 Task: Find connections with filter location Karur with filter topic #Websitewith filter profile language German with filter current company Continental with filter school Adamas University with filter industry Architectural and Structural Metal Manufacturing with filter service category Team Building with filter keywords title Operations Assistant
Action: Mouse moved to (212, 309)
Screenshot: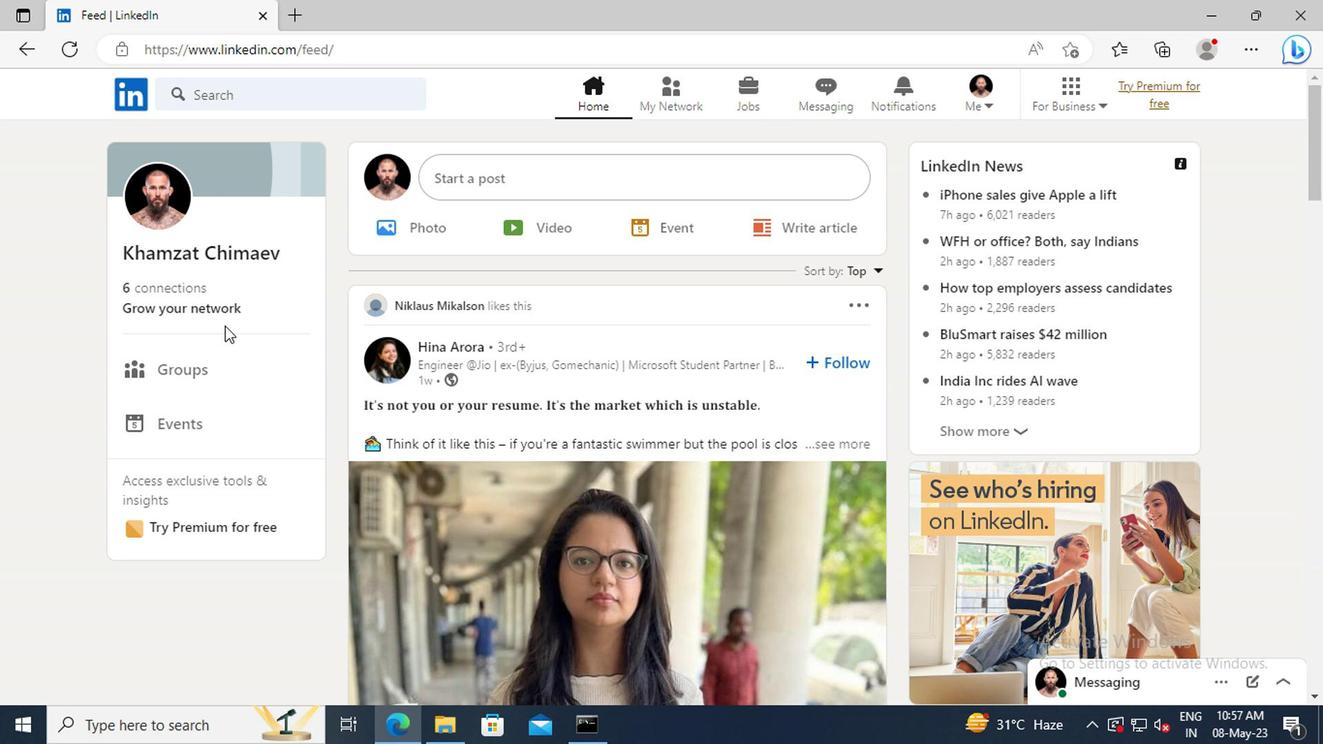 
Action: Mouse pressed left at (212, 309)
Screenshot: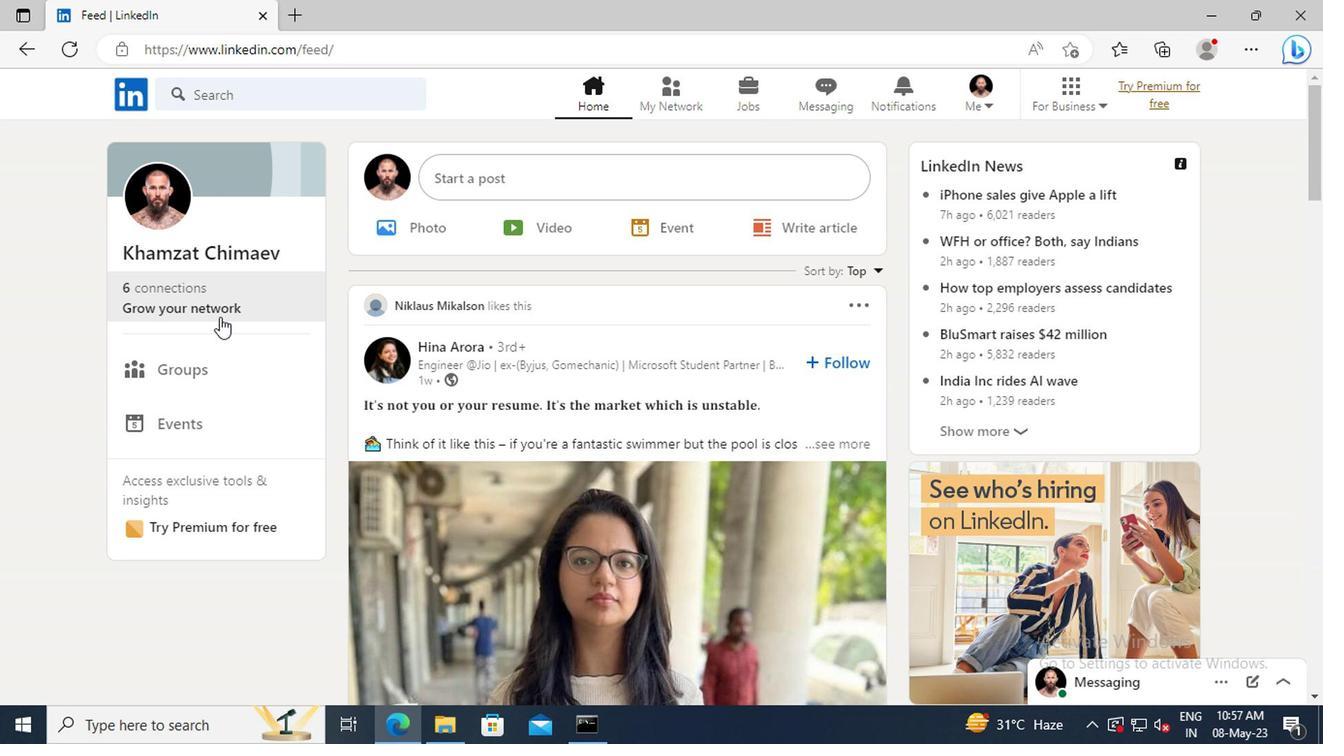 
Action: Mouse moved to (208, 209)
Screenshot: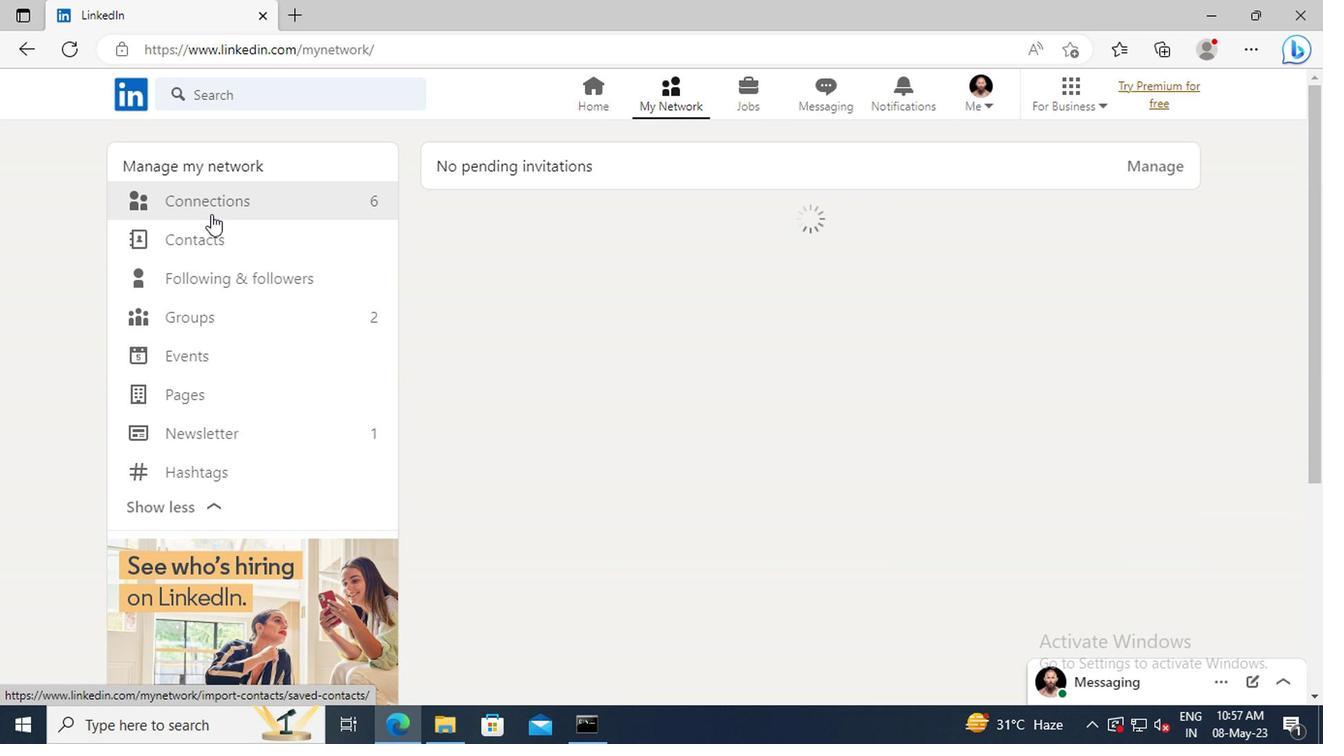 
Action: Mouse pressed left at (208, 209)
Screenshot: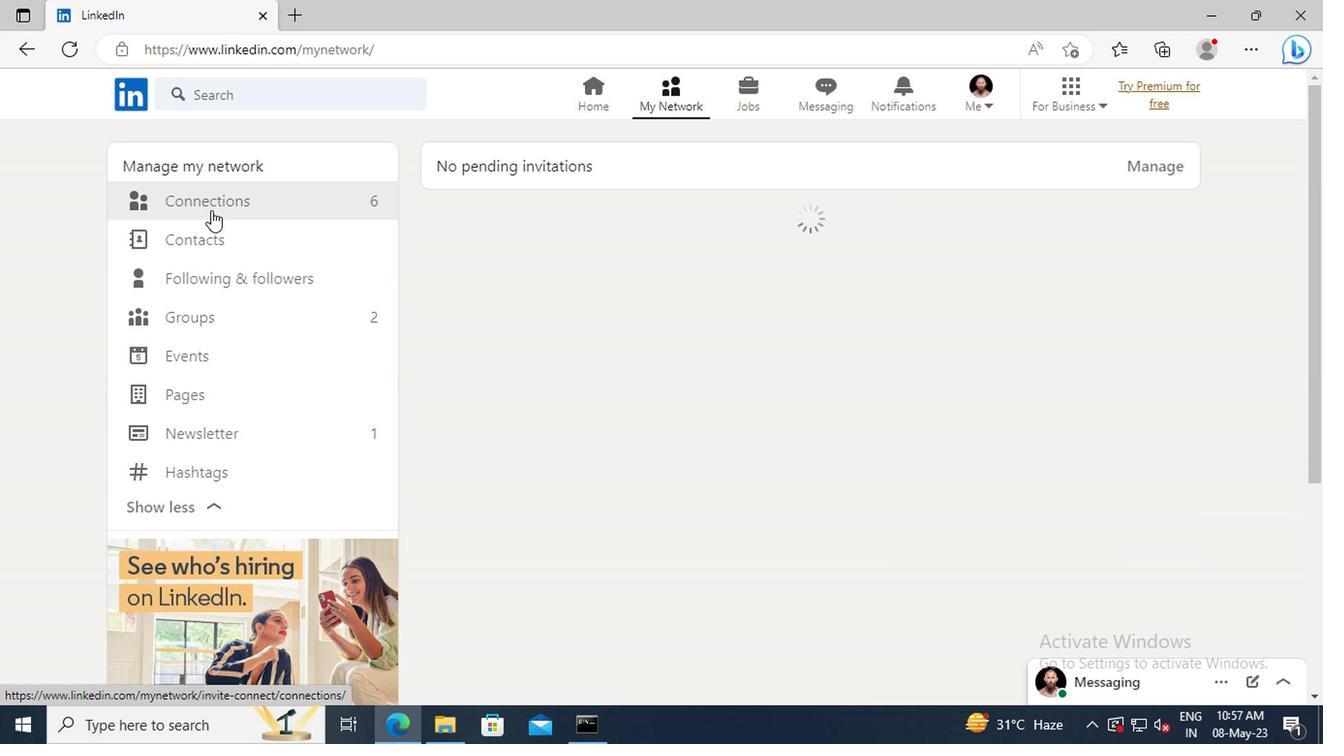
Action: Mouse moved to (782, 210)
Screenshot: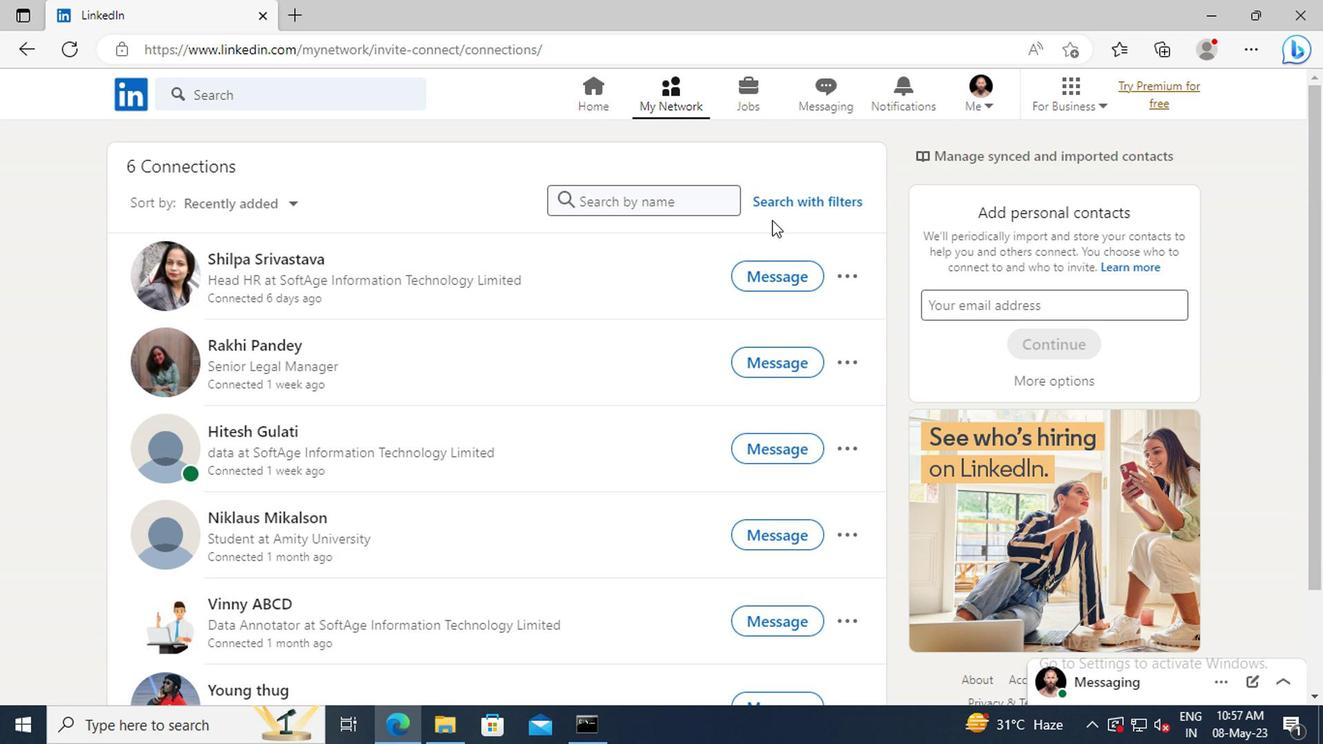 
Action: Mouse pressed left at (782, 210)
Screenshot: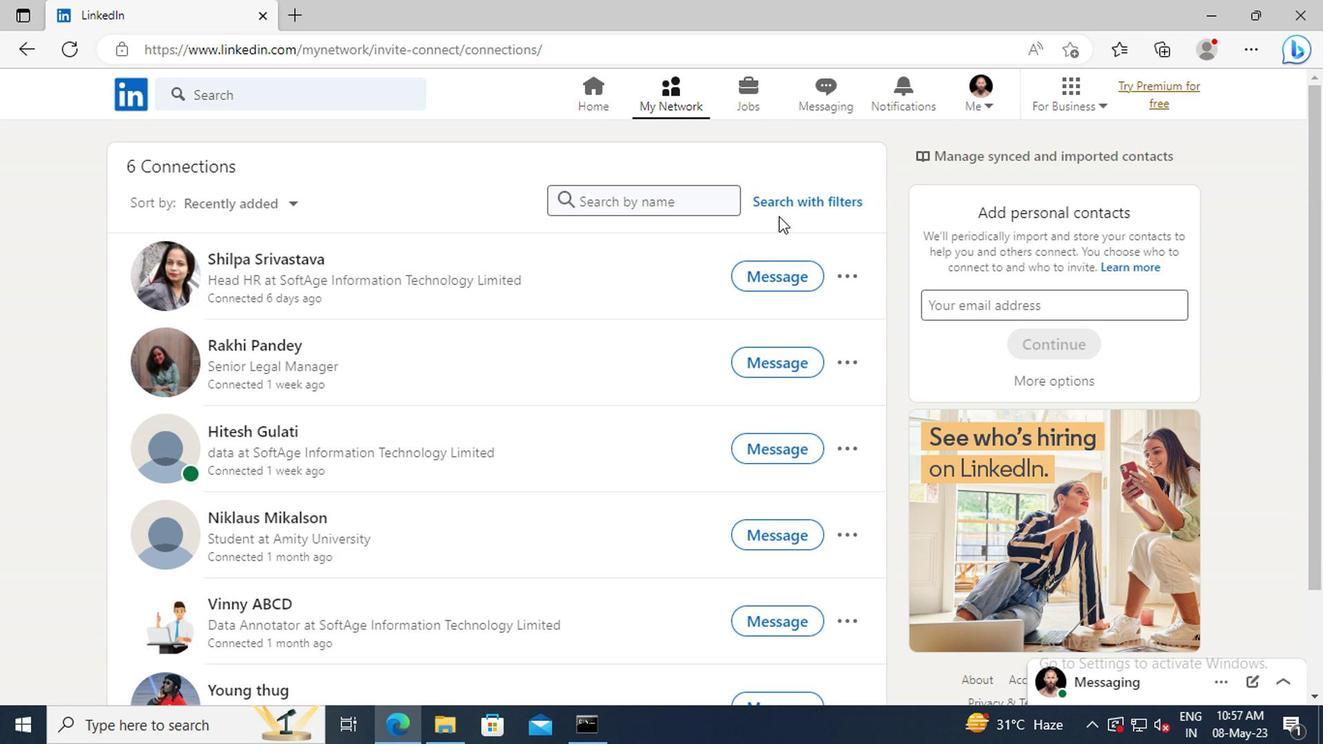 
Action: Mouse moved to (731, 151)
Screenshot: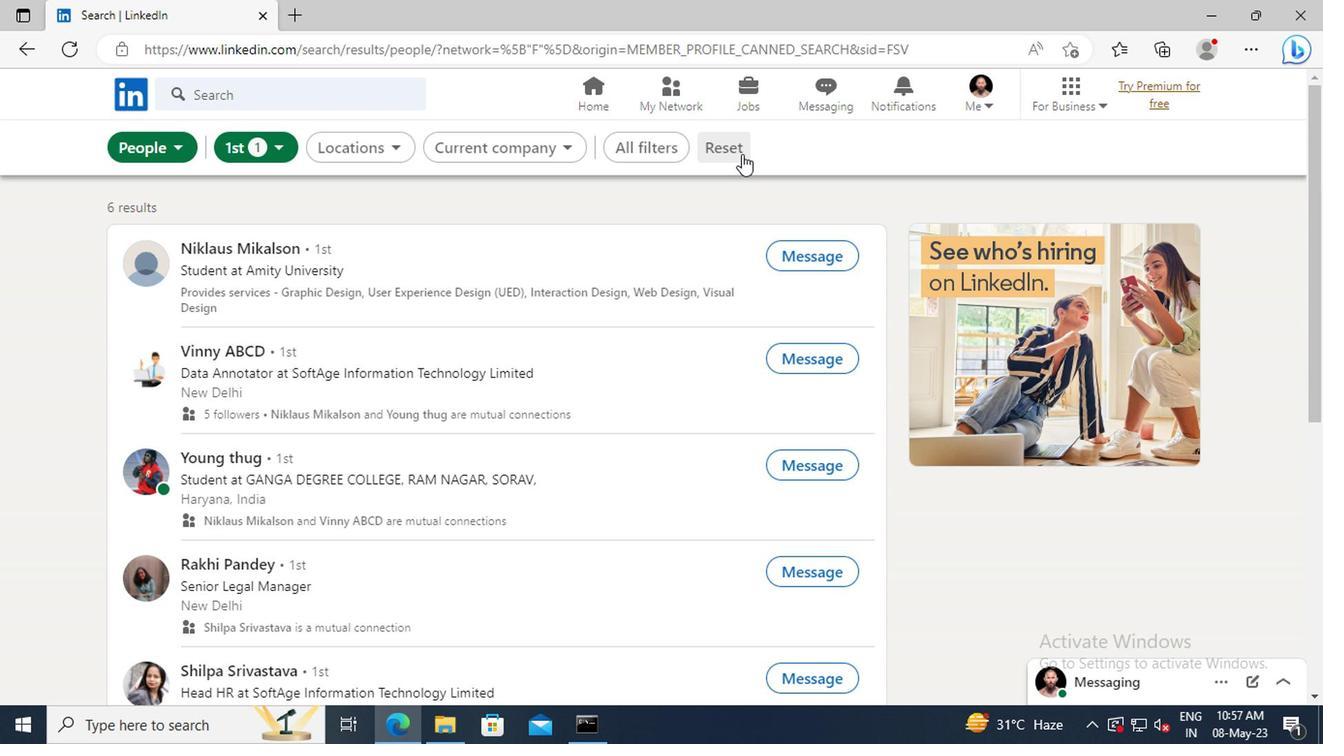 
Action: Mouse pressed left at (731, 151)
Screenshot: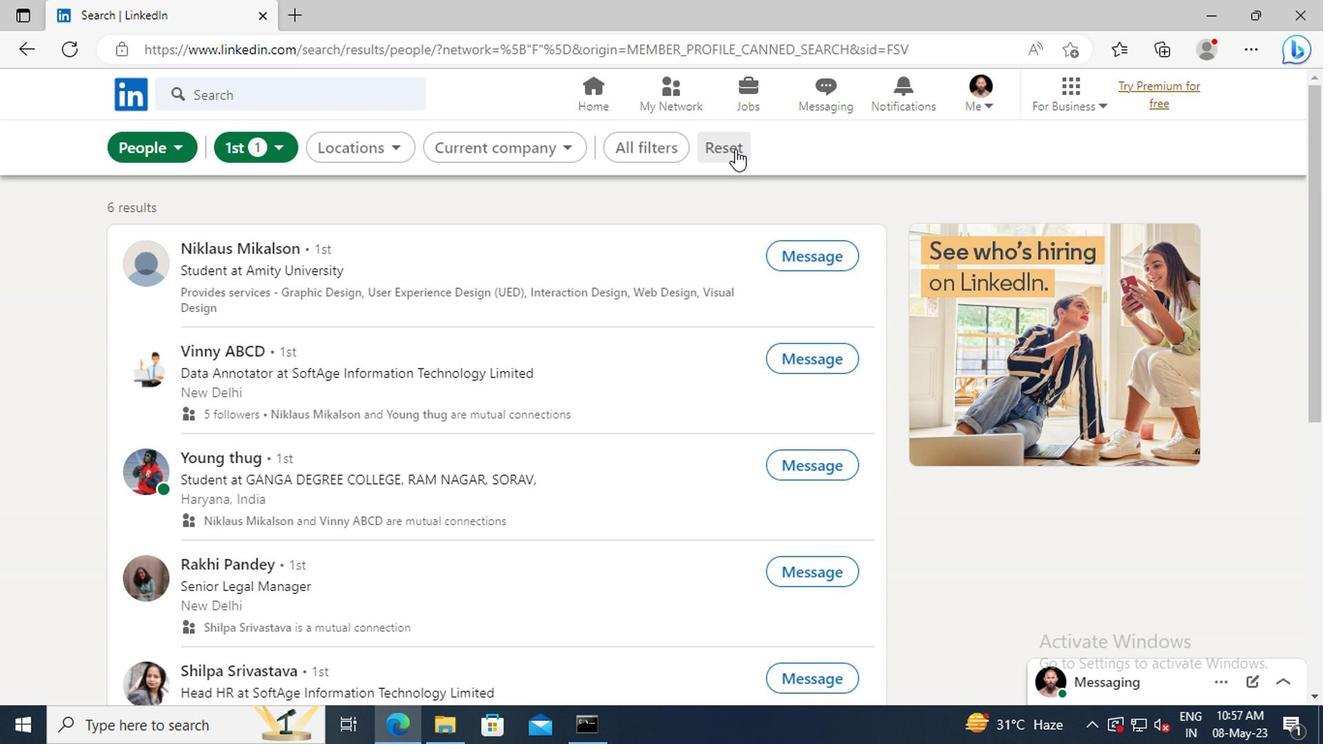 
Action: Mouse moved to (698, 150)
Screenshot: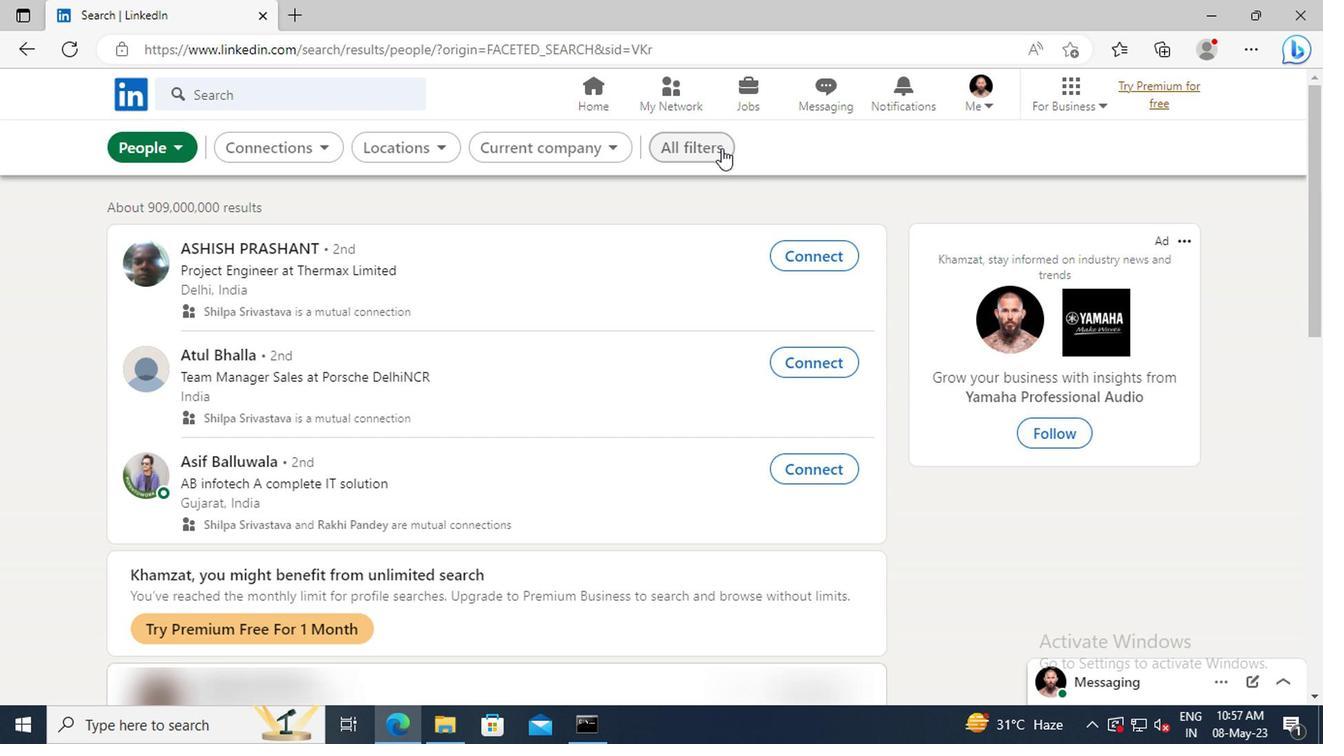 
Action: Mouse pressed left at (698, 150)
Screenshot: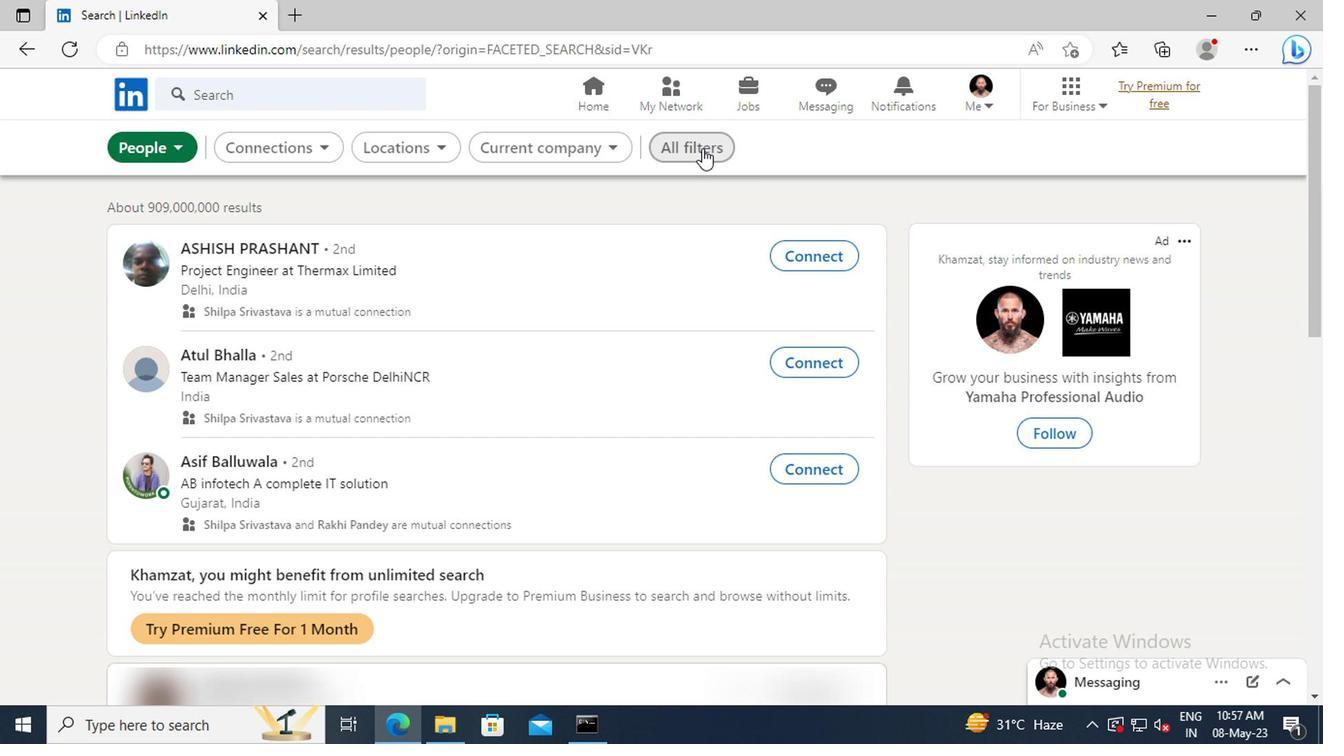 
Action: Mouse moved to (1049, 347)
Screenshot: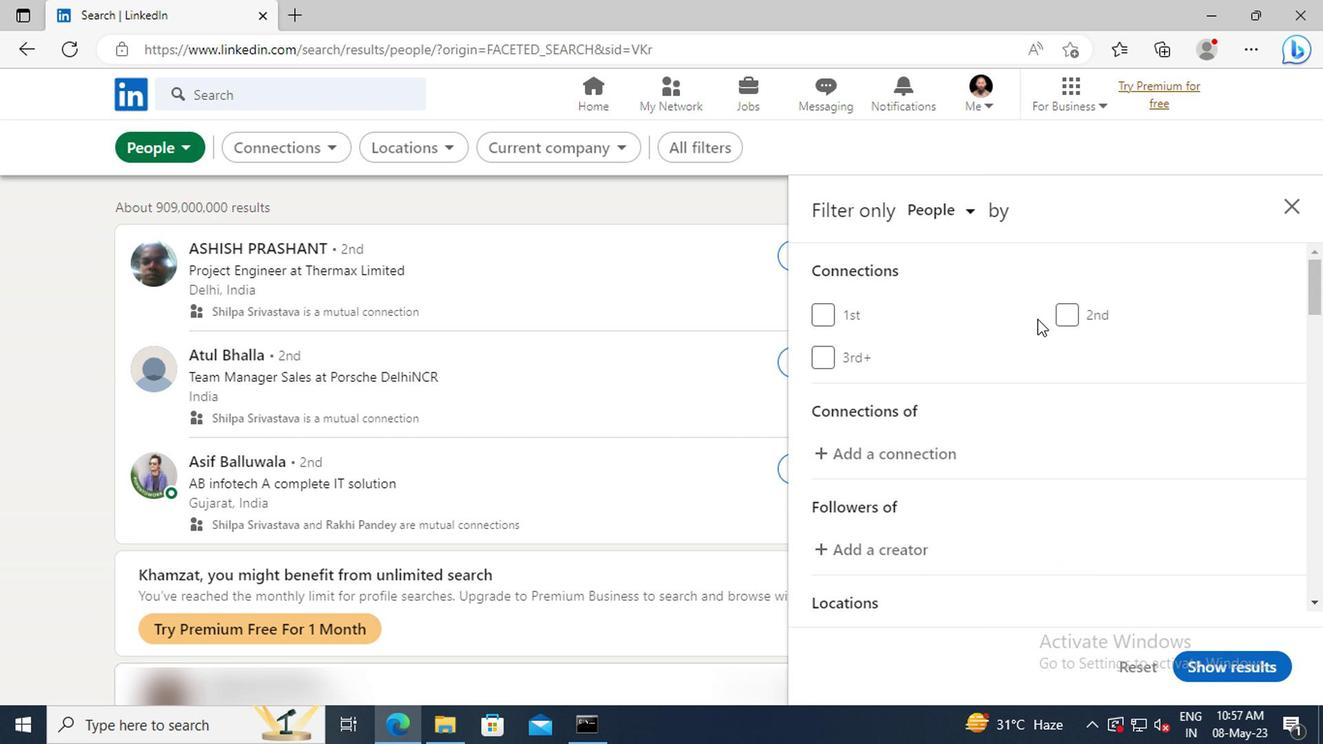 
Action: Mouse scrolled (1049, 345) with delta (0, -1)
Screenshot: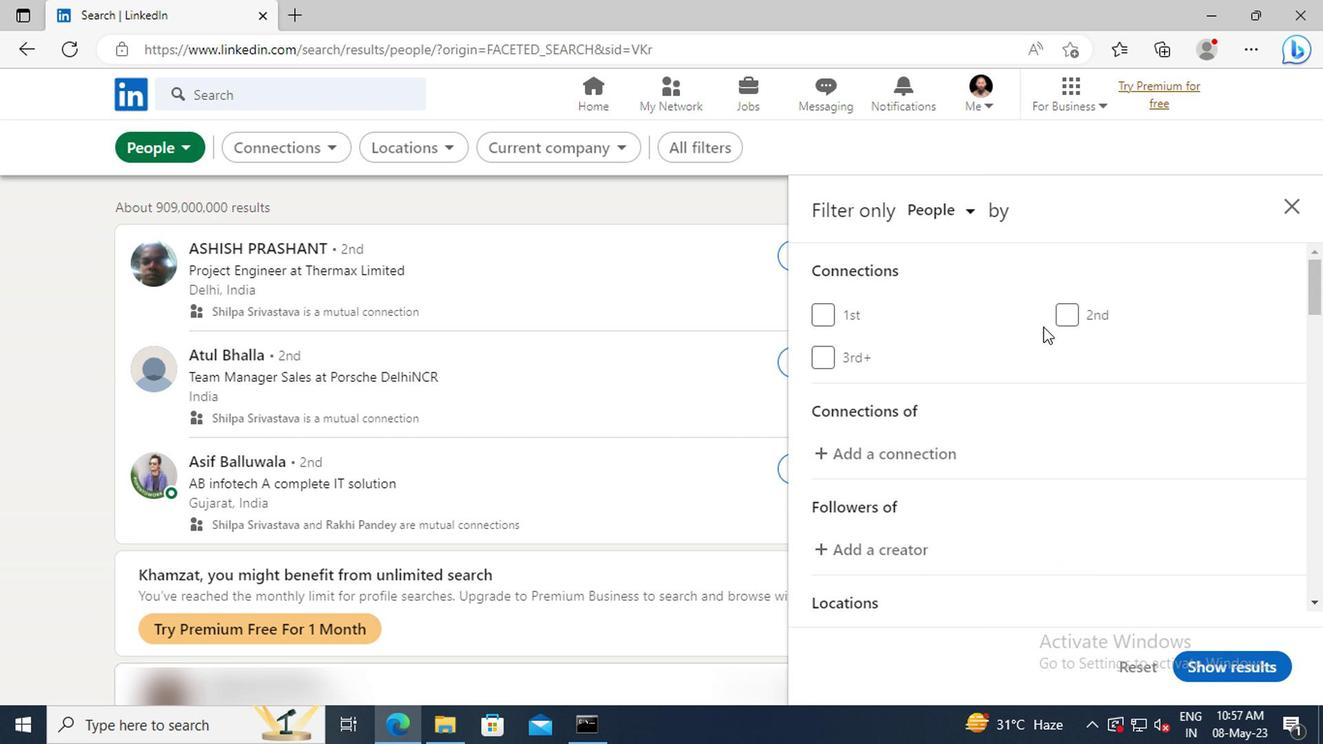 
Action: Mouse moved to (1050, 349)
Screenshot: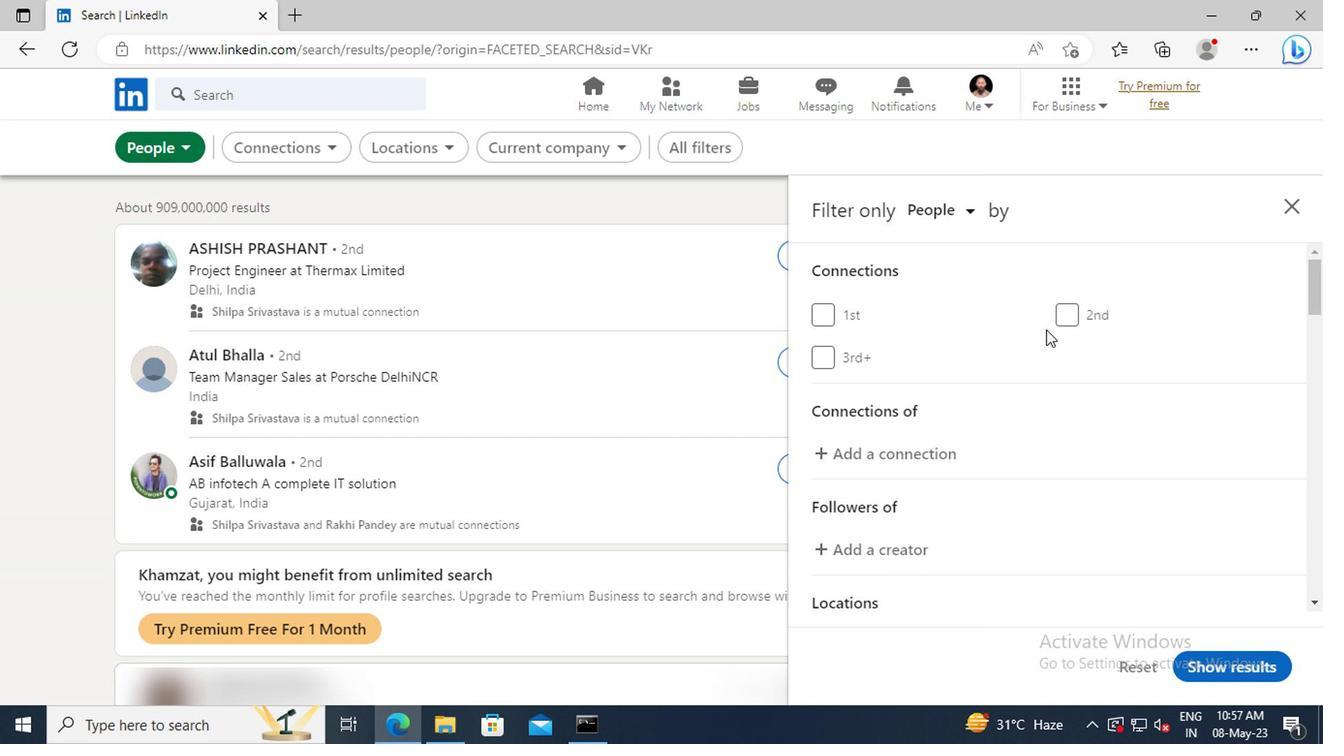 
Action: Mouse scrolled (1050, 348) with delta (0, -1)
Screenshot: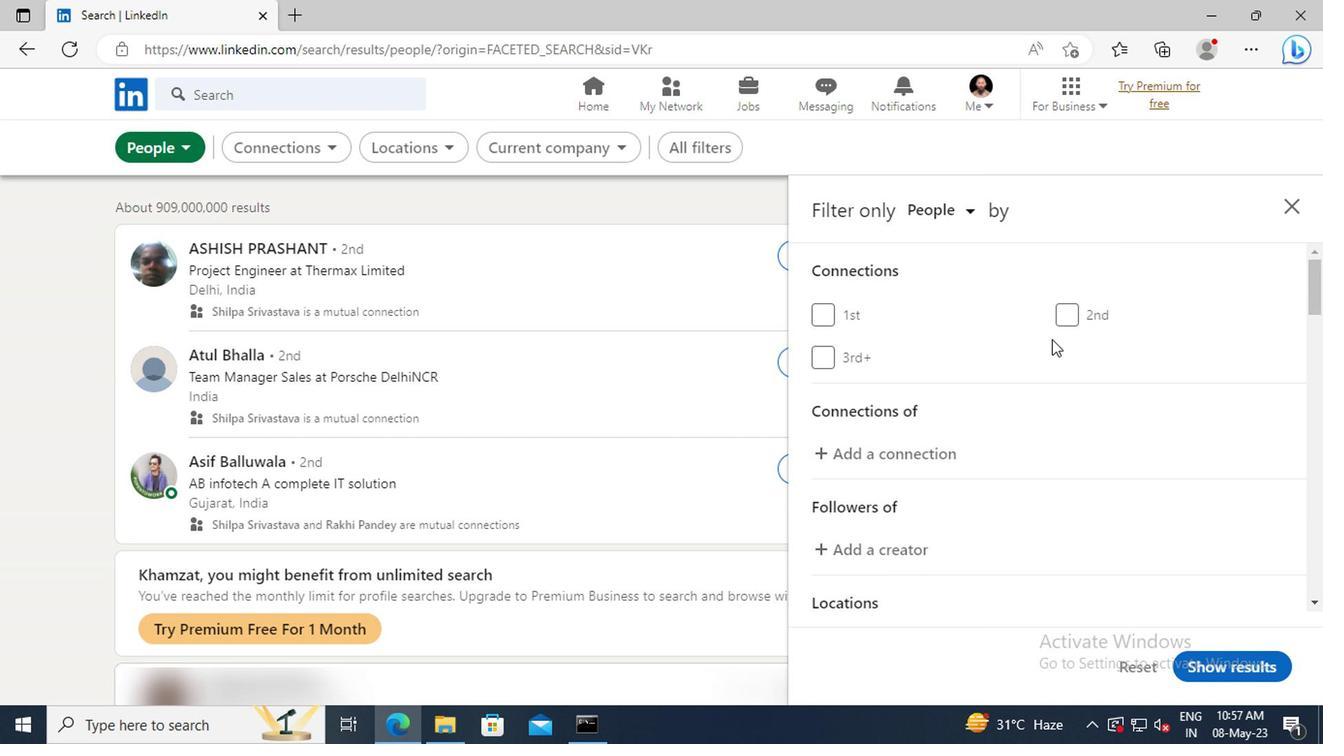 
Action: Mouse scrolled (1050, 348) with delta (0, -1)
Screenshot: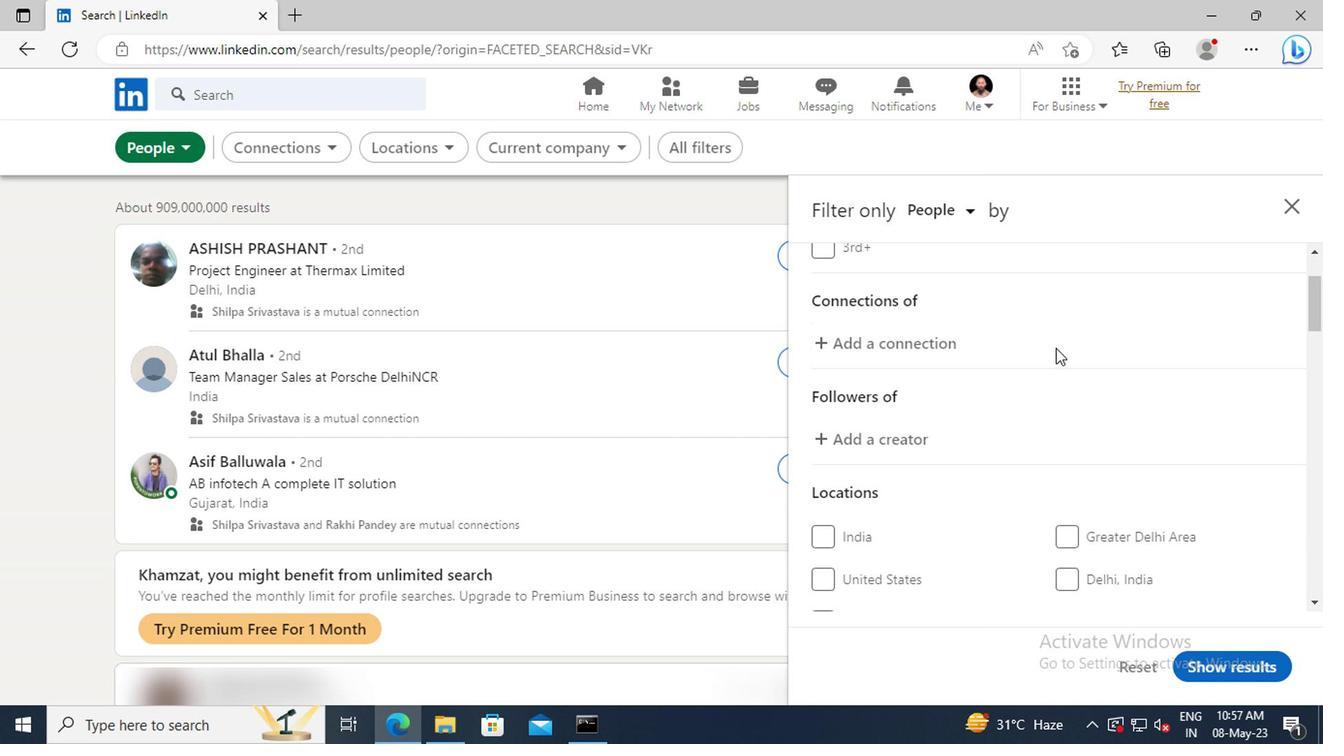 
Action: Mouse scrolled (1050, 348) with delta (0, -1)
Screenshot: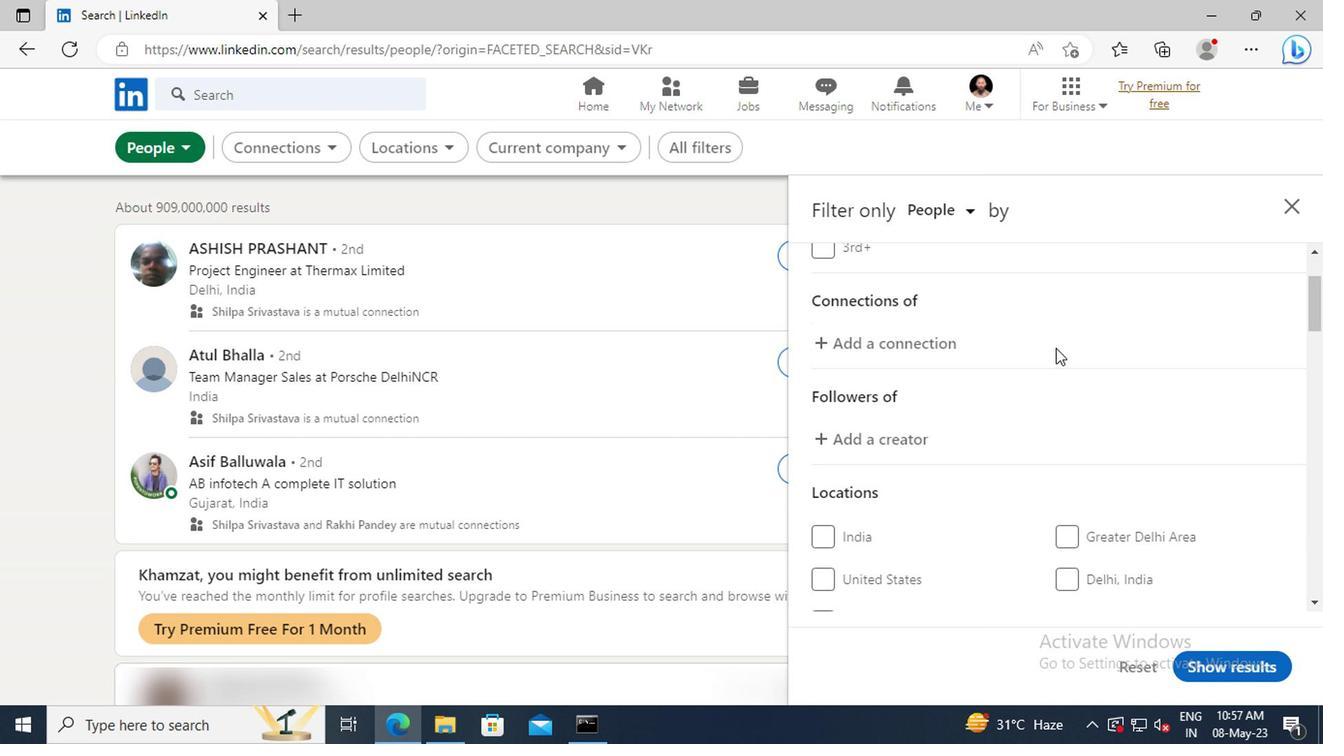 
Action: Mouse scrolled (1050, 348) with delta (0, -1)
Screenshot: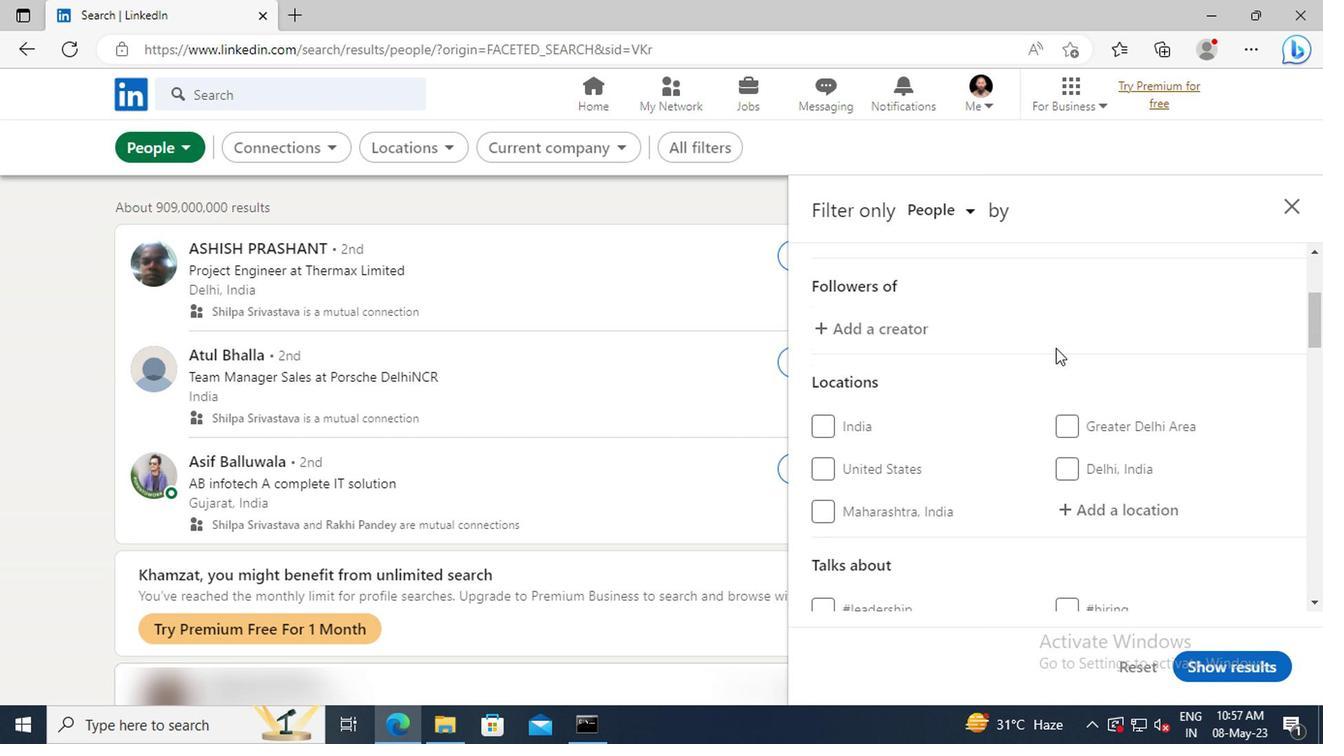 
Action: Mouse scrolled (1050, 348) with delta (0, -1)
Screenshot: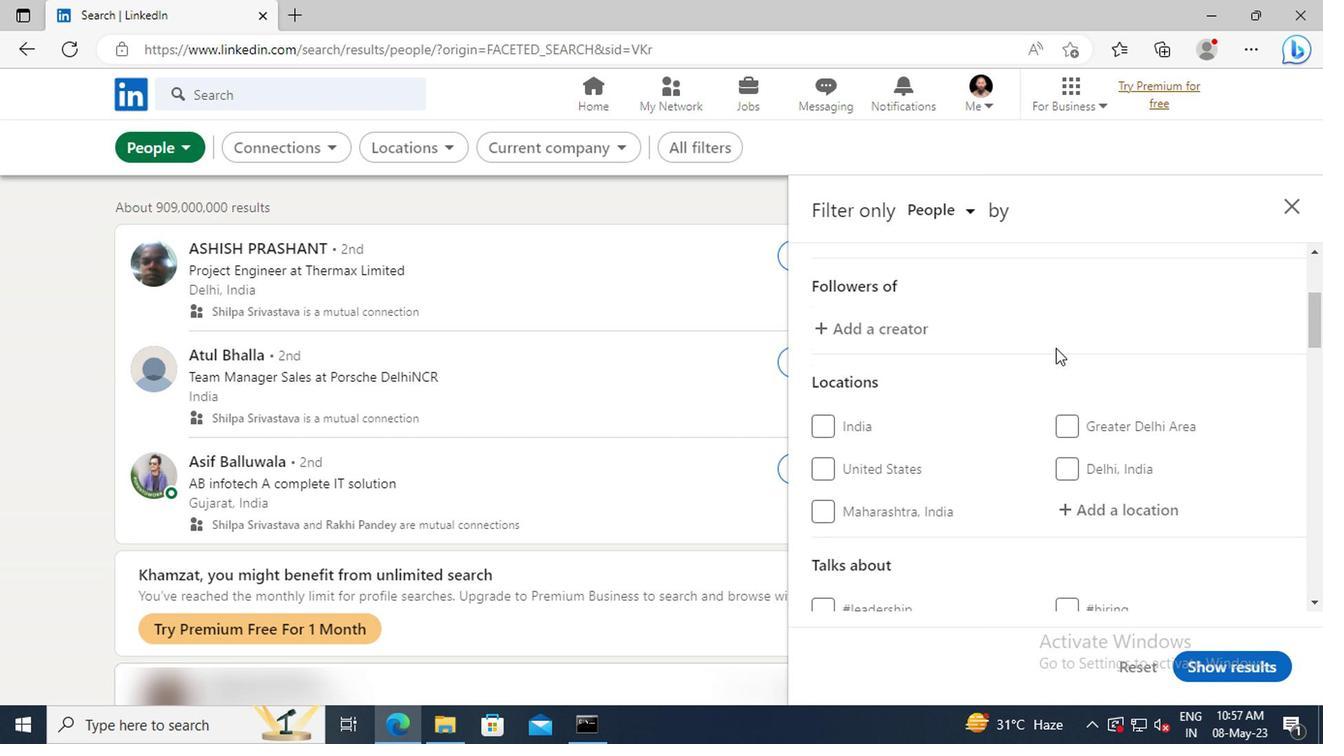 
Action: Mouse moved to (1080, 394)
Screenshot: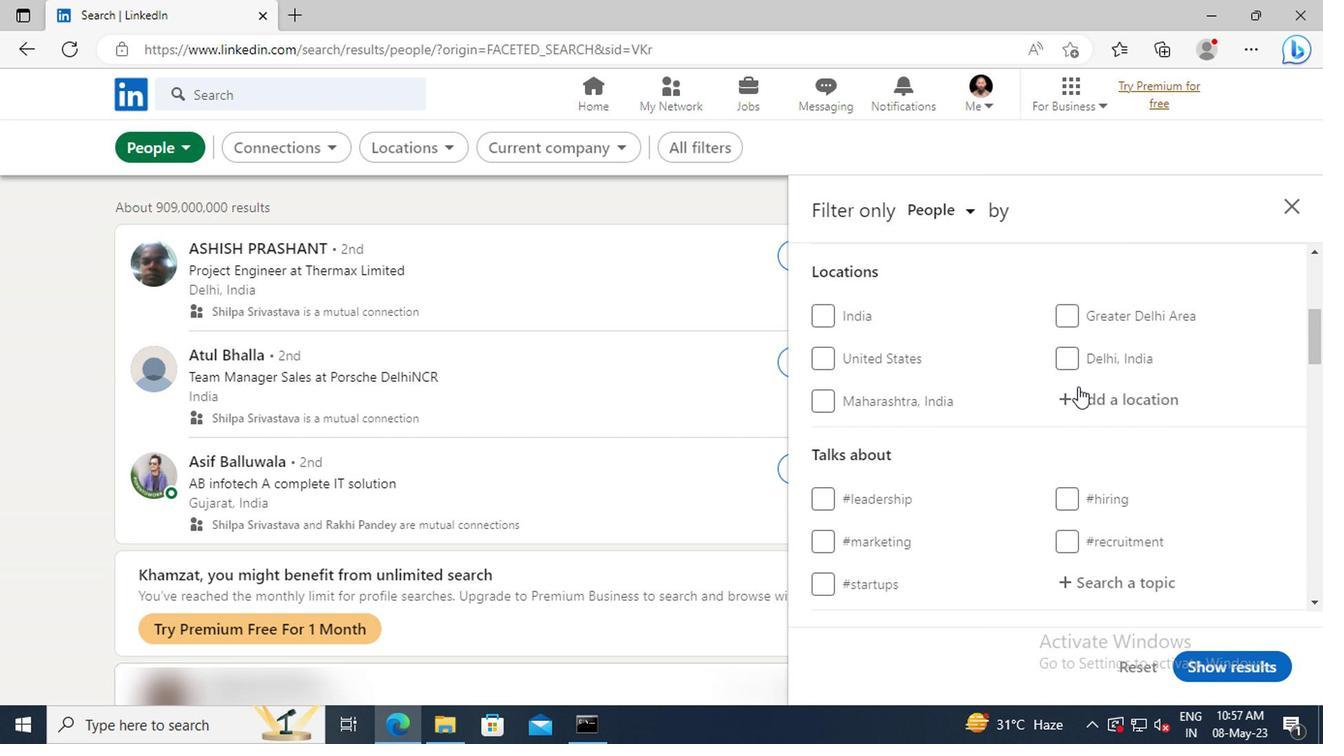 
Action: Mouse pressed left at (1080, 394)
Screenshot: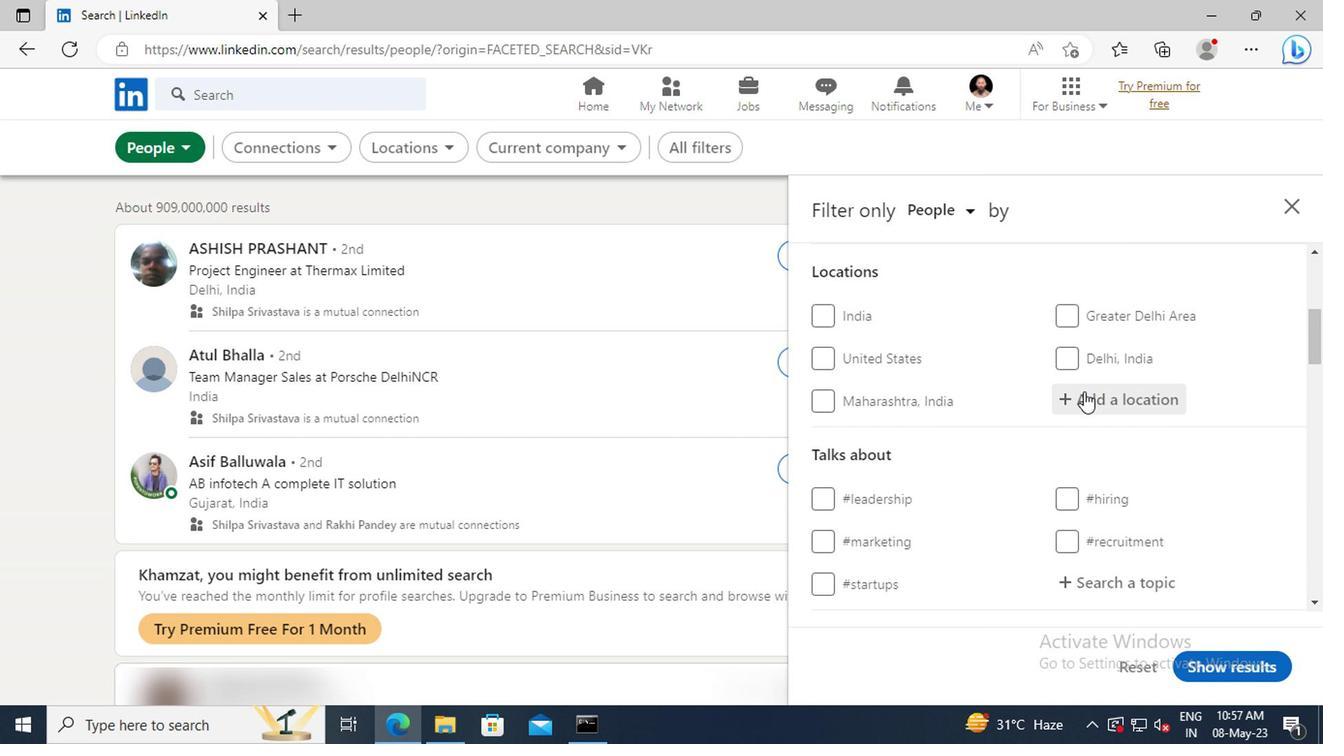 
Action: Mouse moved to (1081, 394)
Screenshot: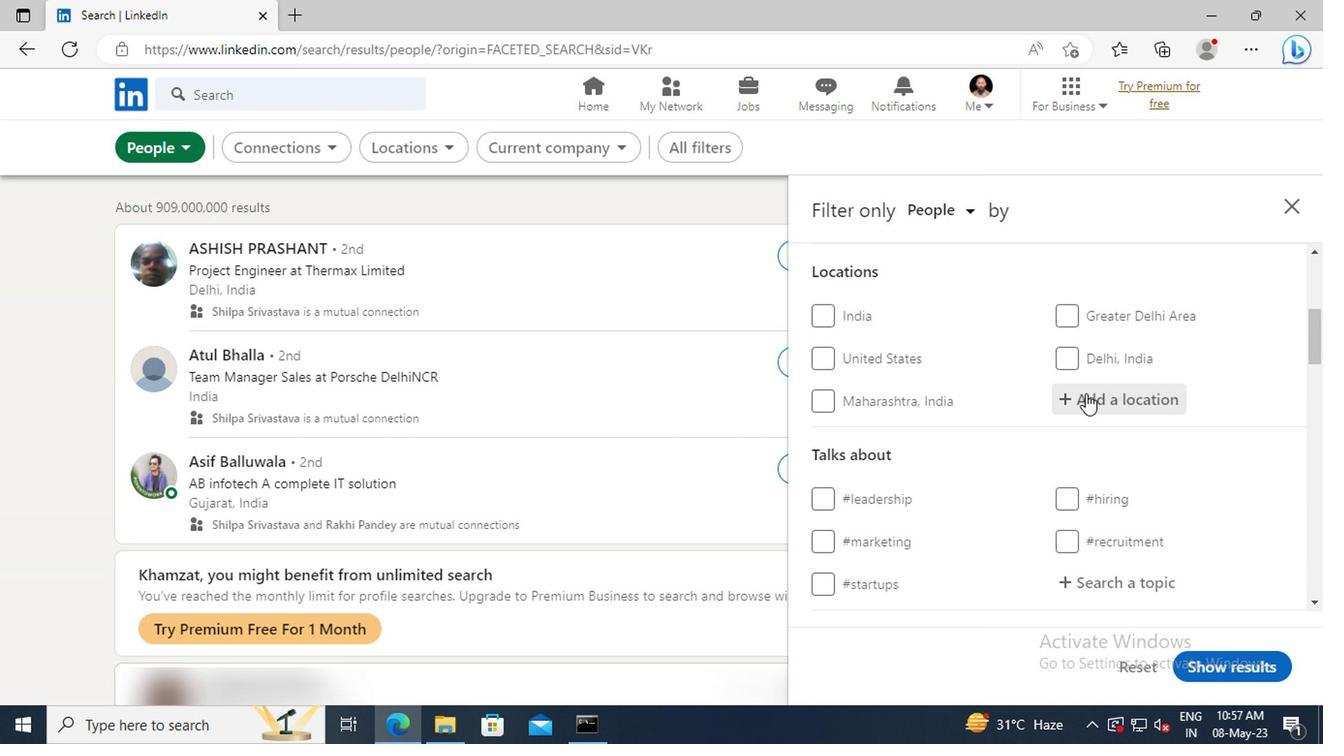 
Action: Key pressed <Key.shift>KARUR
Screenshot: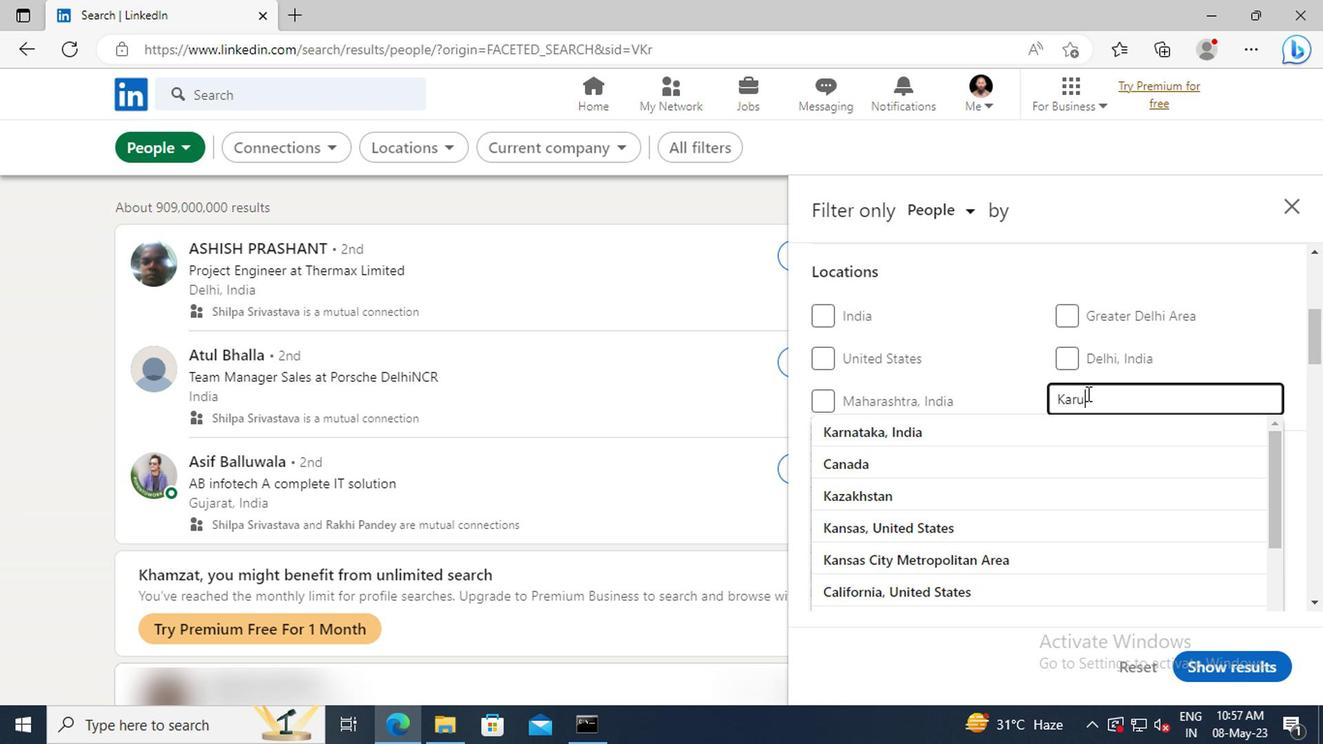 
Action: Mouse moved to (1074, 430)
Screenshot: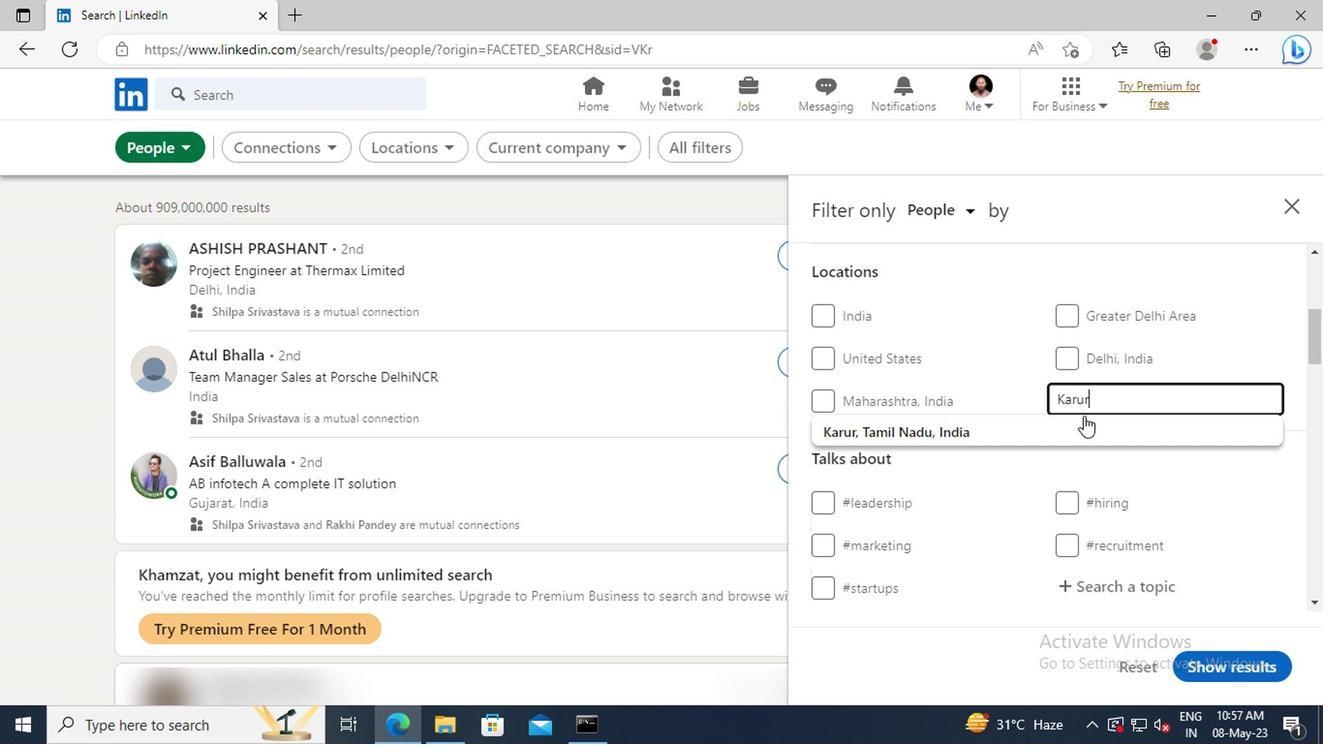 
Action: Mouse pressed left at (1074, 430)
Screenshot: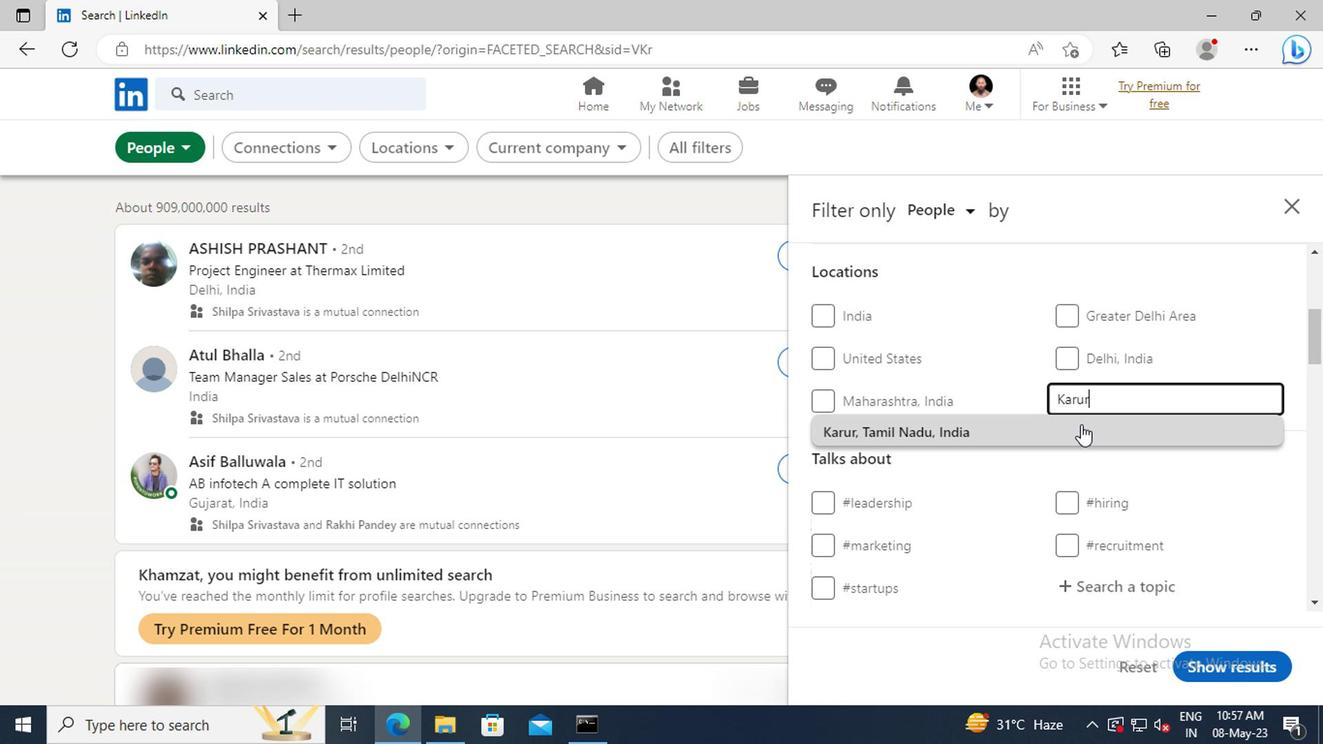 
Action: Mouse moved to (1074, 430)
Screenshot: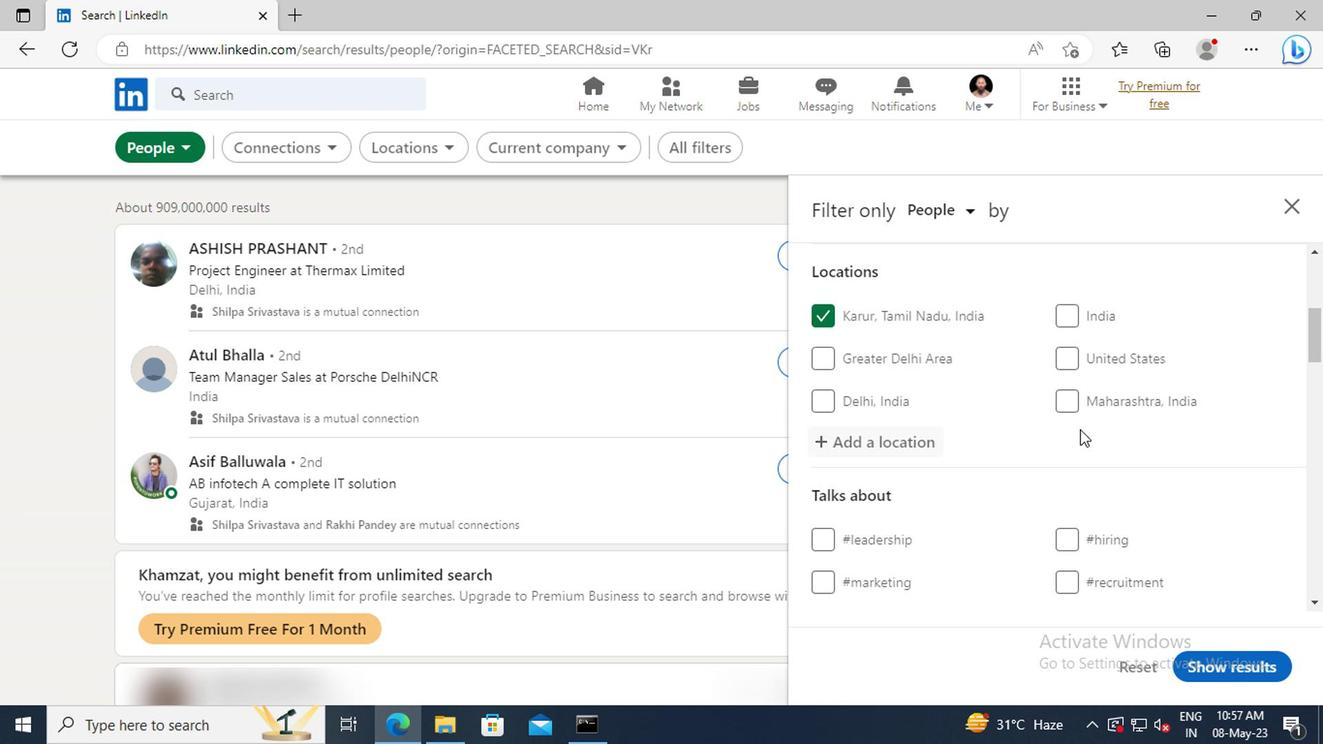 
Action: Mouse scrolled (1074, 429) with delta (0, 0)
Screenshot: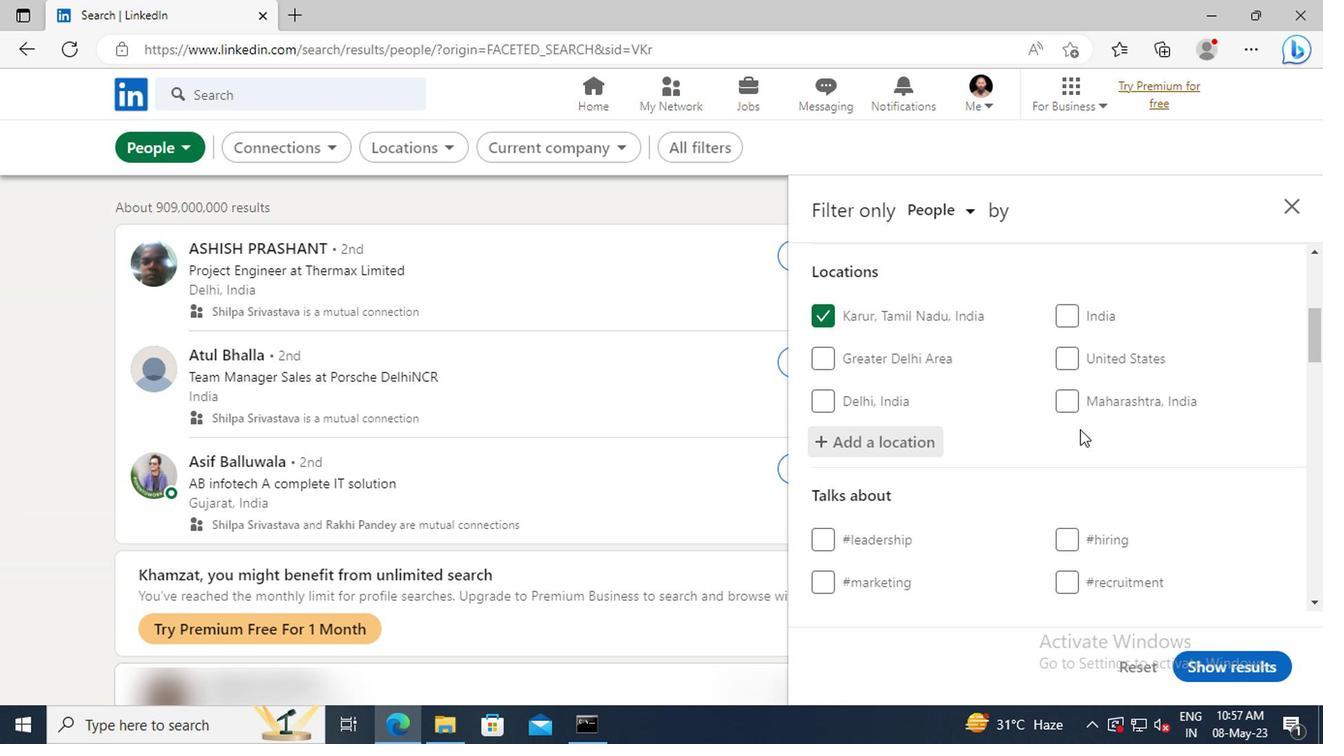 
Action: Mouse scrolled (1074, 429) with delta (0, 0)
Screenshot: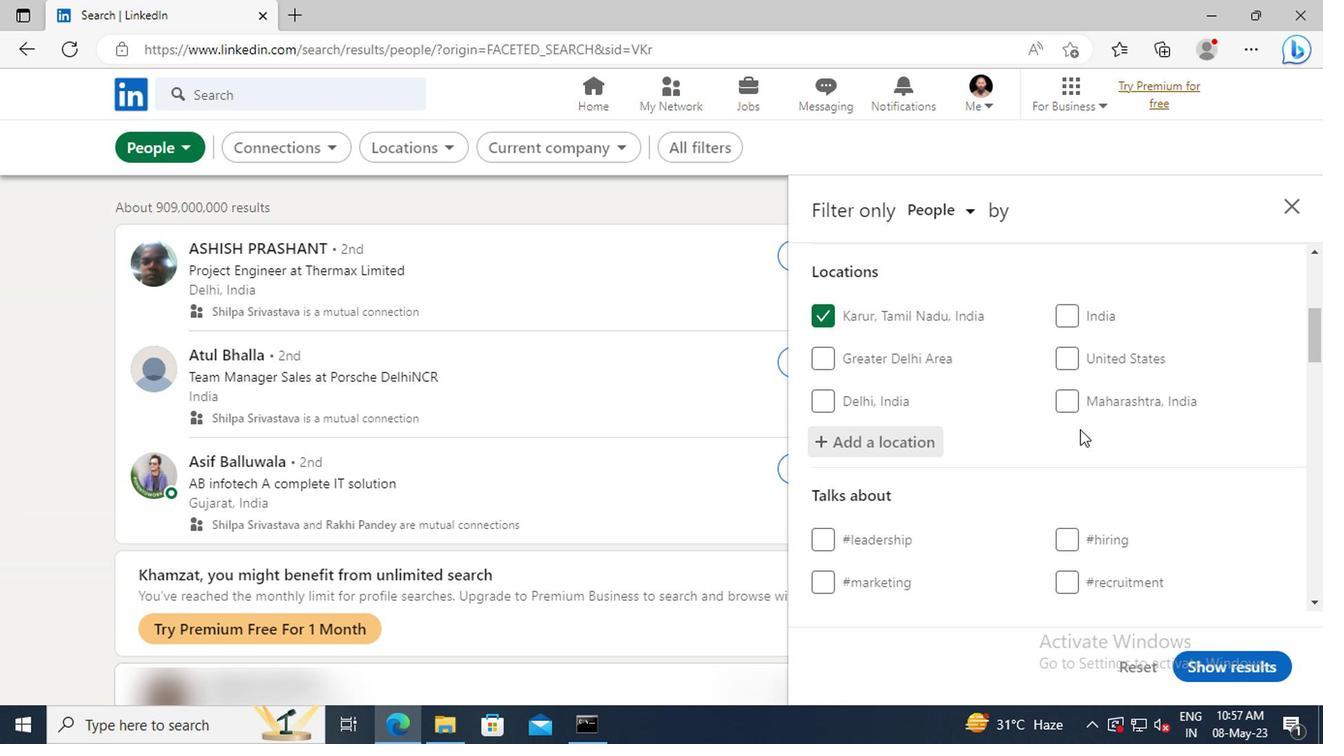 
Action: Mouse scrolled (1074, 429) with delta (0, 0)
Screenshot: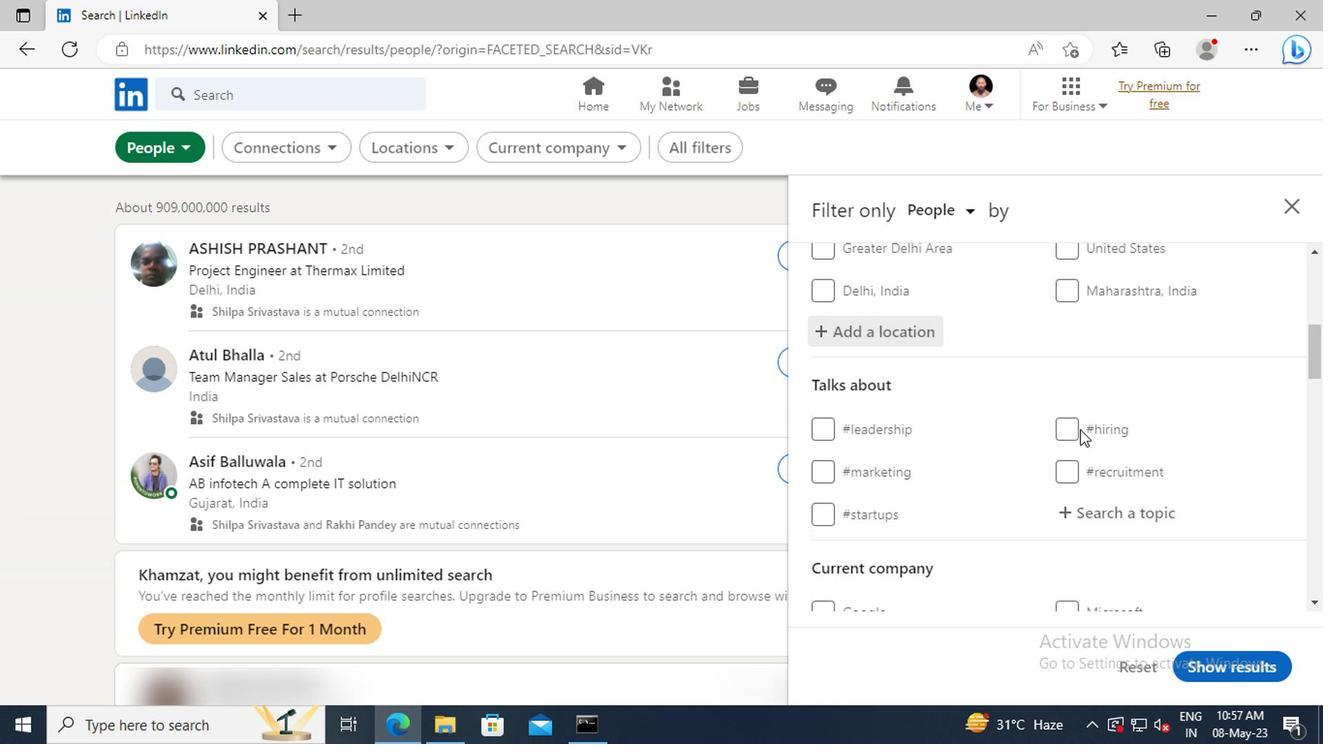 
Action: Mouse scrolled (1074, 429) with delta (0, 0)
Screenshot: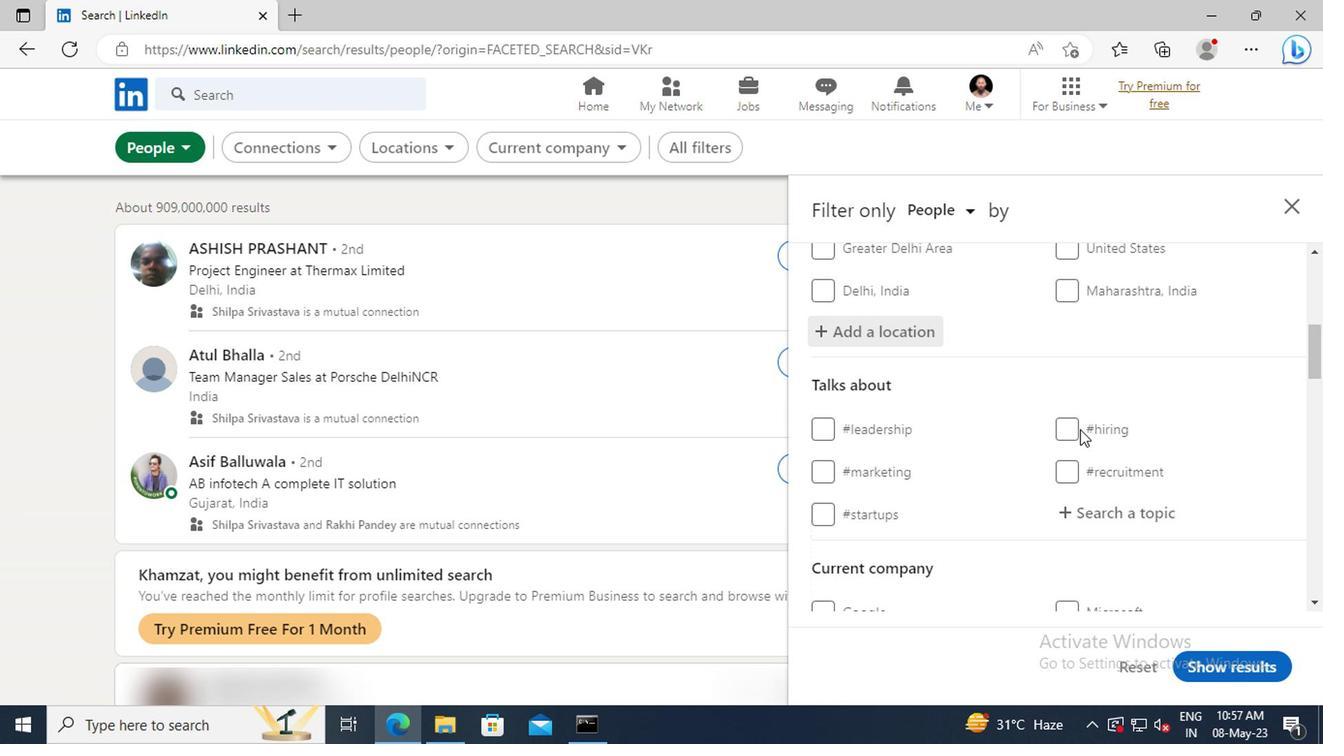 
Action: Mouse moved to (1074, 413)
Screenshot: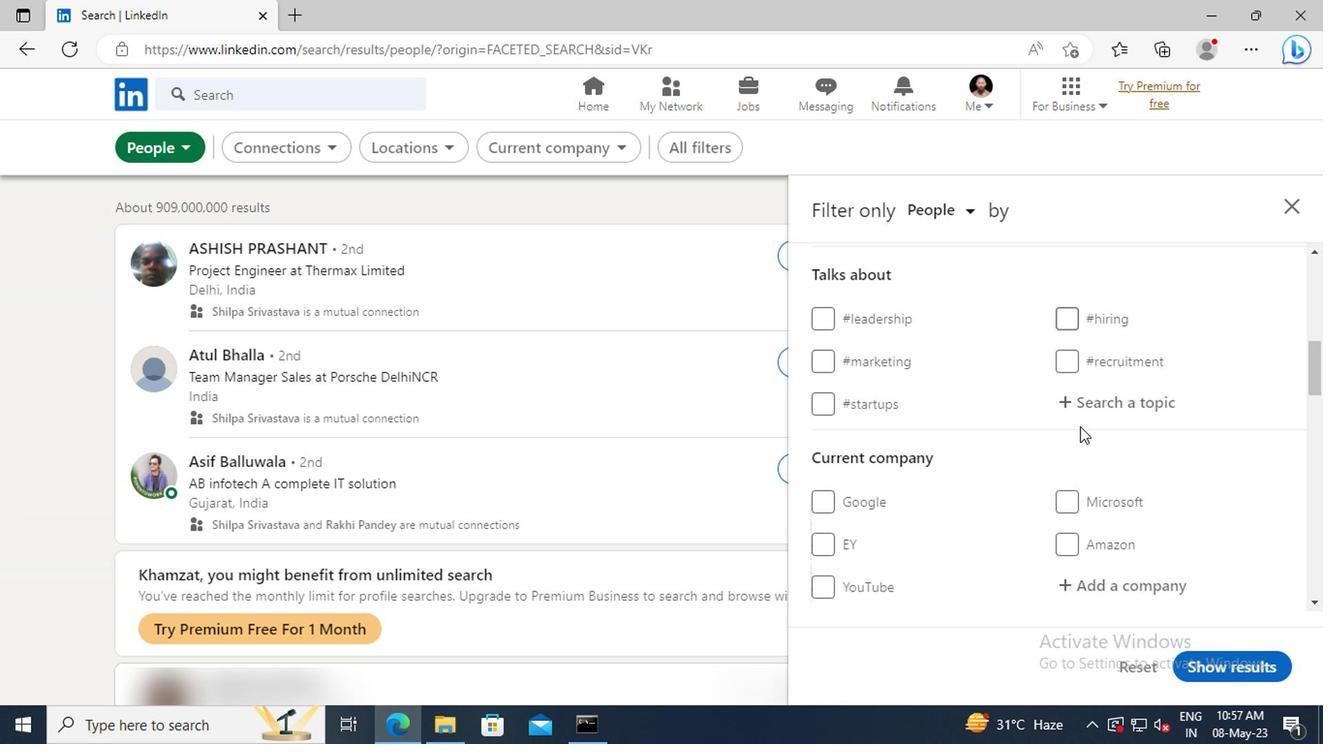 
Action: Mouse pressed left at (1074, 413)
Screenshot: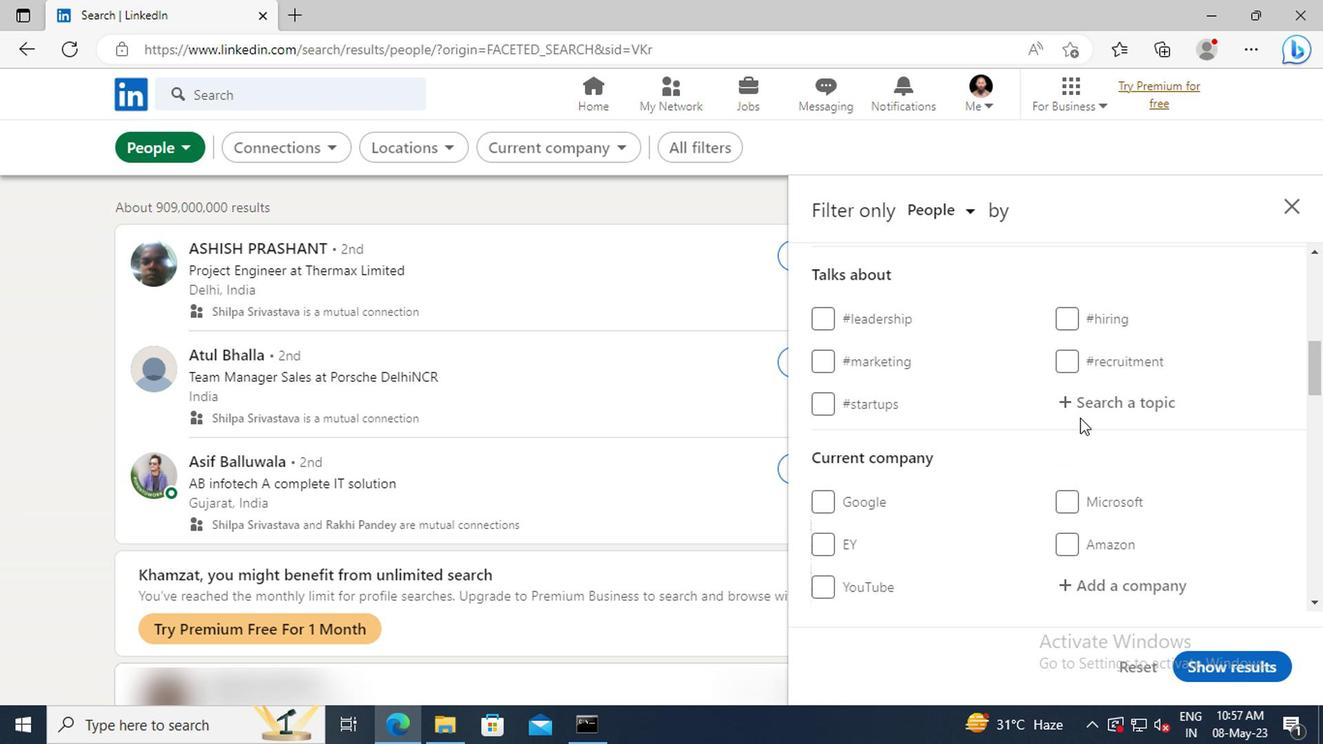 
Action: Key pressed <Key.shift>
Screenshot: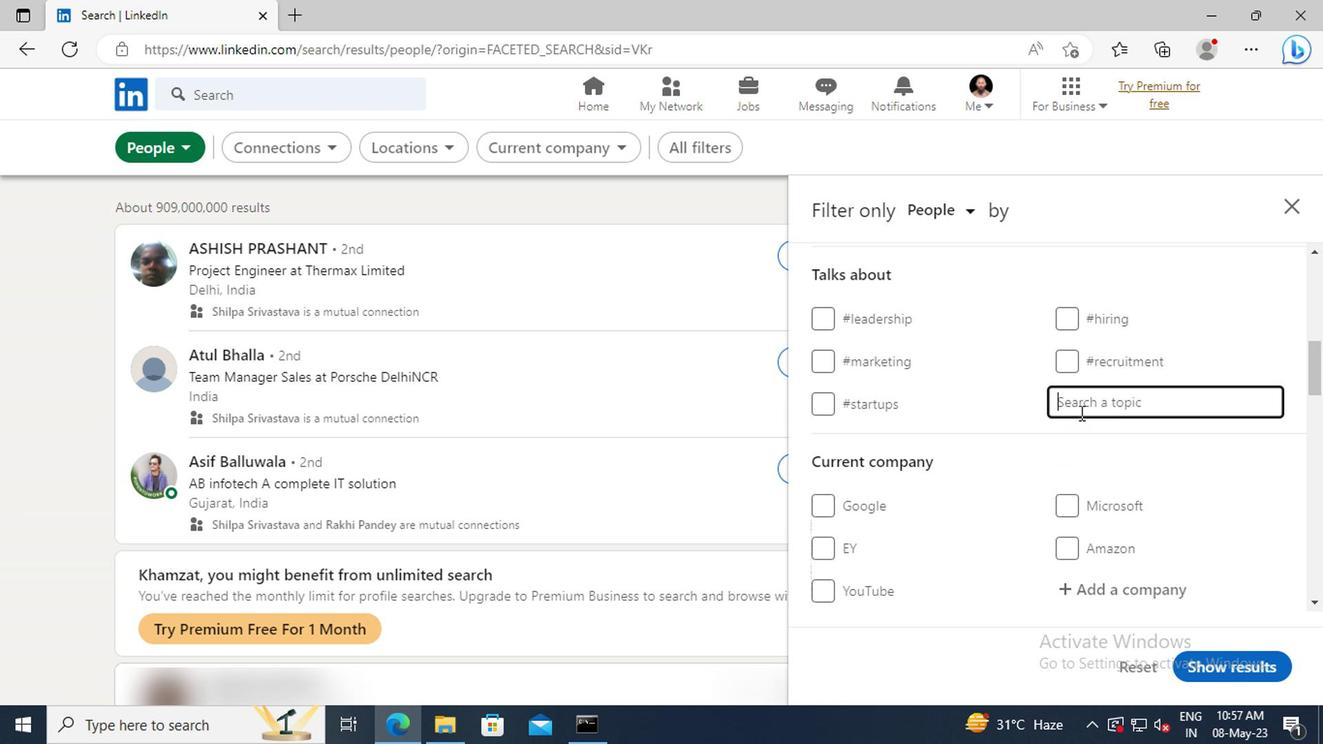 
Action: Mouse moved to (1075, 412)
Screenshot: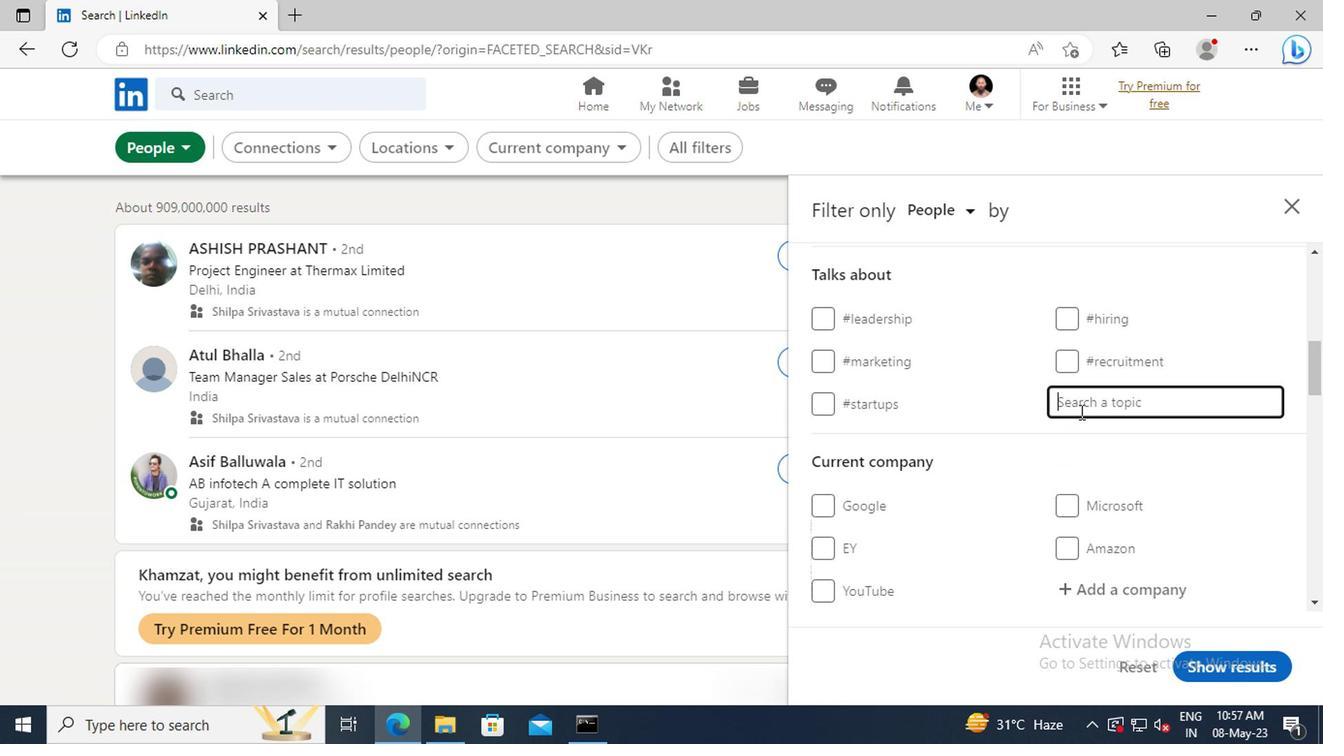 
Action: Key pressed W
Screenshot: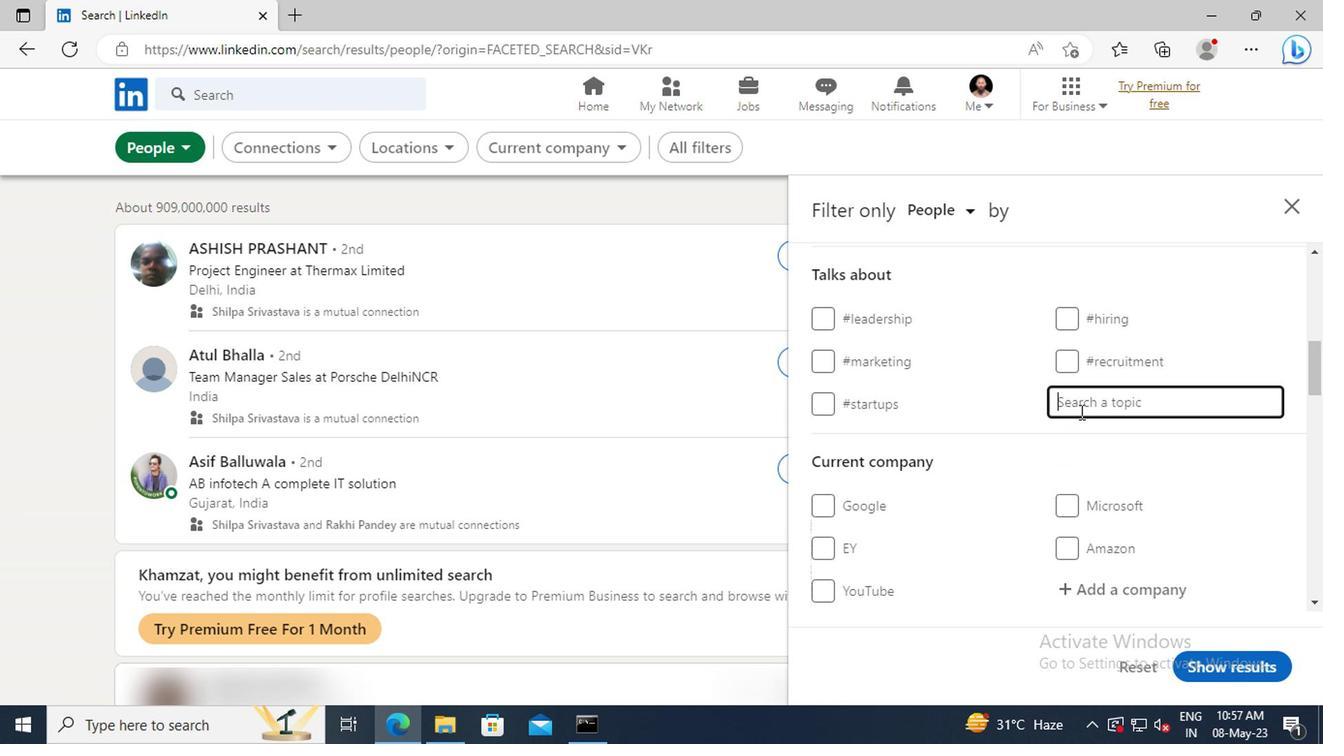 
Action: Mouse moved to (1076, 412)
Screenshot: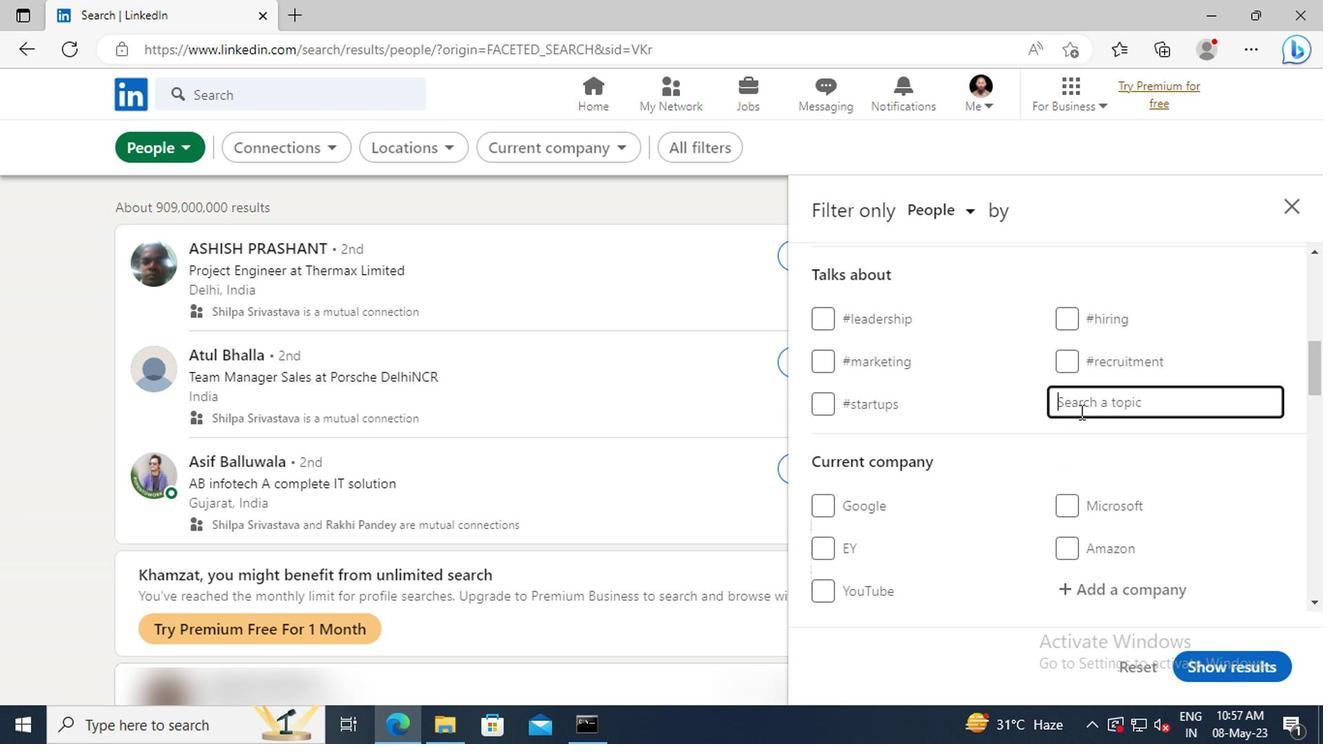 
Action: Key pressed EBSI
Screenshot: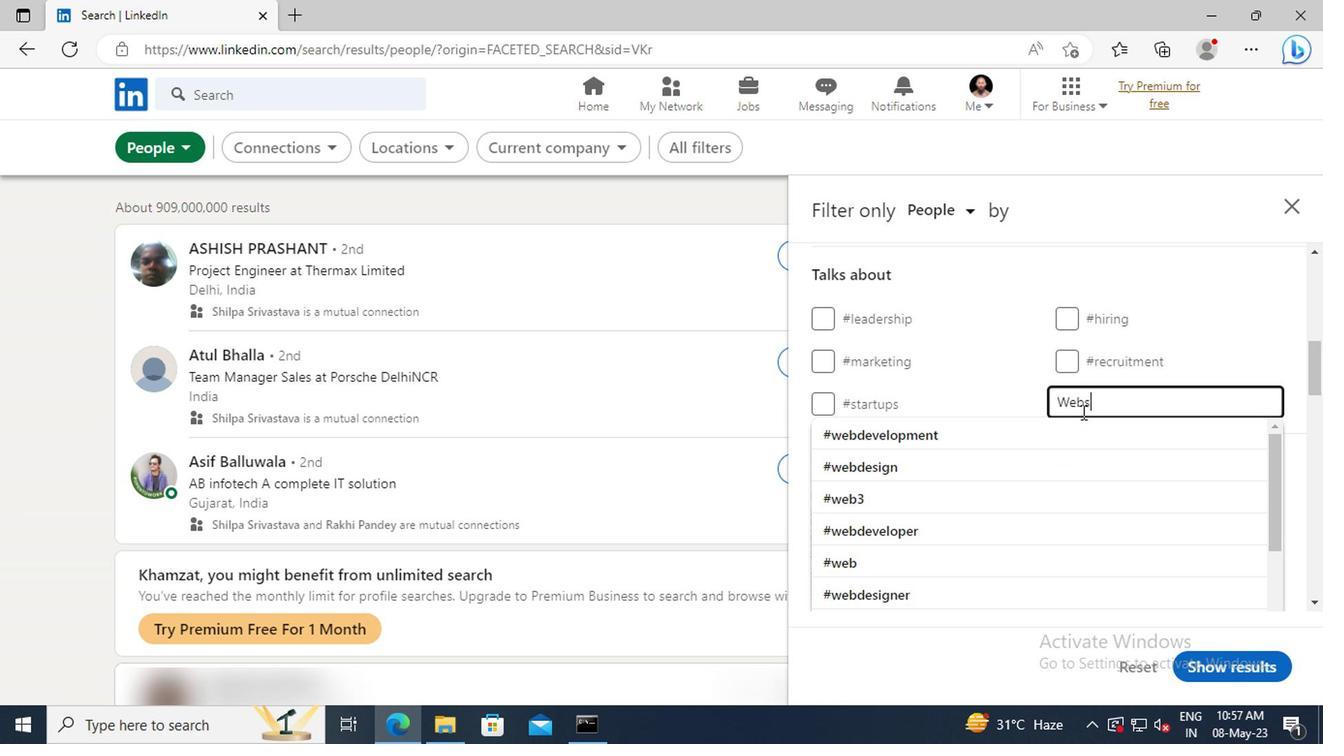
Action: Mouse moved to (1080, 430)
Screenshot: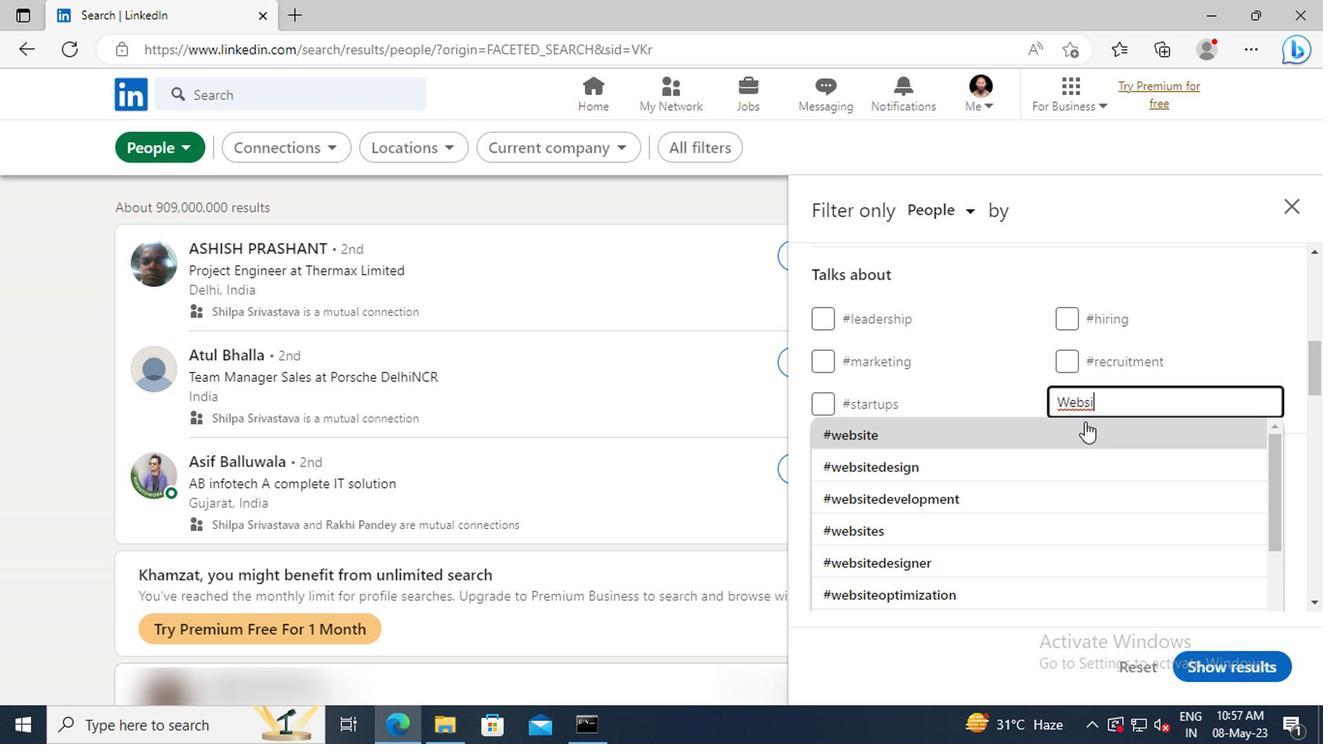 
Action: Mouse pressed left at (1080, 430)
Screenshot: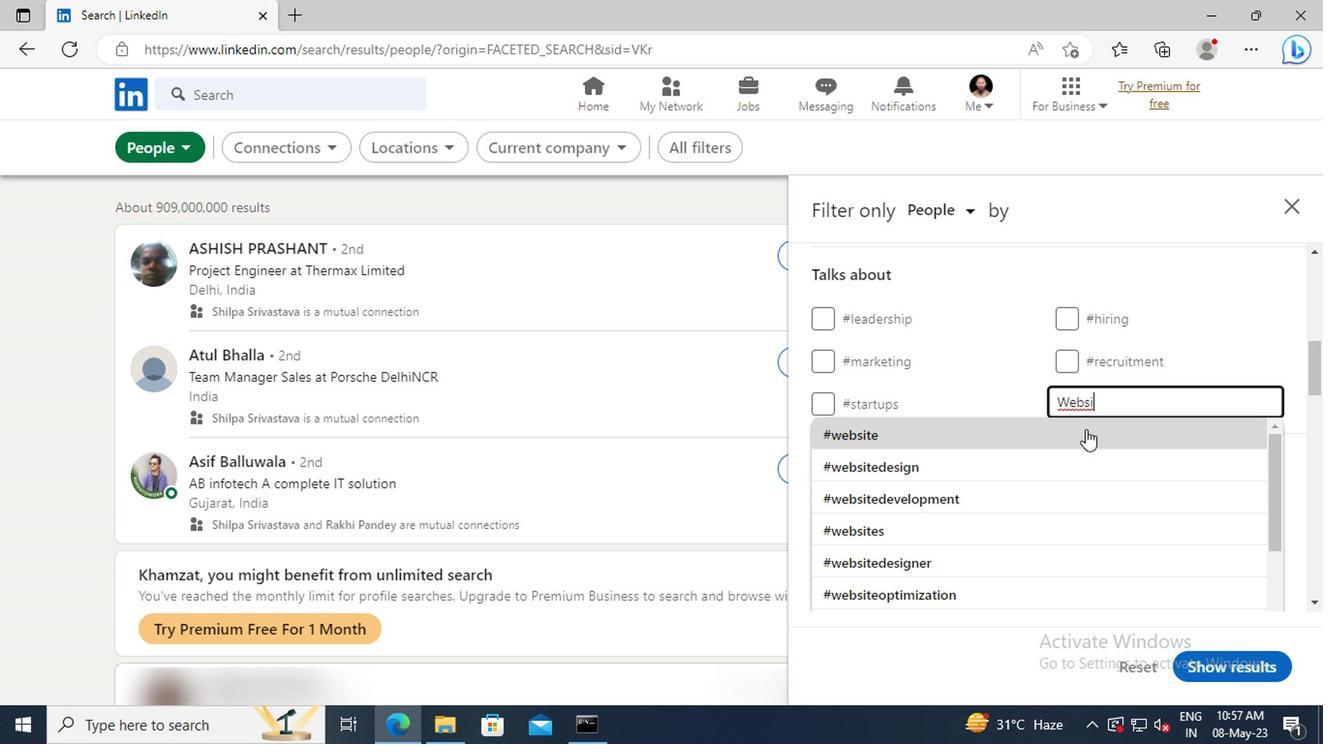 
Action: Mouse scrolled (1080, 429) with delta (0, 0)
Screenshot: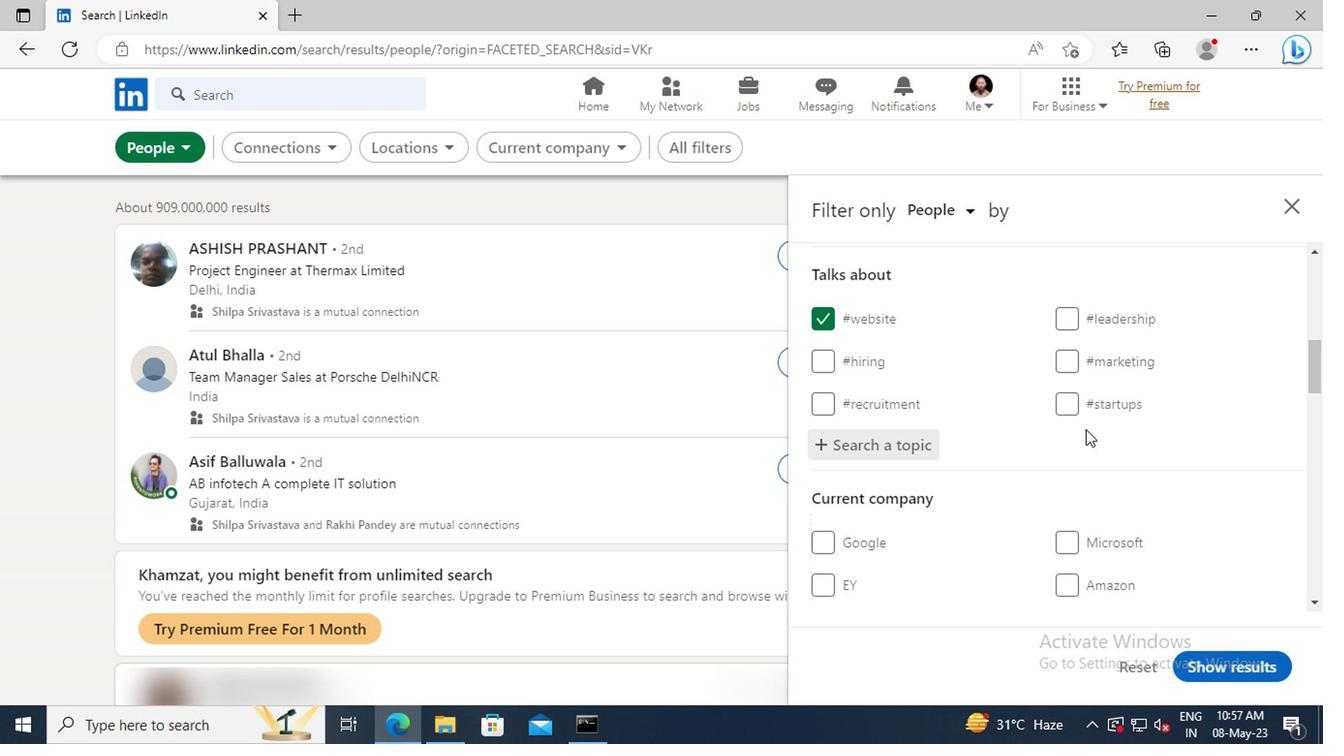 
Action: Mouse scrolled (1080, 429) with delta (0, 0)
Screenshot: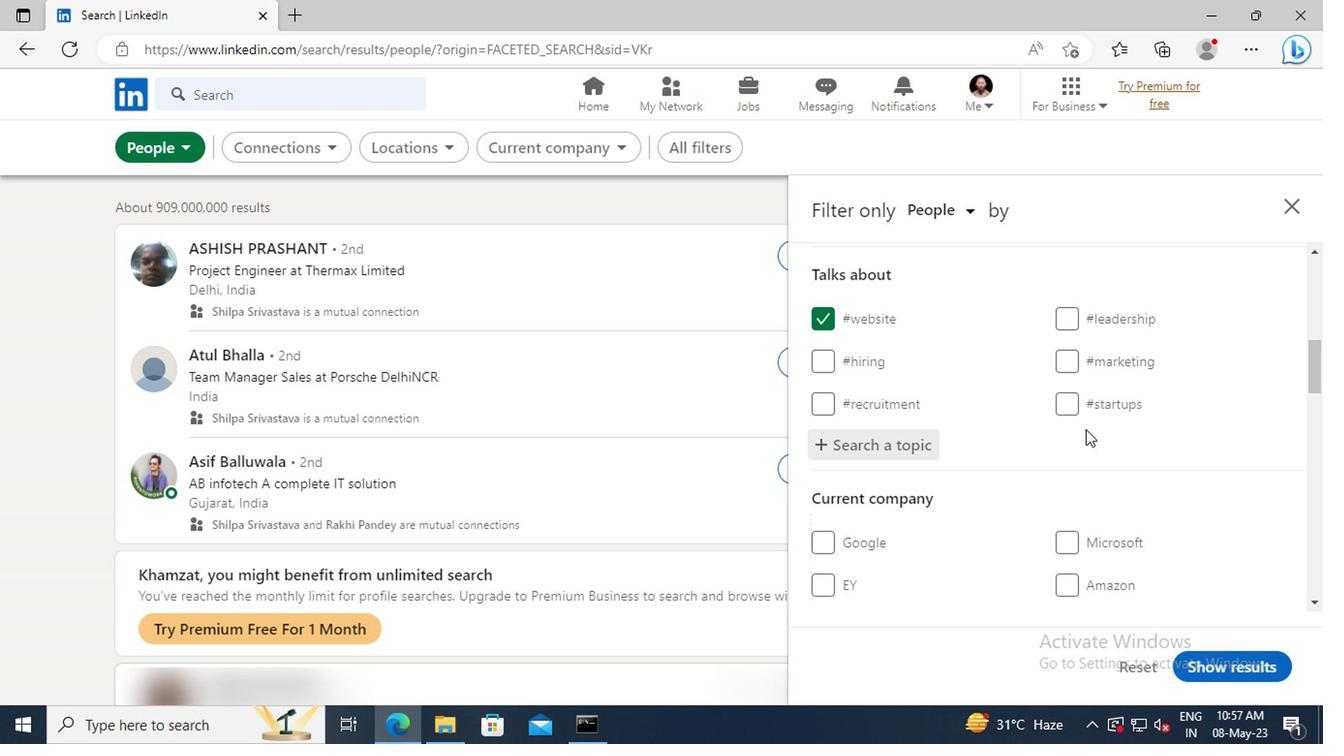 
Action: Mouse scrolled (1080, 429) with delta (0, 0)
Screenshot: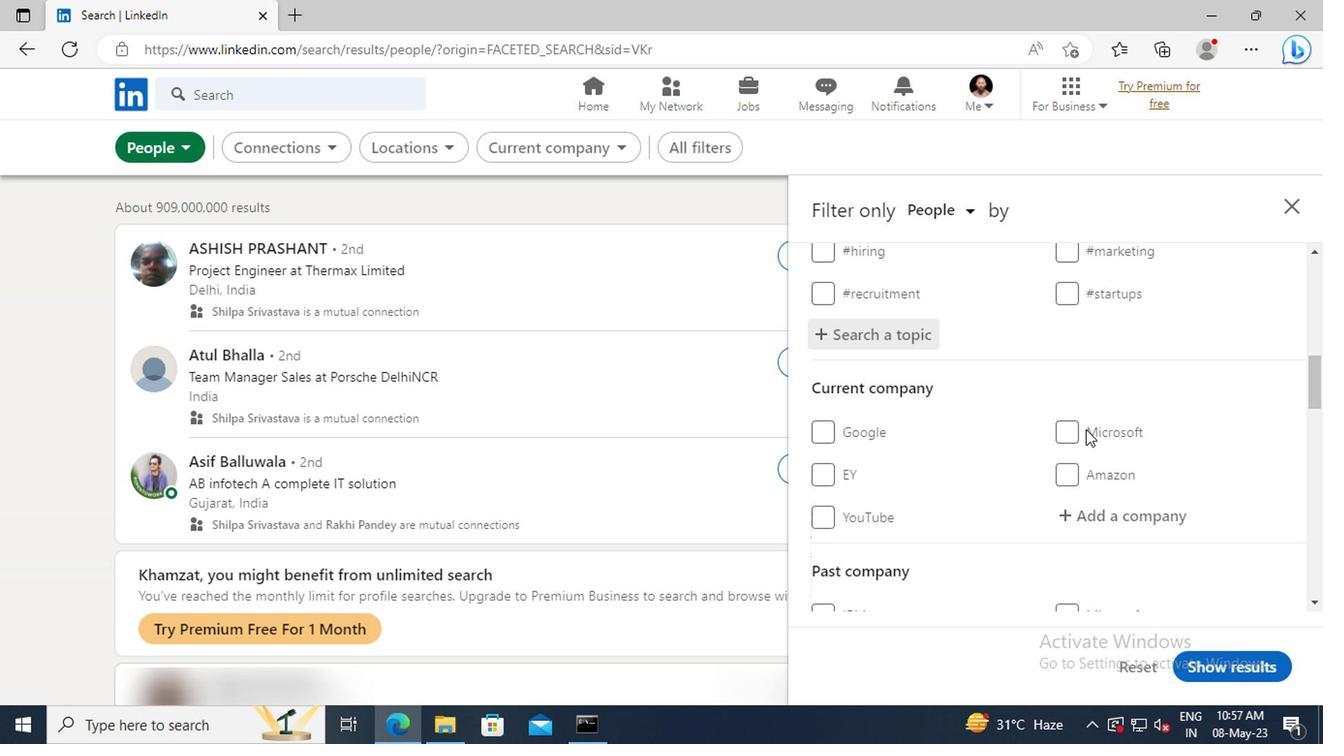 
Action: Mouse scrolled (1080, 429) with delta (0, 0)
Screenshot: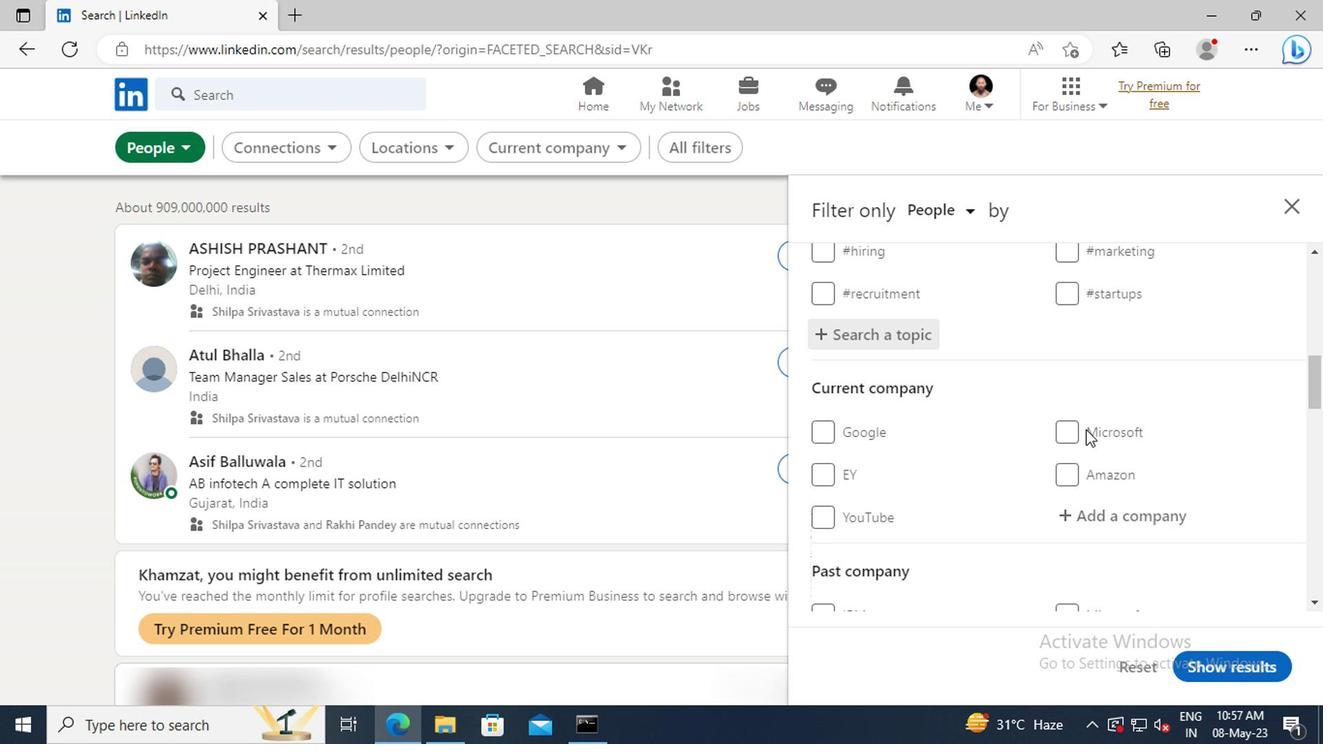 
Action: Mouse scrolled (1080, 429) with delta (0, 0)
Screenshot: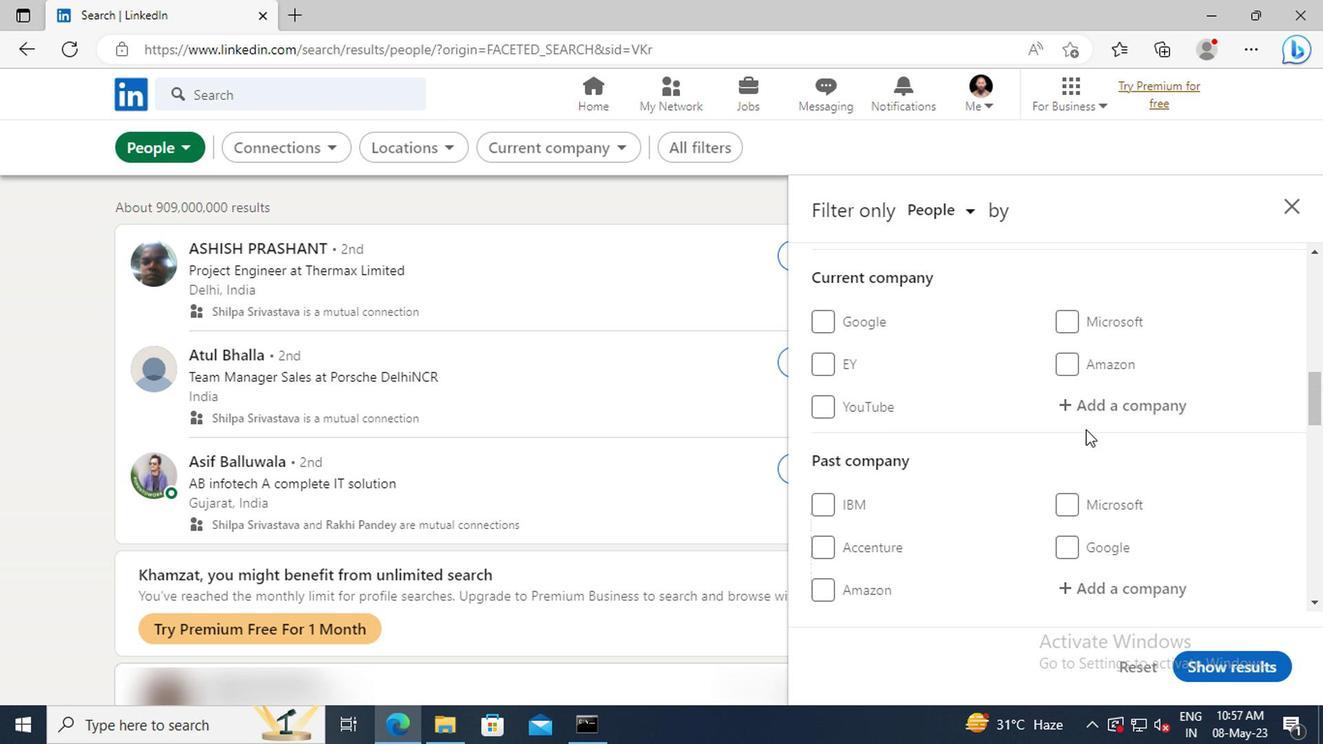 
Action: Mouse scrolled (1080, 429) with delta (0, 0)
Screenshot: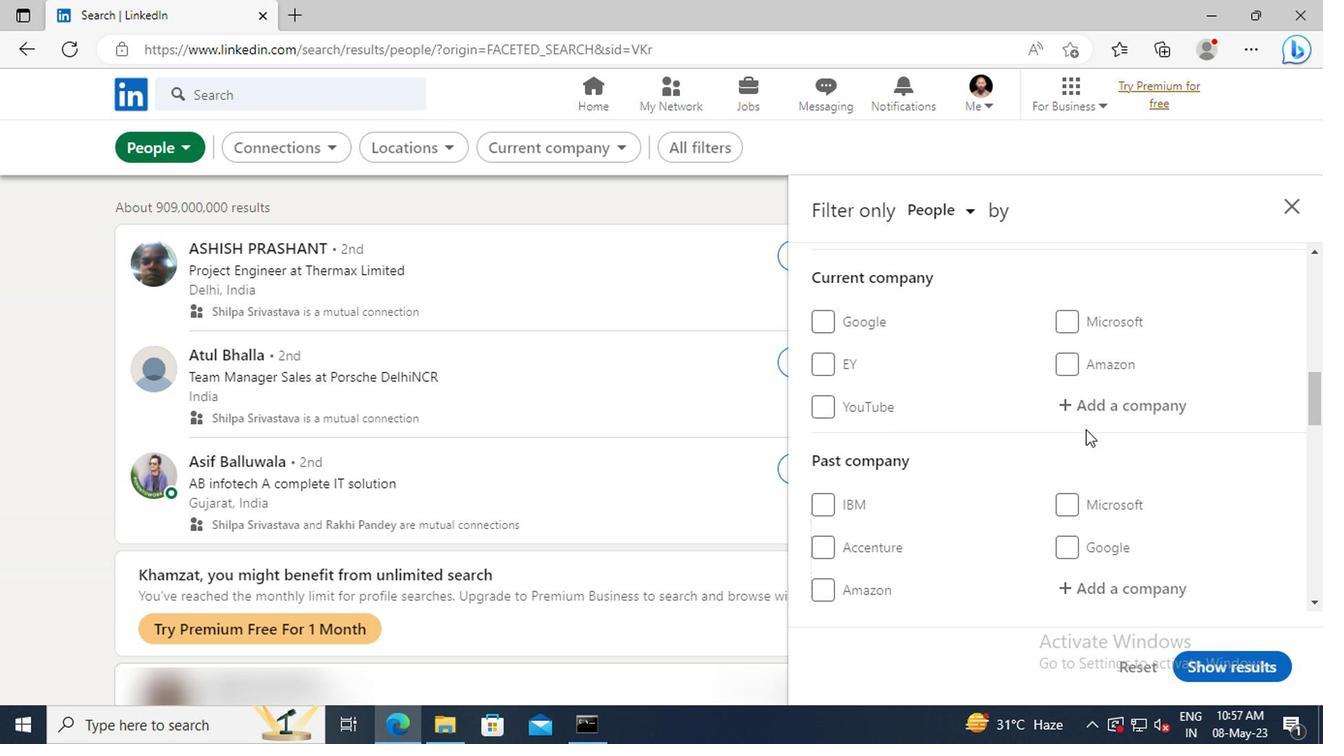 
Action: Mouse scrolled (1080, 429) with delta (0, 0)
Screenshot: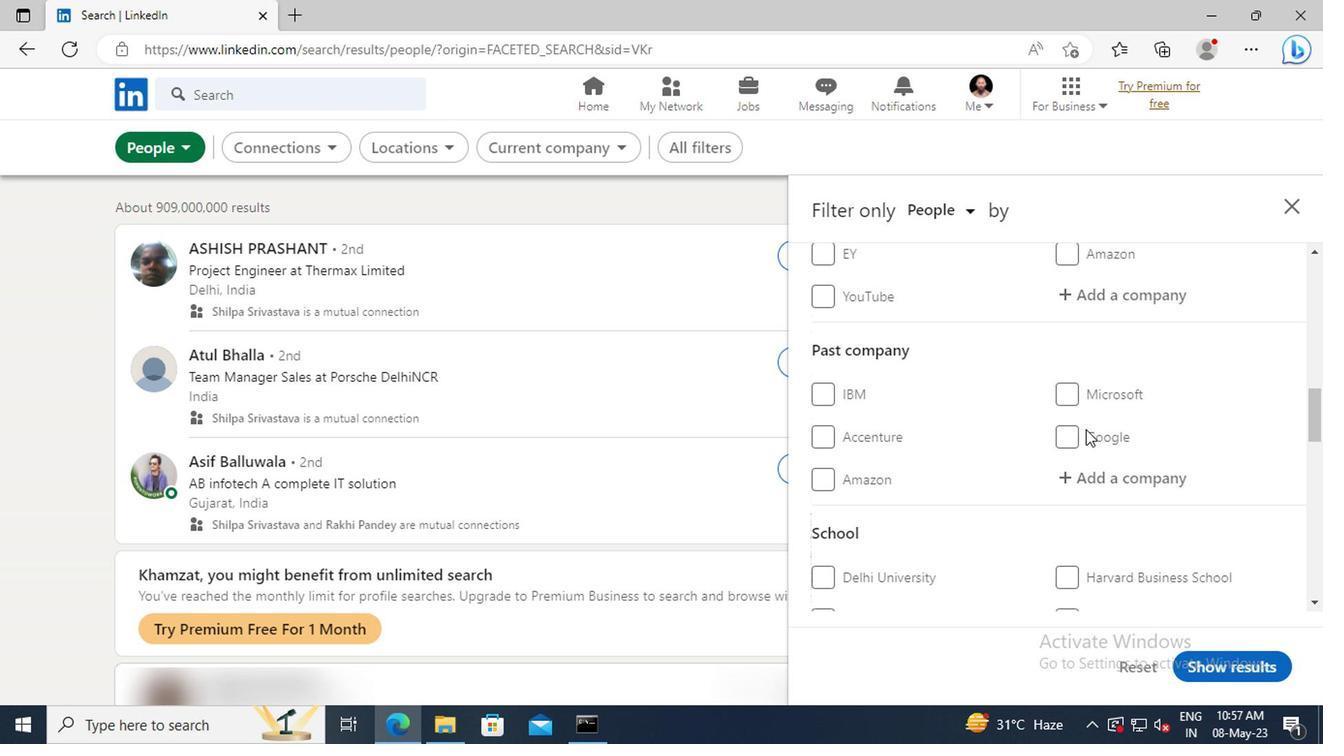 
Action: Mouse scrolled (1080, 429) with delta (0, 0)
Screenshot: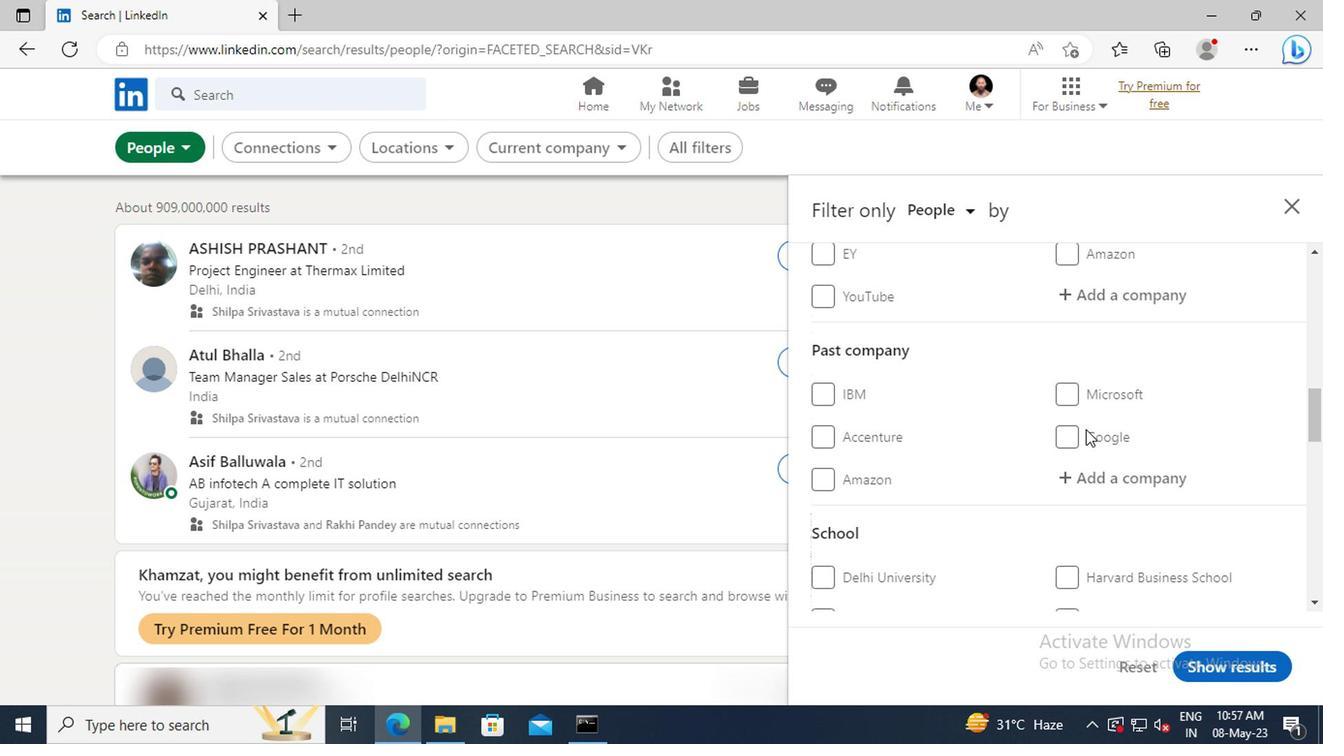 
Action: Mouse scrolled (1080, 429) with delta (0, 0)
Screenshot: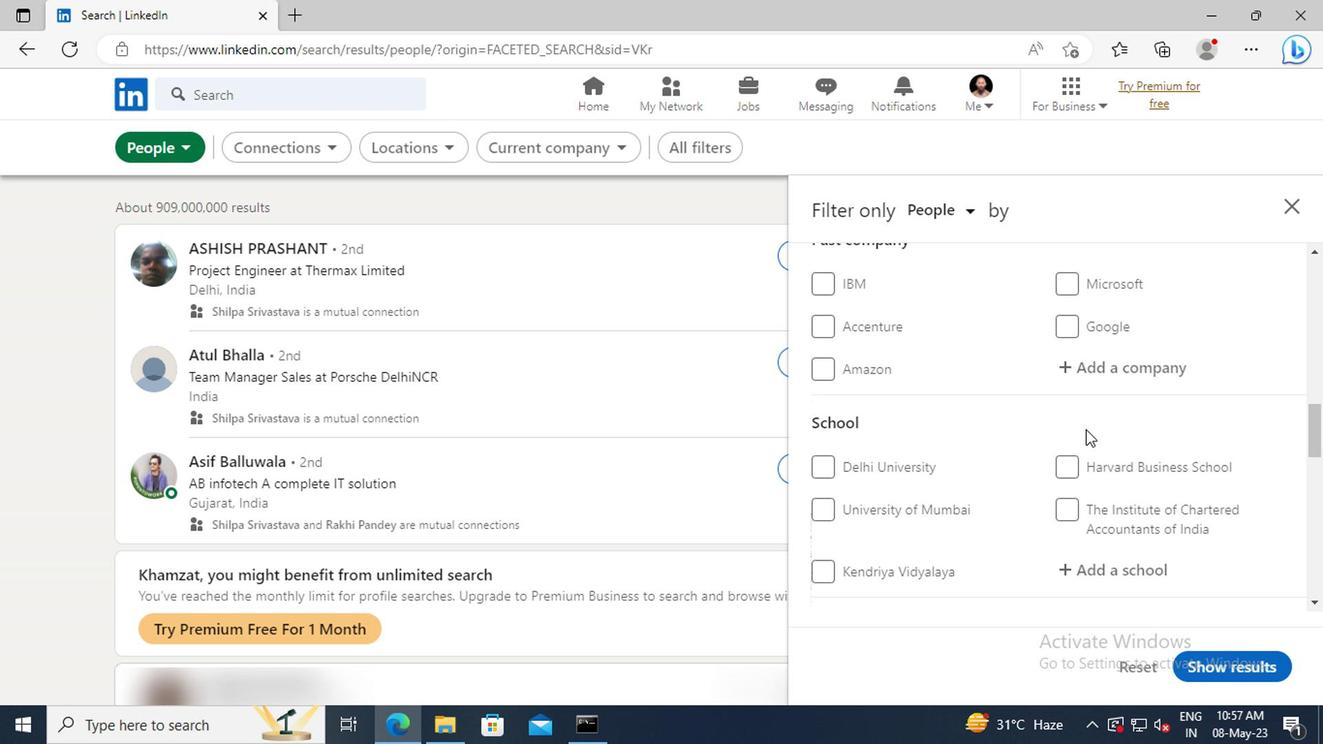 
Action: Mouse scrolled (1080, 429) with delta (0, 0)
Screenshot: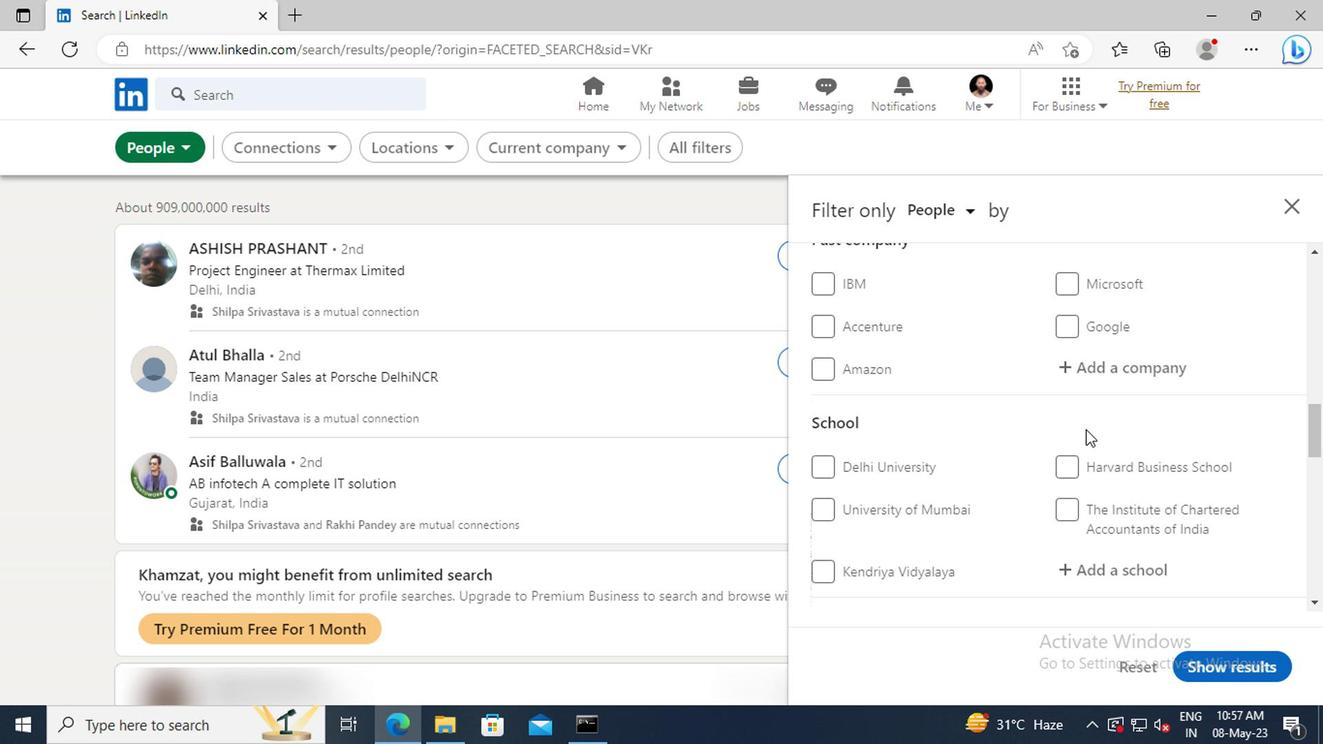 
Action: Mouse scrolled (1080, 429) with delta (0, 0)
Screenshot: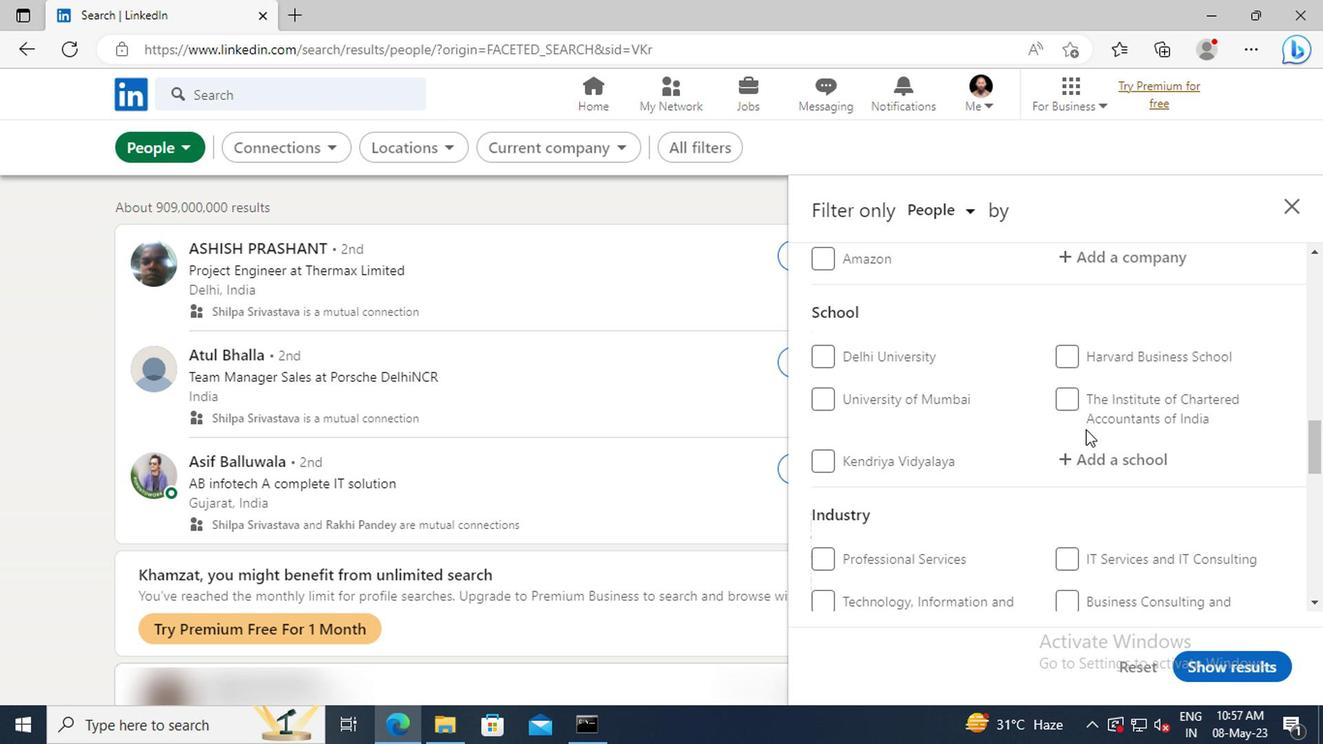 
Action: Mouse scrolled (1080, 429) with delta (0, 0)
Screenshot: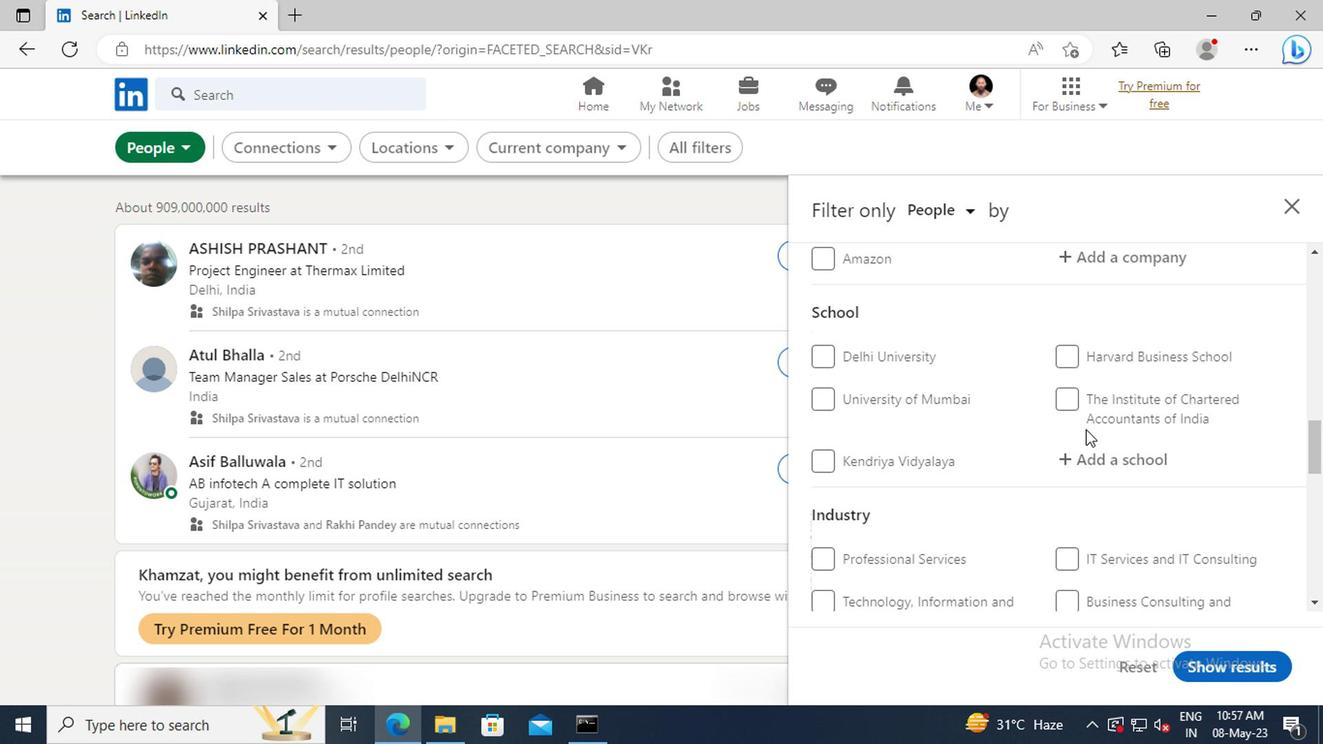 
Action: Mouse scrolled (1080, 429) with delta (0, 0)
Screenshot: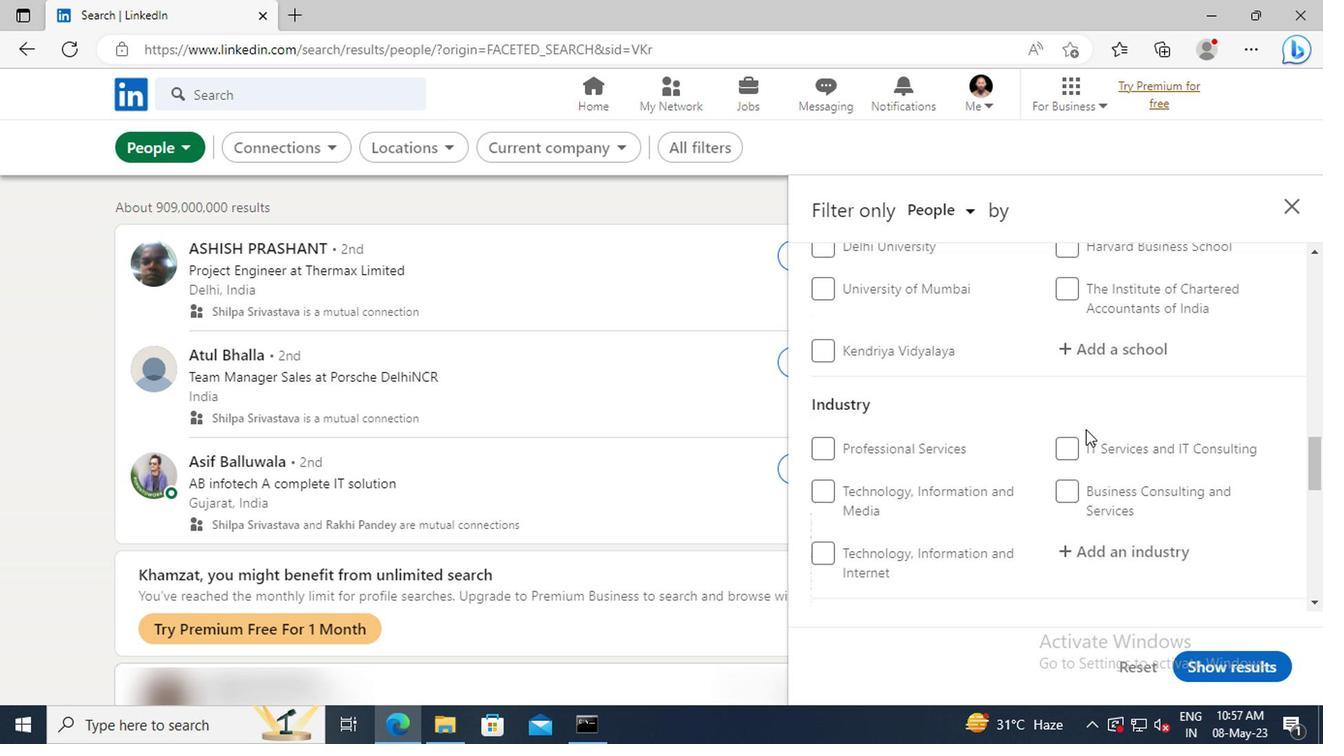 
Action: Mouse scrolled (1080, 429) with delta (0, 0)
Screenshot: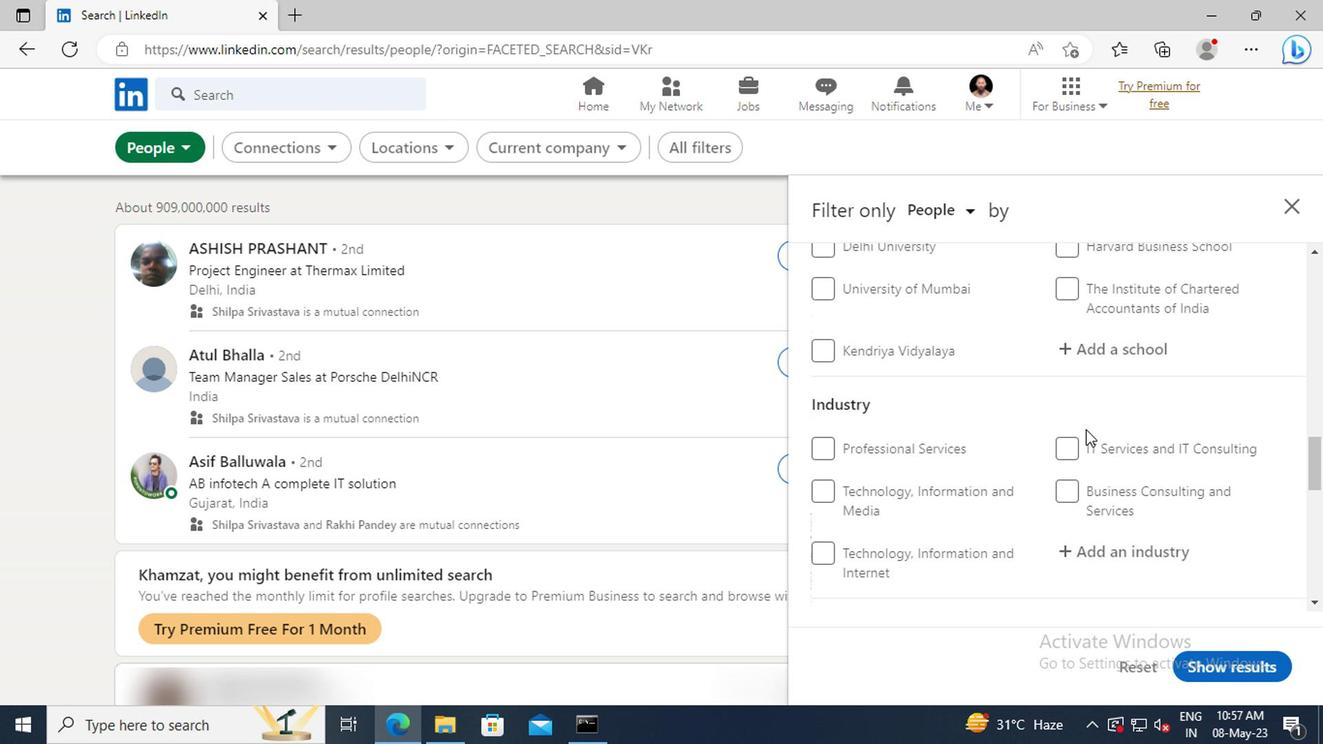 
Action: Mouse scrolled (1080, 429) with delta (0, 0)
Screenshot: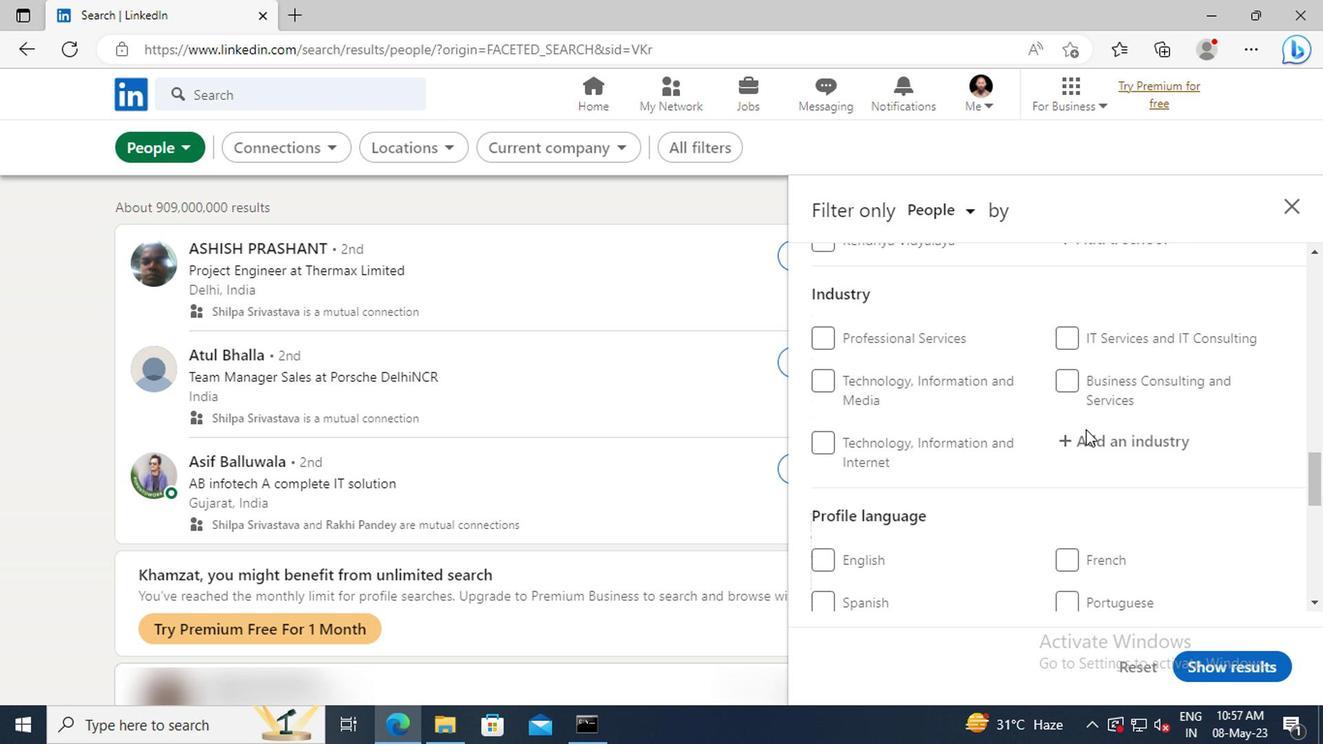 
Action: Mouse scrolled (1080, 429) with delta (0, 0)
Screenshot: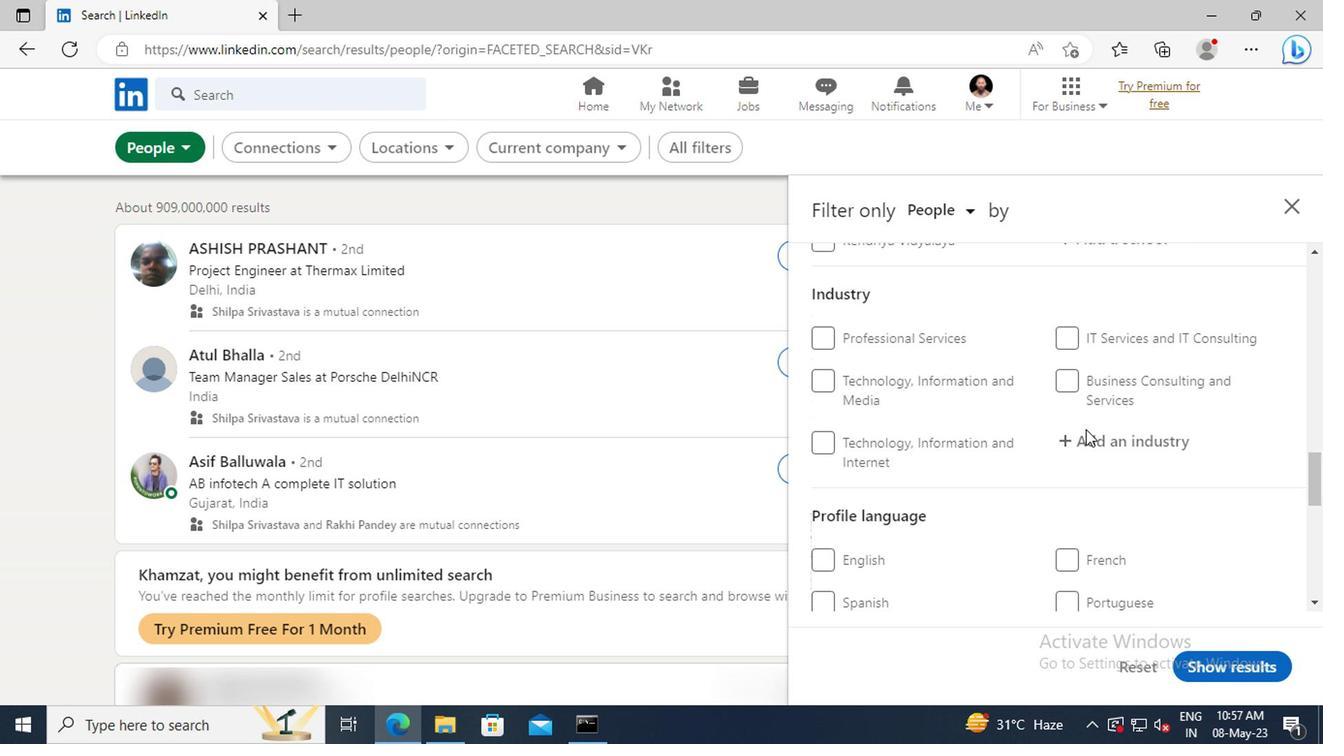
Action: Mouse moved to (822, 536)
Screenshot: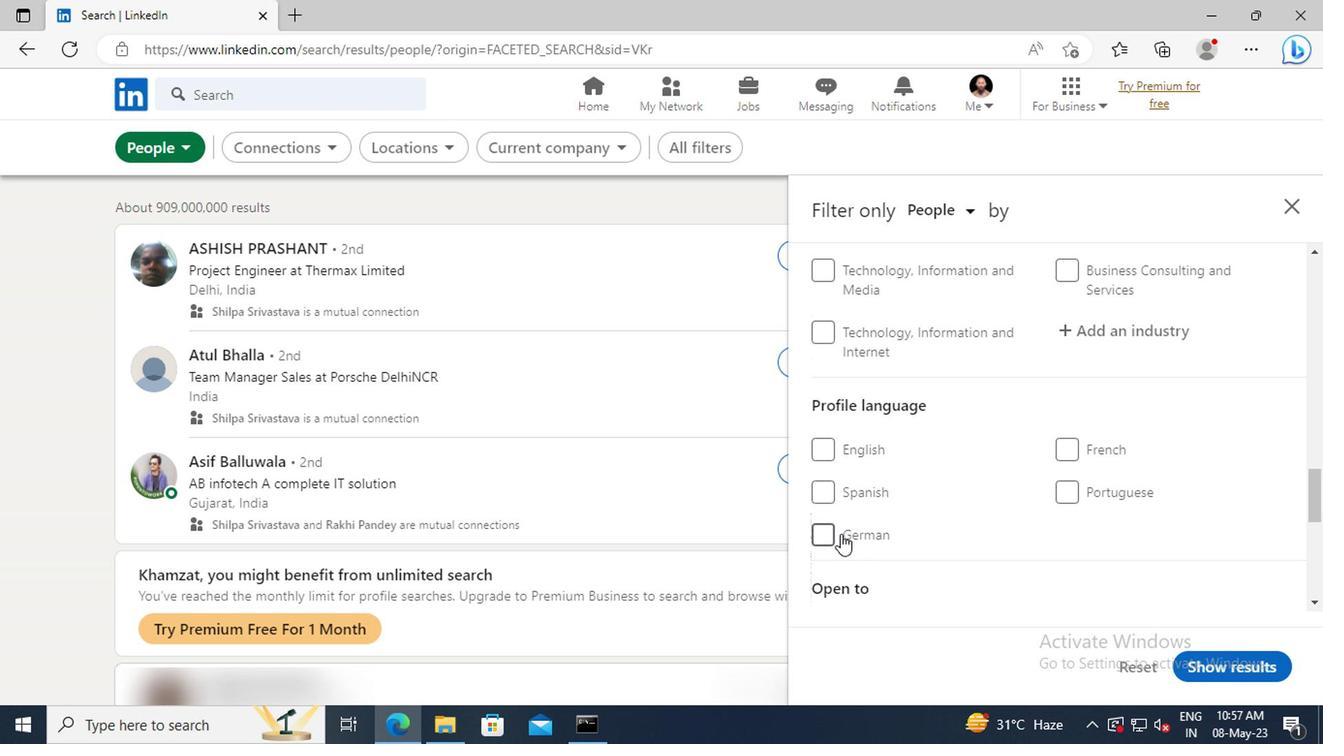
Action: Mouse pressed left at (822, 536)
Screenshot: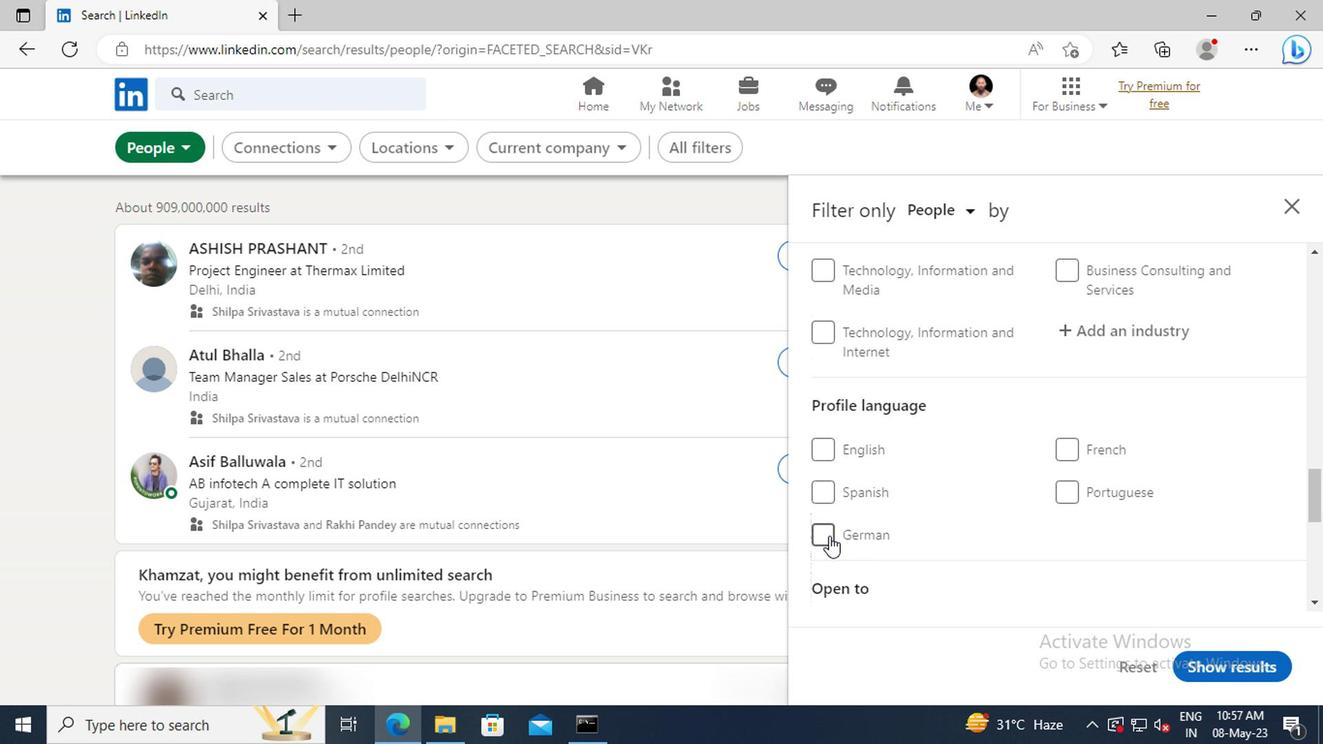 
Action: Mouse moved to (1044, 495)
Screenshot: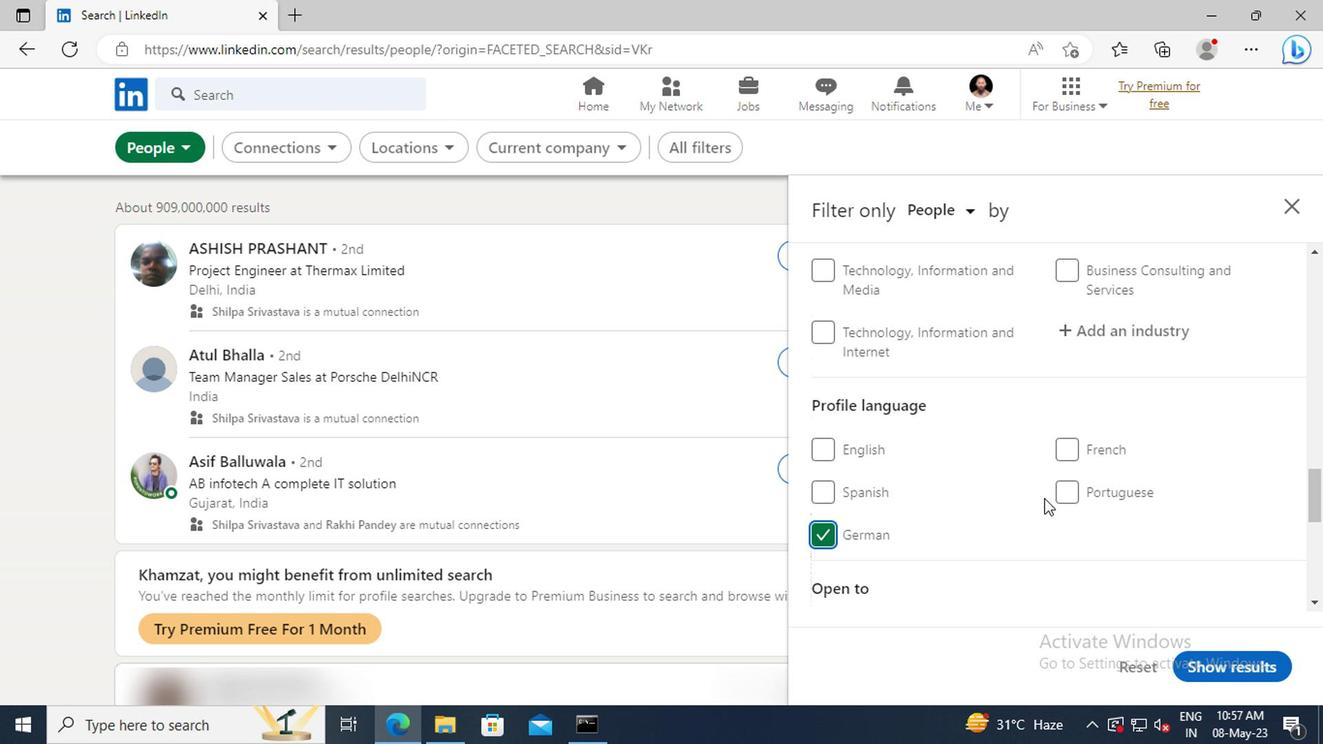 
Action: Mouse scrolled (1044, 496) with delta (0, 1)
Screenshot: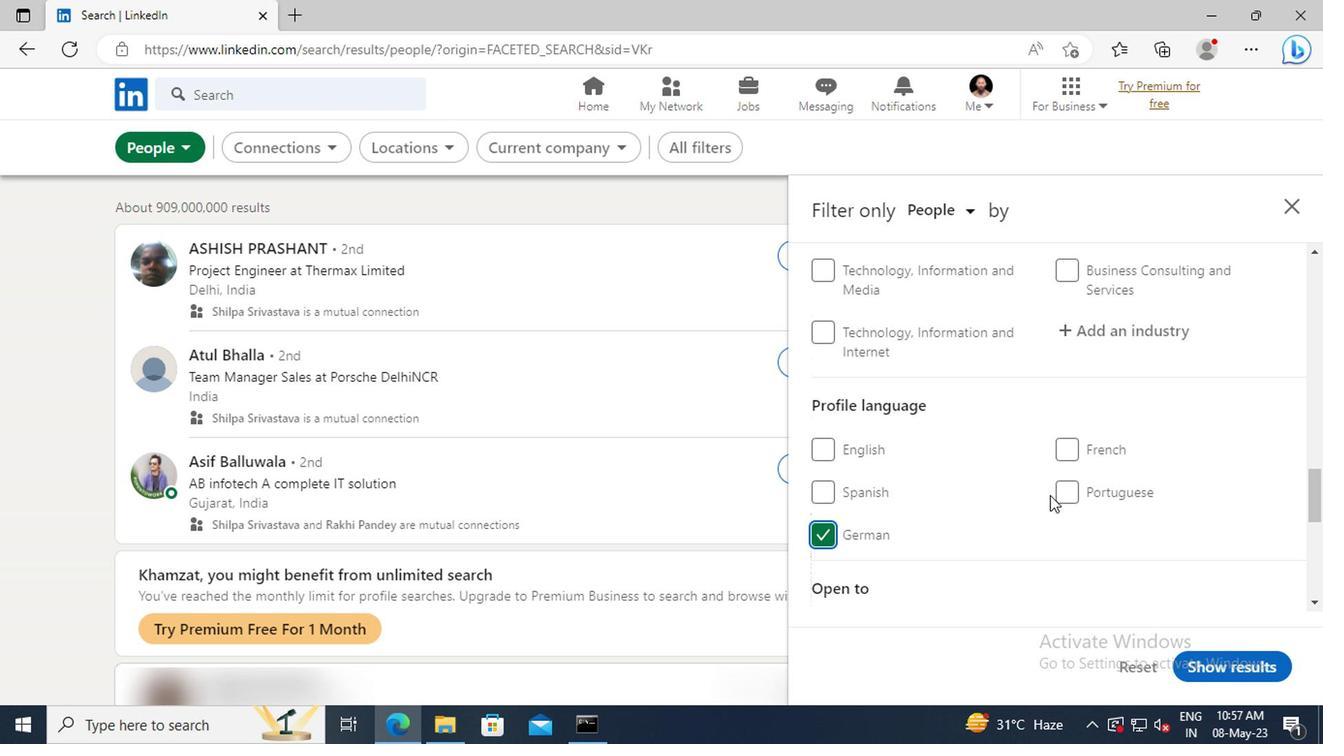 
Action: Mouse scrolled (1044, 496) with delta (0, 1)
Screenshot: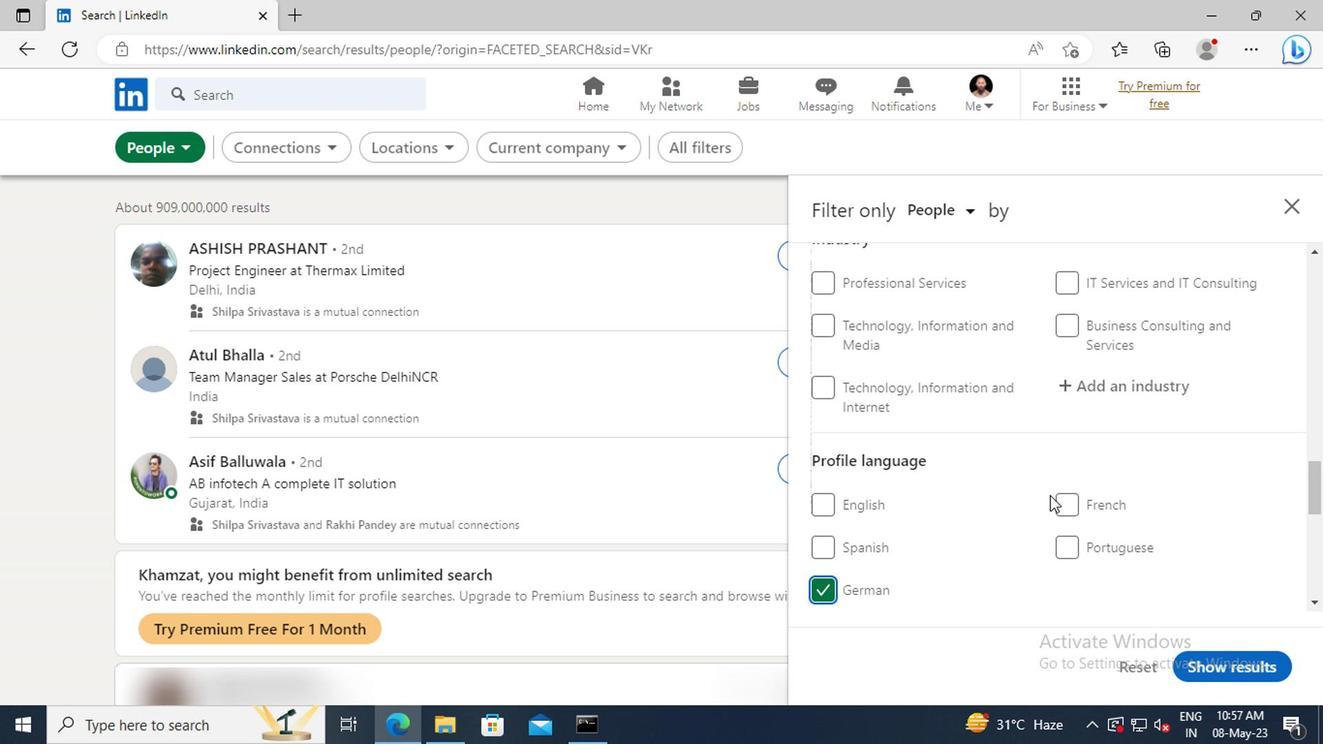 
Action: Mouse scrolled (1044, 496) with delta (0, 1)
Screenshot: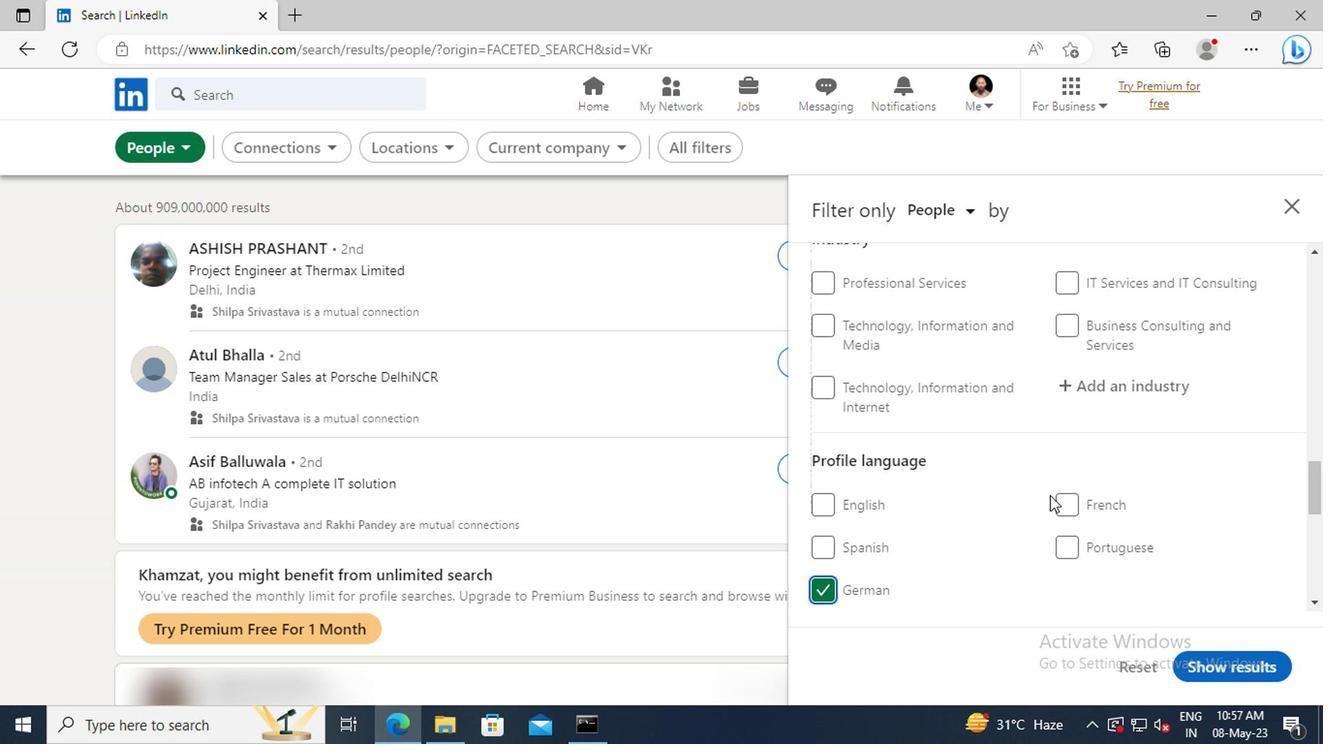 
Action: Mouse scrolled (1044, 496) with delta (0, 1)
Screenshot: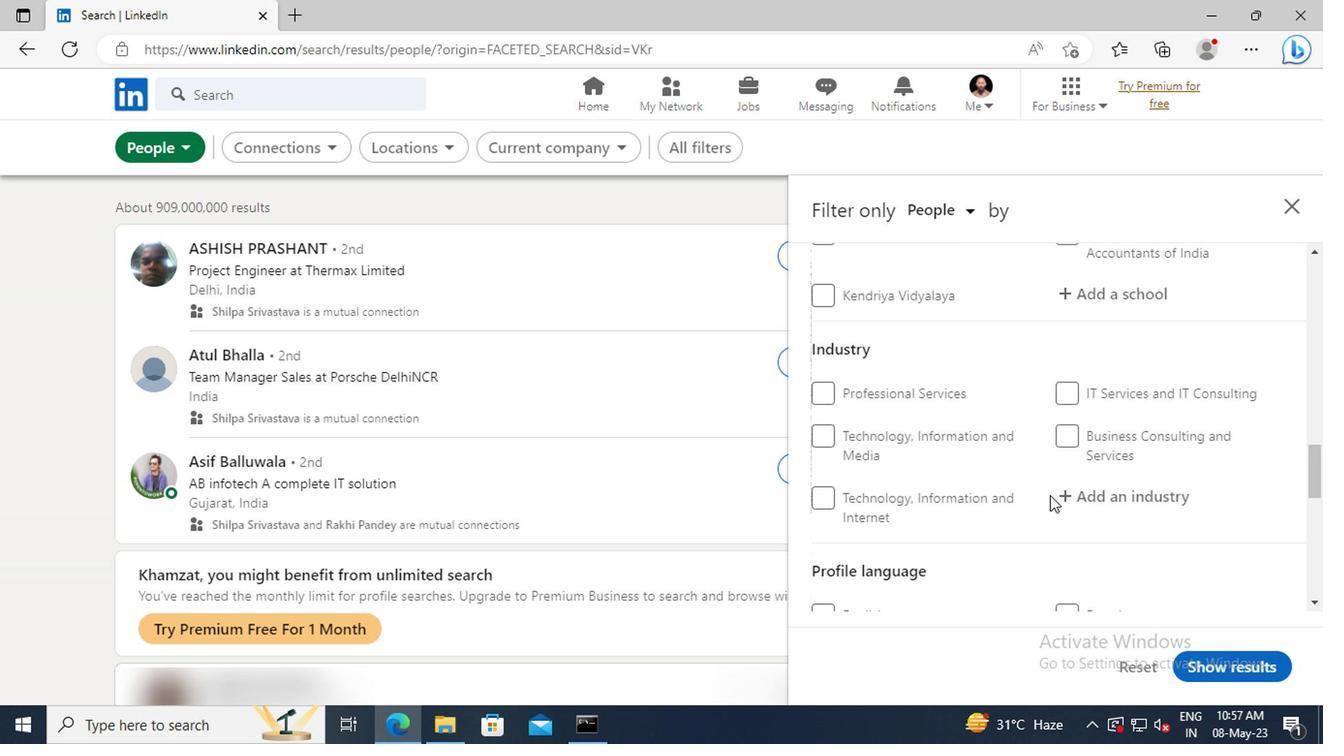 
Action: Mouse scrolled (1044, 496) with delta (0, 1)
Screenshot: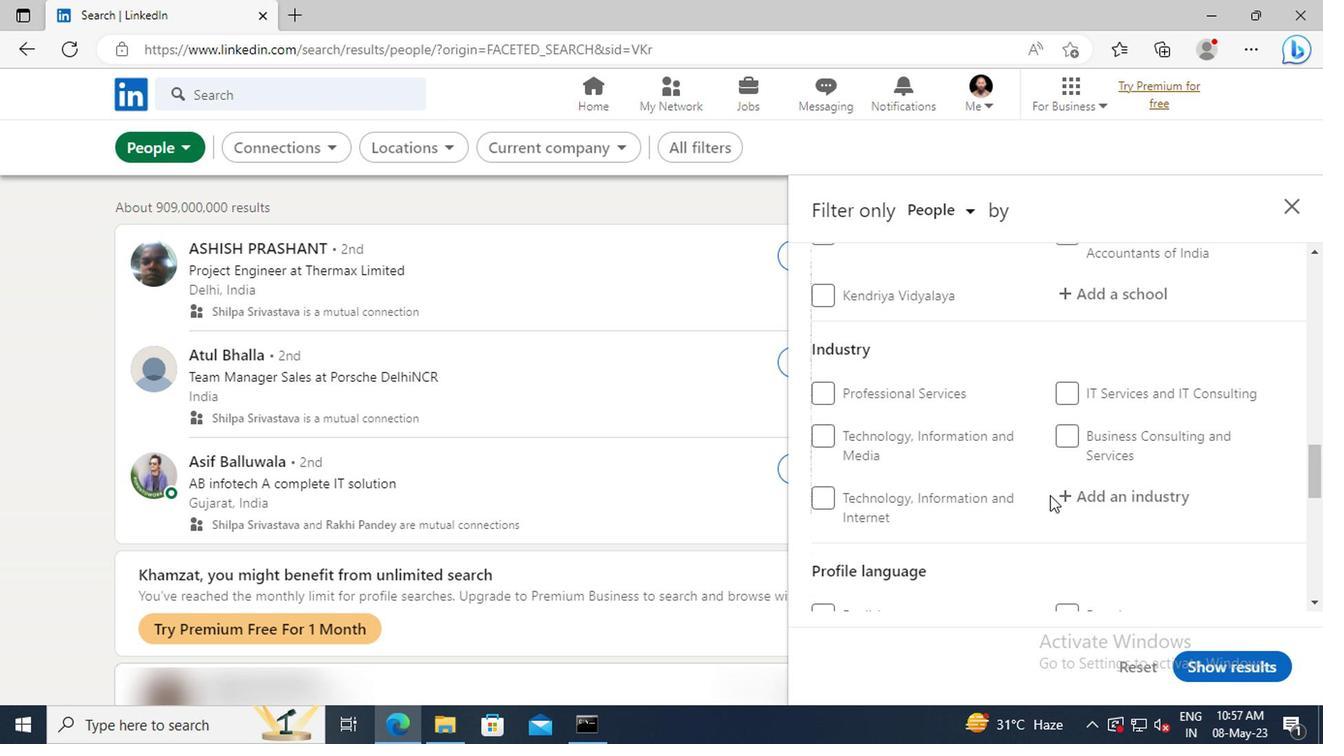
Action: Mouse scrolled (1044, 496) with delta (0, 1)
Screenshot: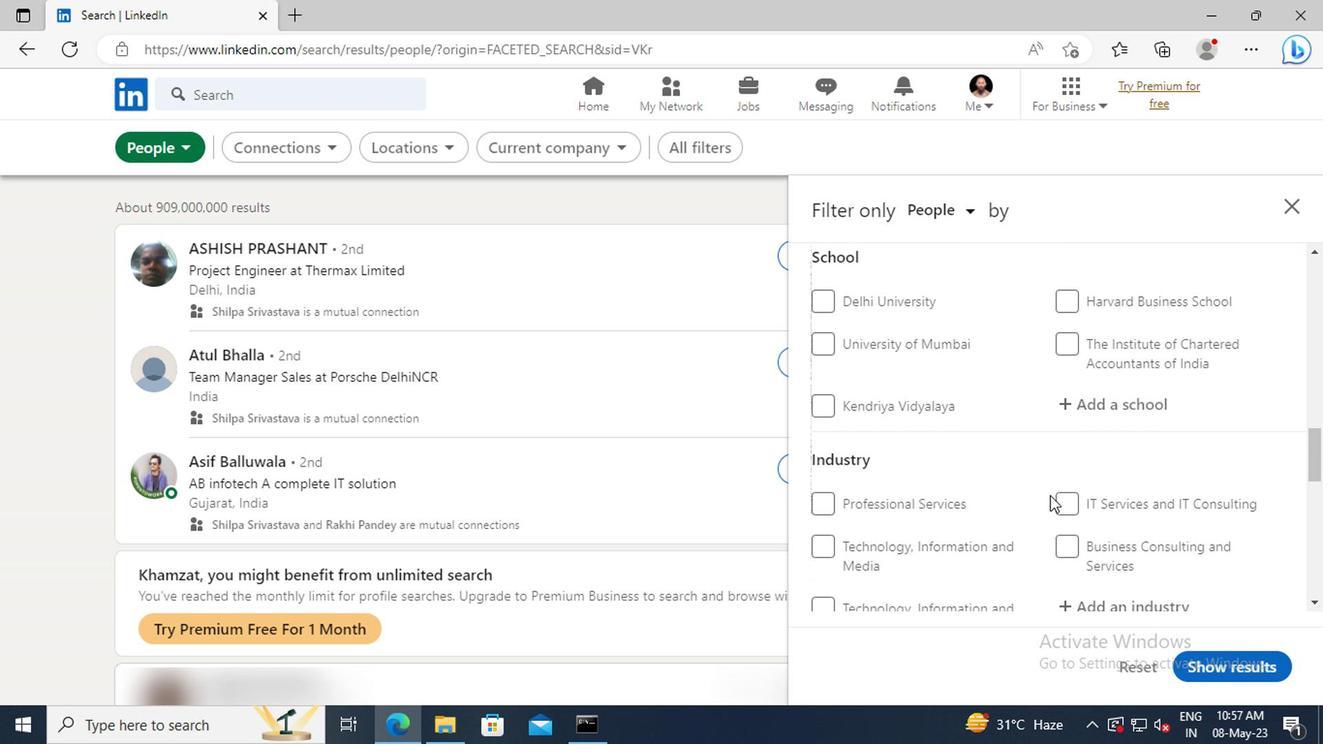 
Action: Mouse scrolled (1044, 496) with delta (0, 1)
Screenshot: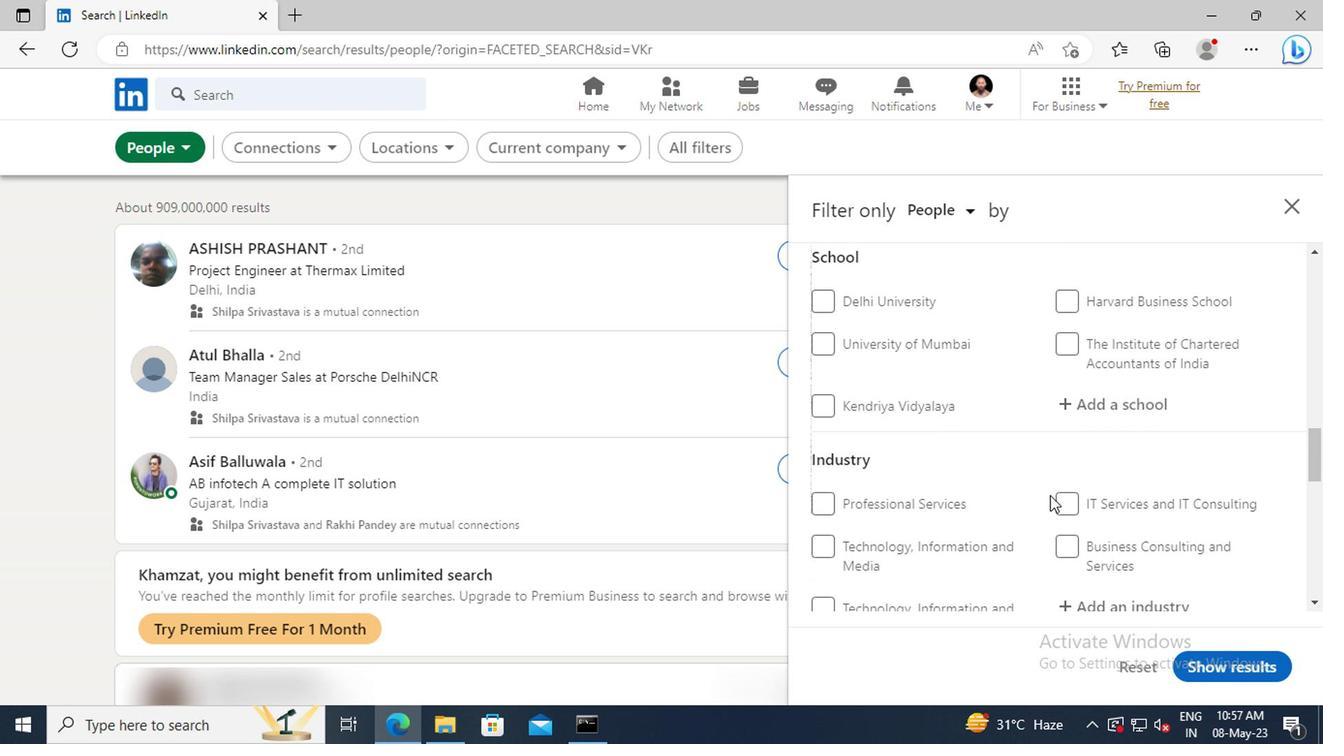 
Action: Mouse scrolled (1044, 496) with delta (0, 1)
Screenshot: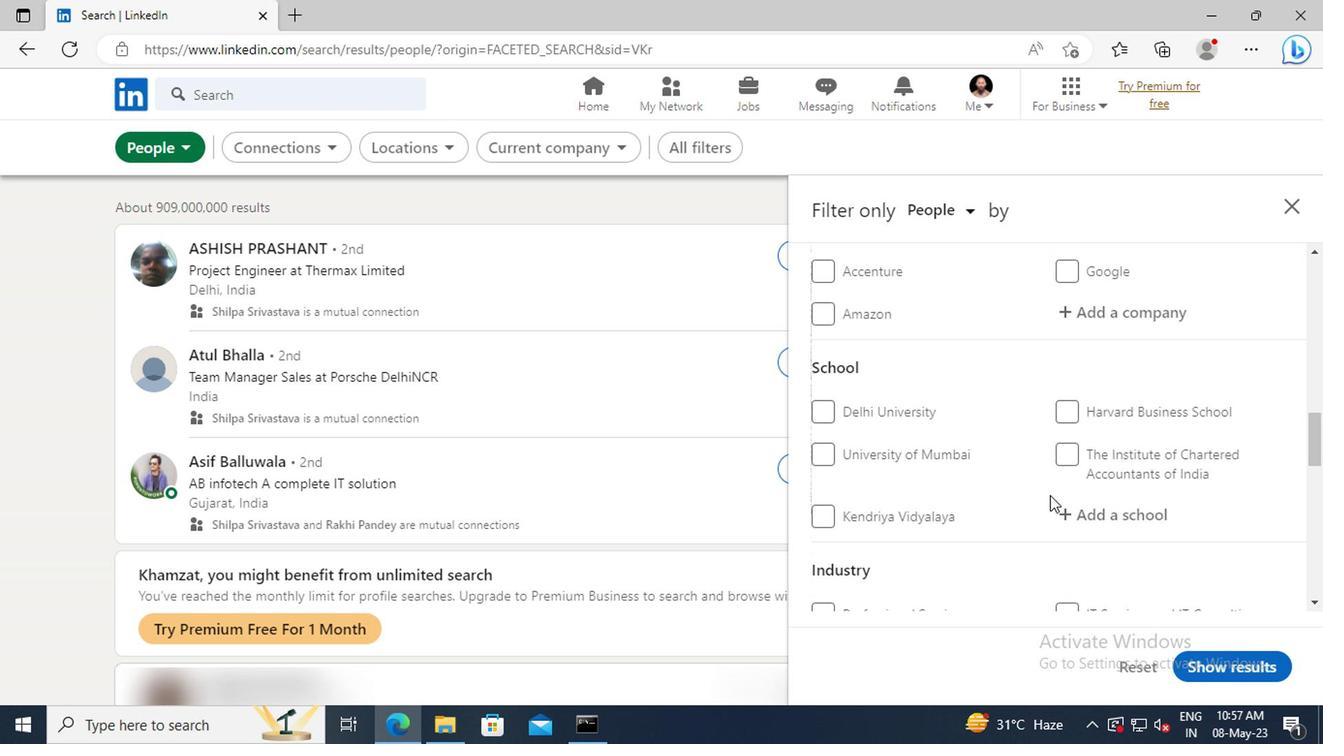 
Action: Mouse scrolled (1044, 496) with delta (0, 1)
Screenshot: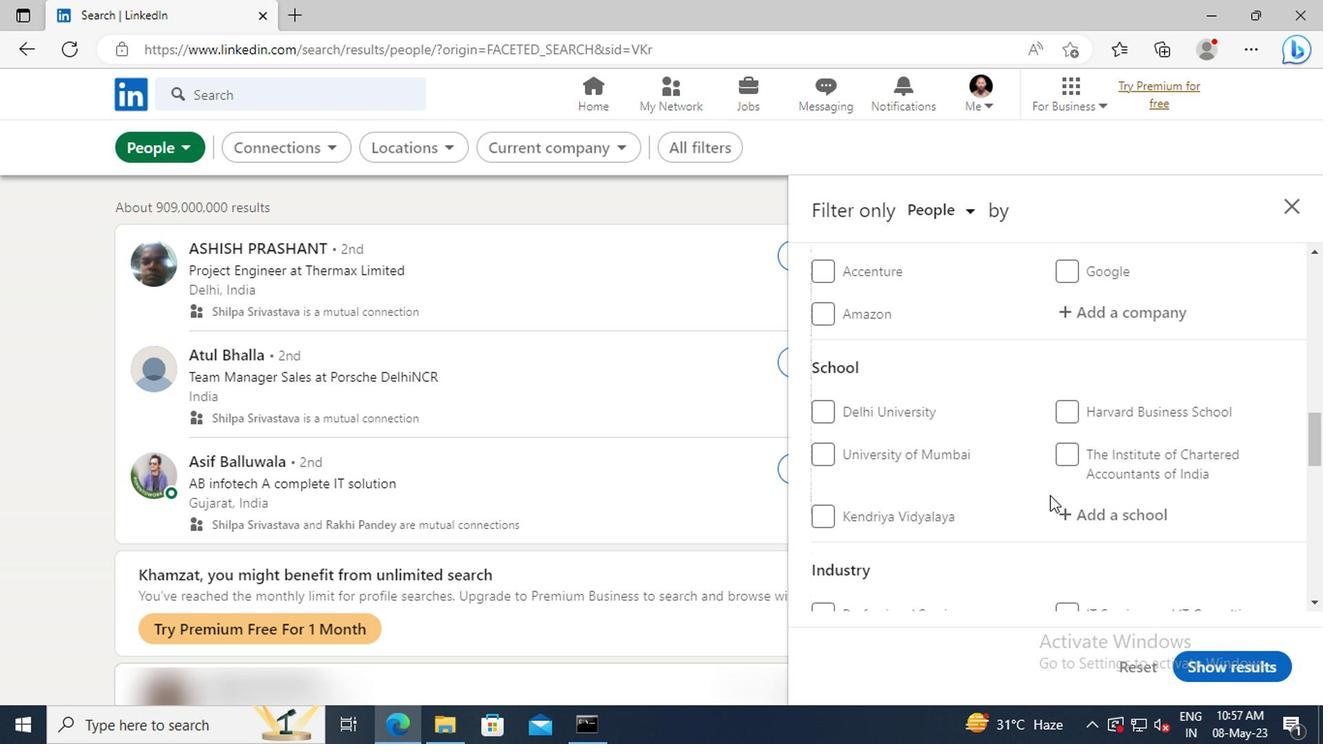 
Action: Mouse scrolled (1044, 496) with delta (0, 1)
Screenshot: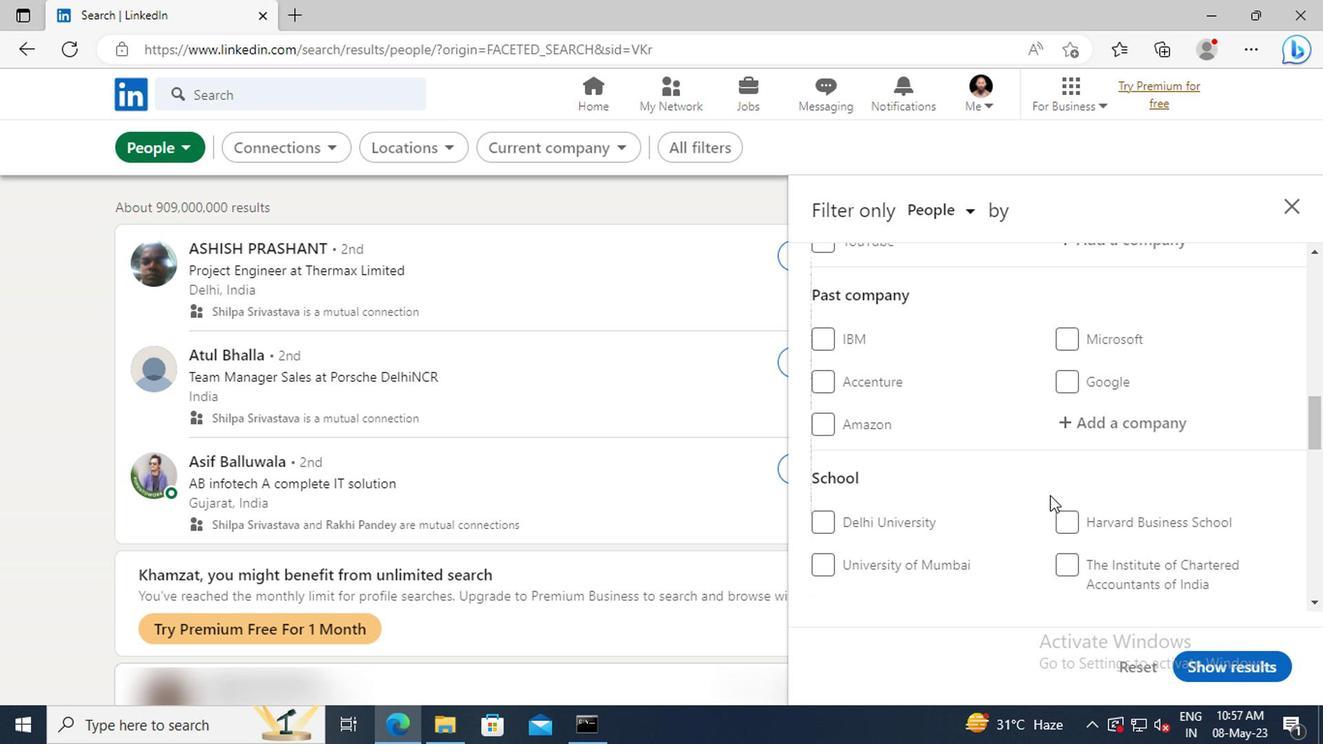 
Action: Mouse scrolled (1044, 496) with delta (0, 1)
Screenshot: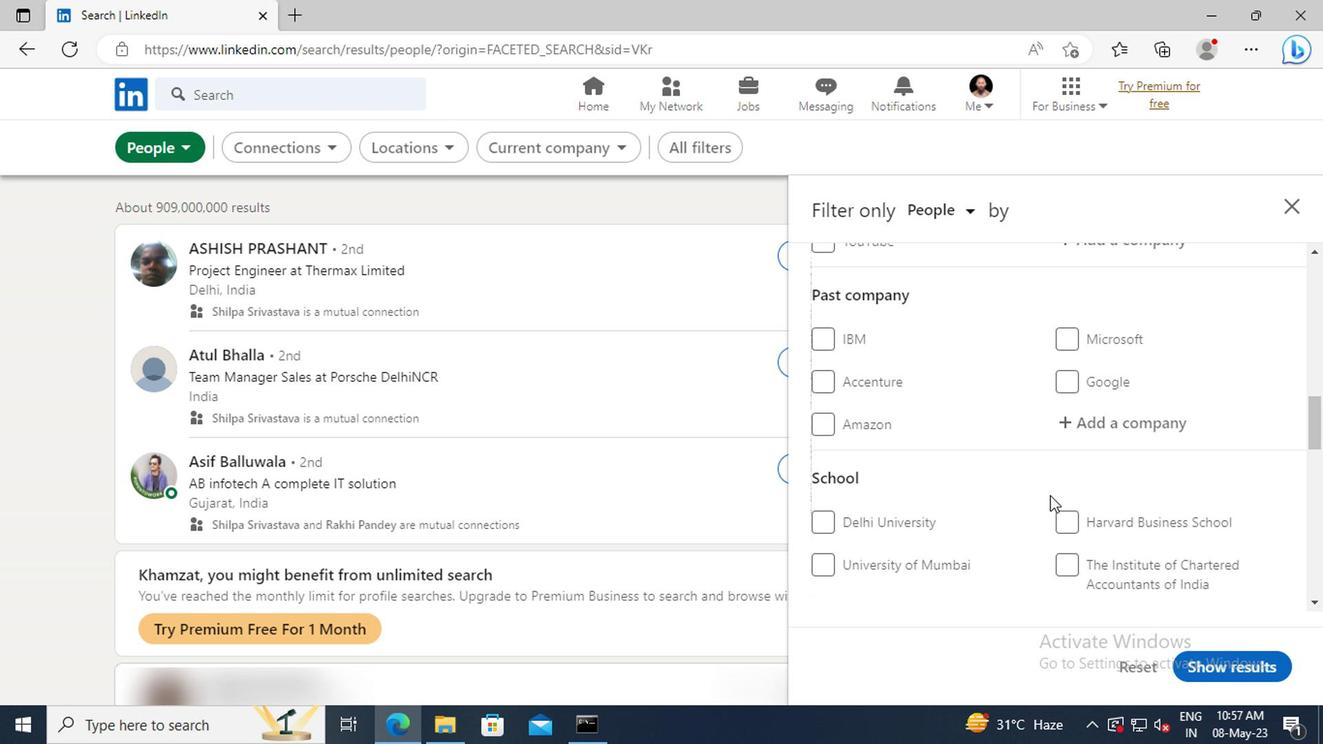 
Action: Mouse moved to (1044, 493)
Screenshot: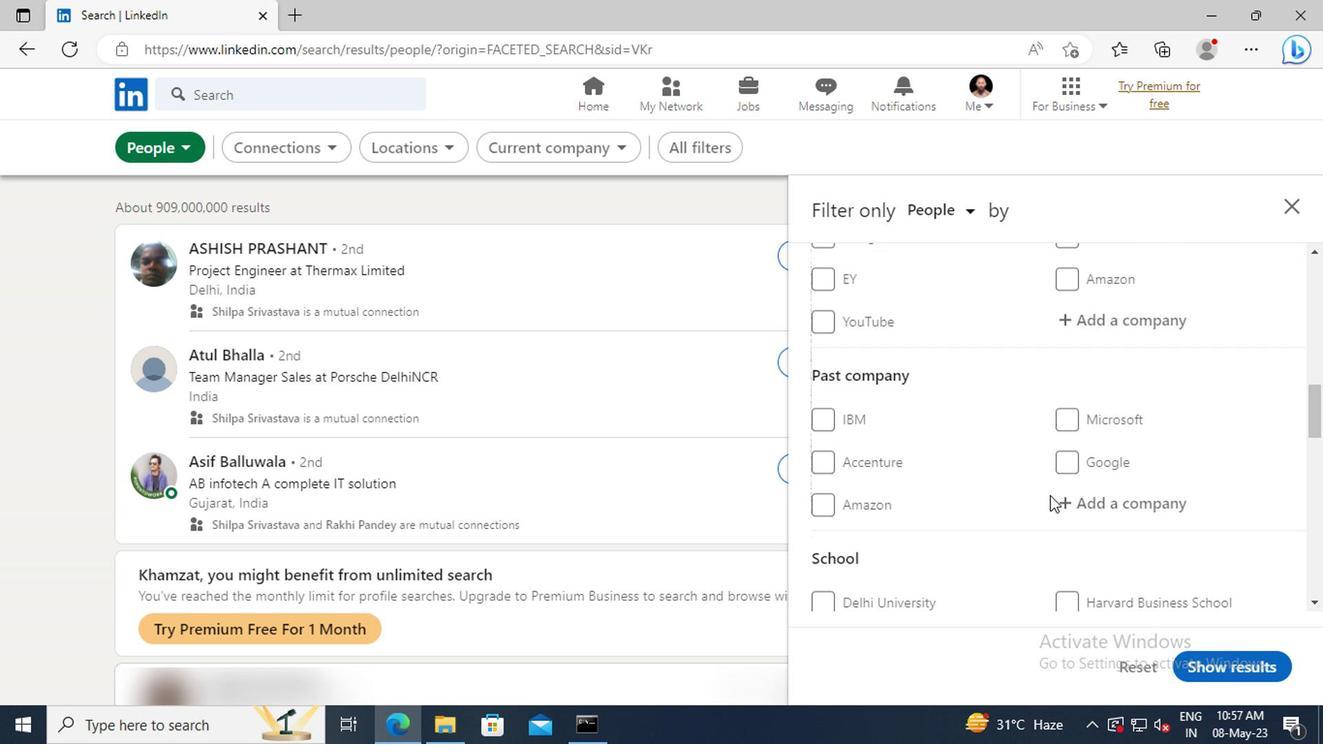 
Action: Mouse scrolled (1044, 494) with delta (0, 1)
Screenshot: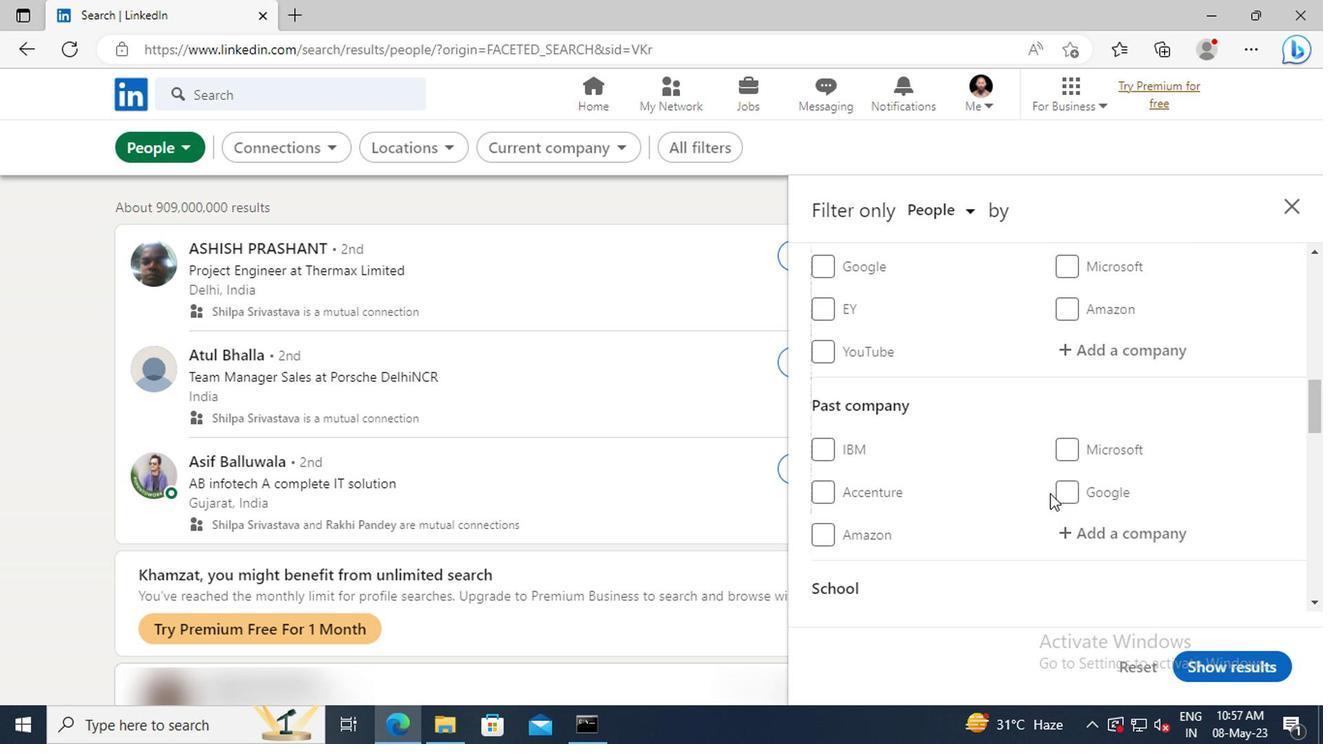 
Action: Mouse moved to (1088, 410)
Screenshot: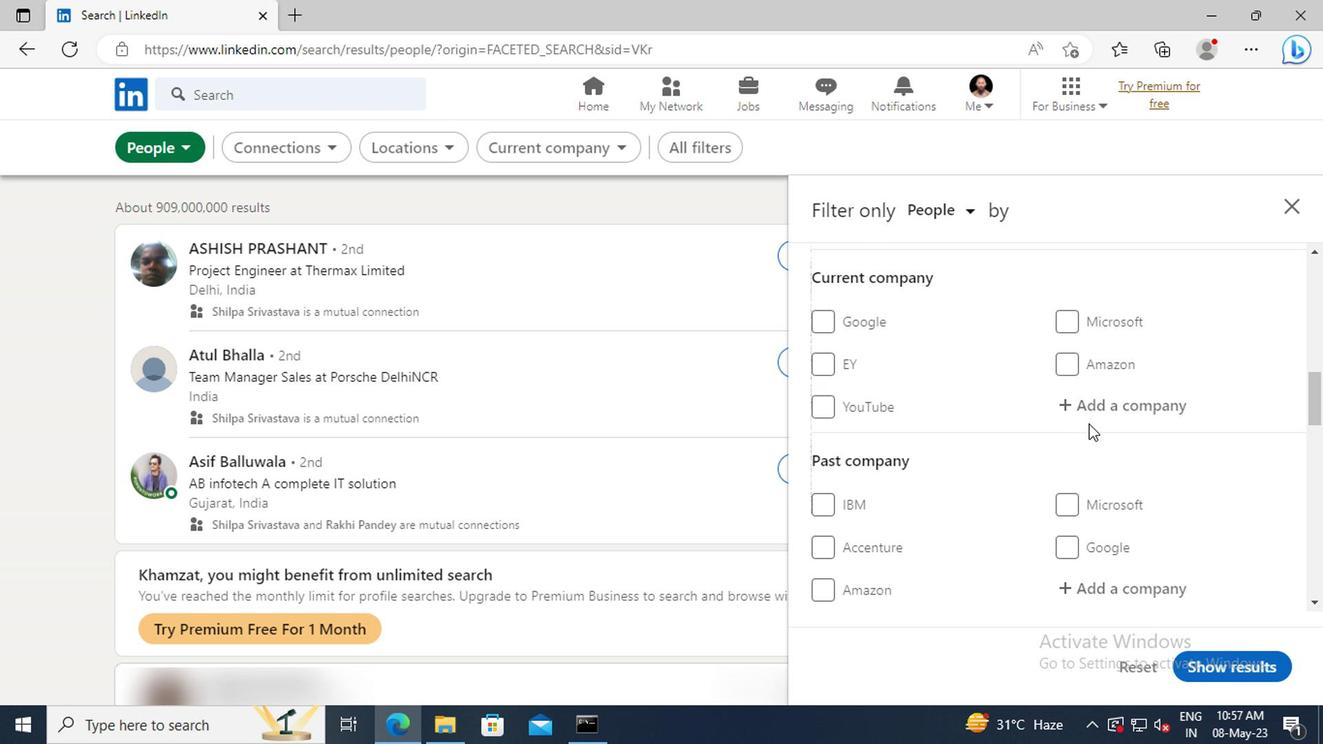 
Action: Mouse pressed left at (1088, 410)
Screenshot: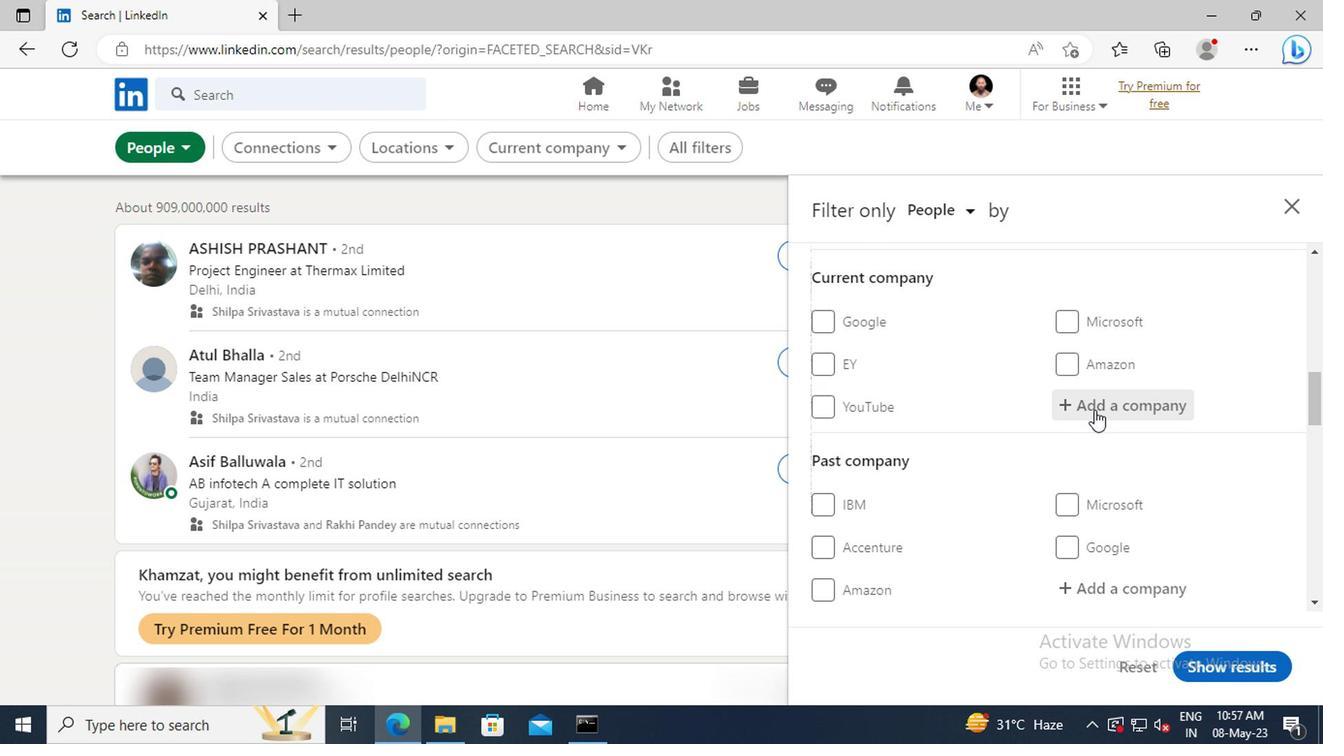 
Action: Key pressed <Key.shift>
Screenshot: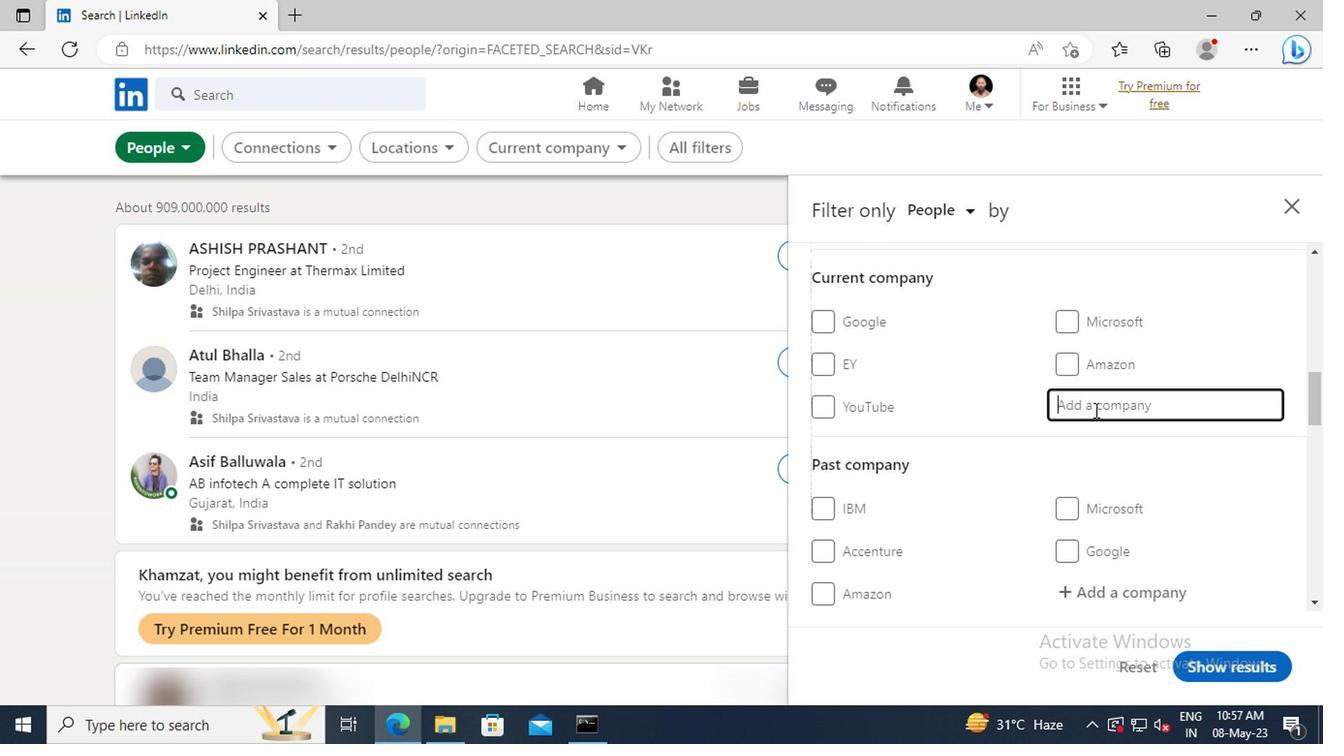 
Action: Mouse moved to (1091, 410)
Screenshot: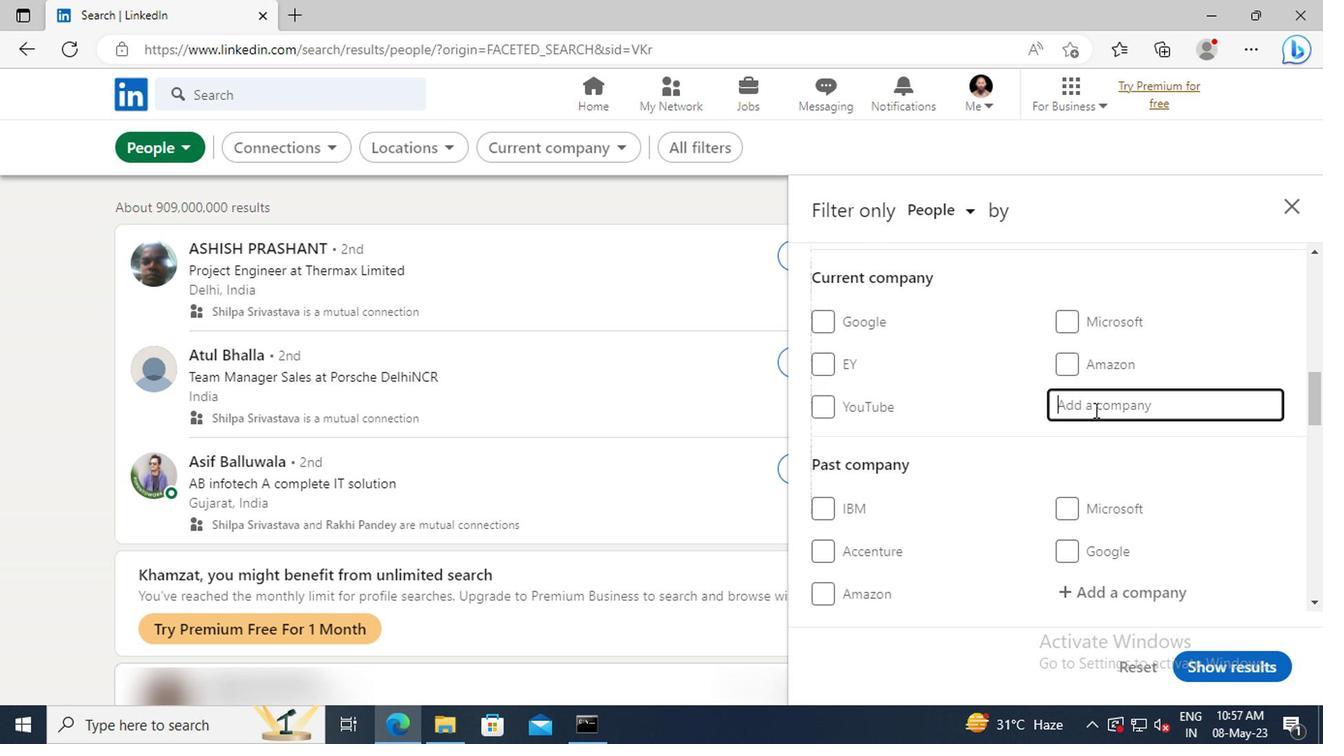 
Action: Key pressed CONTIN
Screenshot: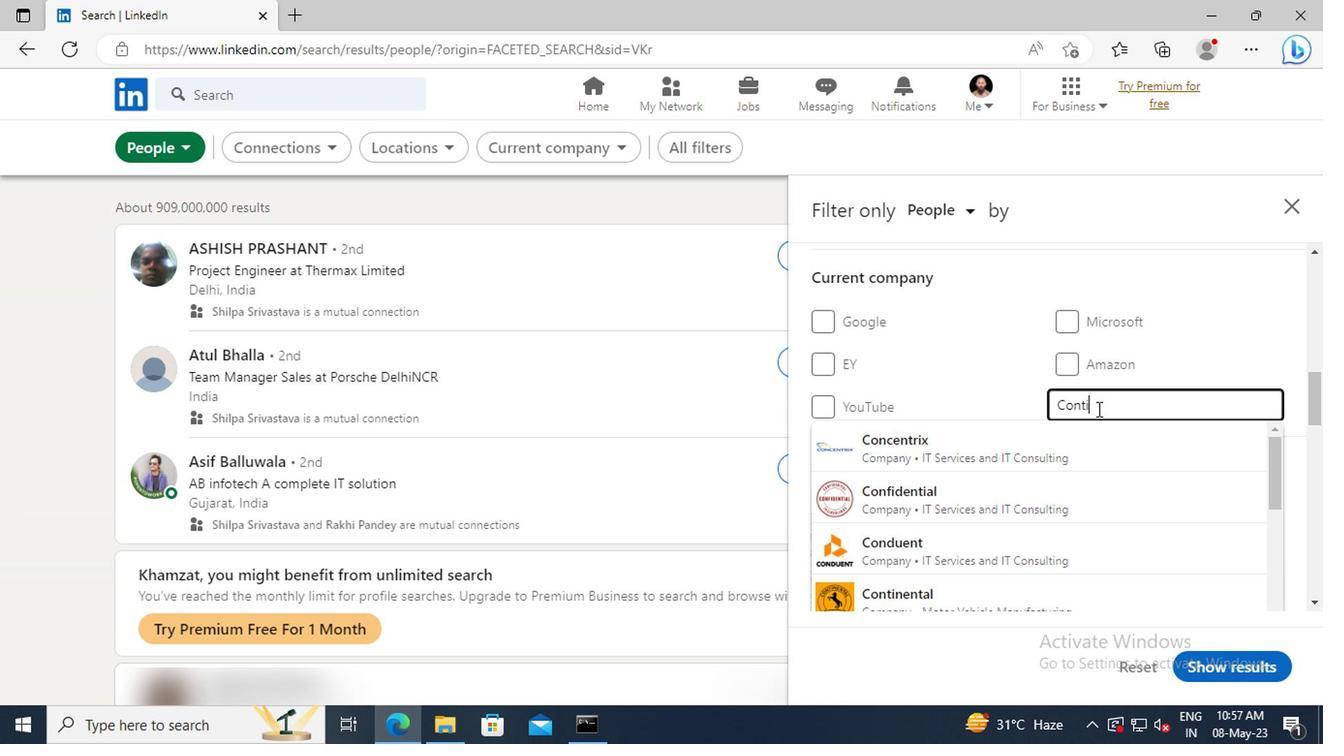 
Action: Mouse moved to (1106, 439)
Screenshot: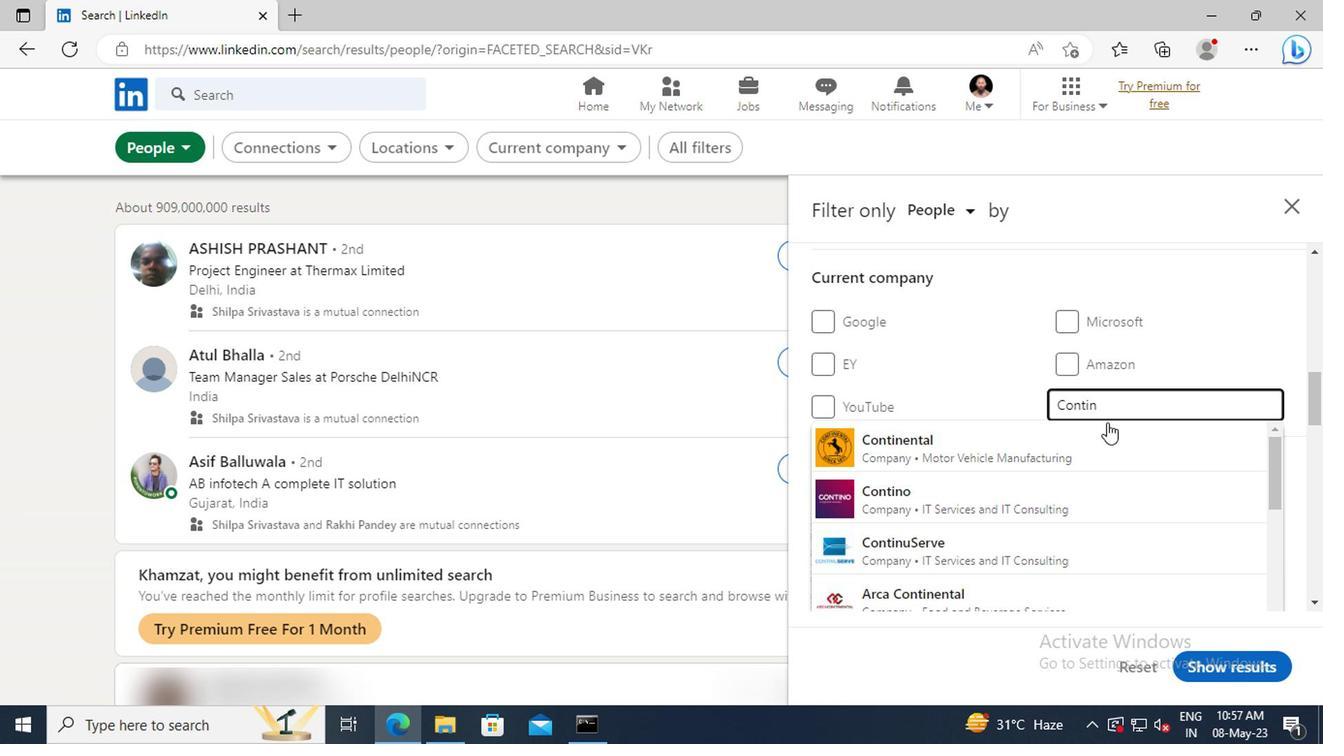 
Action: Mouse pressed left at (1106, 439)
Screenshot: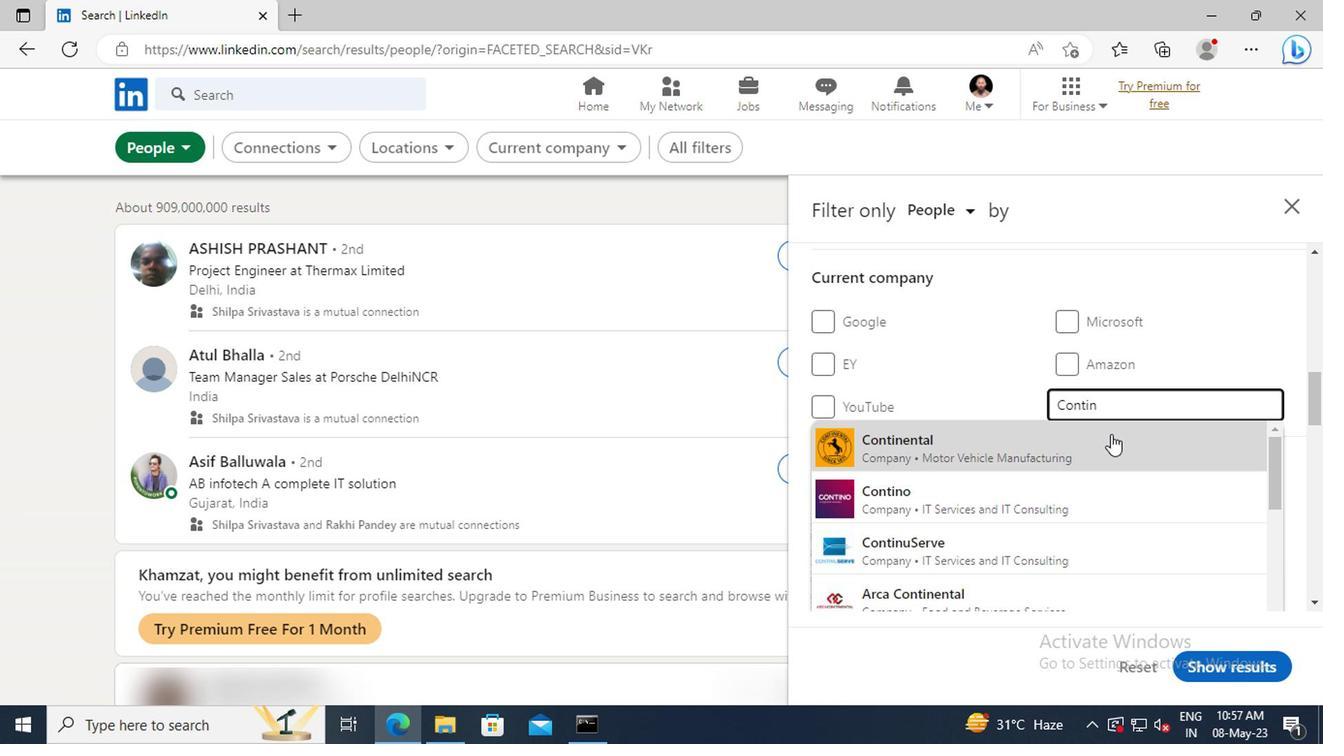 
Action: Mouse scrolled (1106, 439) with delta (0, 0)
Screenshot: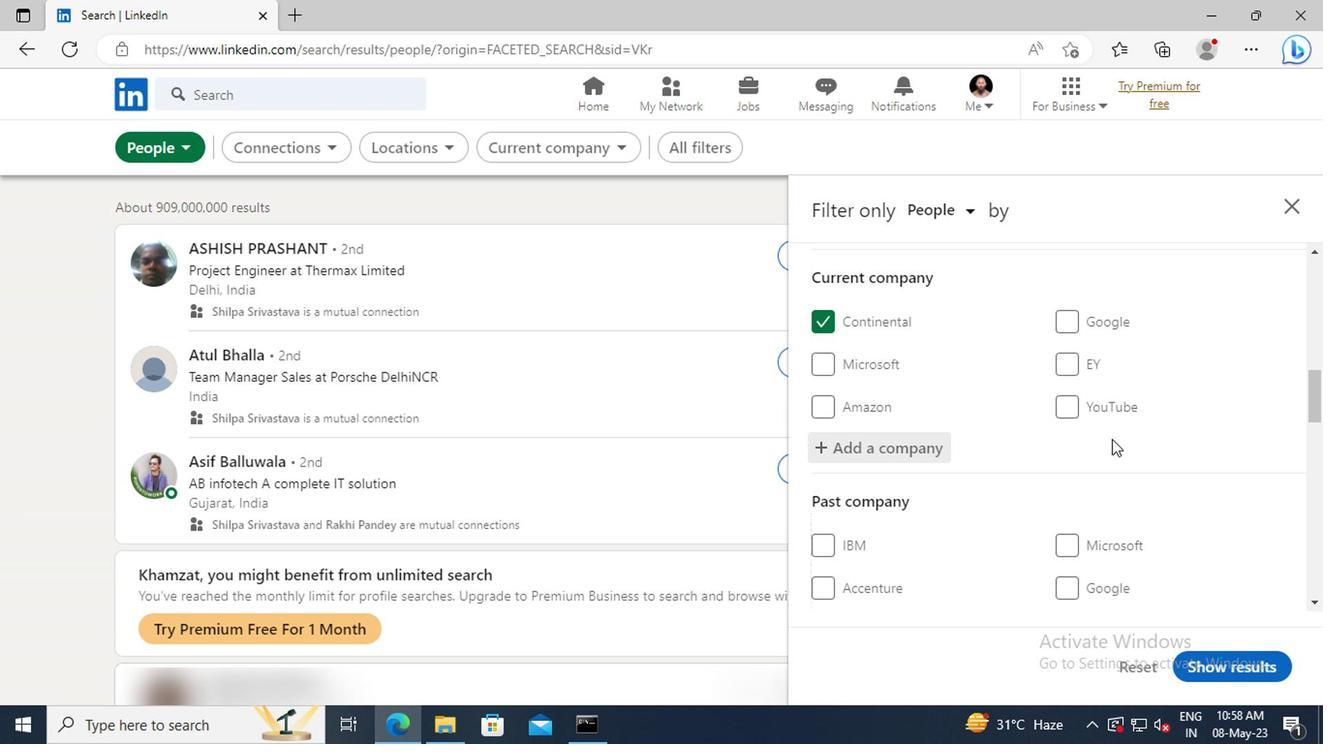 
Action: Mouse moved to (1106, 436)
Screenshot: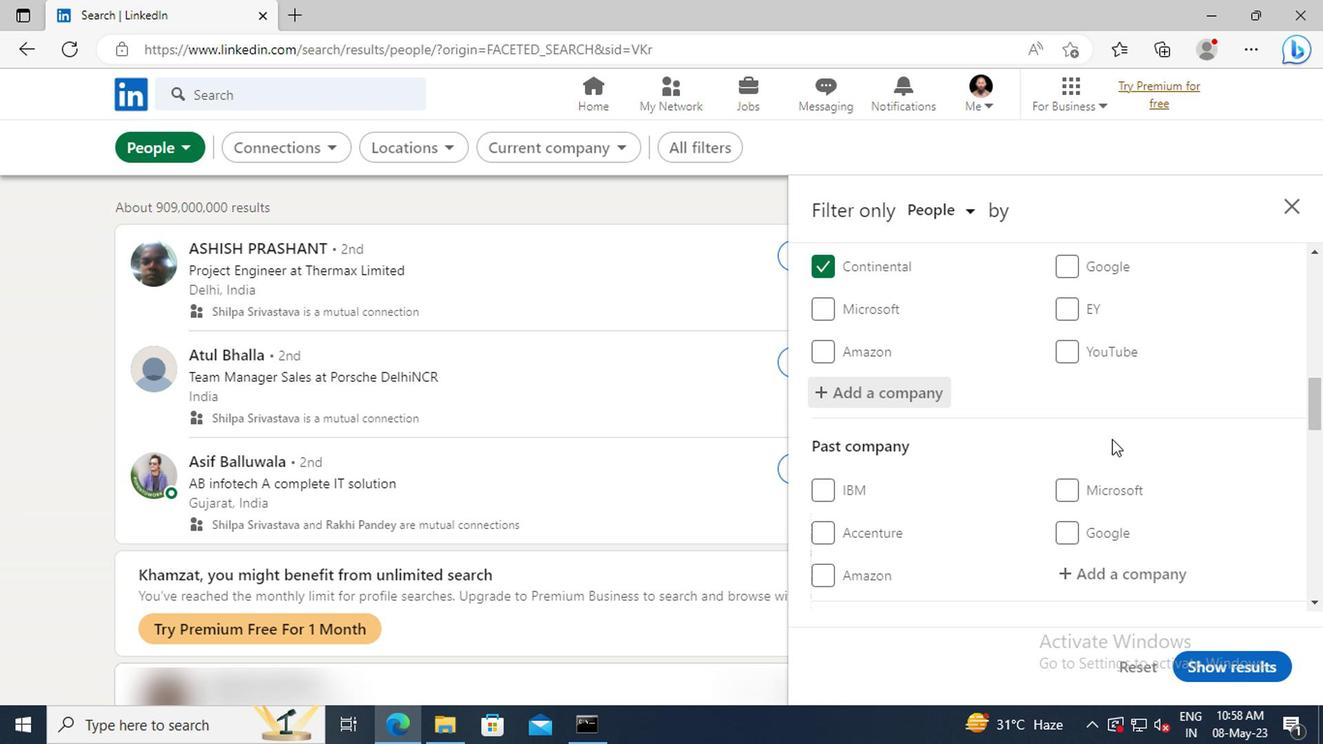 
Action: Mouse scrolled (1106, 436) with delta (0, 0)
Screenshot: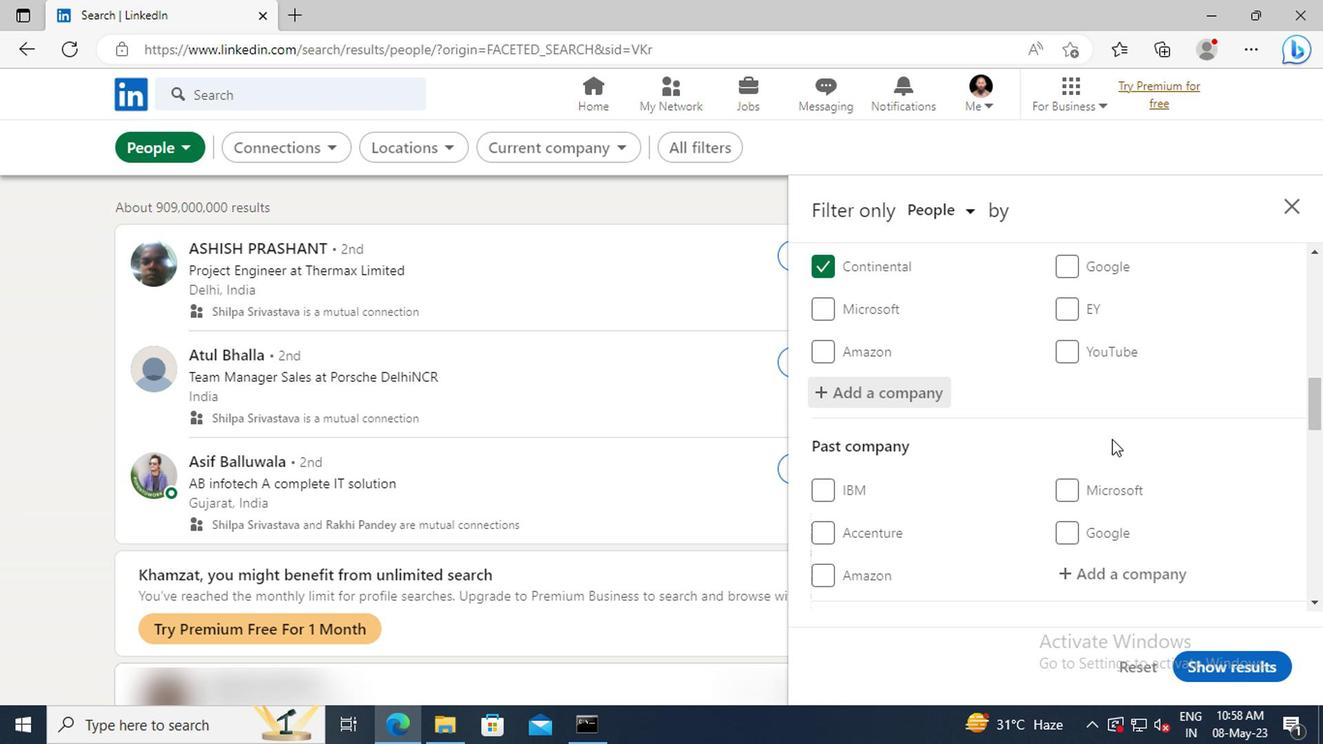 
Action: Mouse moved to (1104, 432)
Screenshot: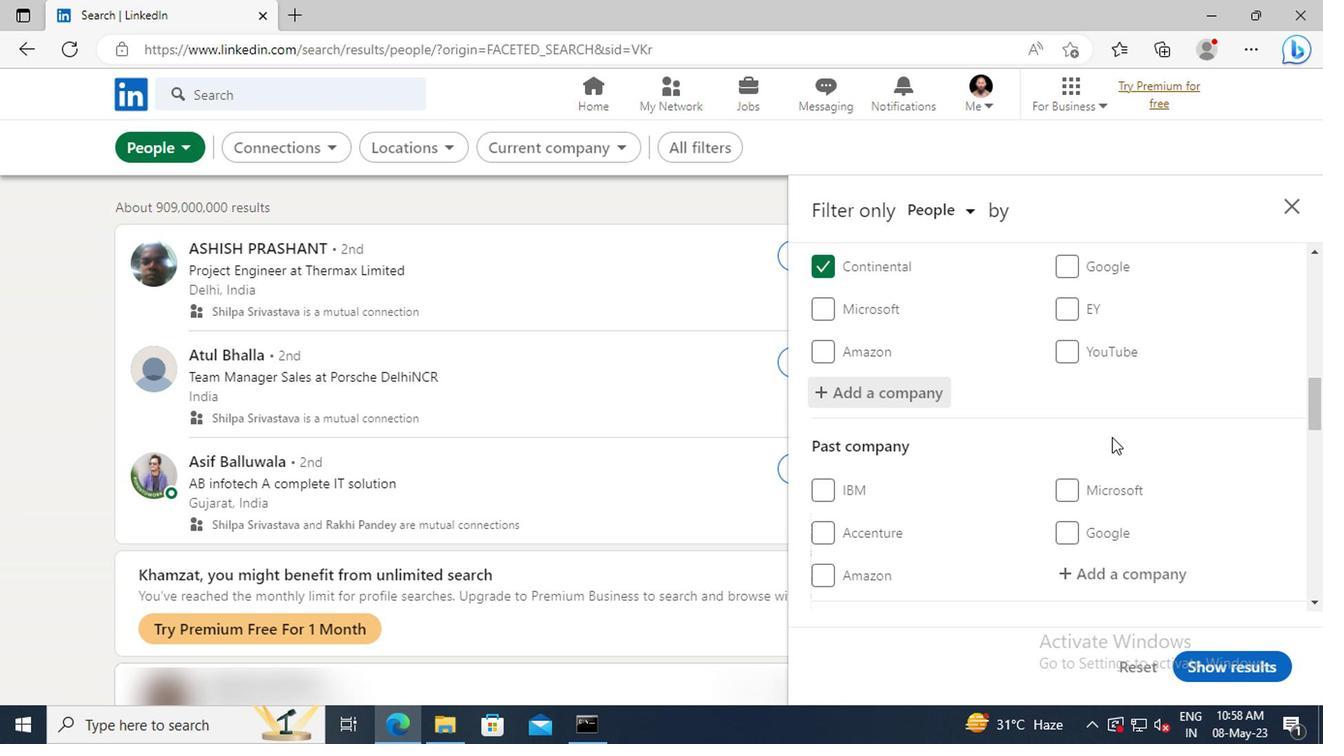 
Action: Mouse scrolled (1104, 431) with delta (0, 0)
Screenshot: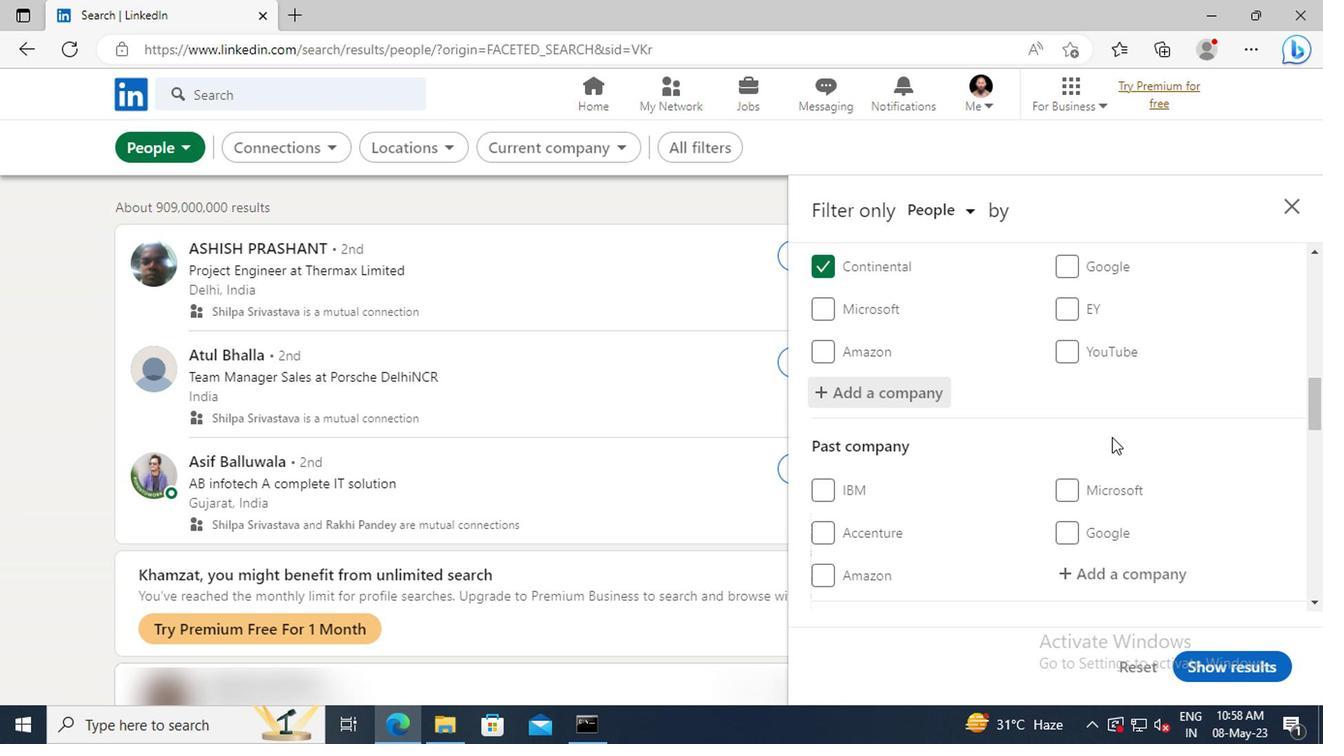 
Action: Mouse moved to (1091, 416)
Screenshot: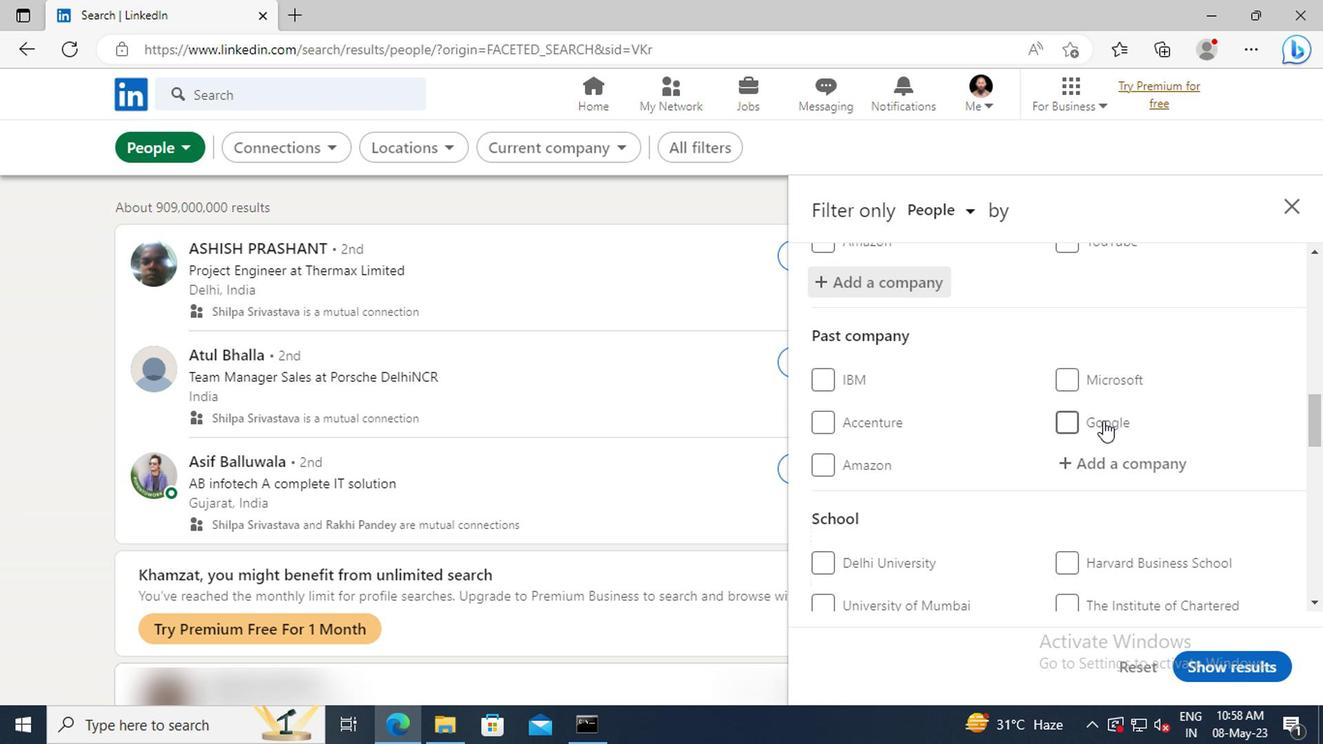 
Action: Mouse scrolled (1091, 415) with delta (0, -1)
Screenshot: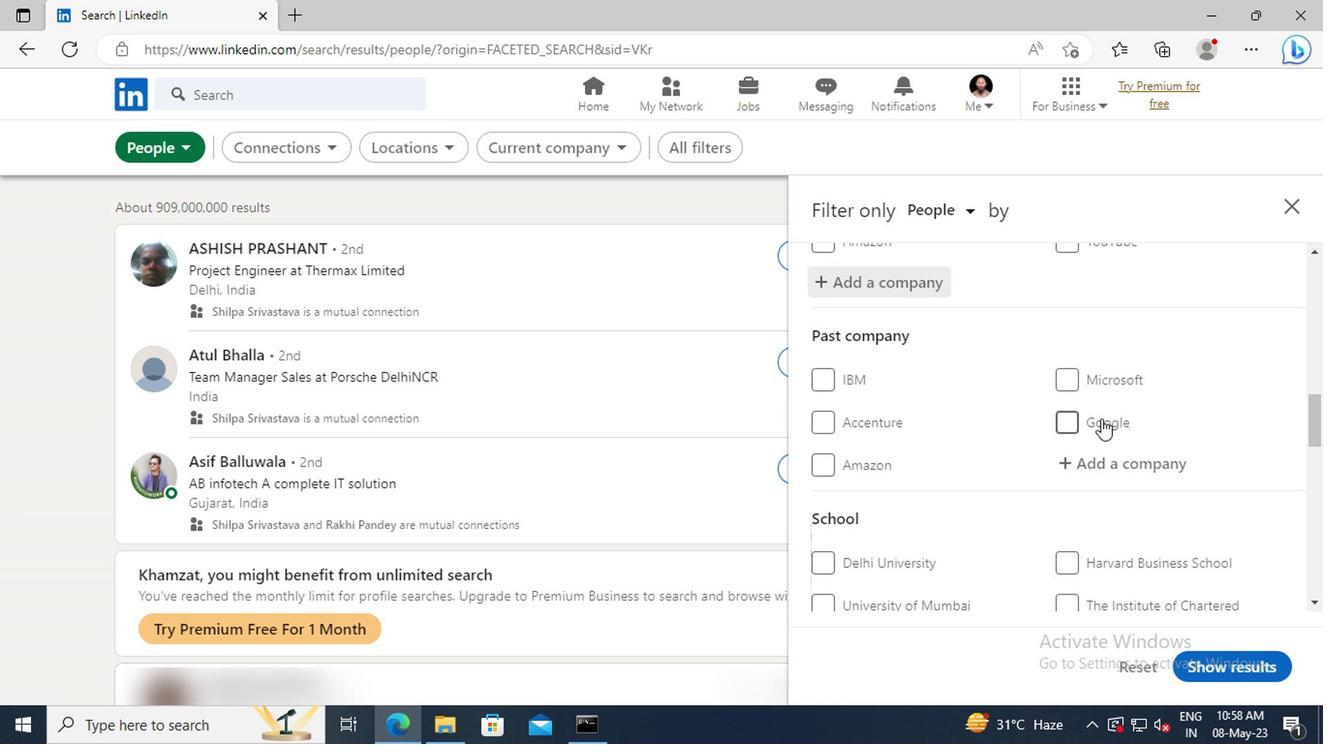 
Action: Mouse moved to (1090, 414)
Screenshot: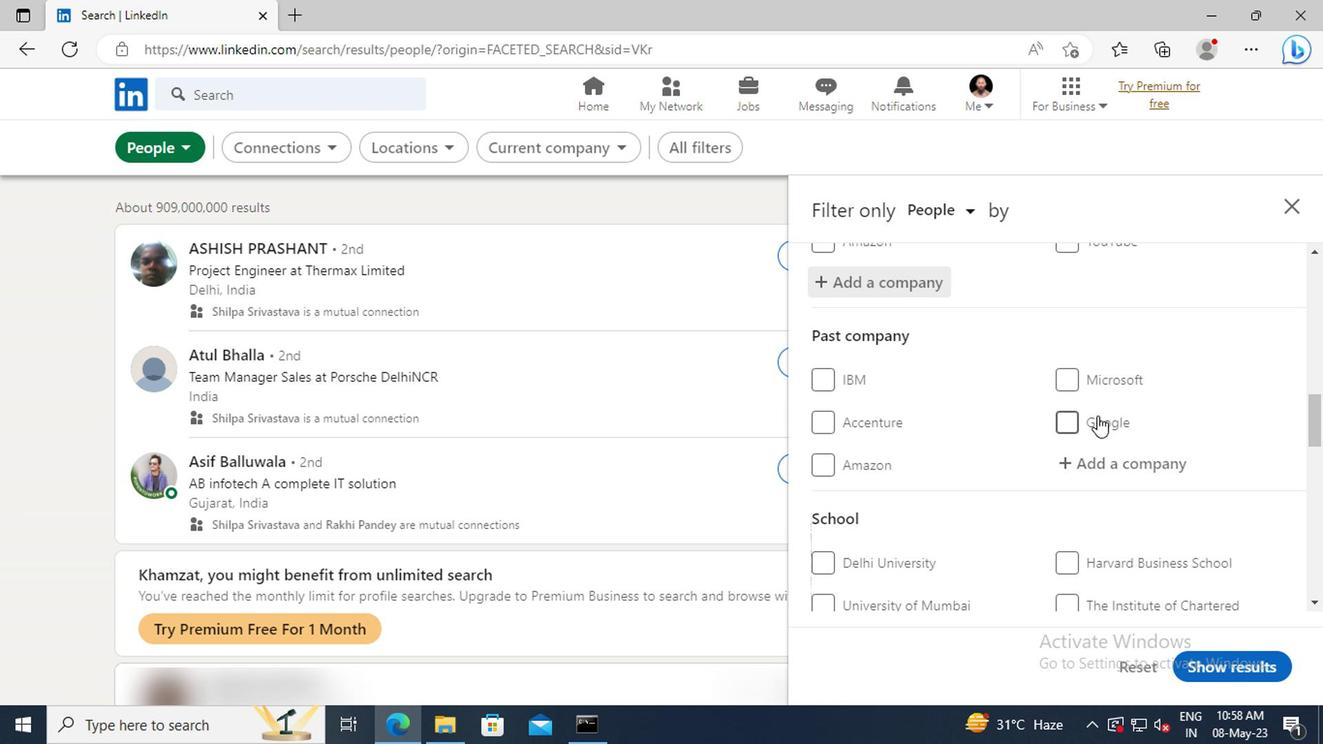 
Action: Mouse scrolled (1090, 413) with delta (0, -1)
Screenshot: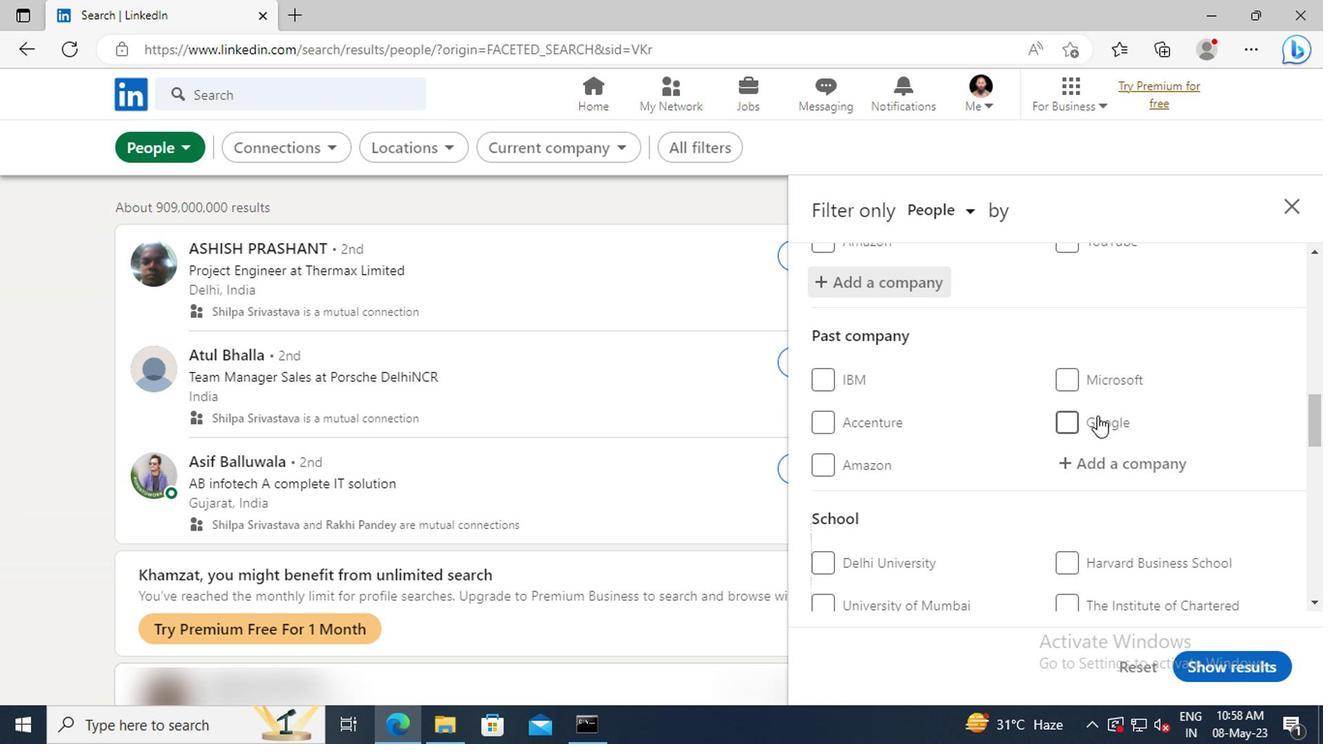 
Action: Mouse moved to (1090, 412)
Screenshot: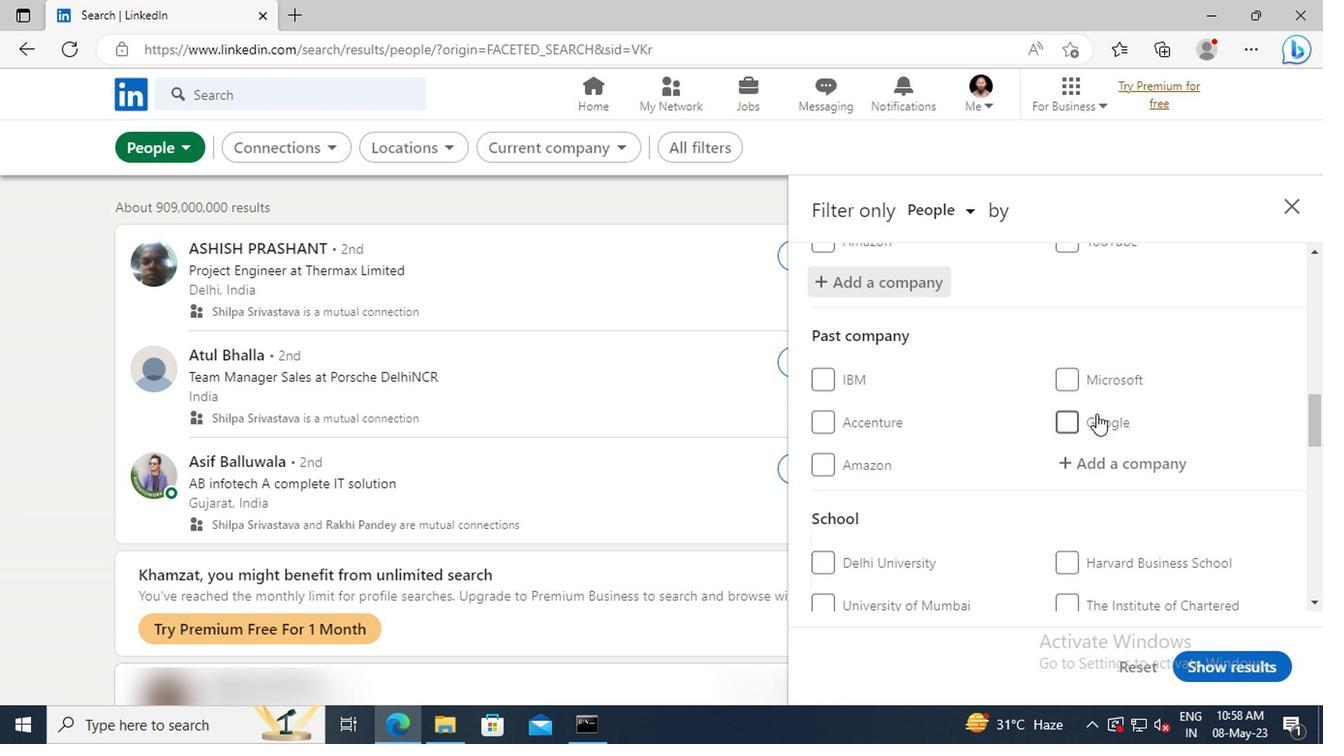 
Action: Mouse scrolled (1090, 412) with delta (0, 0)
Screenshot: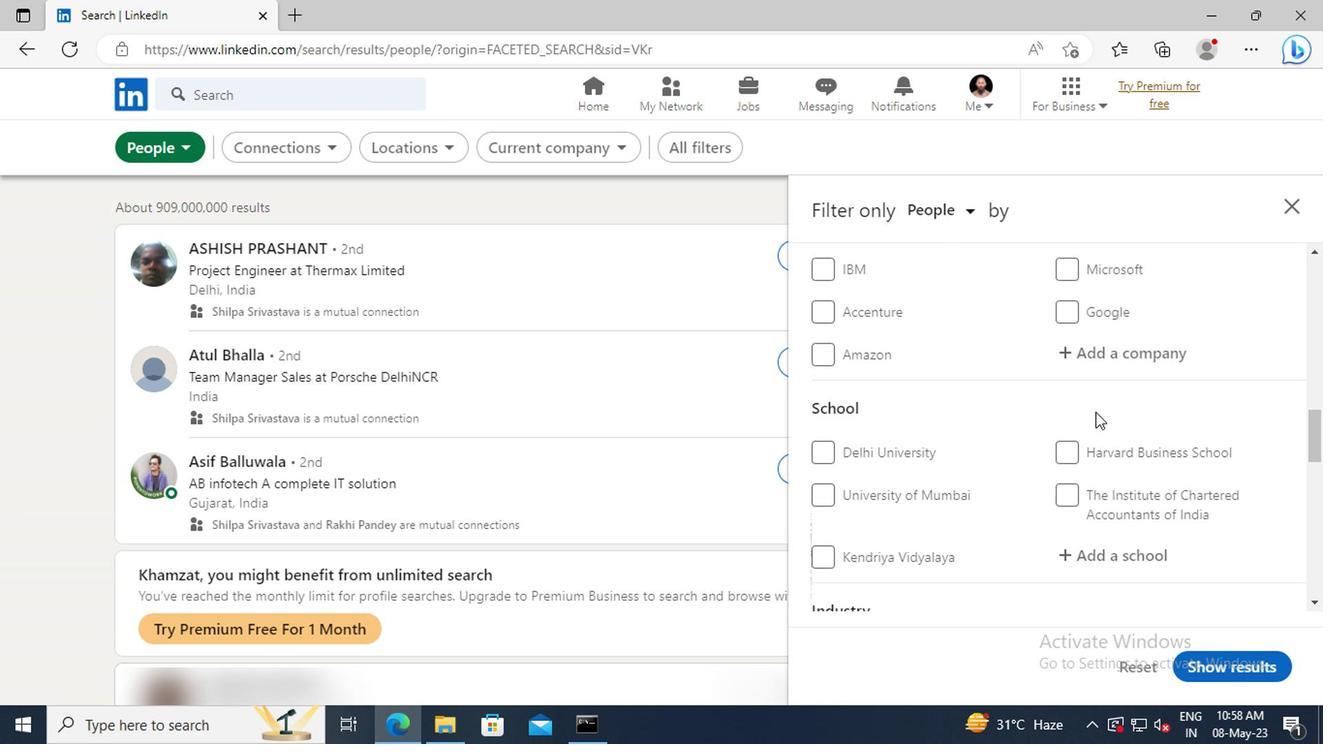 
Action: Mouse scrolled (1090, 412) with delta (0, 0)
Screenshot: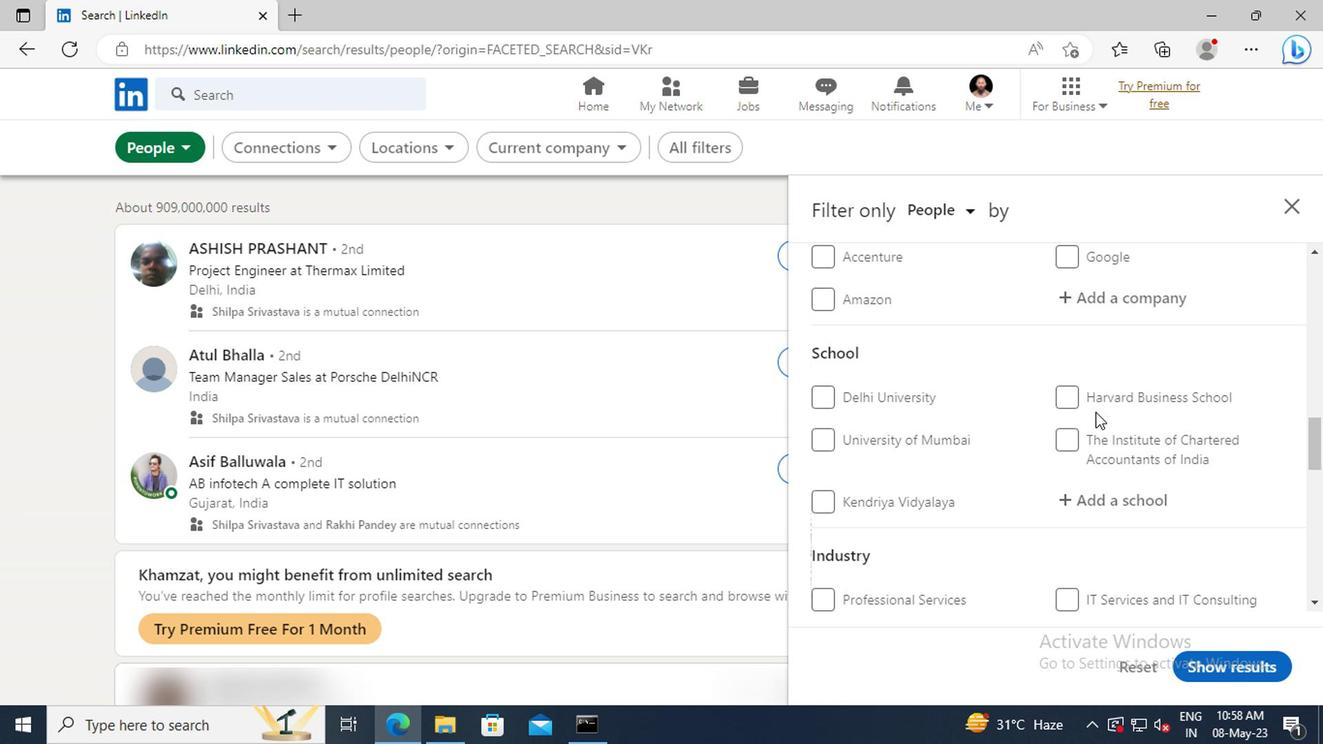 
Action: Mouse moved to (1095, 442)
Screenshot: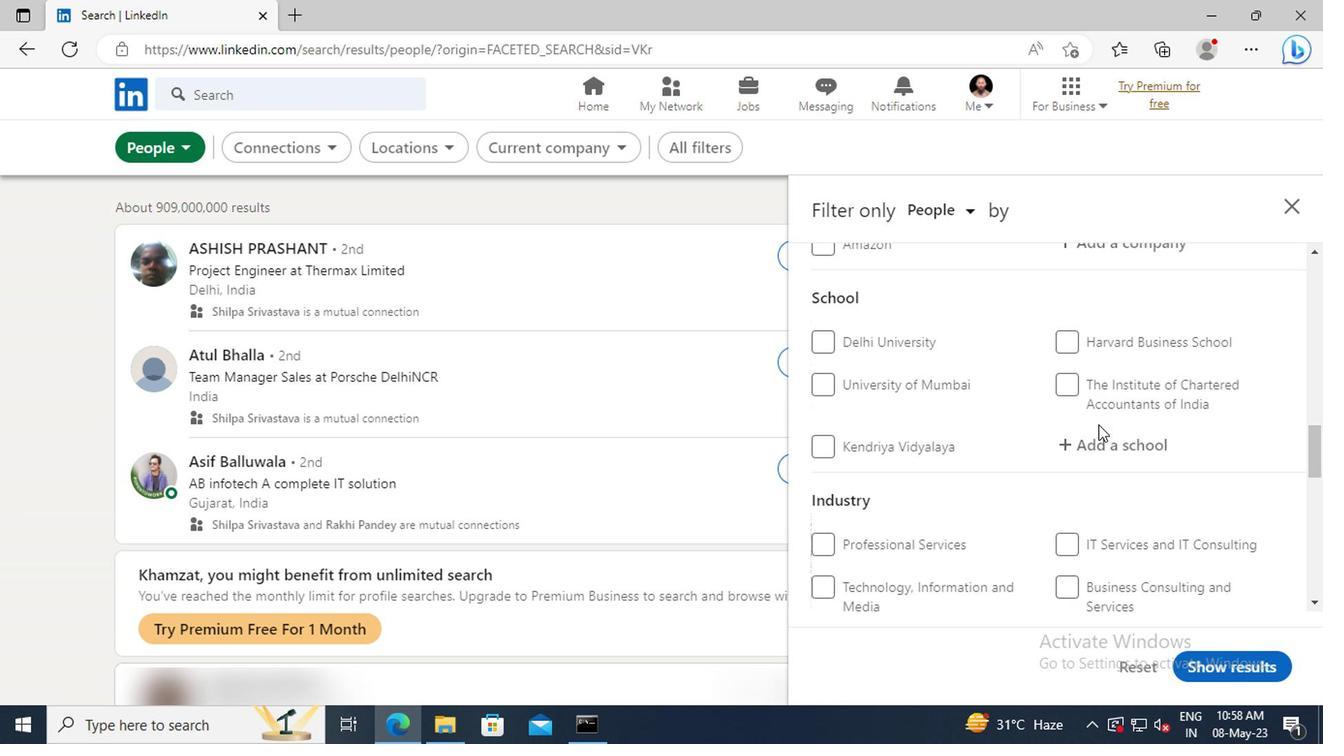 
Action: Mouse pressed left at (1095, 442)
Screenshot: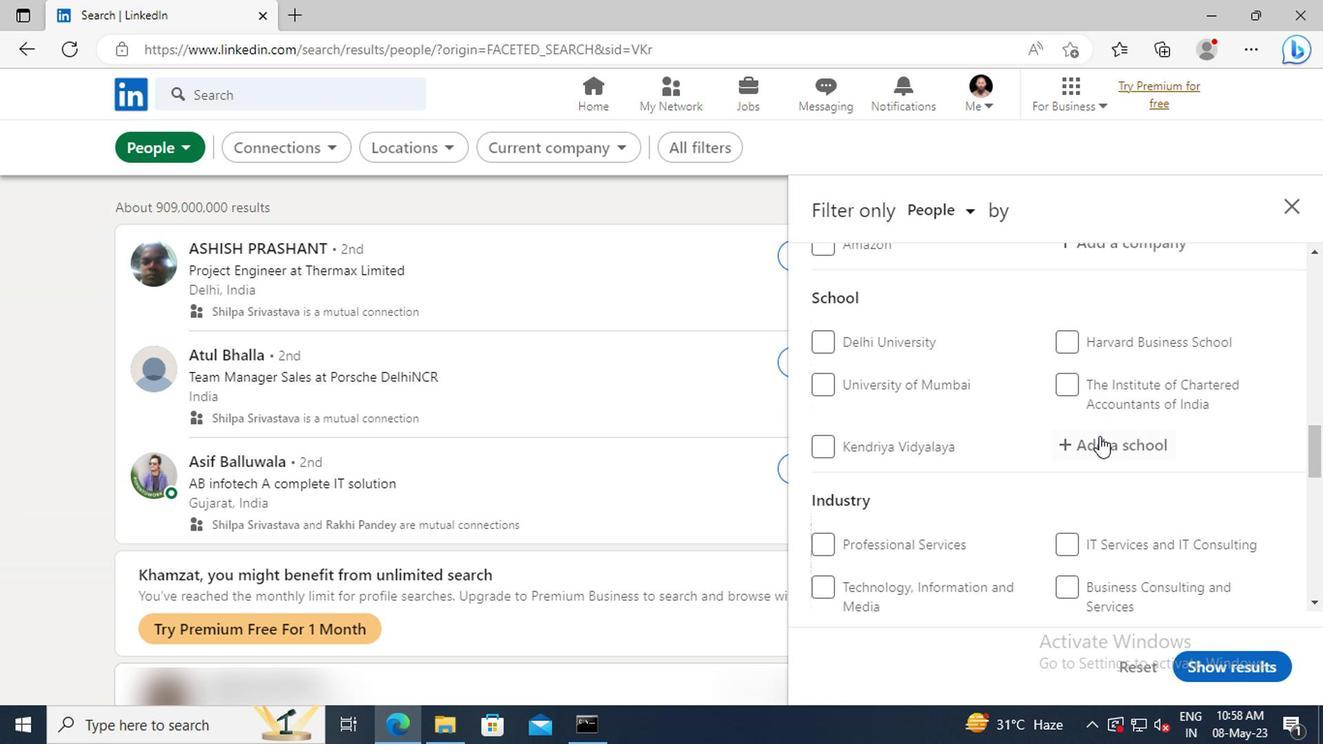 
Action: Key pressed <Key.shift>A
Screenshot: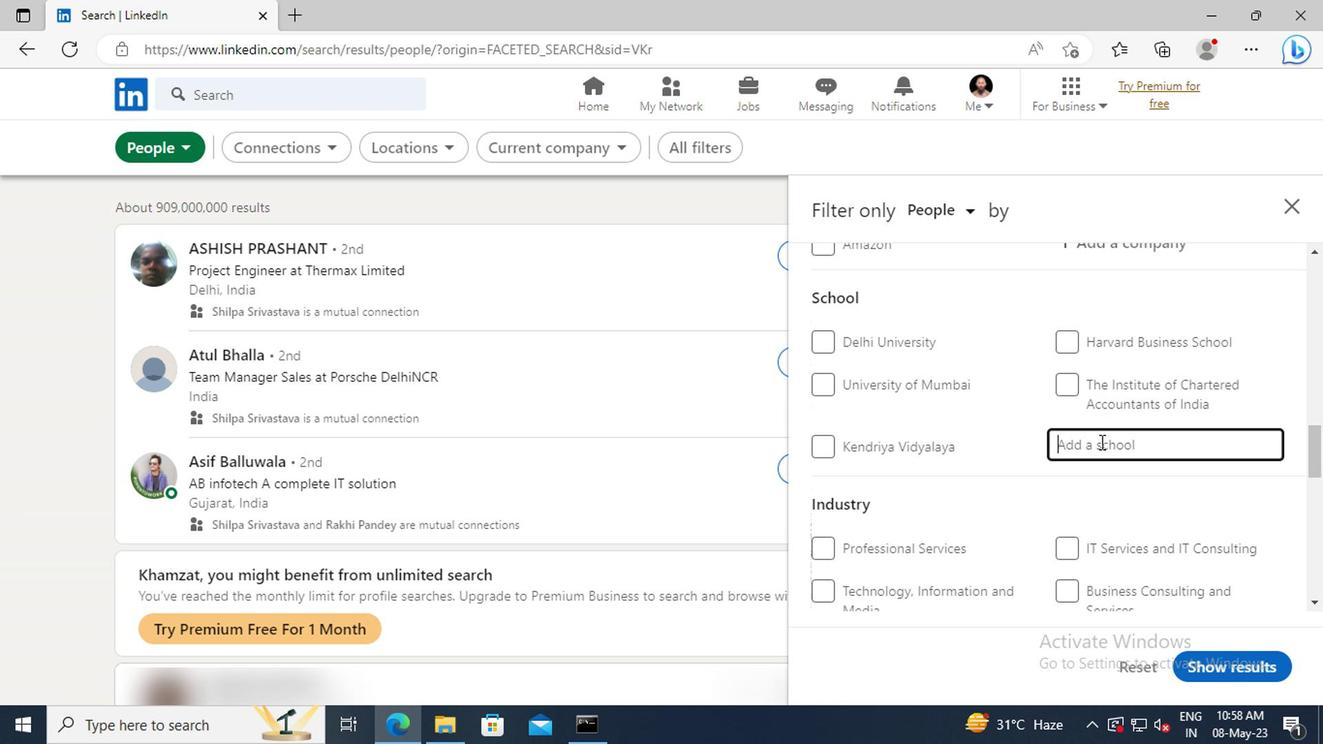 
Action: Mouse moved to (1096, 442)
Screenshot: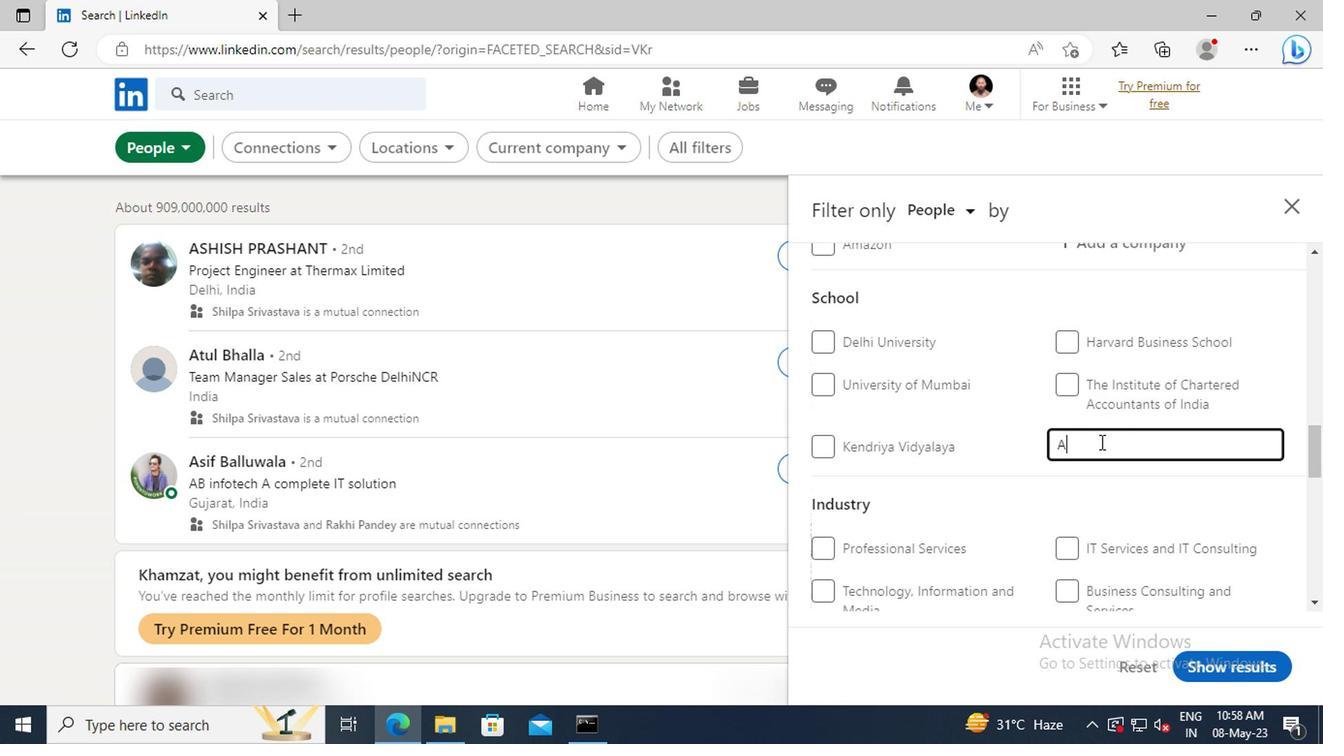 
Action: Key pressed DAMAS<Key.space><Key.shift>UN
Screenshot: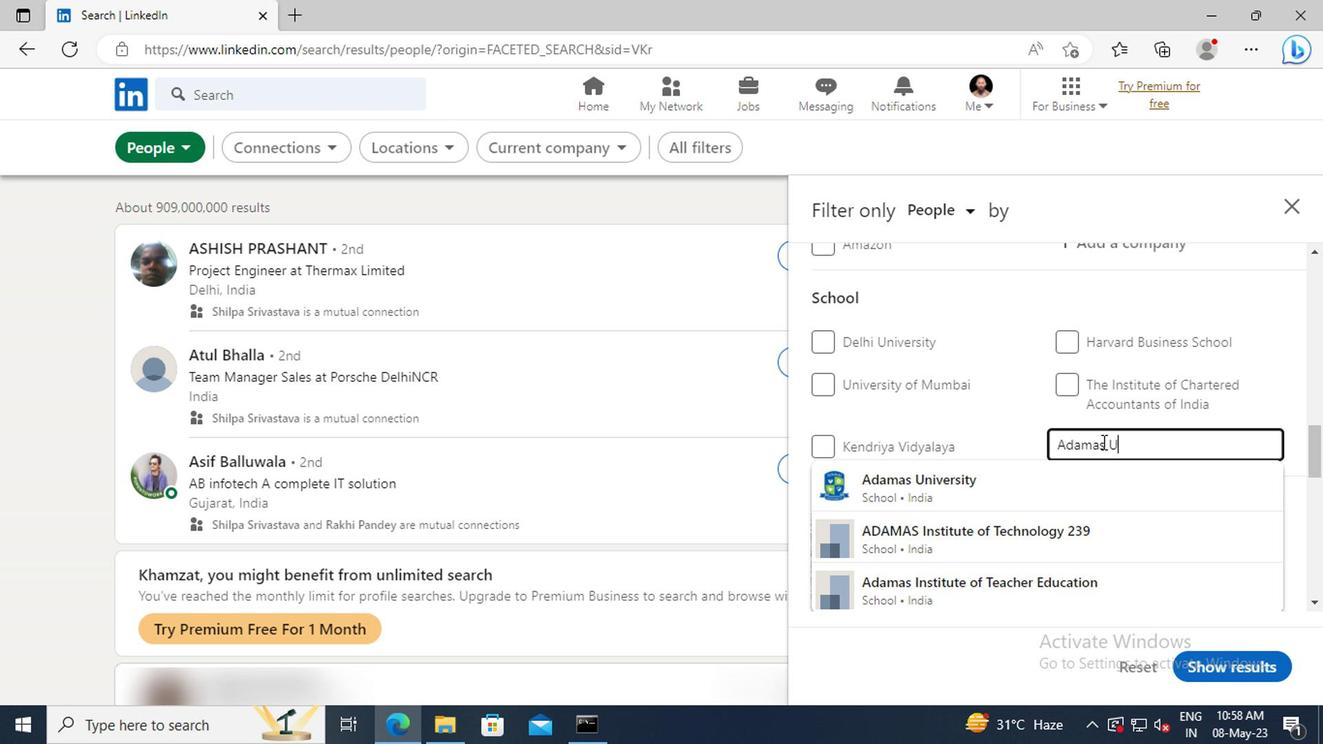 
Action: Mouse moved to (1093, 474)
Screenshot: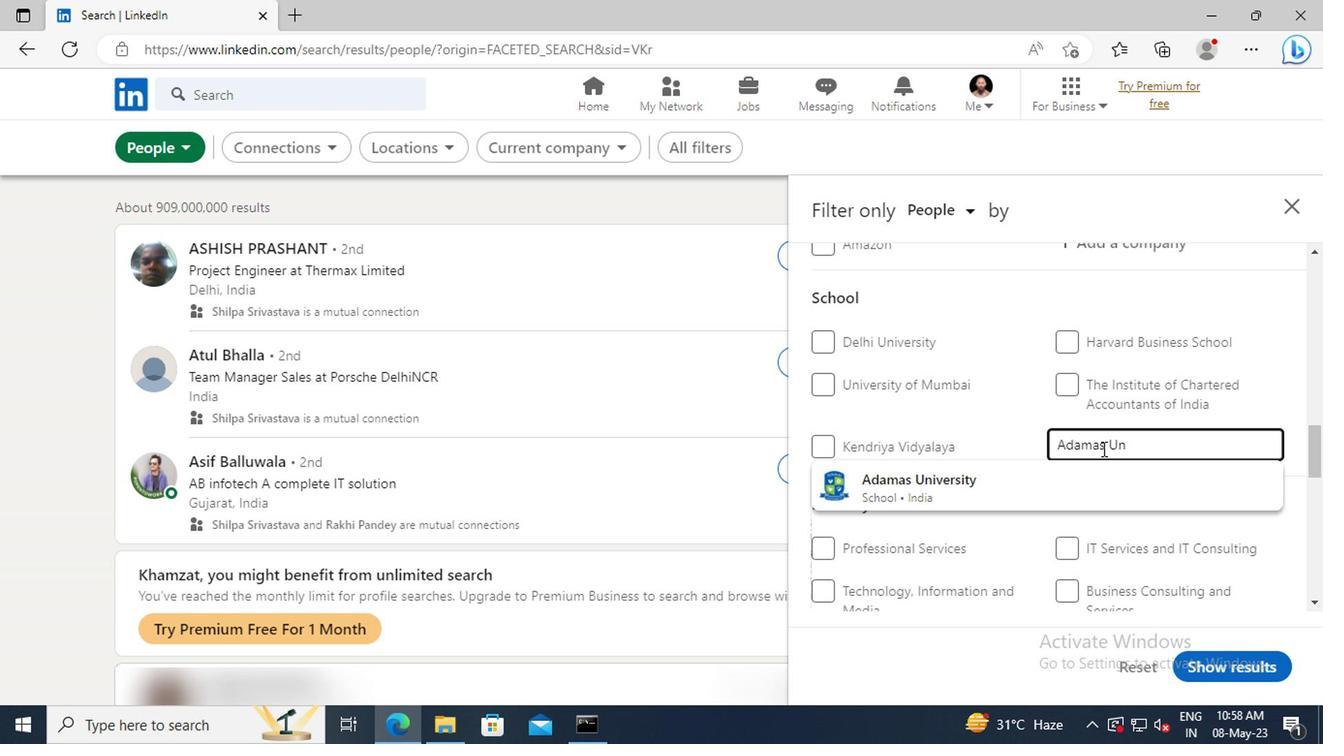 
Action: Mouse pressed left at (1093, 474)
Screenshot: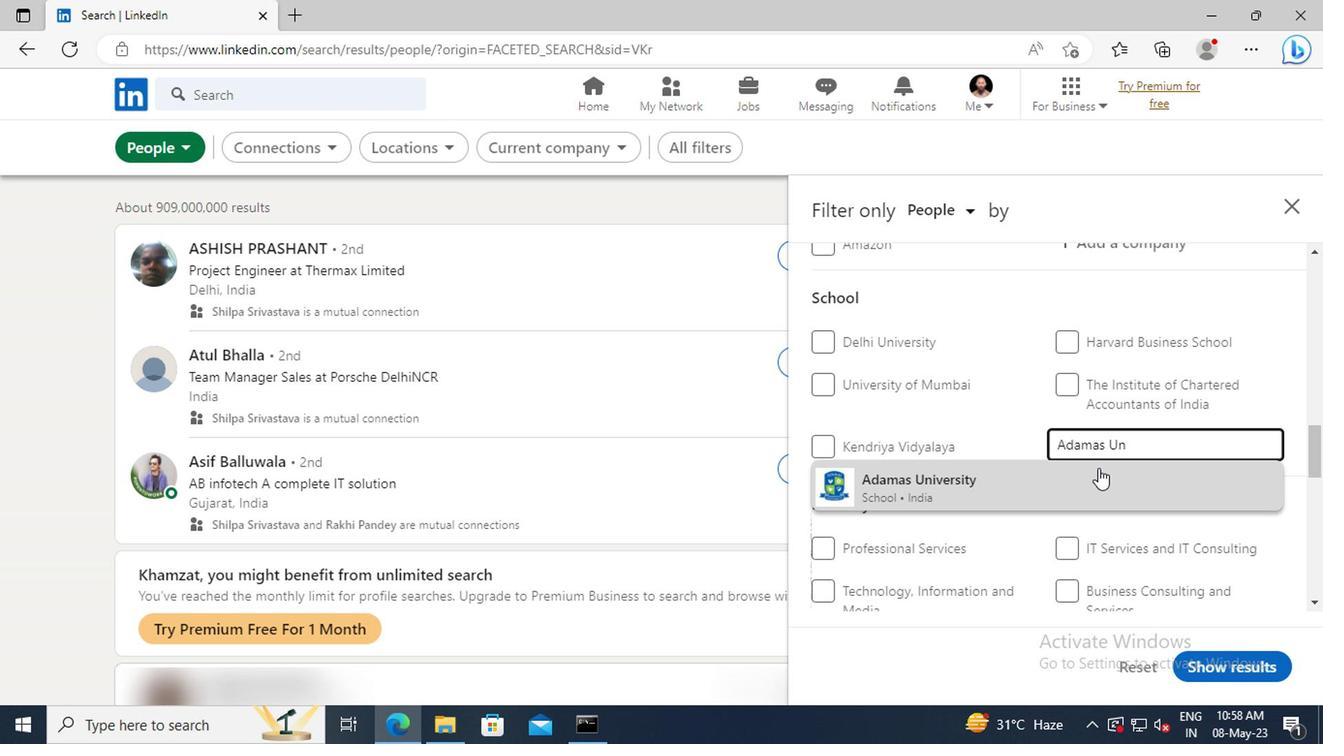 
Action: Mouse moved to (1088, 456)
Screenshot: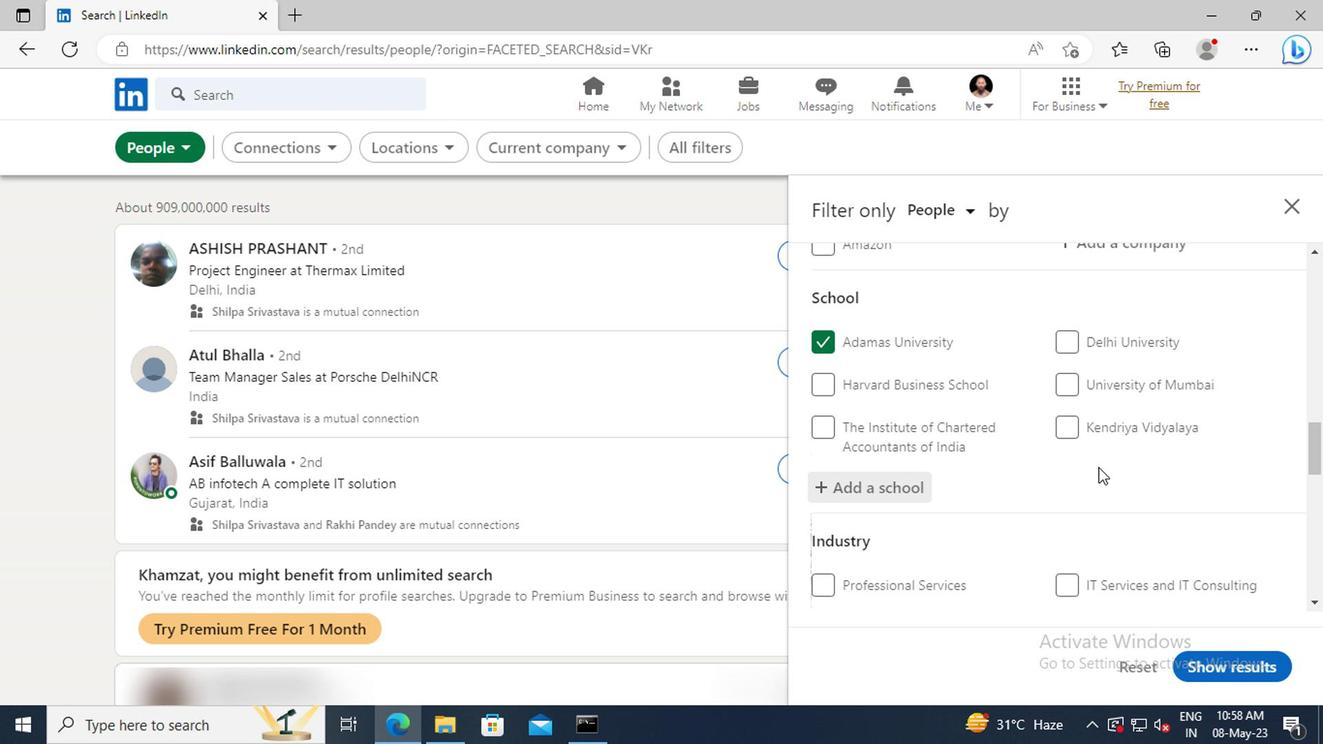 
Action: Mouse scrolled (1088, 455) with delta (0, 0)
Screenshot: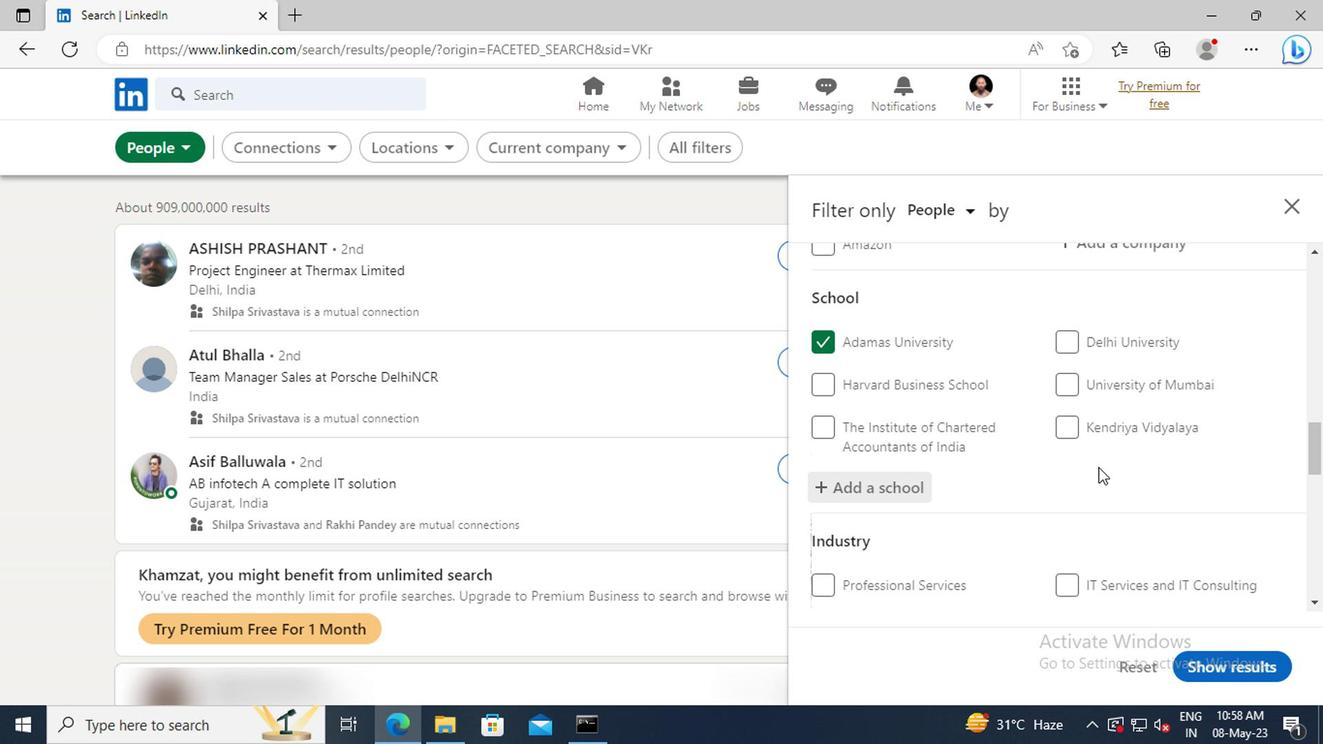 
Action: Mouse moved to (1085, 450)
Screenshot: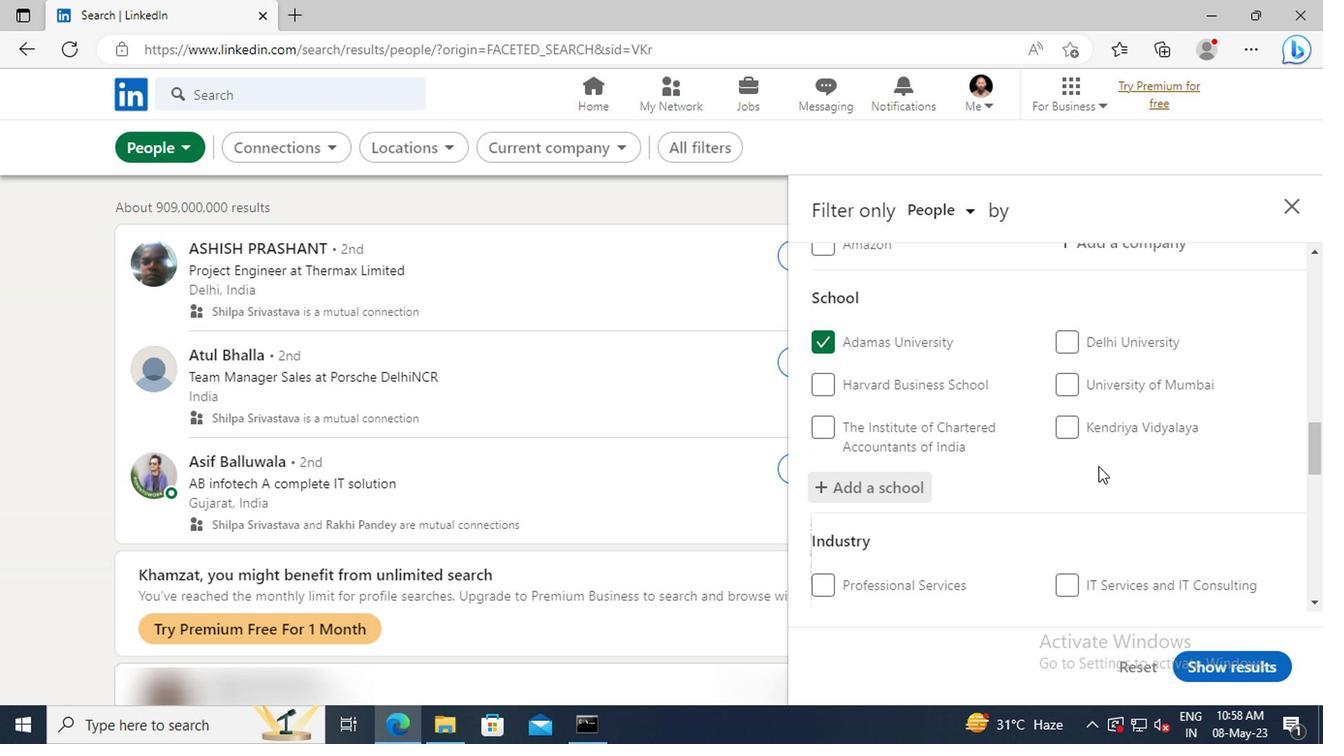 
Action: Mouse scrolled (1085, 449) with delta (0, -1)
Screenshot: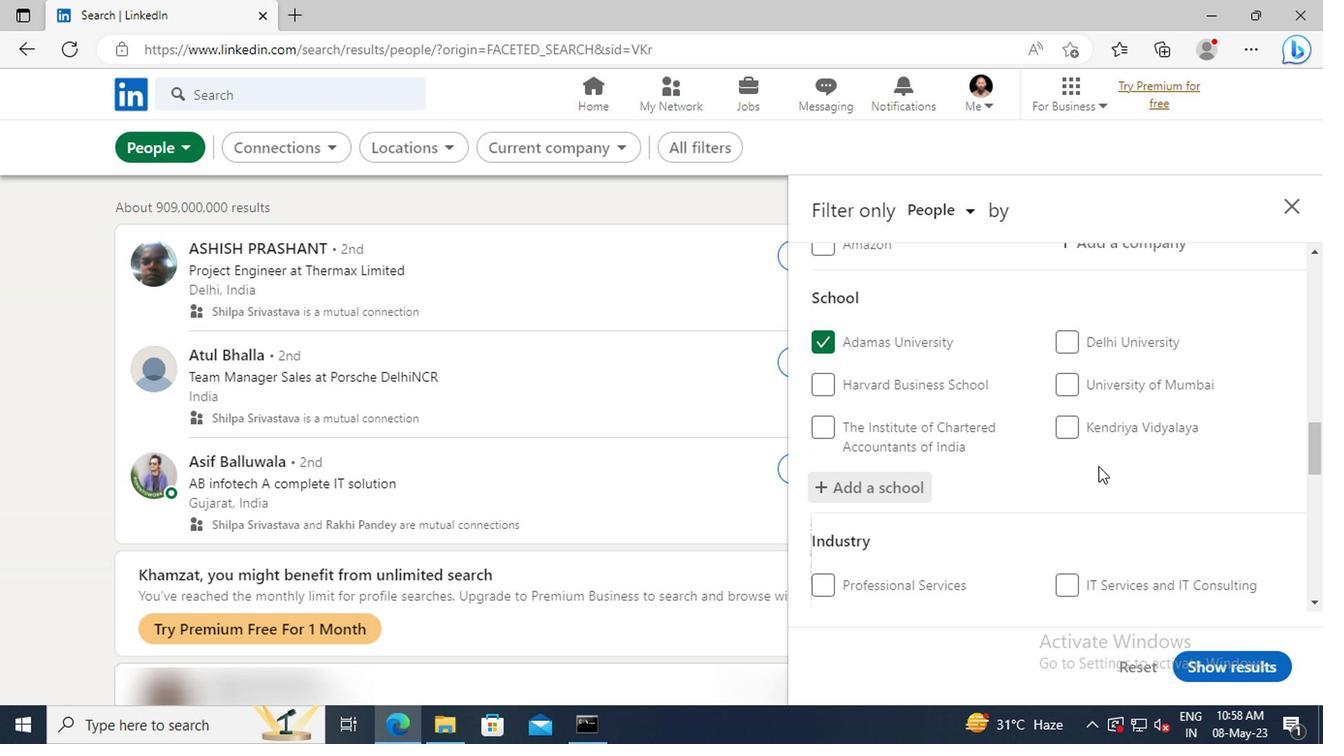 
Action: Mouse moved to (1079, 434)
Screenshot: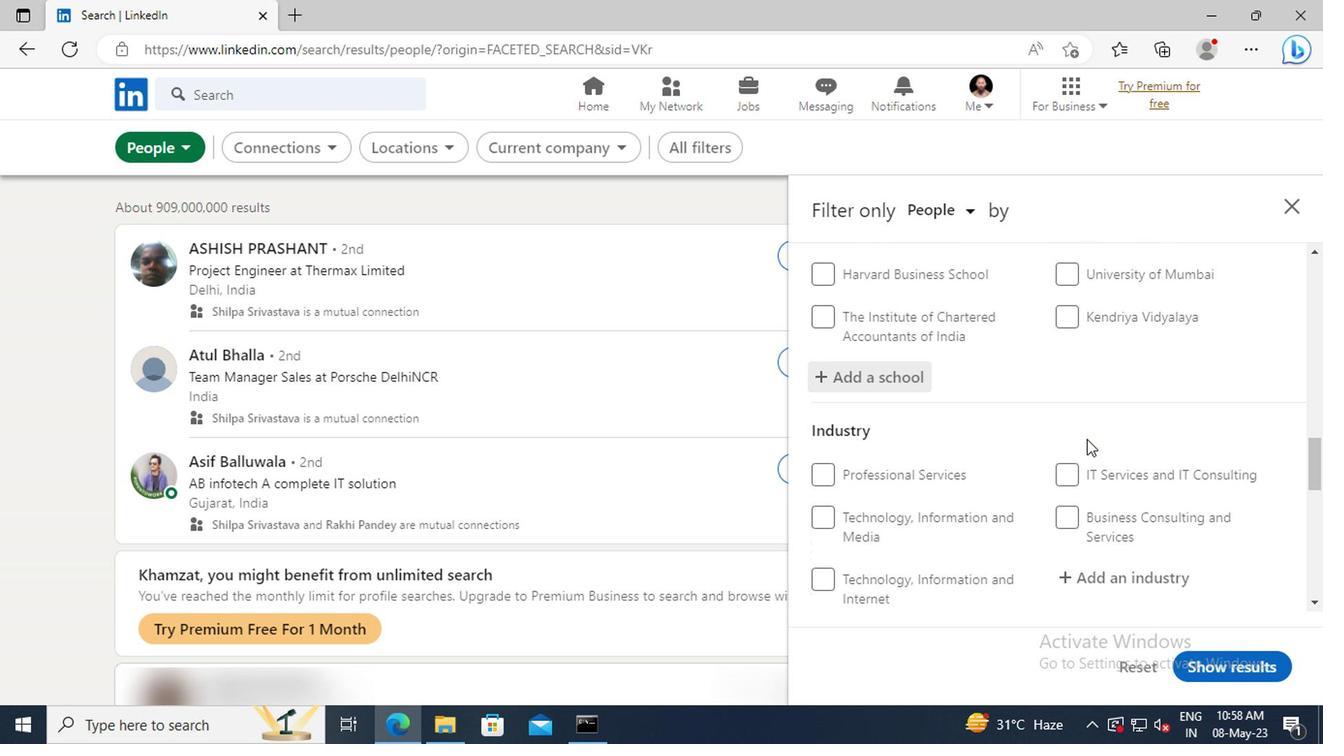 
Action: Mouse scrolled (1079, 432) with delta (0, -1)
Screenshot: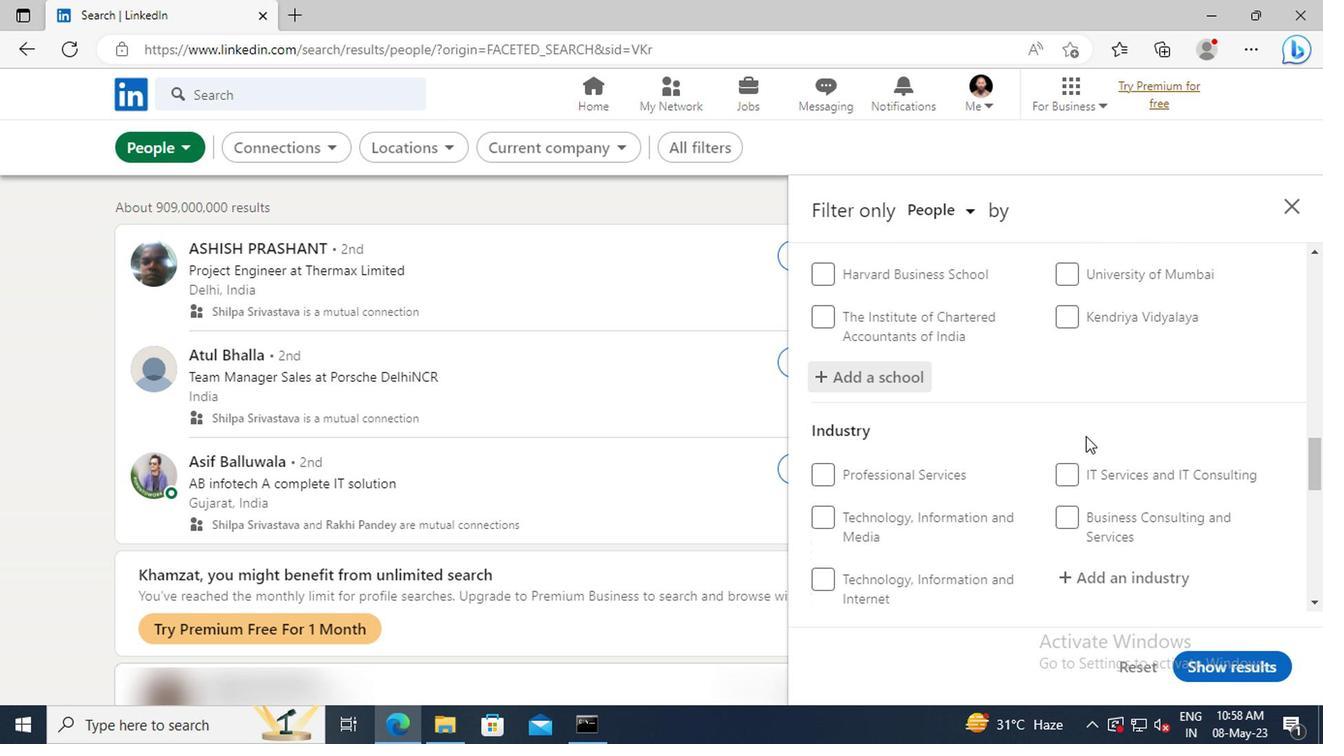 
Action: Mouse scrolled (1079, 432) with delta (0, -1)
Screenshot: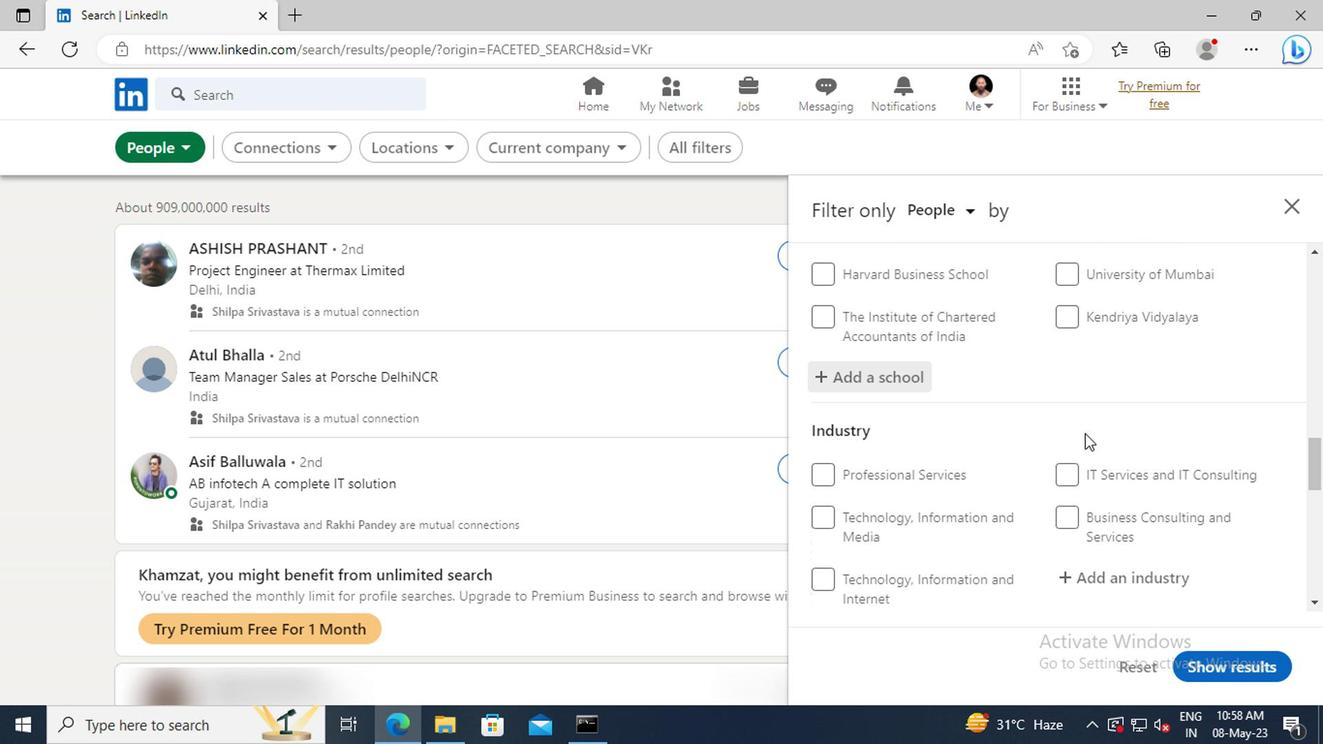 
Action: Mouse moved to (1081, 458)
Screenshot: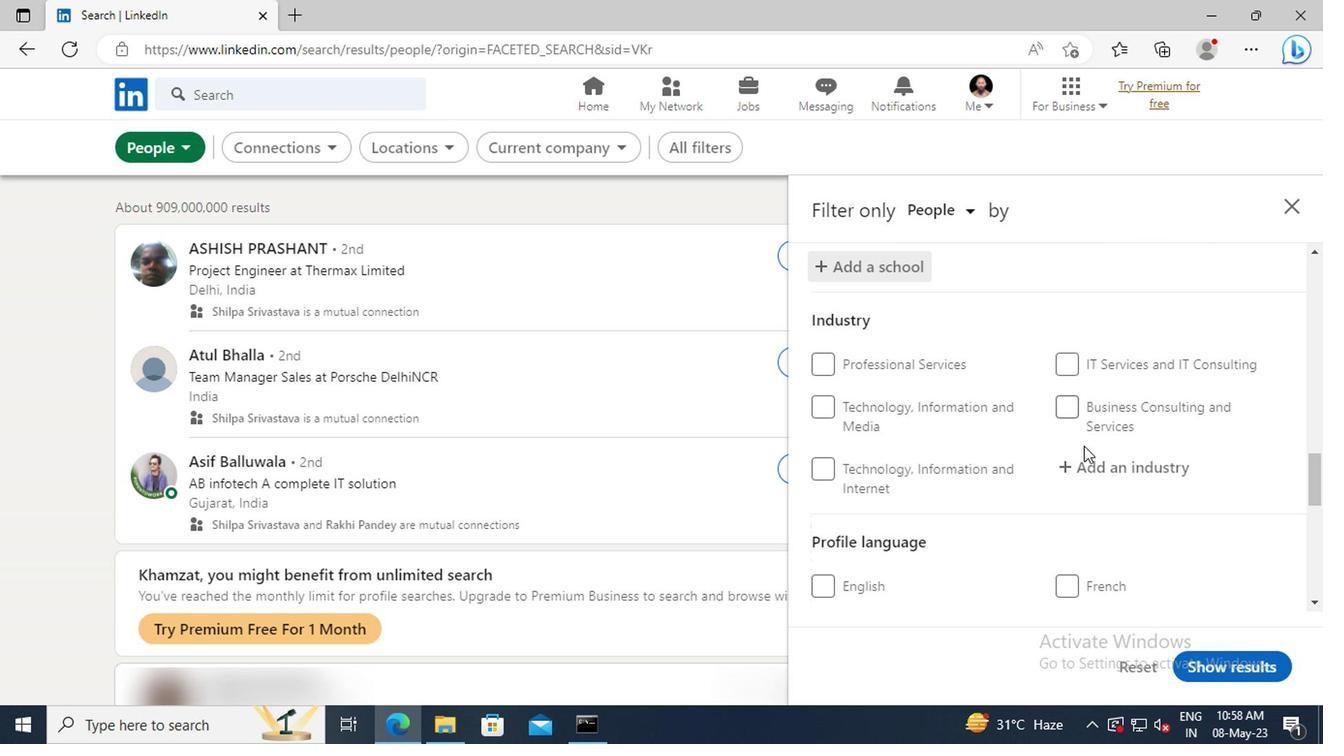 
Action: Mouse pressed left at (1081, 458)
Screenshot: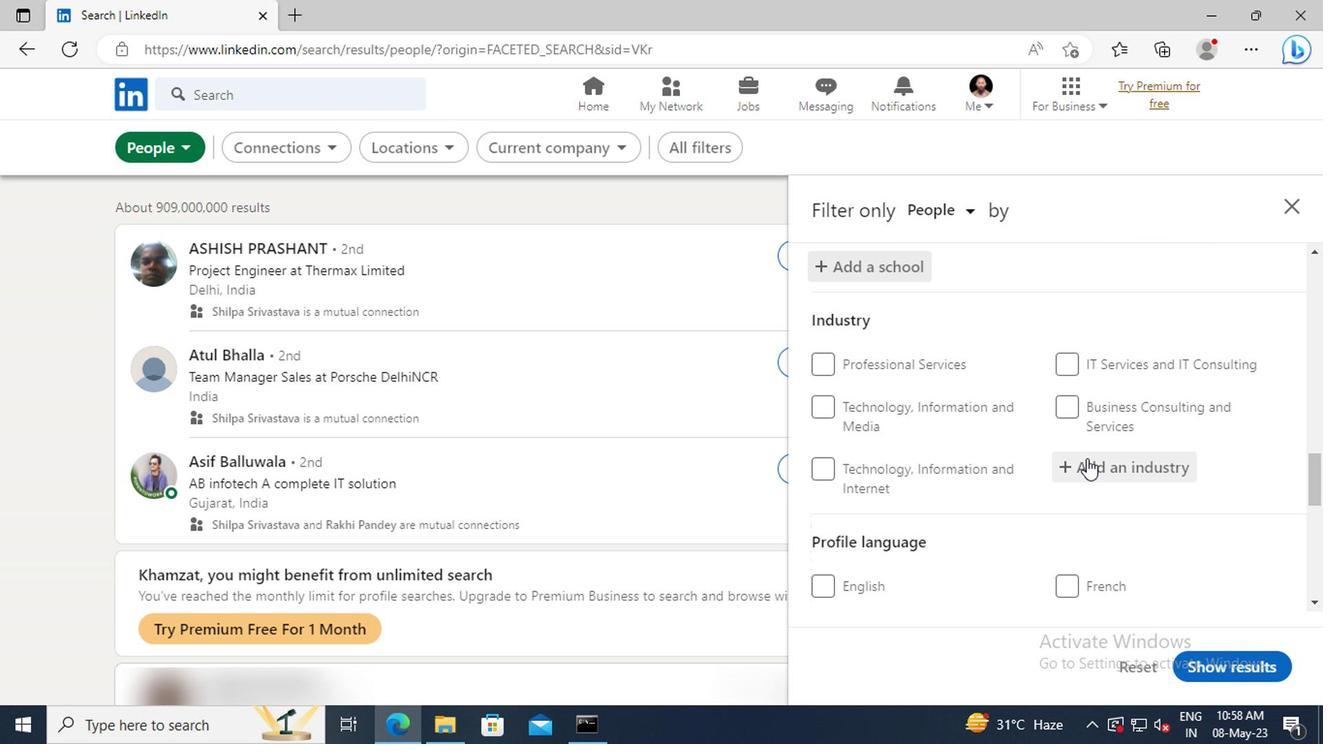 
Action: Mouse moved to (1079, 463)
Screenshot: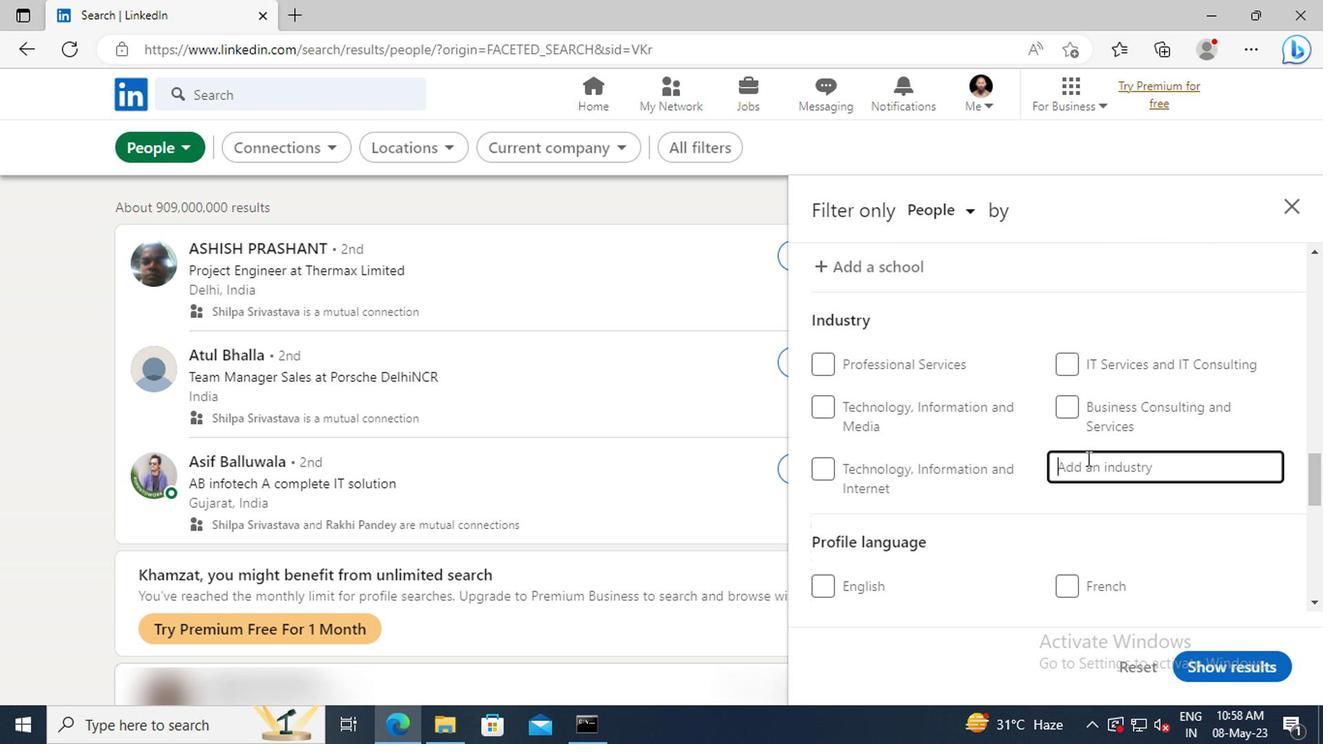 
Action: Key pressed <Key.shift>
Screenshot: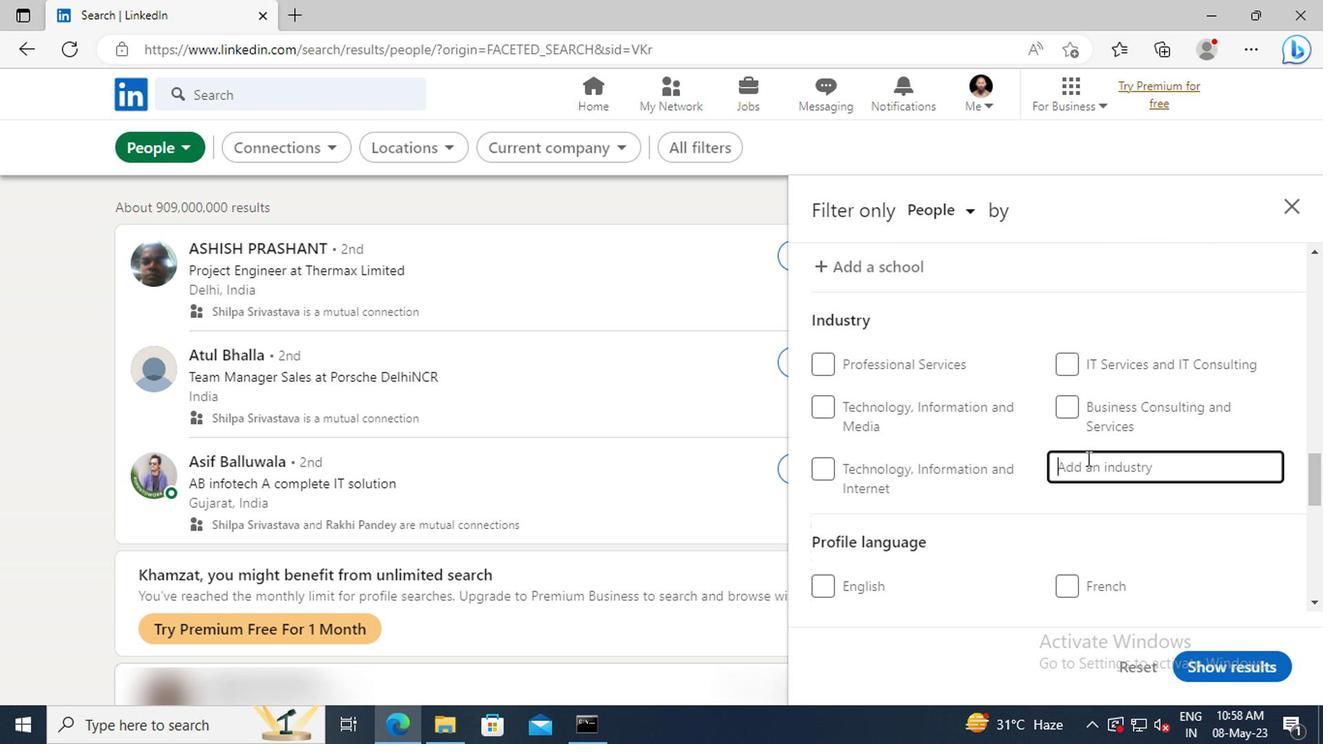 
Action: Mouse moved to (1080, 463)
Screenshot: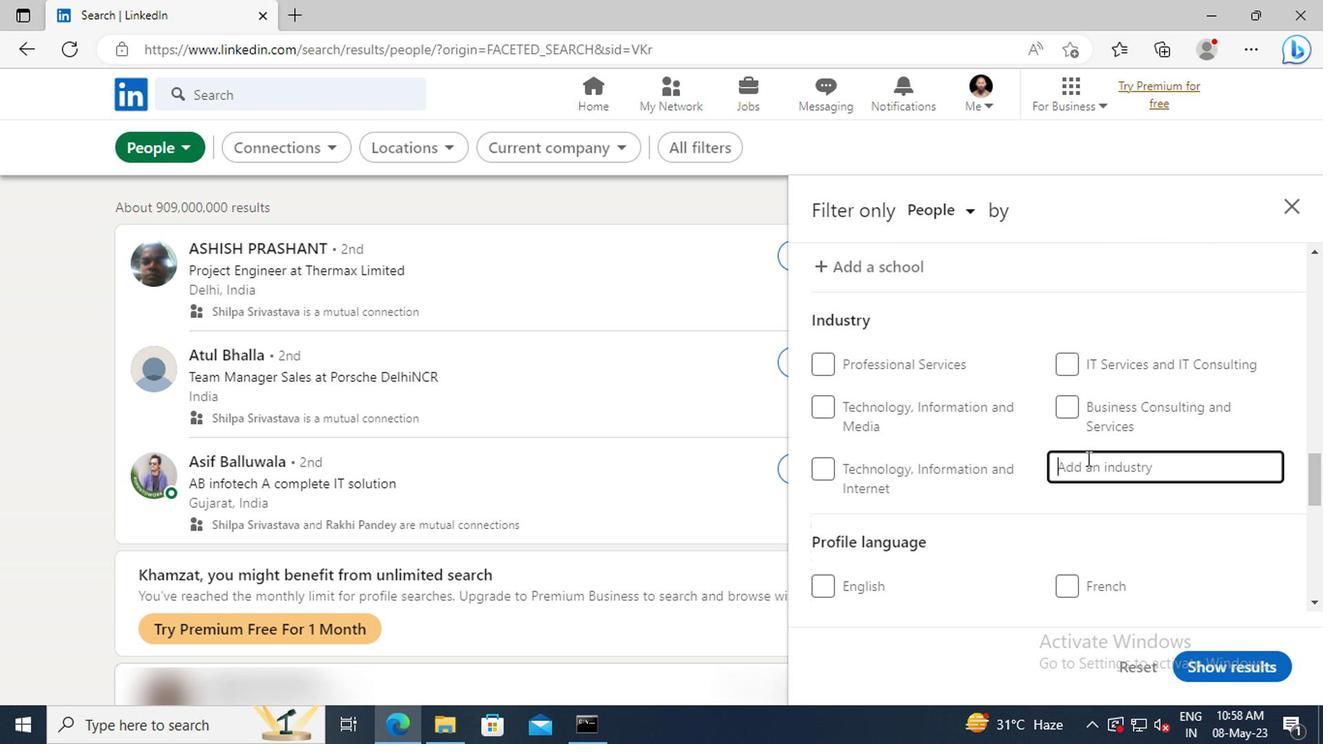 
Action: Key pressed A
Screenshot: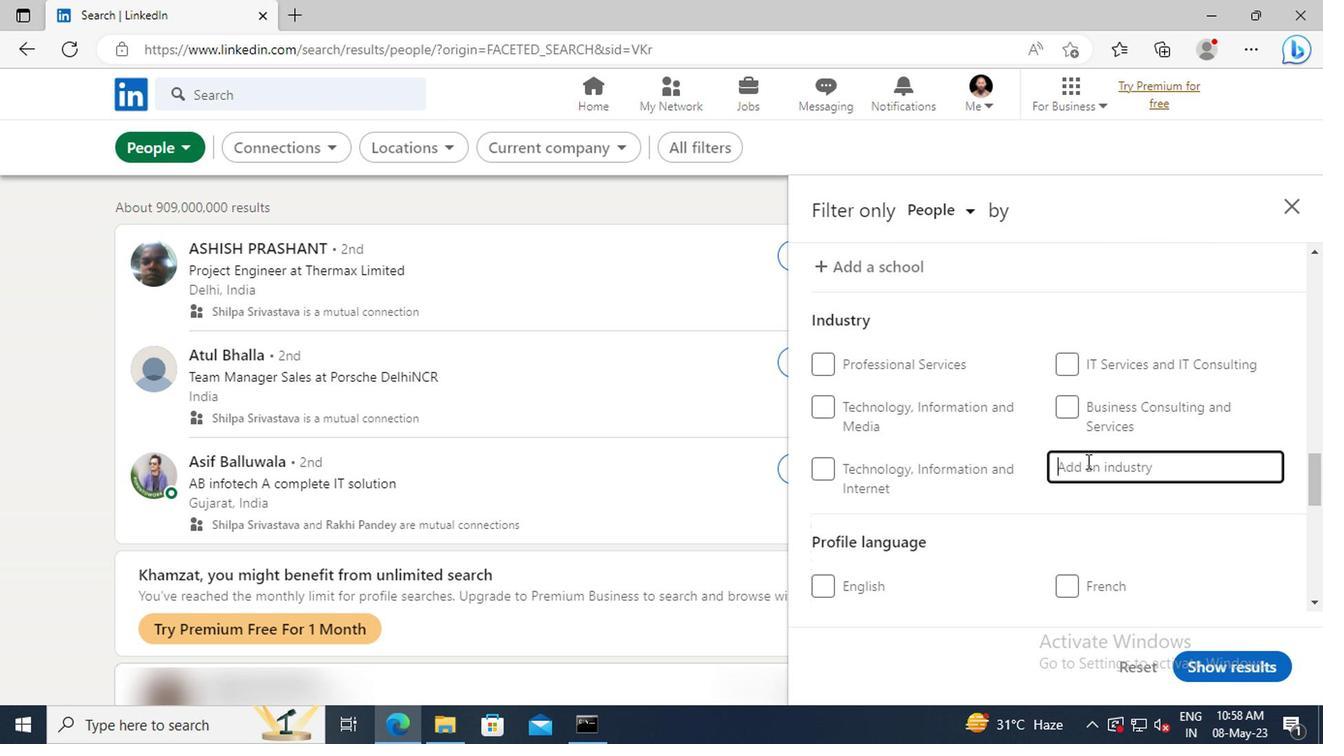 
Action: Mouse moved to (1085, 461)
Screenshot: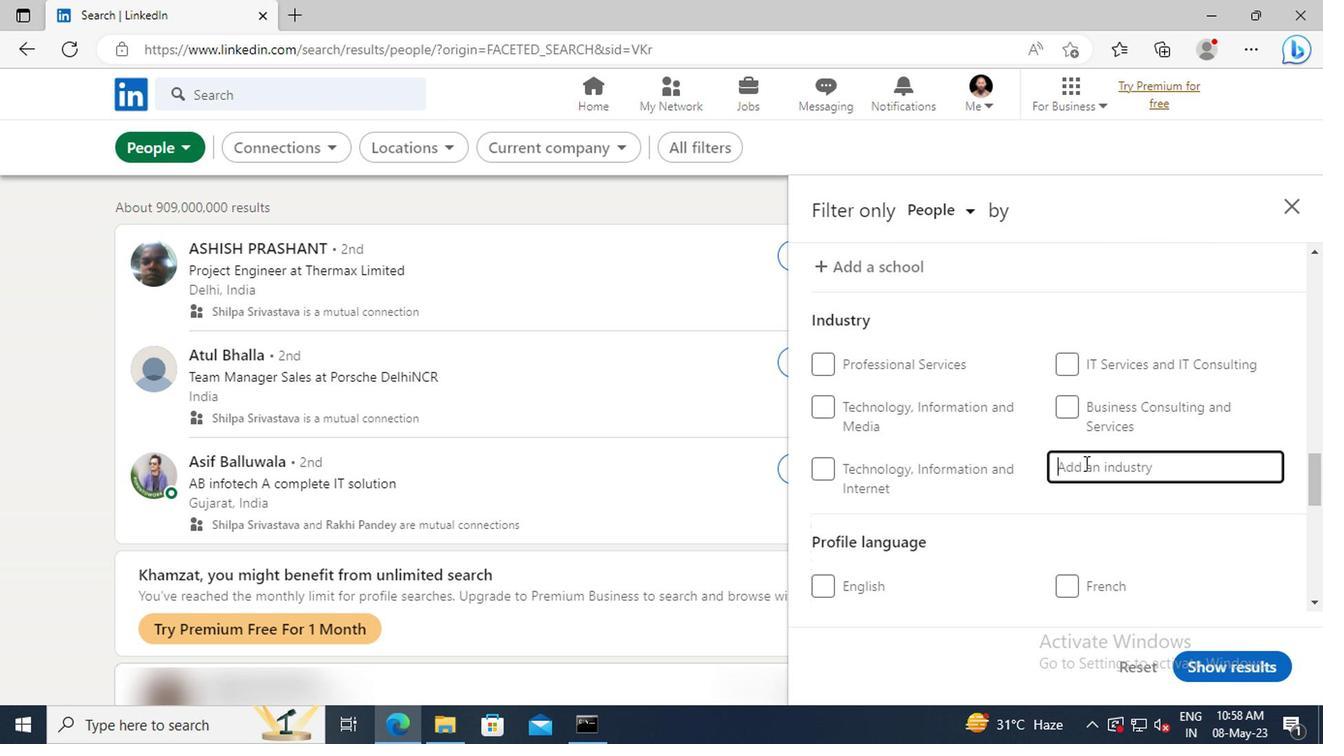 
Action: Key pressed RCHITE
Screenshot: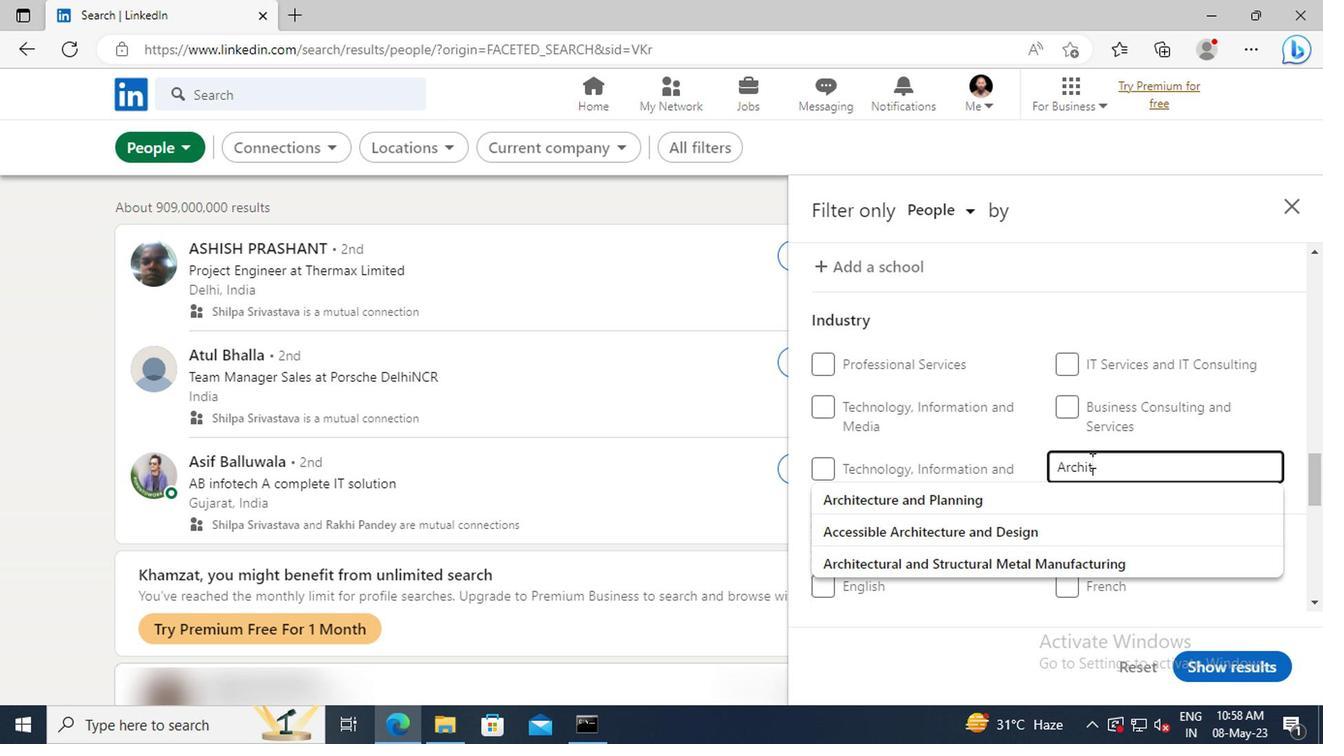 
Action: Mouse moved to (1125, 559)
Screenshot: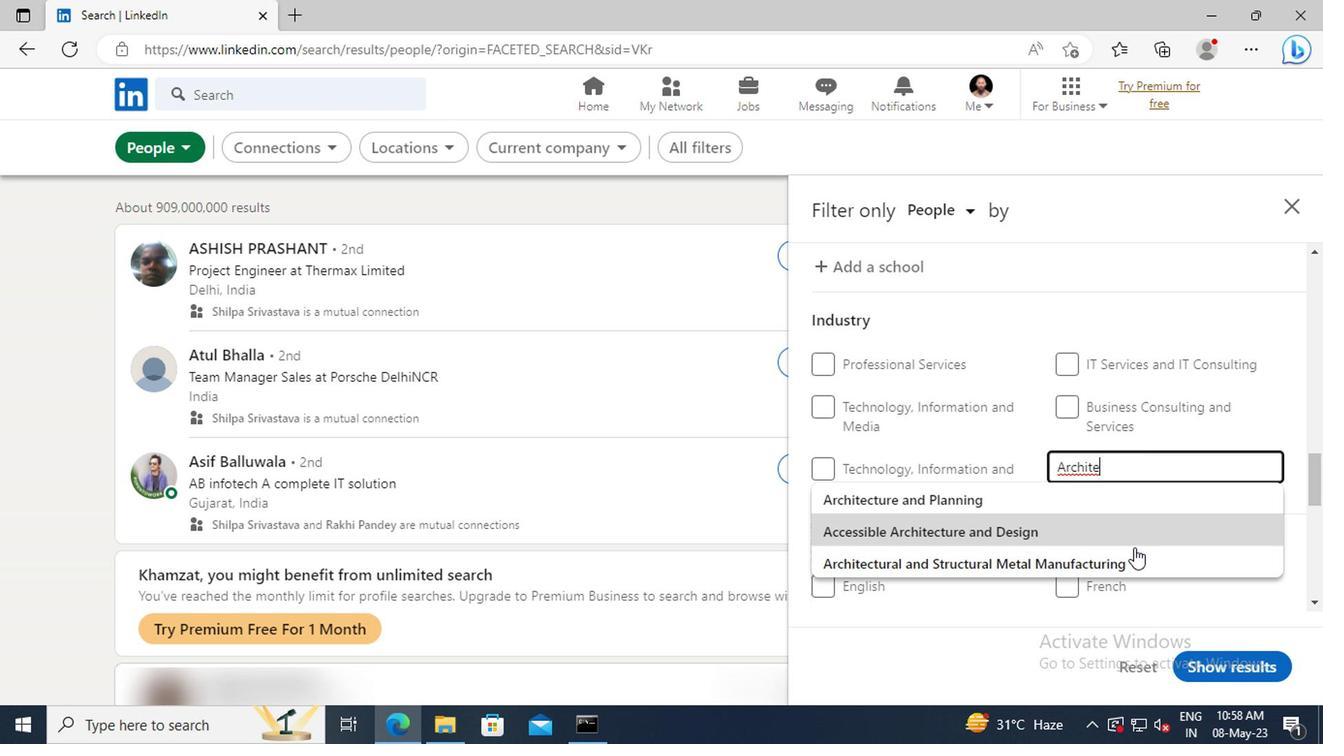 
Action: Mouse pressed left at (1125, 559)
Screenshot: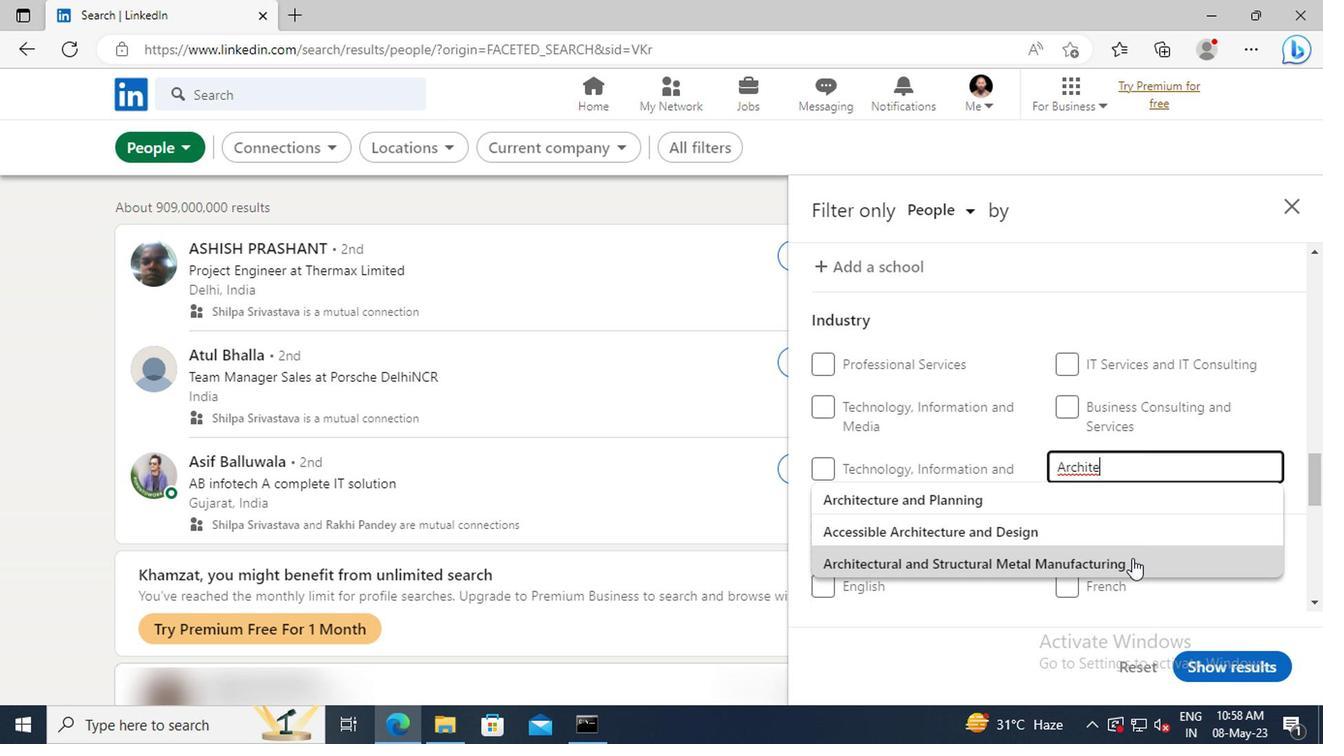 
Action: Mouse moved to (1122, 549)
Screenshot: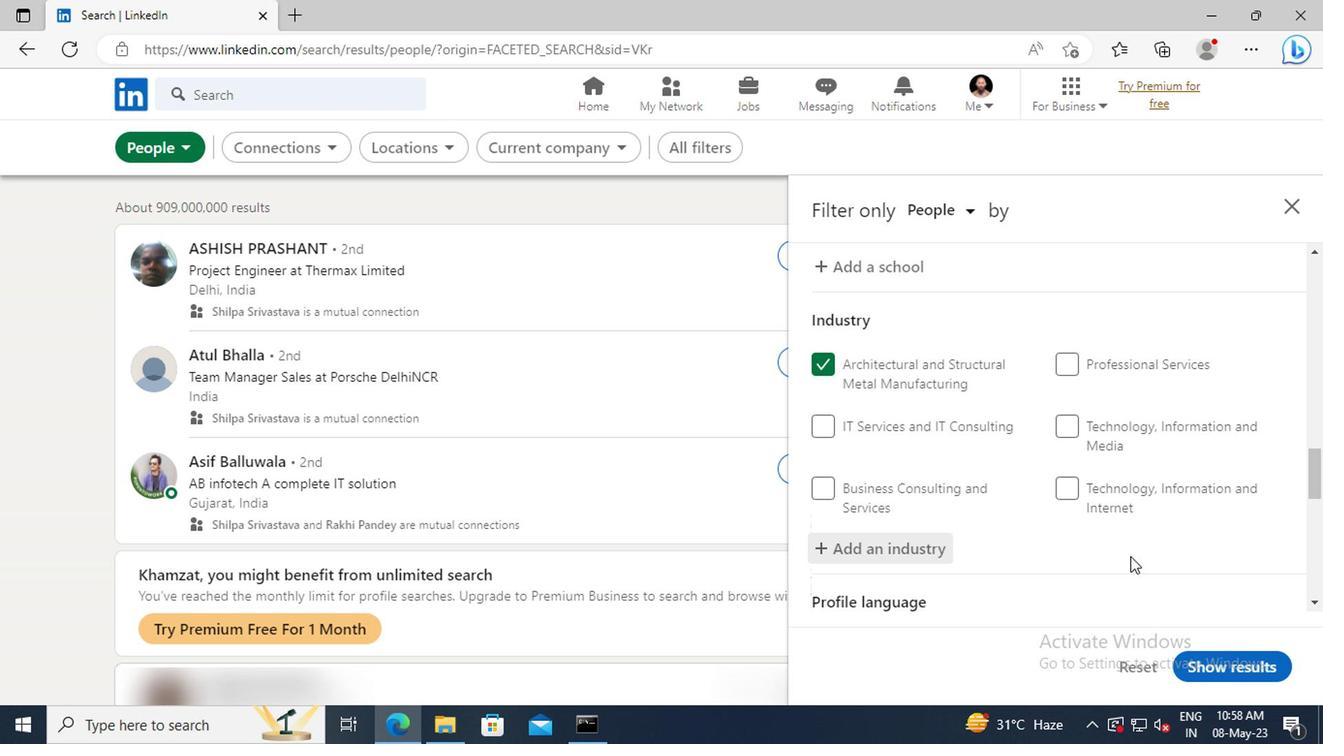 
Action: Mouse scrolled (1122, 548) with delta (0, -1)
Screenshot: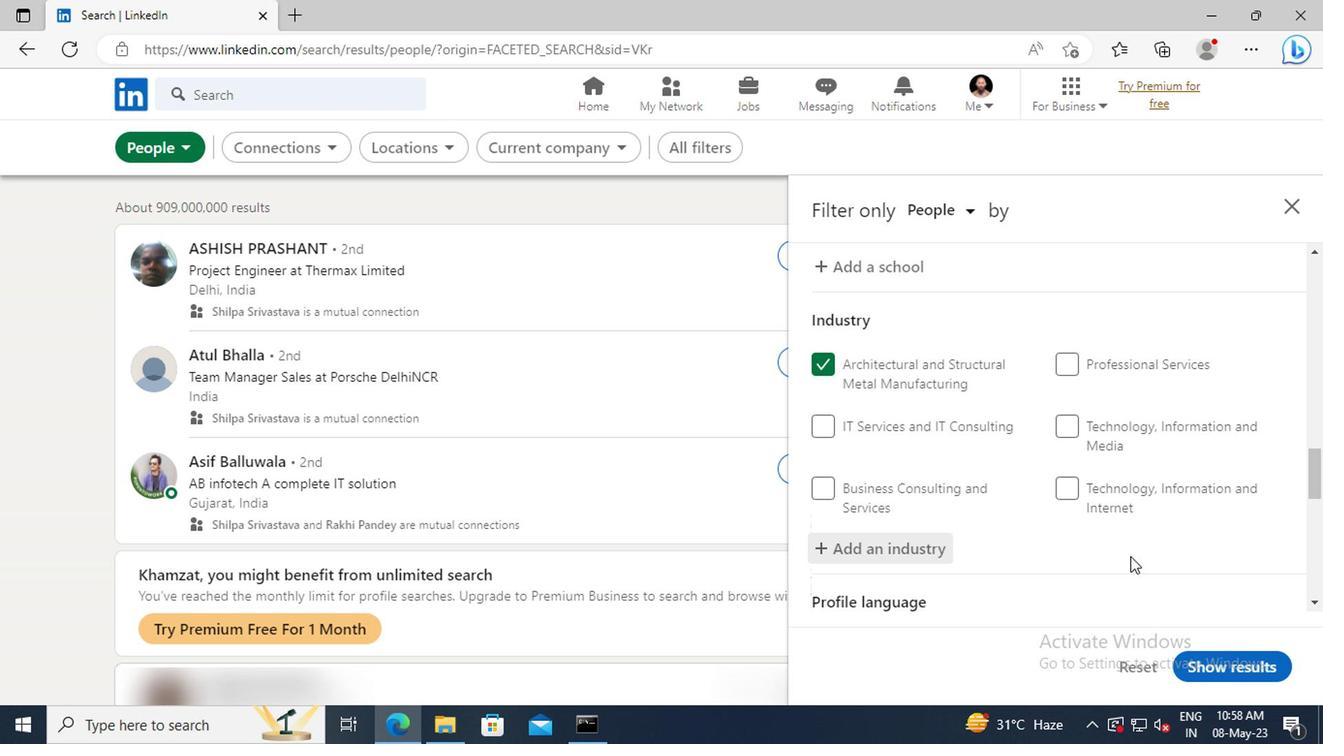 
Action: Mouse moved to (1121, 541)
Screenshot: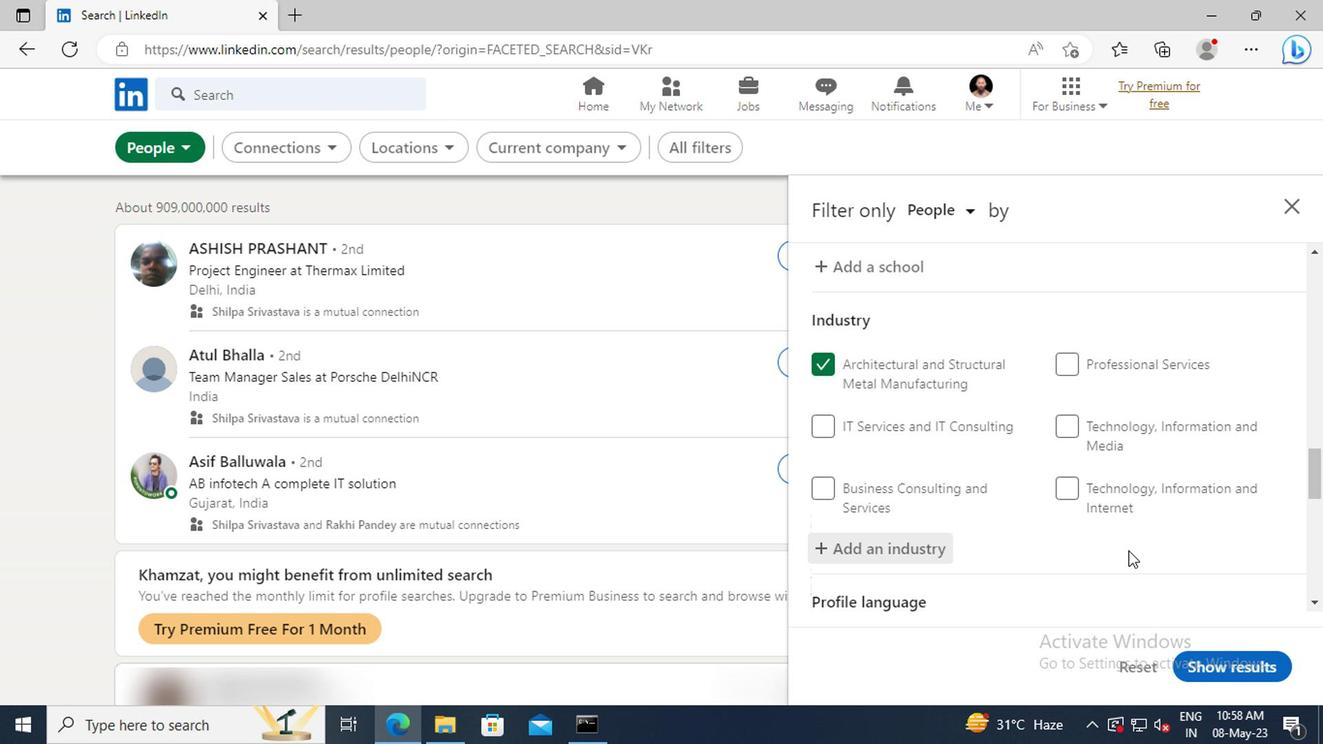 
Action: Mouse scrolled (1121, 540) with delta (0, 0)
Screenshot: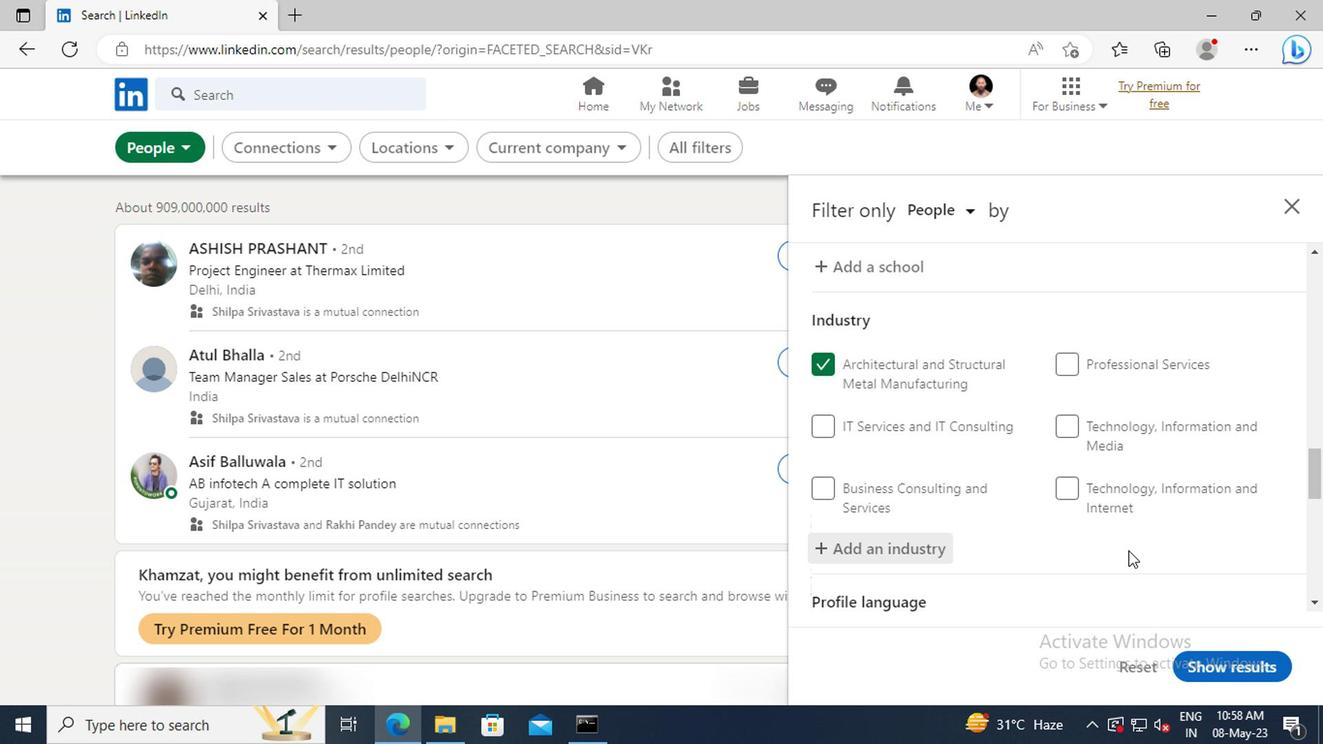 
Action: Mouse moved to (1117, 514)
Screenshot: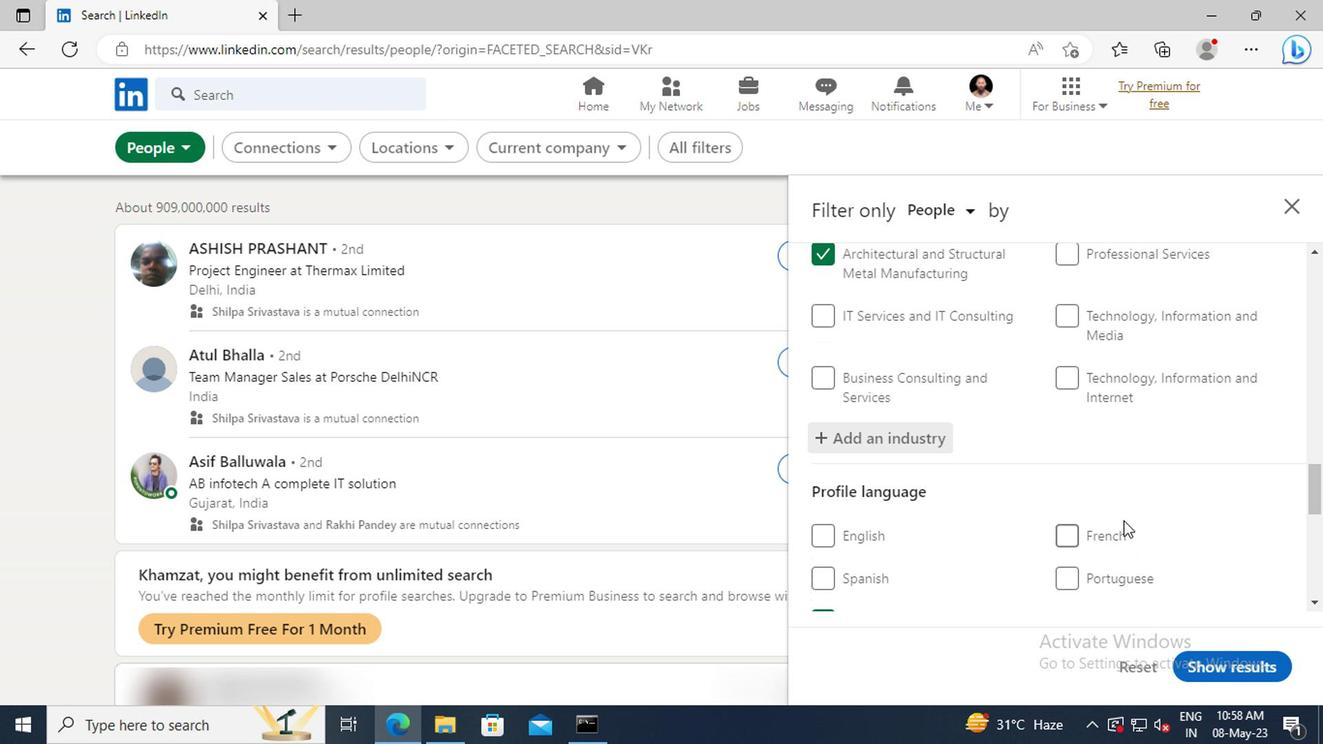 
Action: Mouse scrolled (1117, 512) with delta (0, -1)
Screenshot: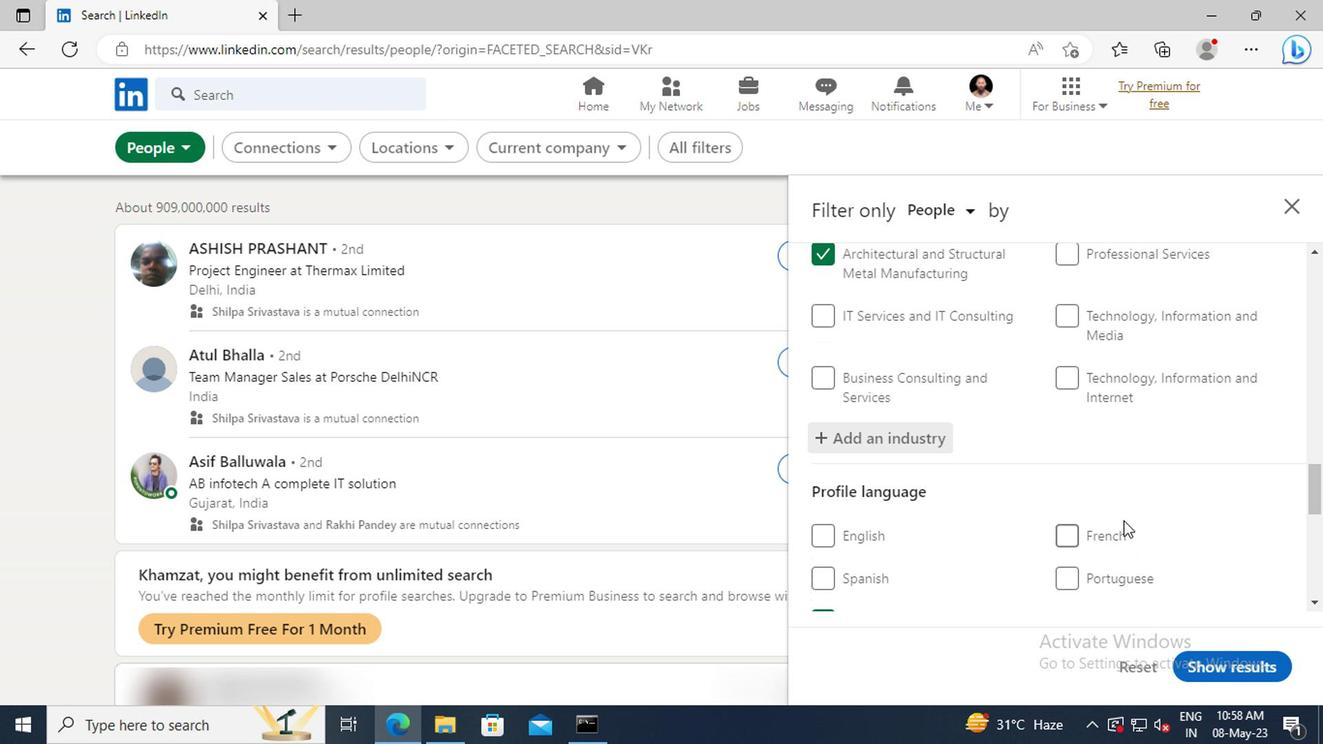 
Action: Mouse moved to (1115, 511)
Screenshot: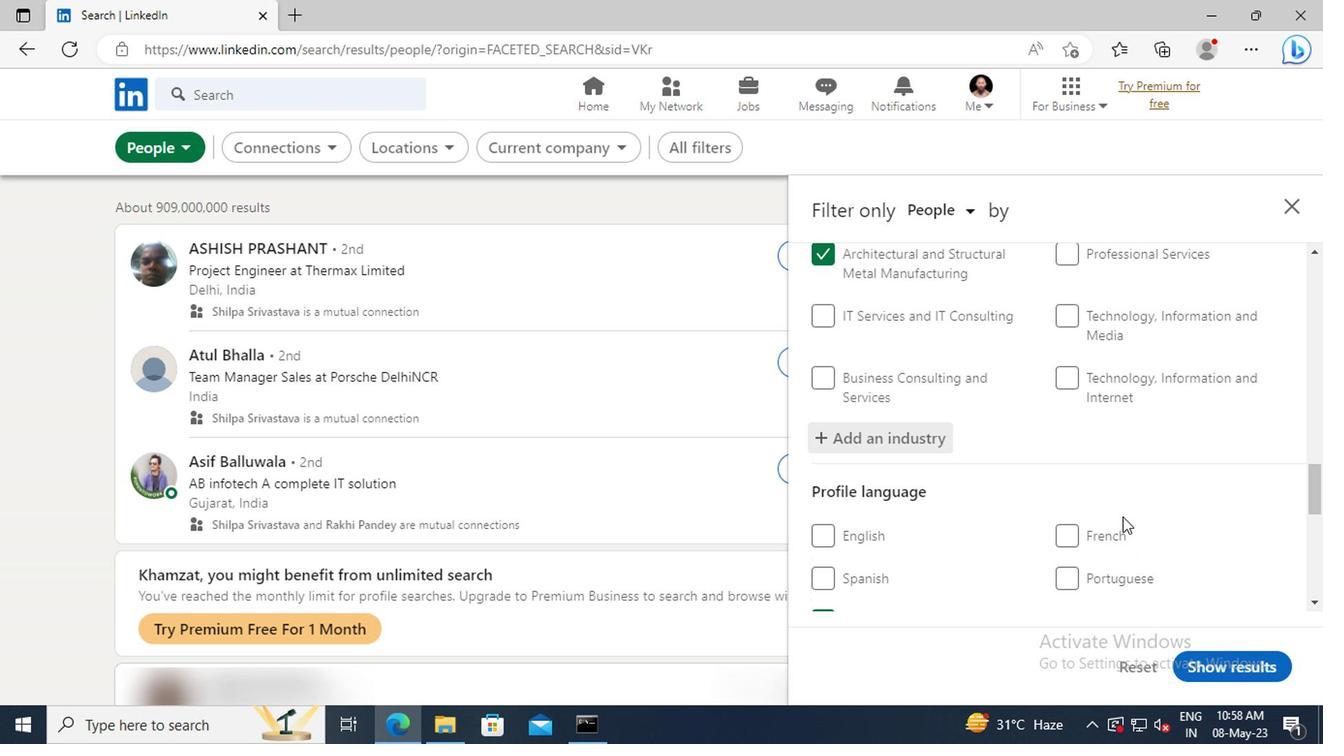 
Action: Mouse scrolled (1115, 509) with delta (0, -1)
Screenshot: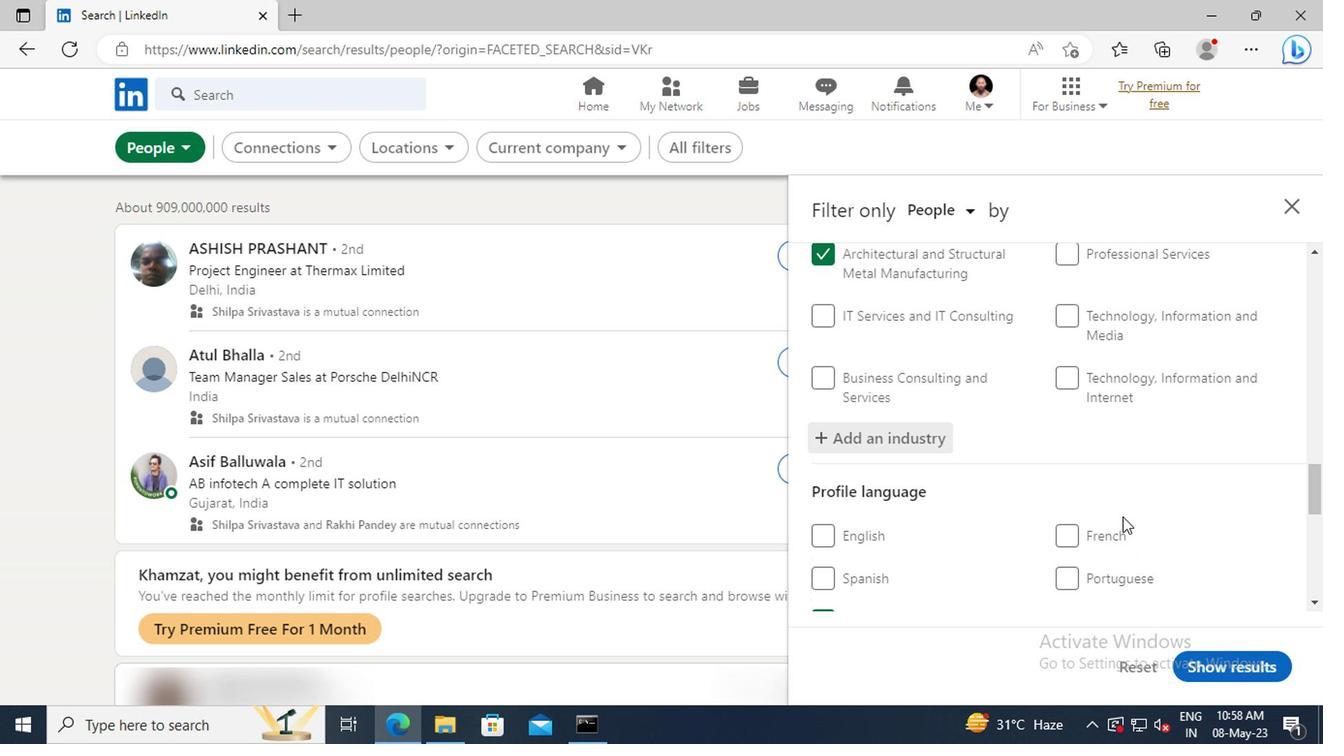 
Action: Mouse moved to (1110, 492)
Screenshot: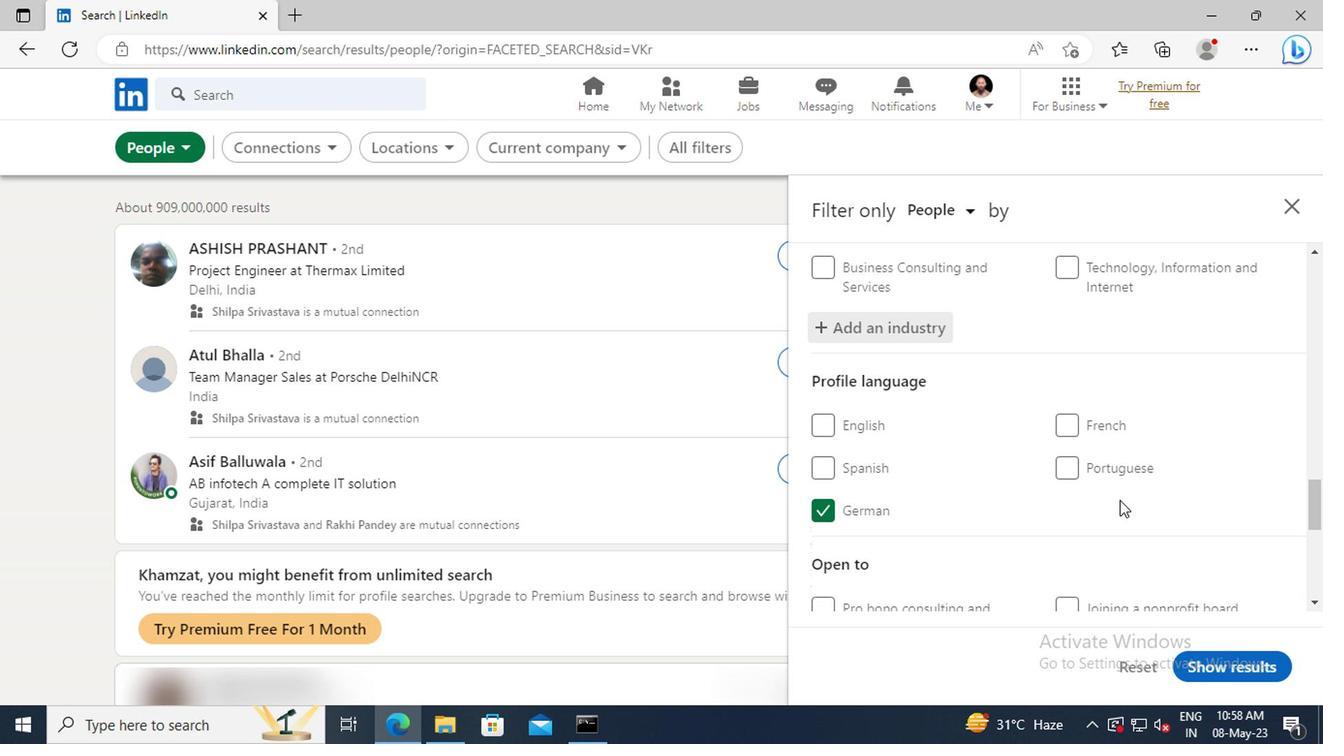 
Action: Mouse scrolled (1110, 490) with delta (0, -1)
Screenshot: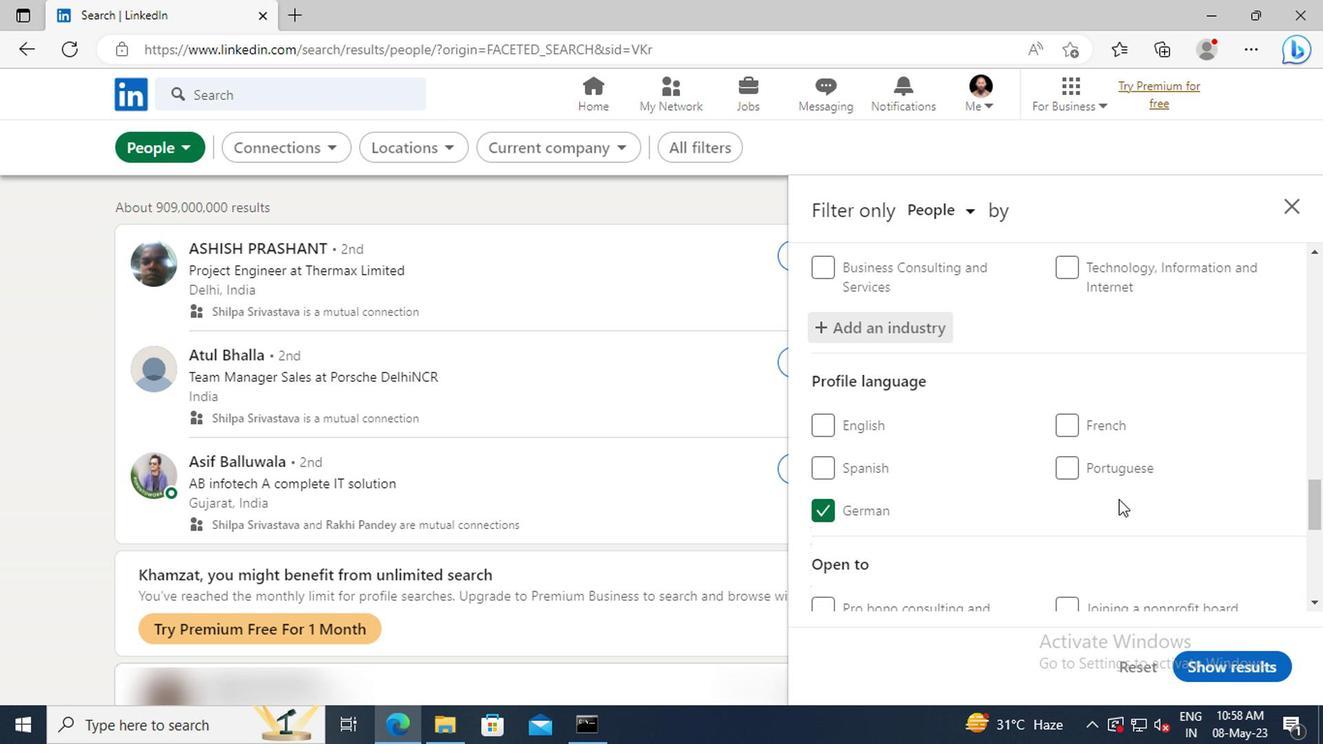 
Action: Mouse moved to (1110, 490)
Screenshot: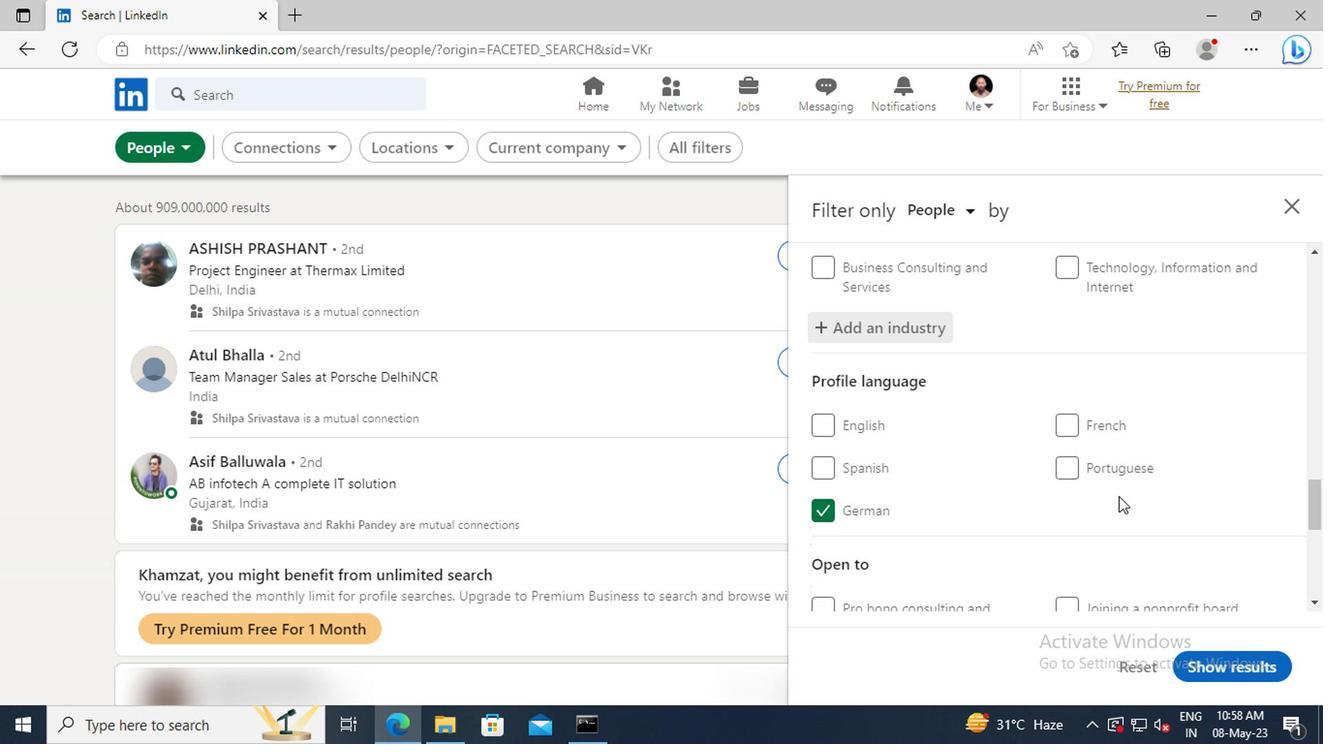 
Action: Mouse scrolled (1110, 488) with delta (0, -1)
Screenshot: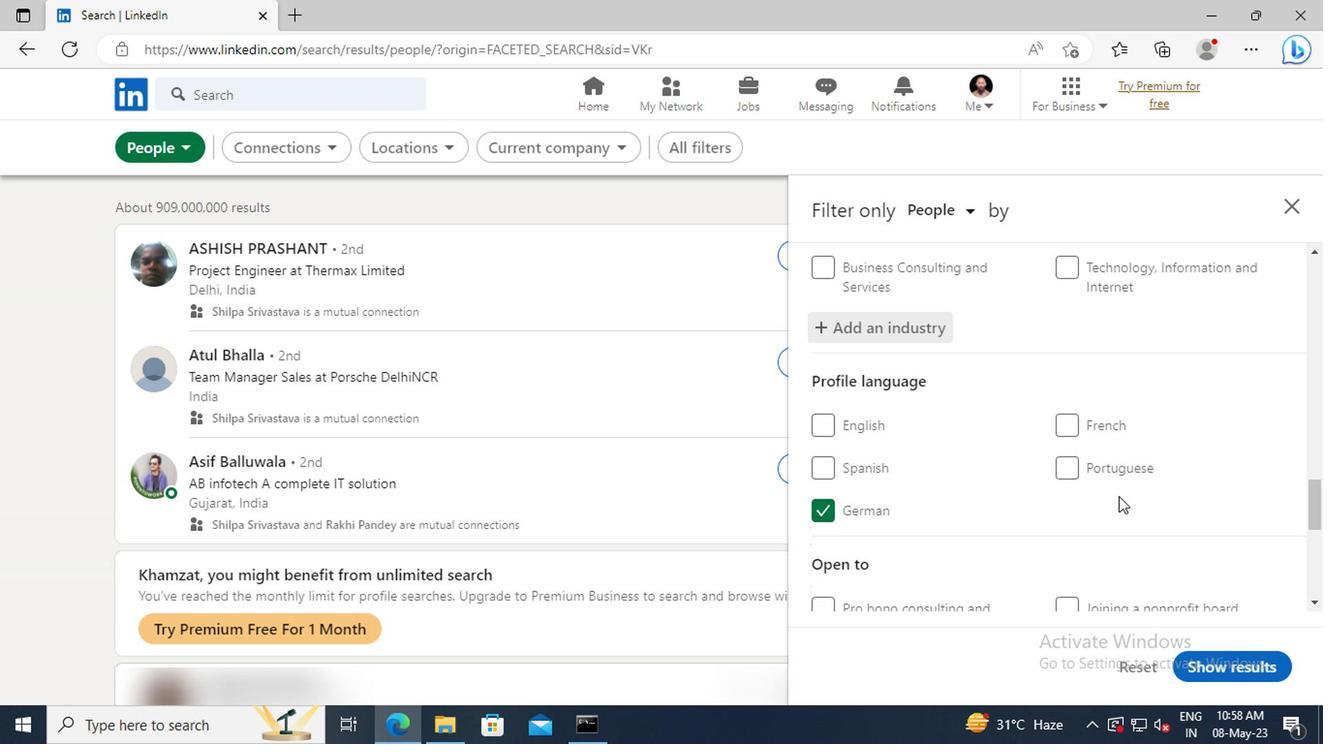 
Action: Mouse moved to (1102, 461)
Screenshot: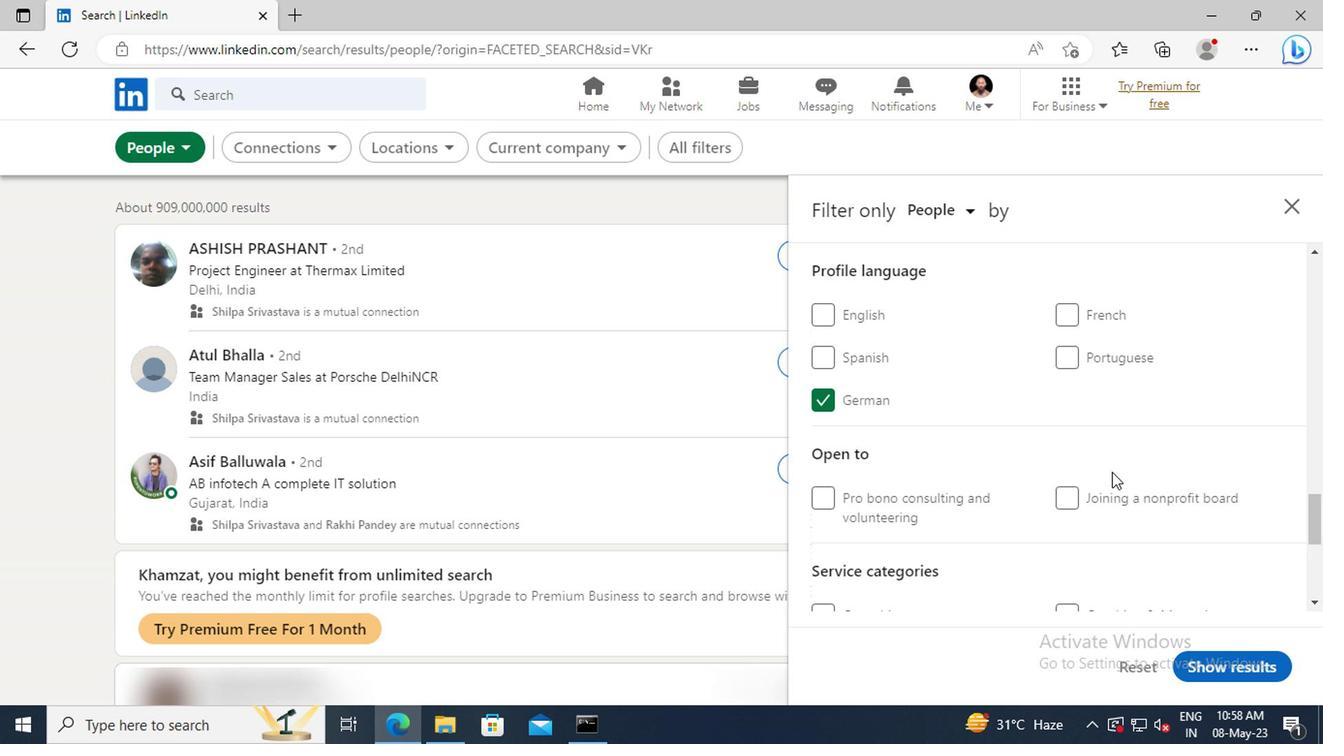 
Action: Mouse scrolled (1102, 461) with delta (0, 0)
Screenshot: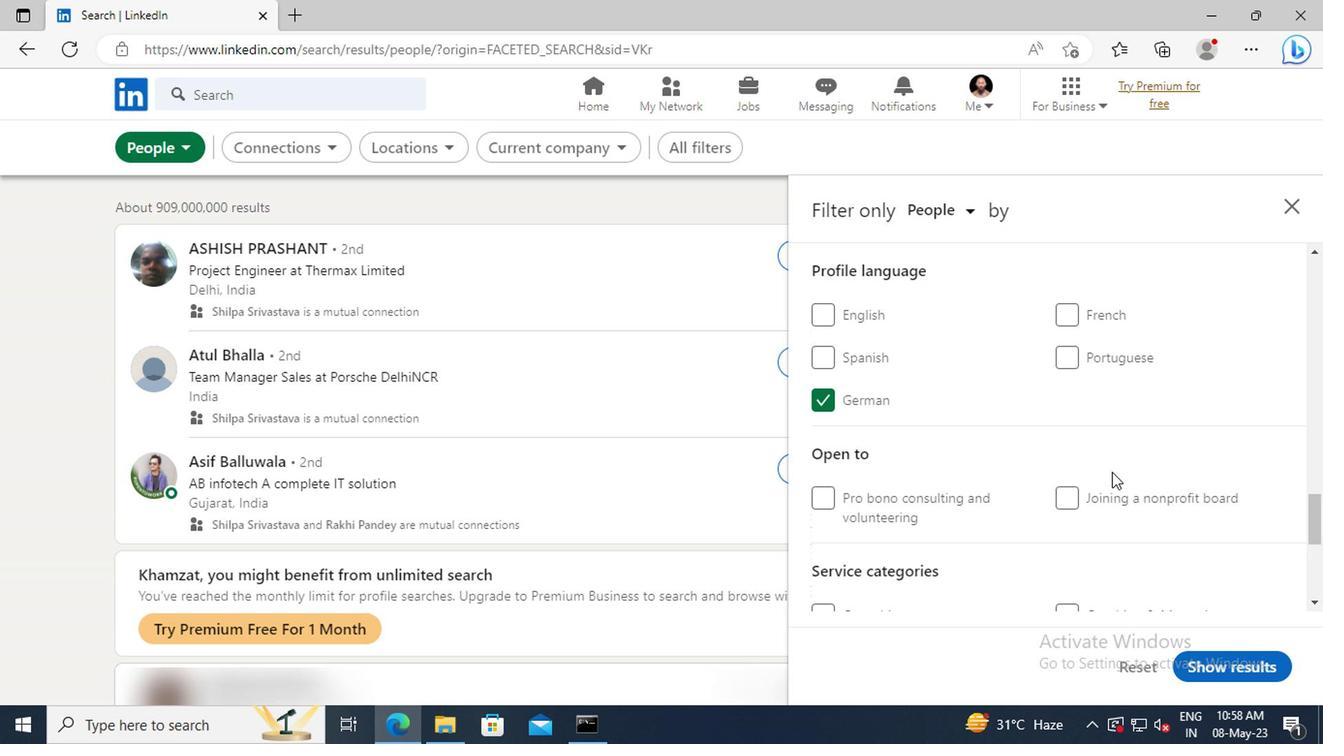 
Action: Mouse moved to (1101, 456)
Screenshot: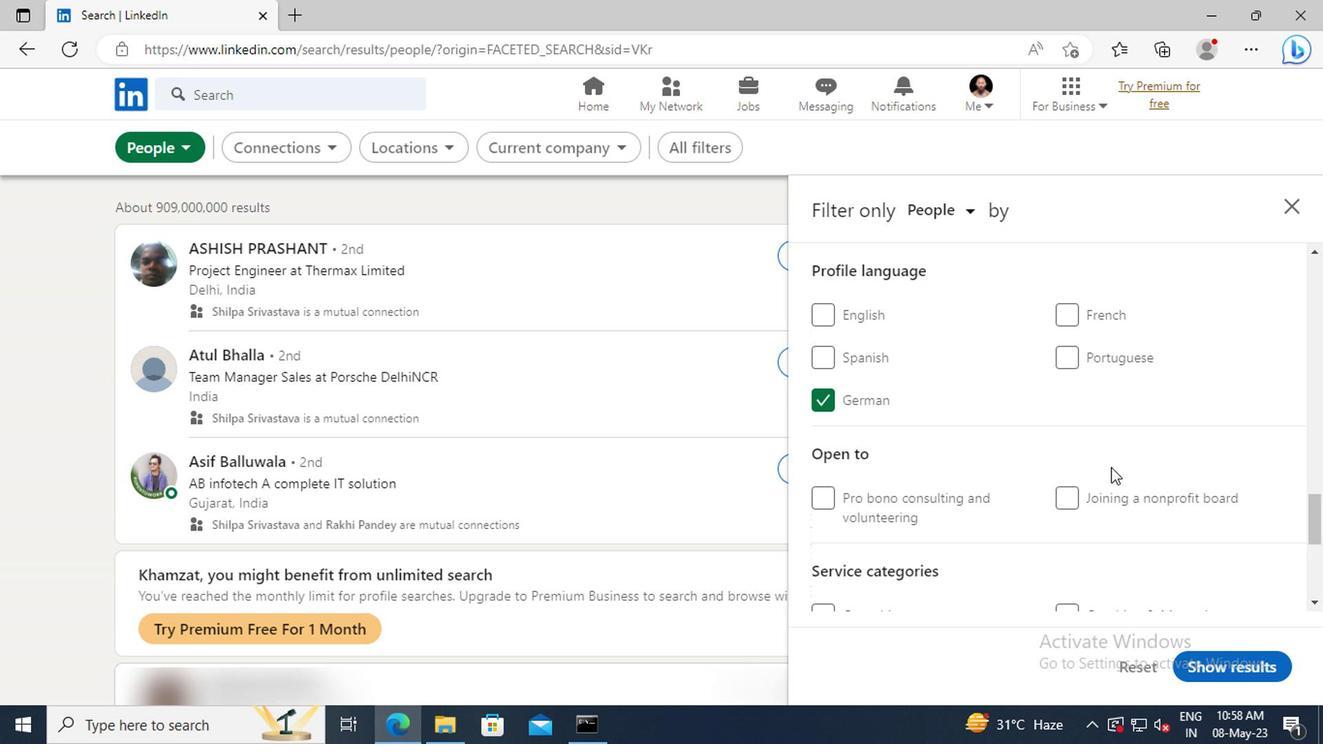 
Action: Mouse scrolled (1101, 455) with delta (0, 0)
Screenshot: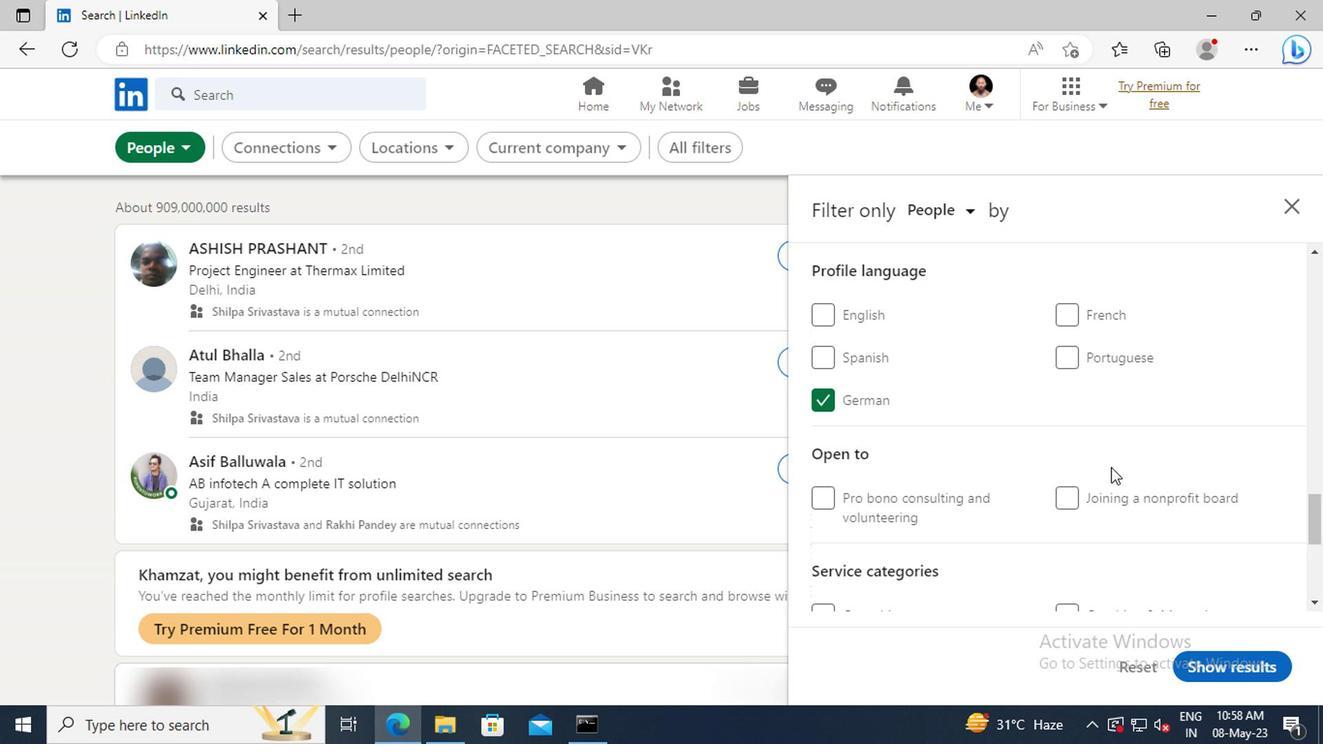 
Action: Mouse moved to (1100, 451)
Screenshot: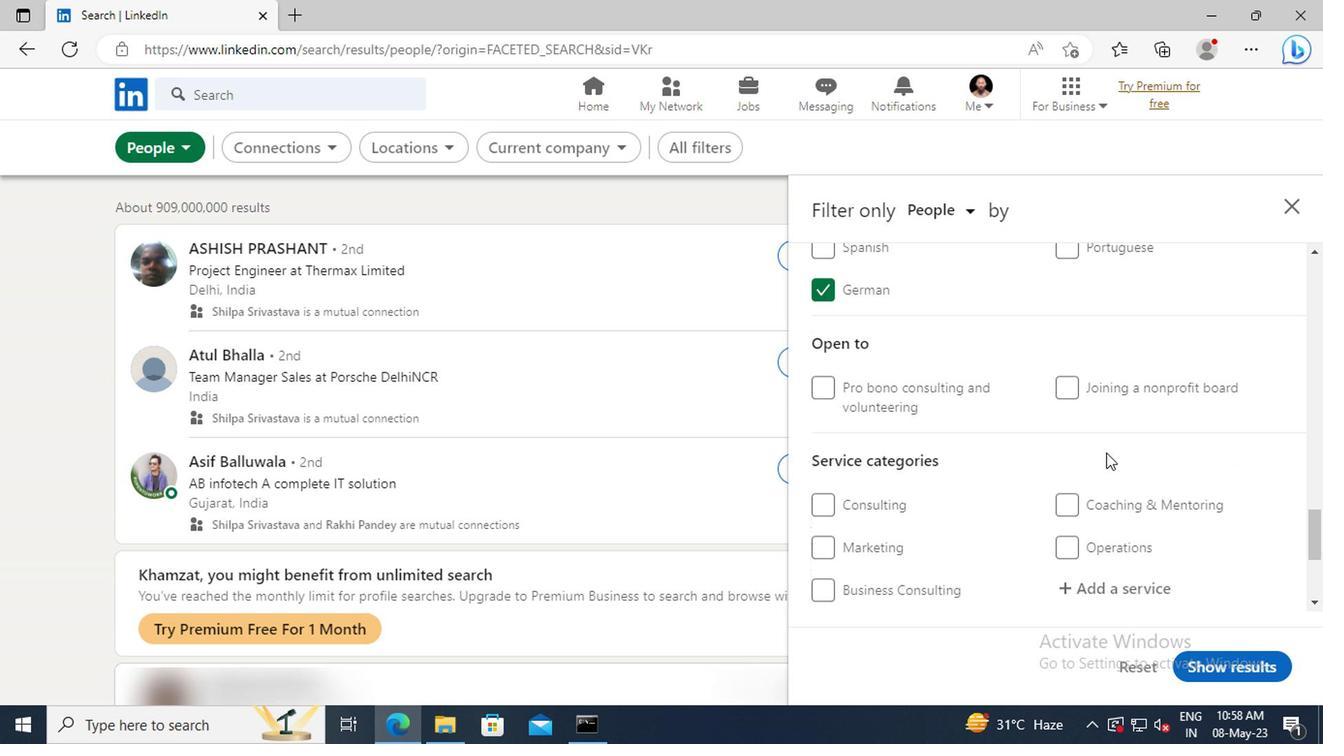 
Action: Mouse scrolled (1100, 450) with delta (0, 0)
Screenshot: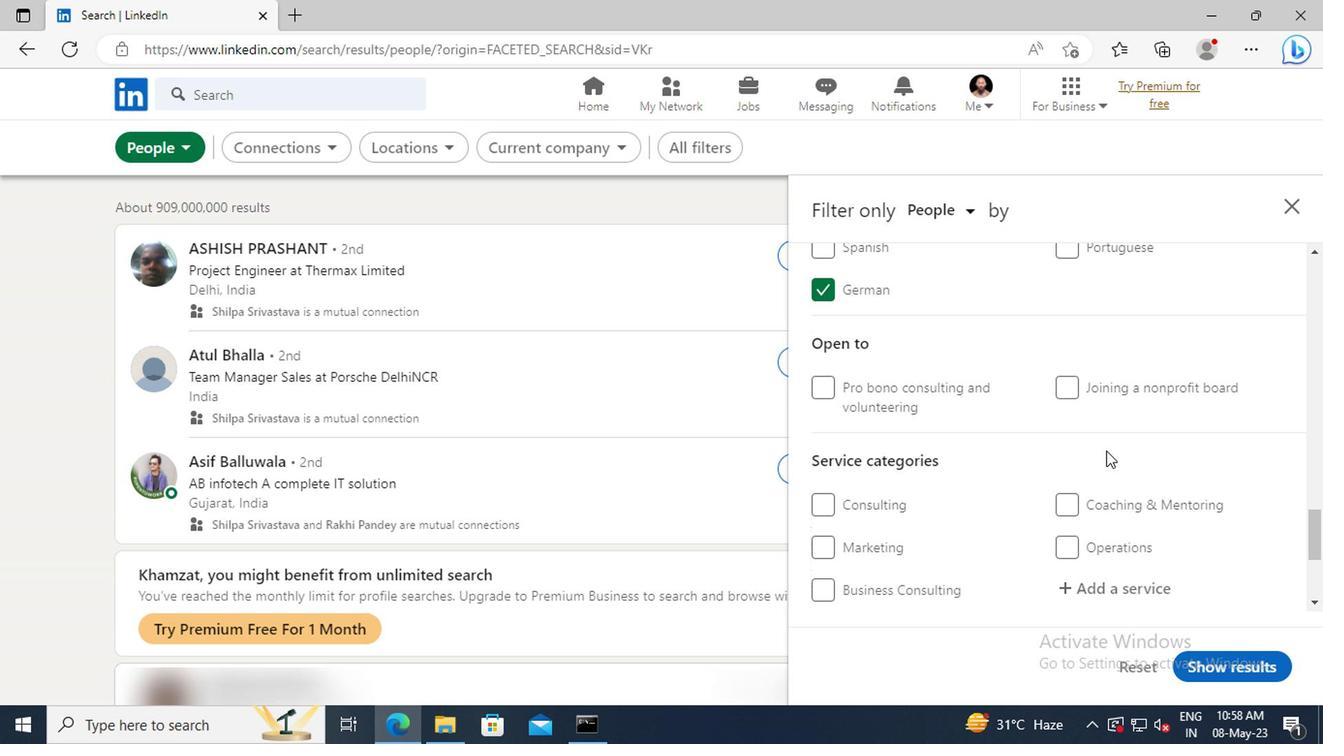 
Action: Mouse scrolled (1100, 450) with delta (0, 0)
Screenshot: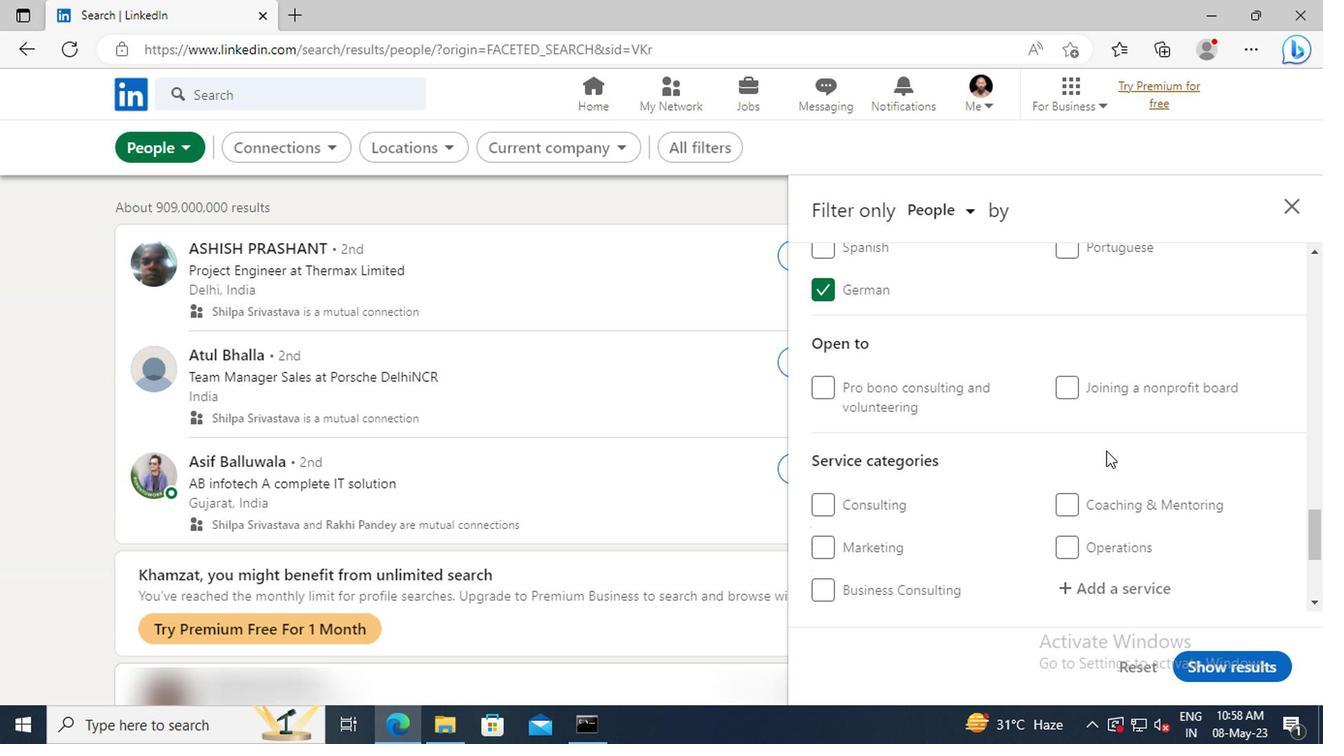 
Action: Mouse moved to (1098, 471)
Screenshot: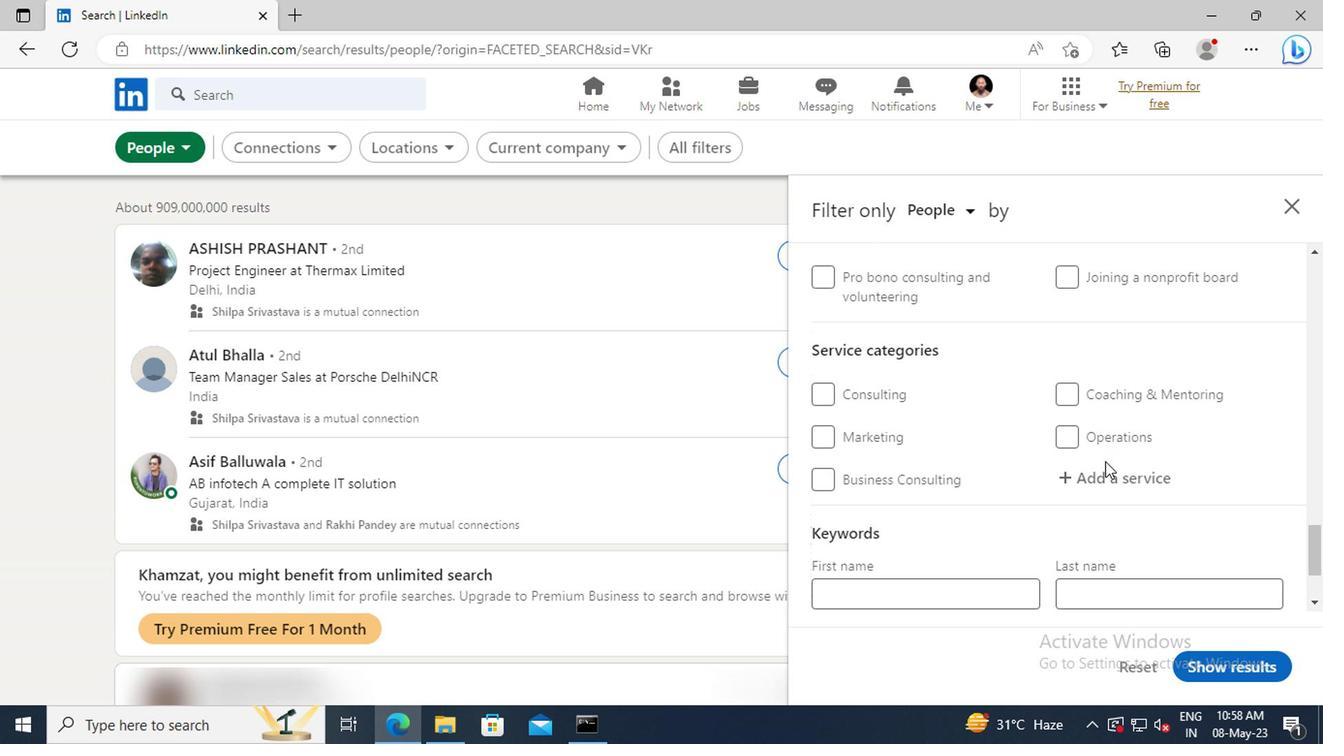 
Action: Mouse pressed left at (1098, 471)
Screenshot: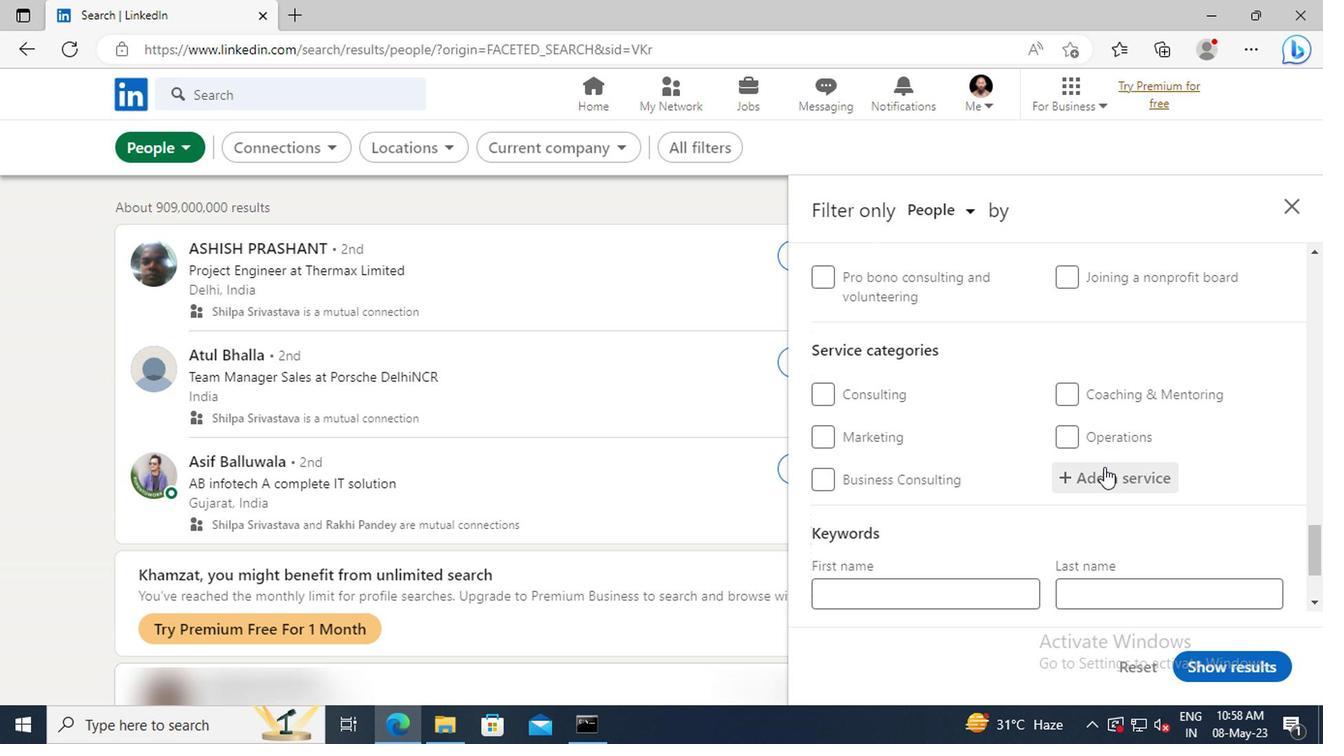 
Action: Mouse moved to (1103, 474)
Screenshot: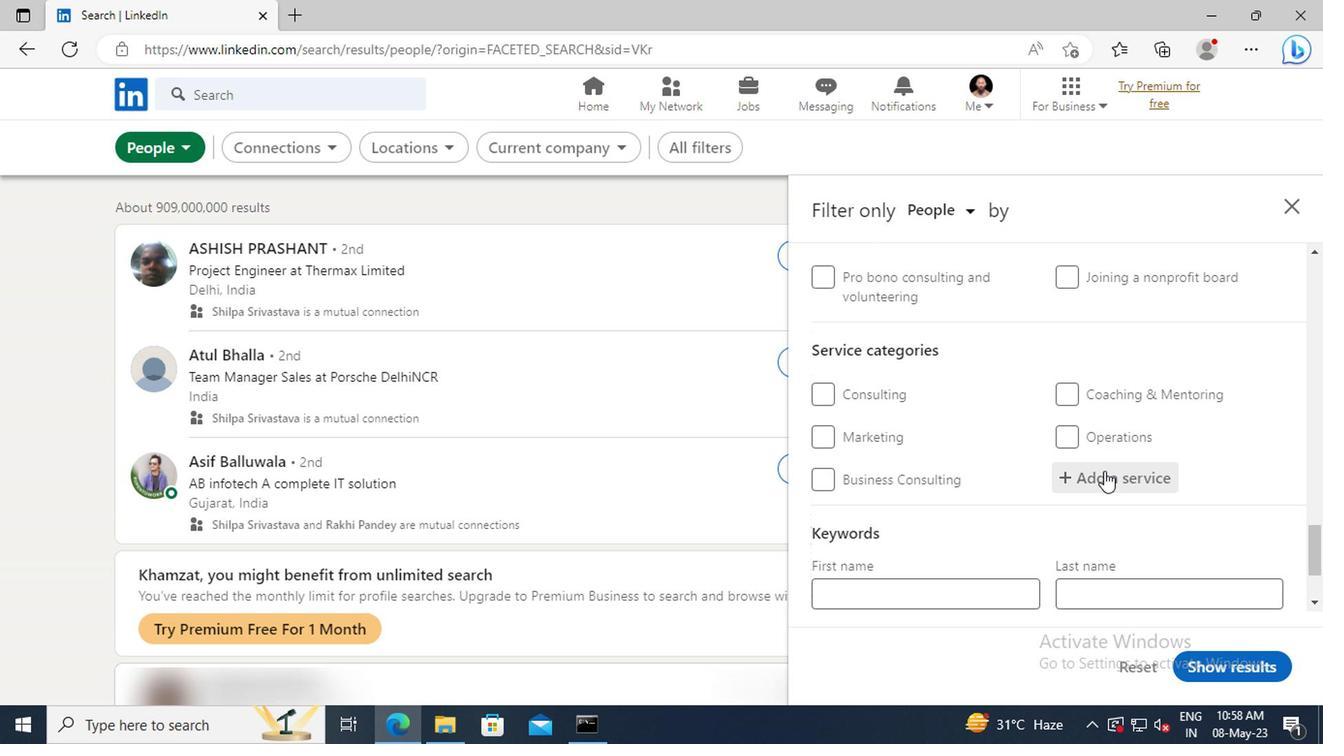 
Action: Key pressed <Key.shift>TEAM<Key.space><Key.shift>BUIL
Screenshot: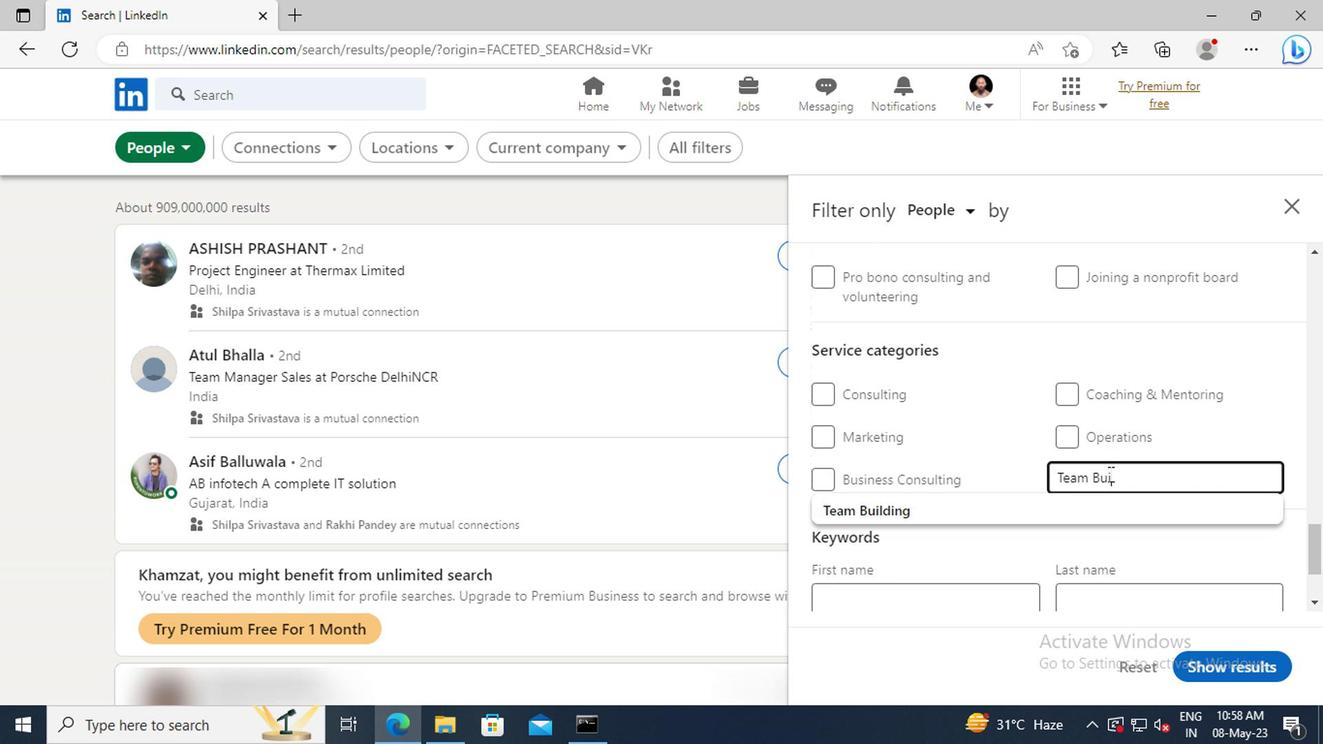 
Action: Mouse moved to (1096, 505)
Screenshot: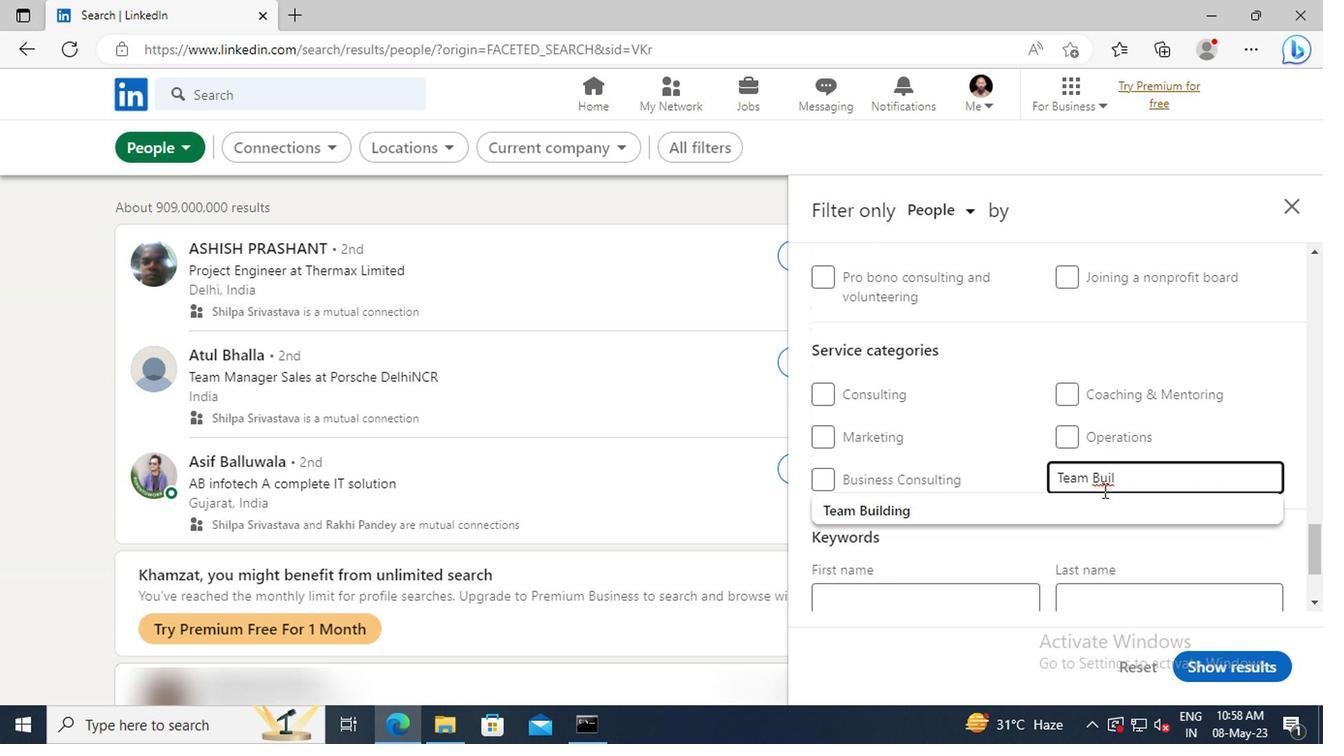 
Action: Mouse pressed left at (1096, 505)
Screenshot: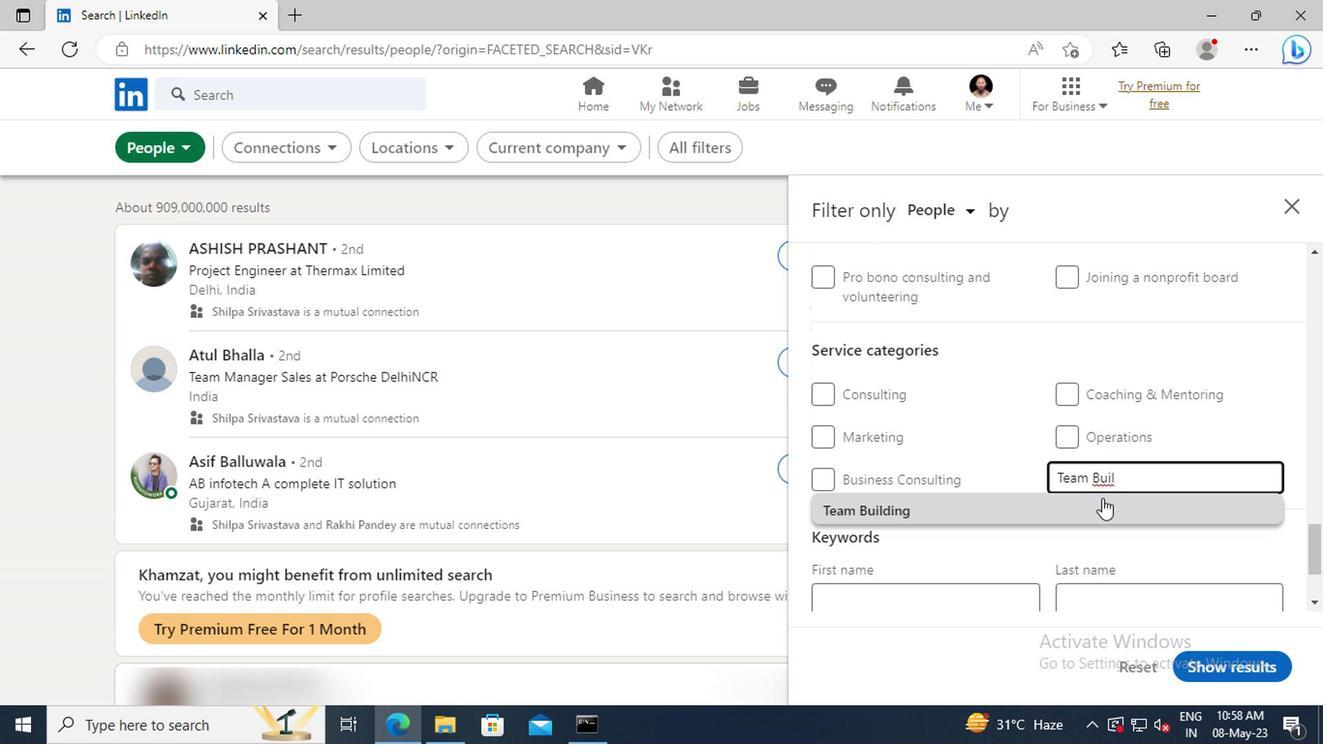 
Action: Mouse scrolled (1096, 504) with delta (0, 0)
Screenshot: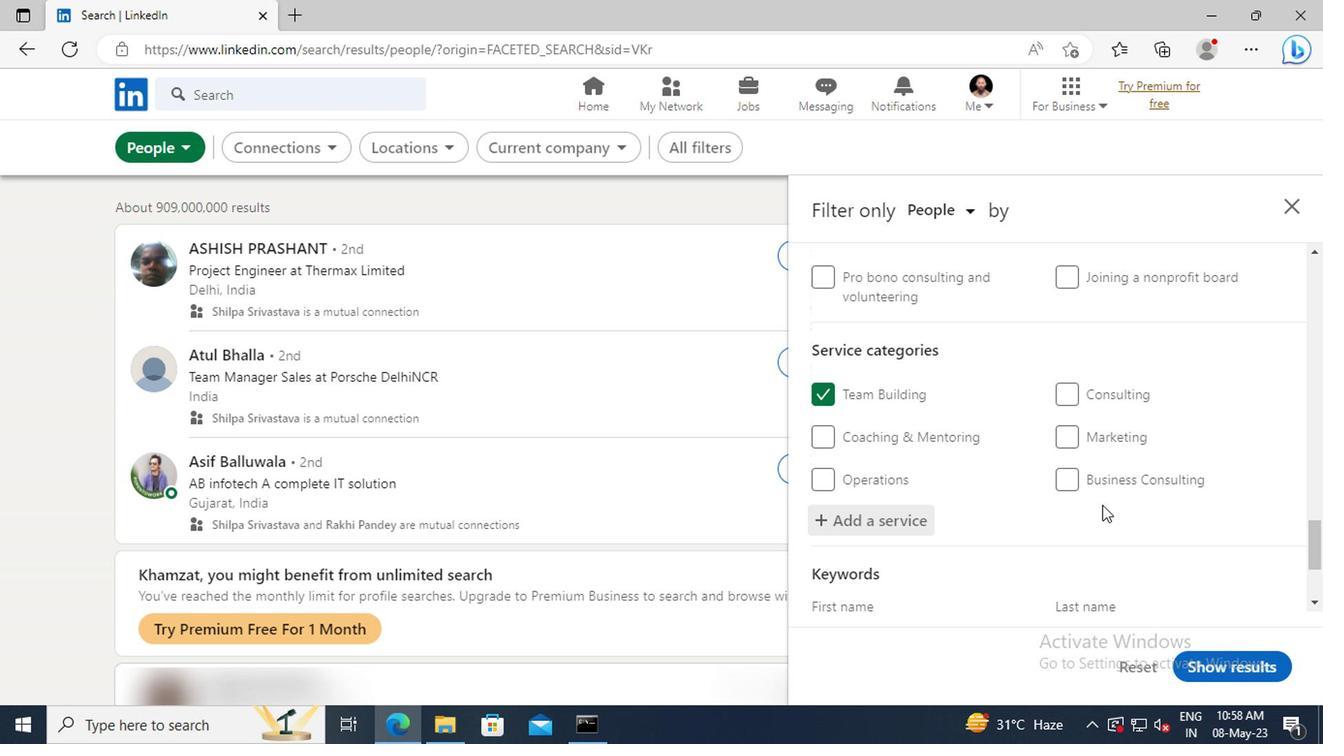 
Action: Mouse scrolled (1096, 504) with delta (0, 0)
Screenshot: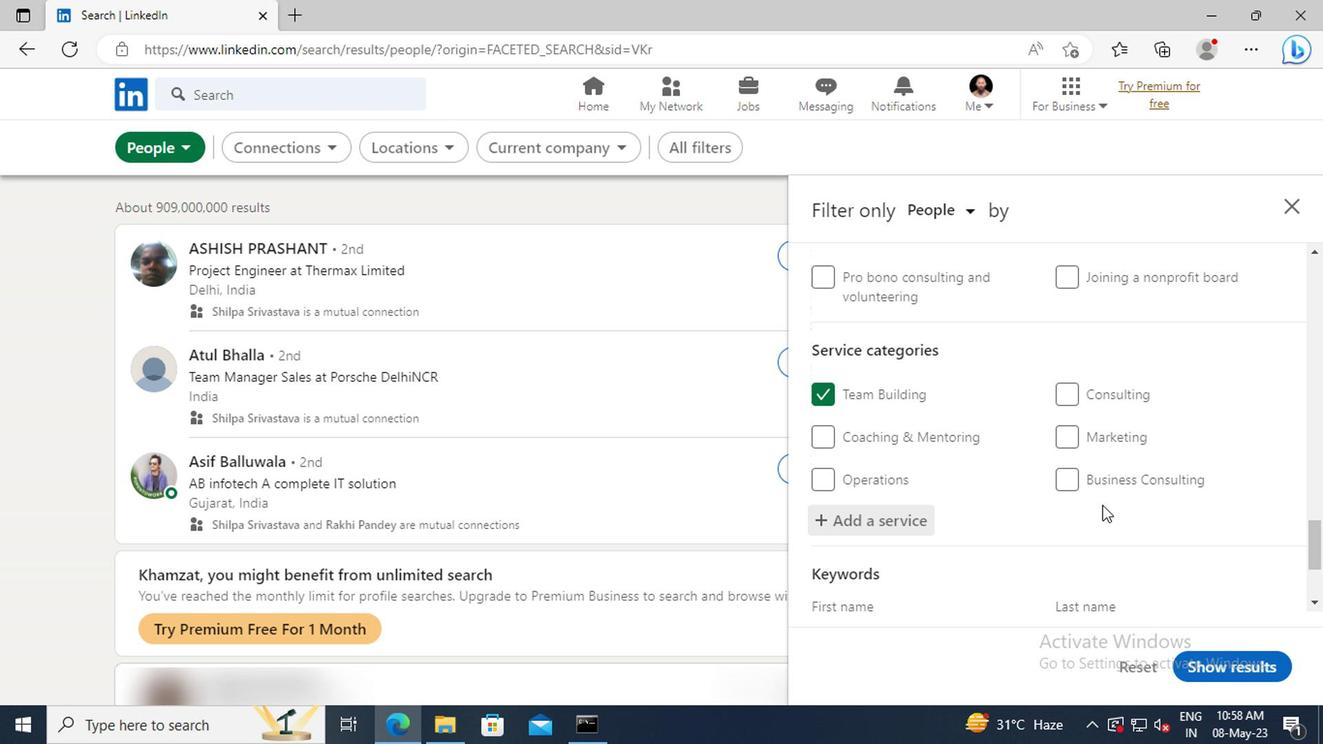 
Action: Mouse scrolled (1096, 504) with delta (0, 0)
Screenshot: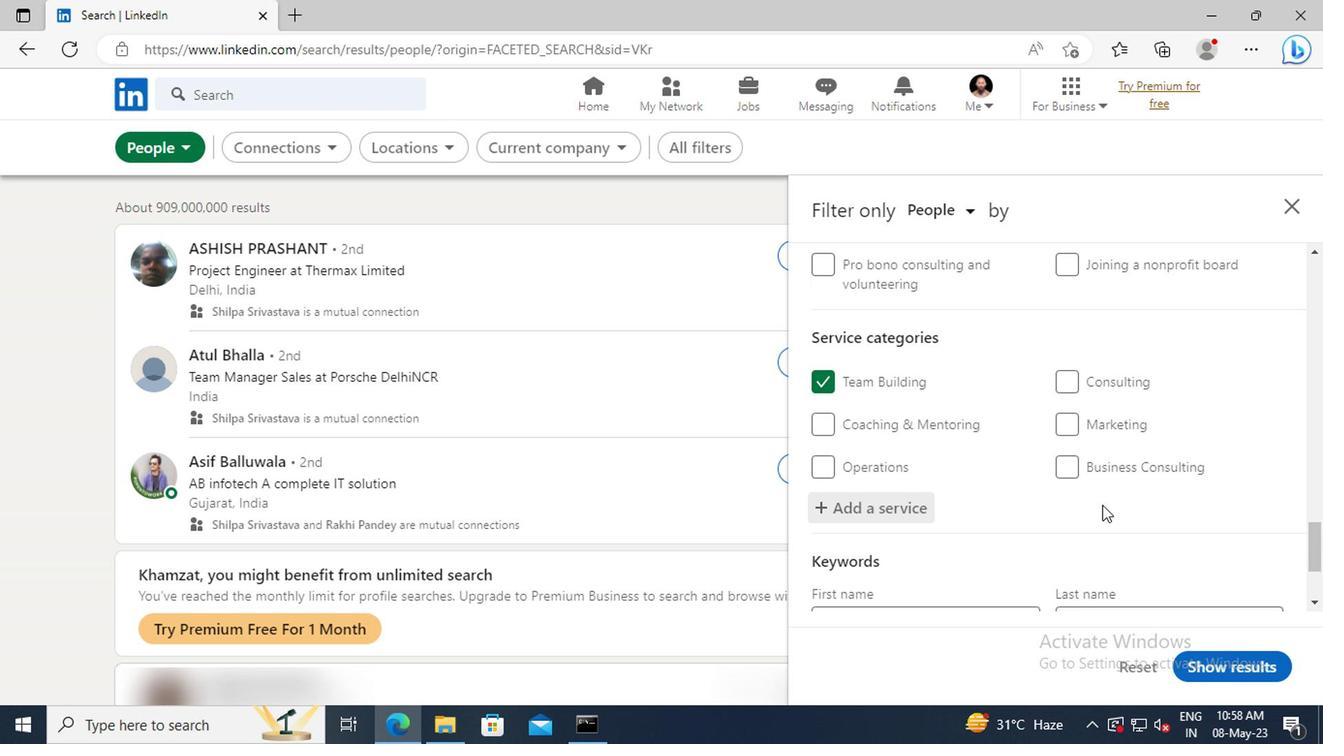 
Action: Mouse scrolled (1096, 504) with delta (0, 0)
Screenshot: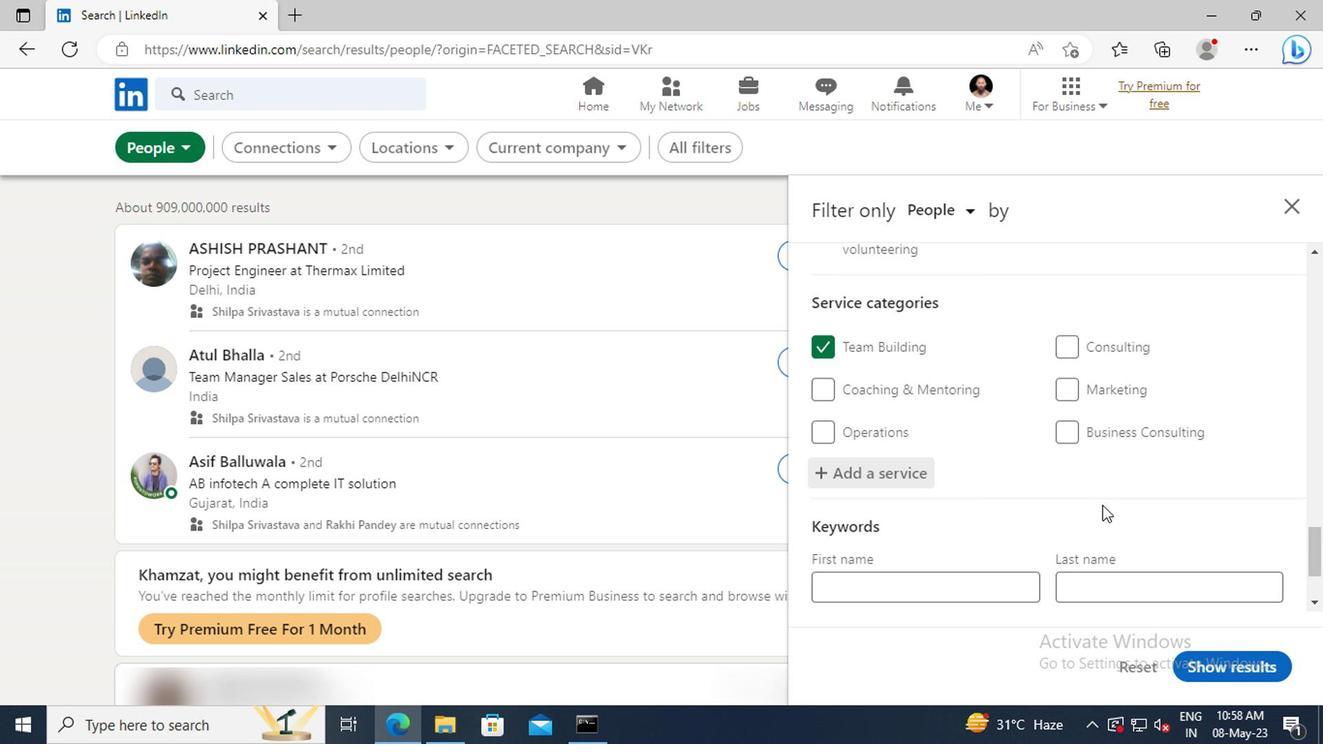 
Action: Mouse scrolled (1096, 504) with delta (0, 0)
Screenshot: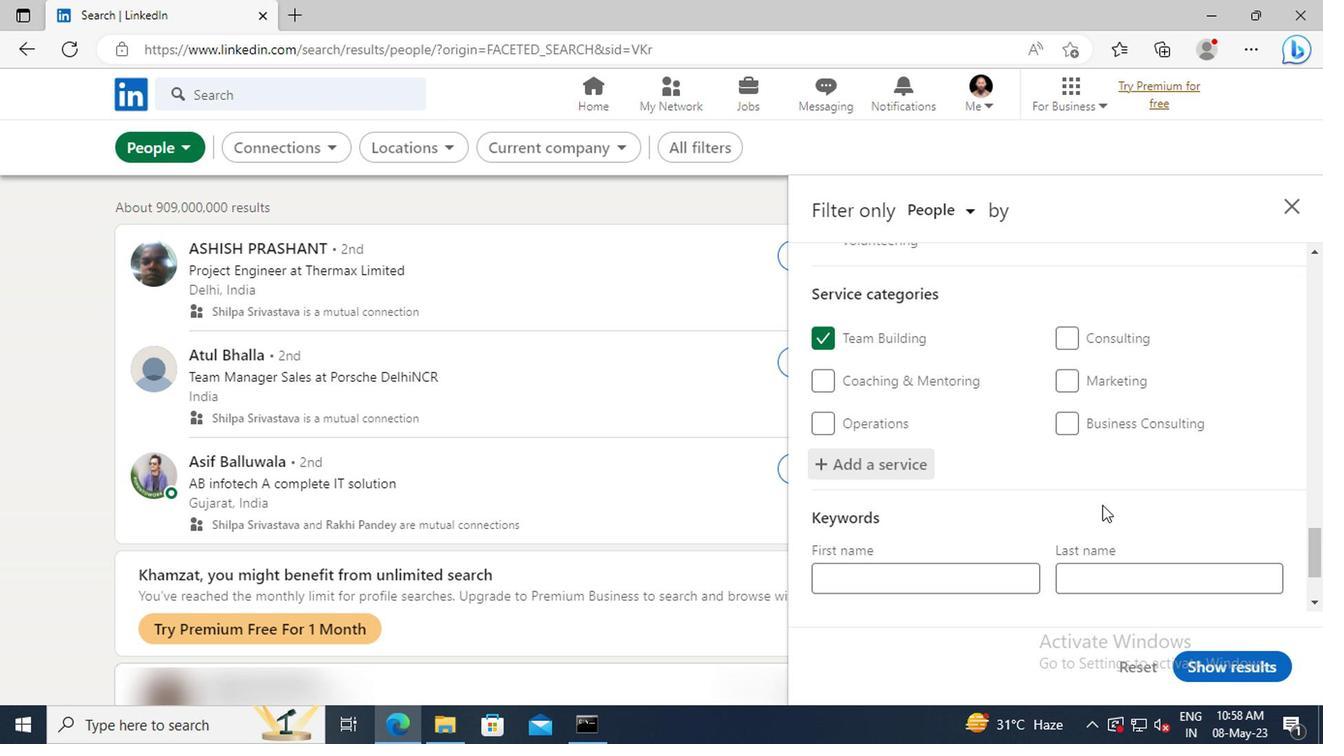 
Action: Mouse moved to (963, 525)
Screenshot: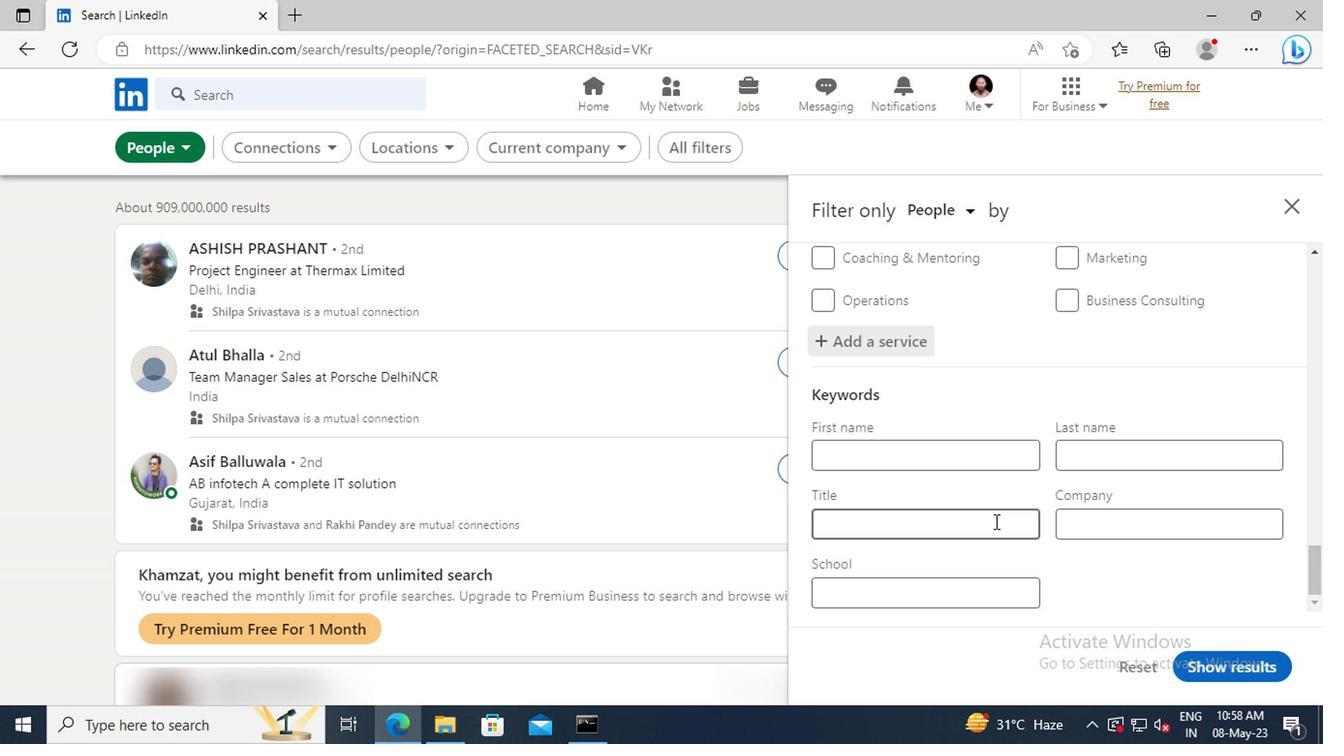 
Action: Mouse pressed left at (963, 525)
Screenshot: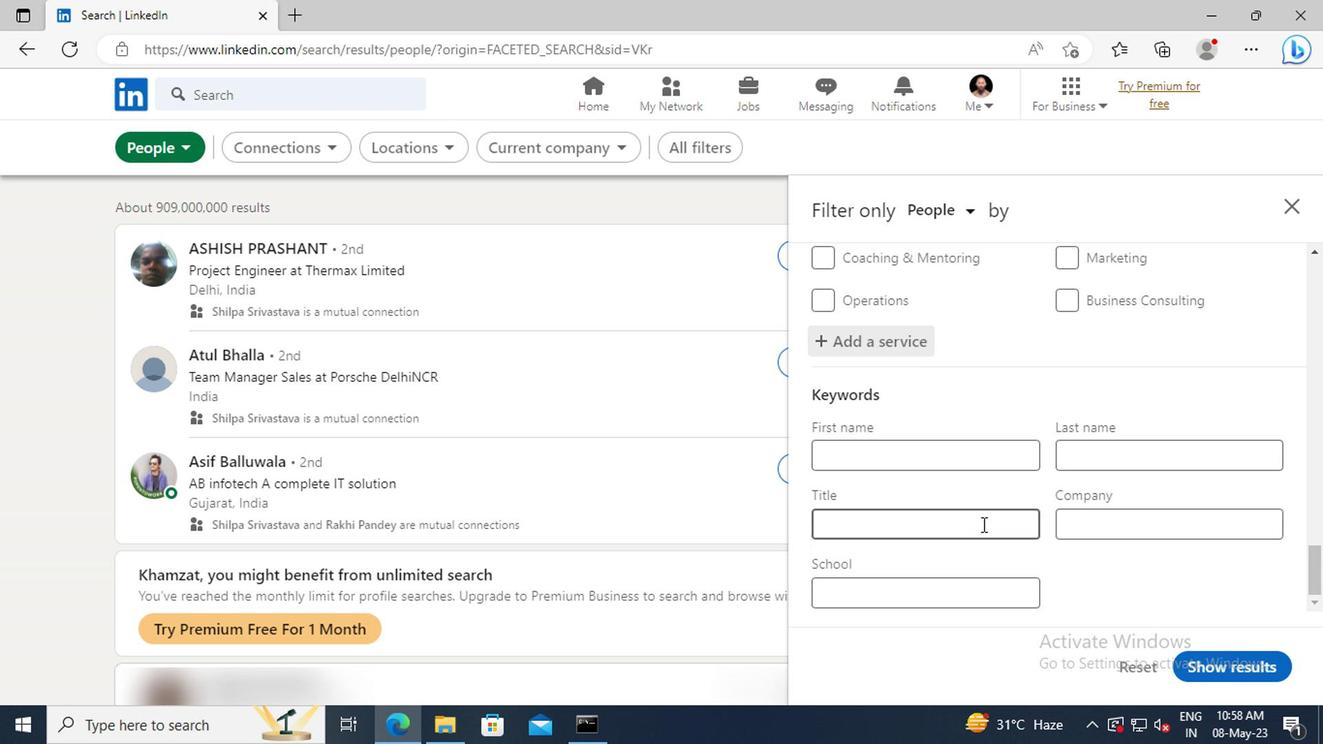 
Action: Mouse moved to (963, 525)
Screenshot: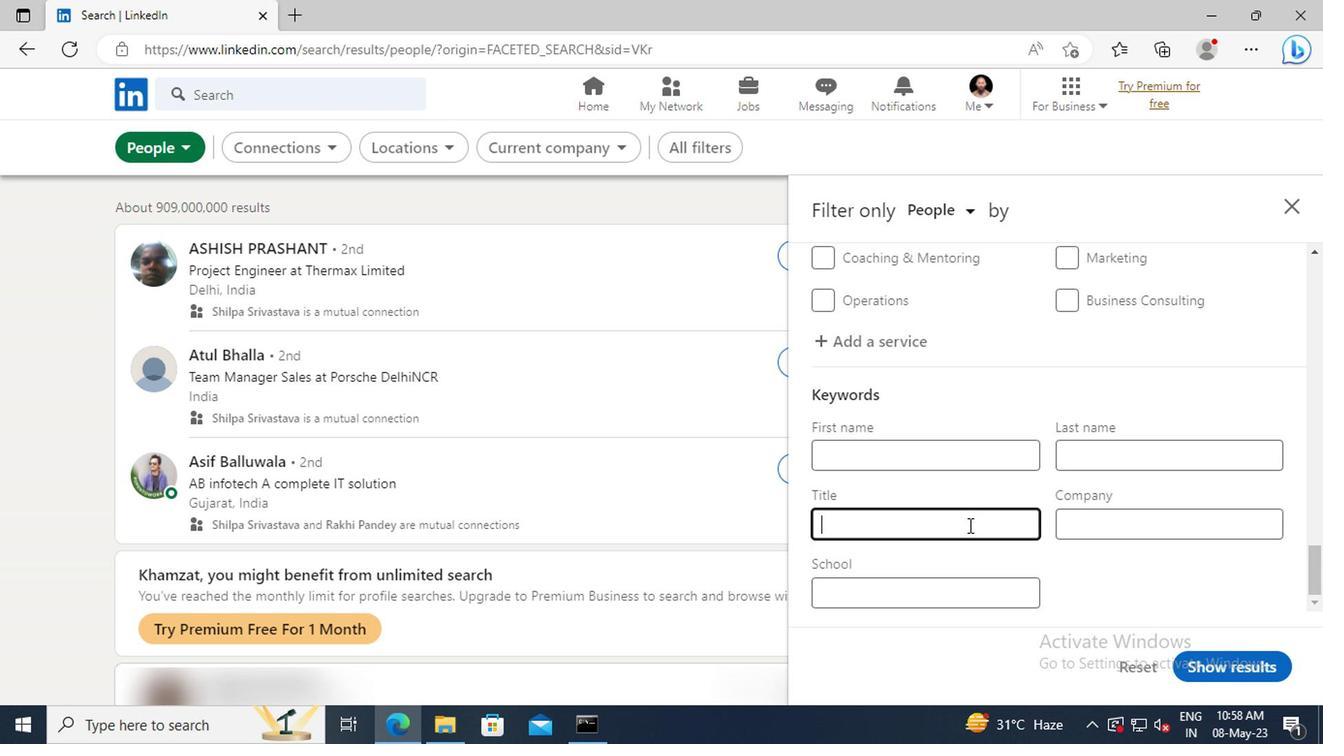 
Action: Key pressed <Key.shift>OPERATIONS<Key.space><Key.shift>ASSISTANT<Key.enter>
Screenshot: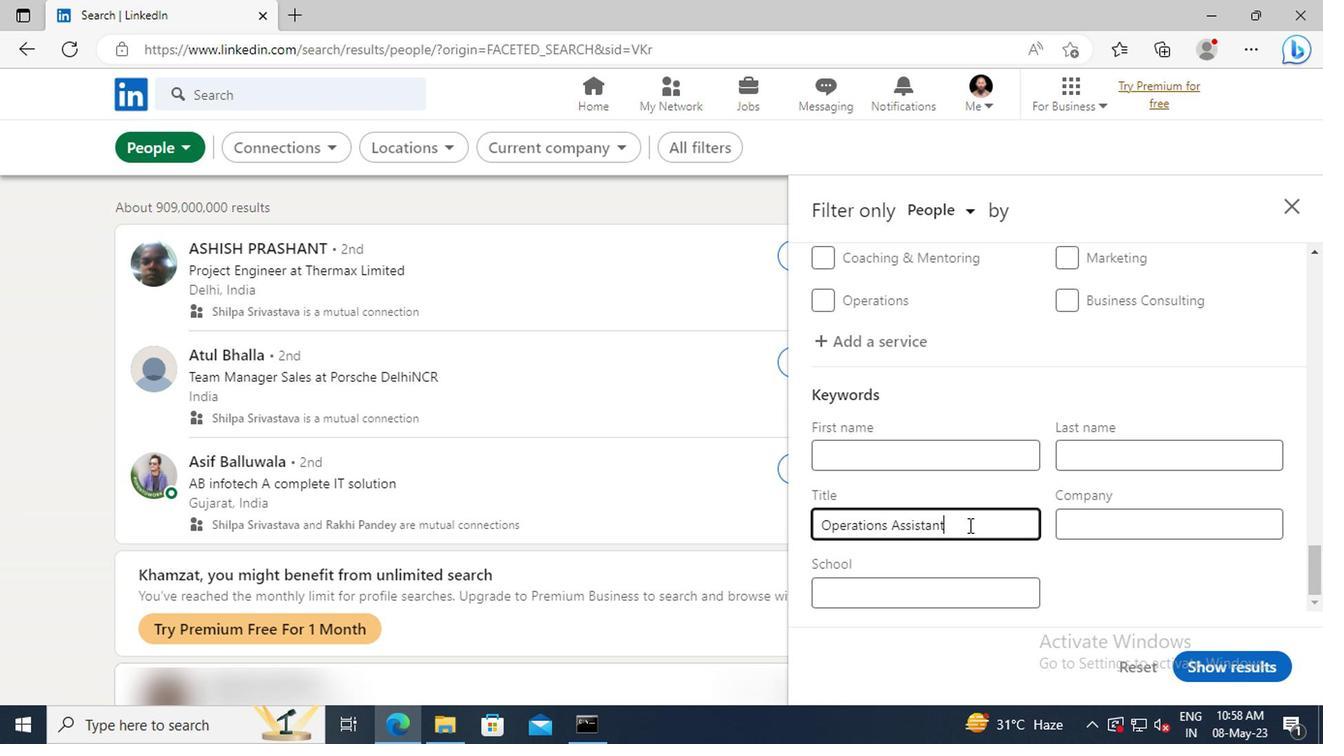 
Action: Mouse moved to (1203, 663)
Screenshot: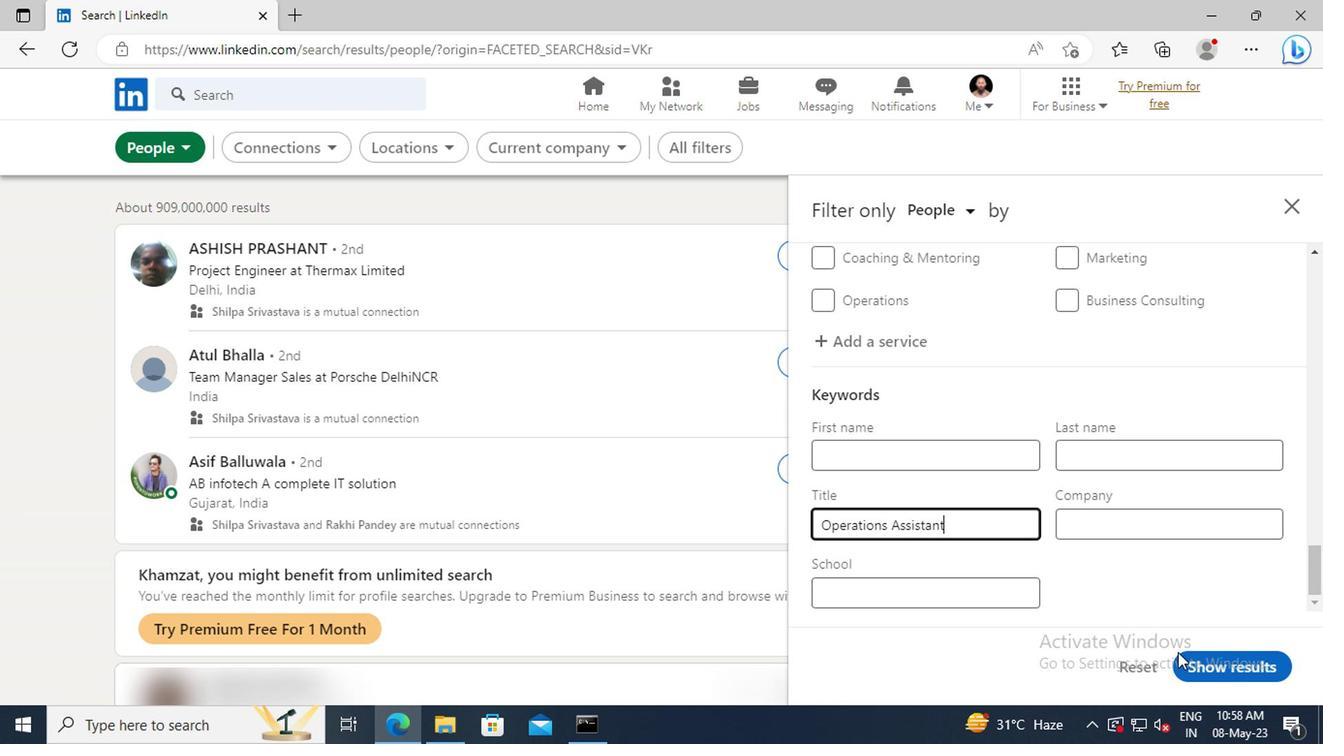 
Action: Mouse pressed left at (1203, 663)
Screenshot: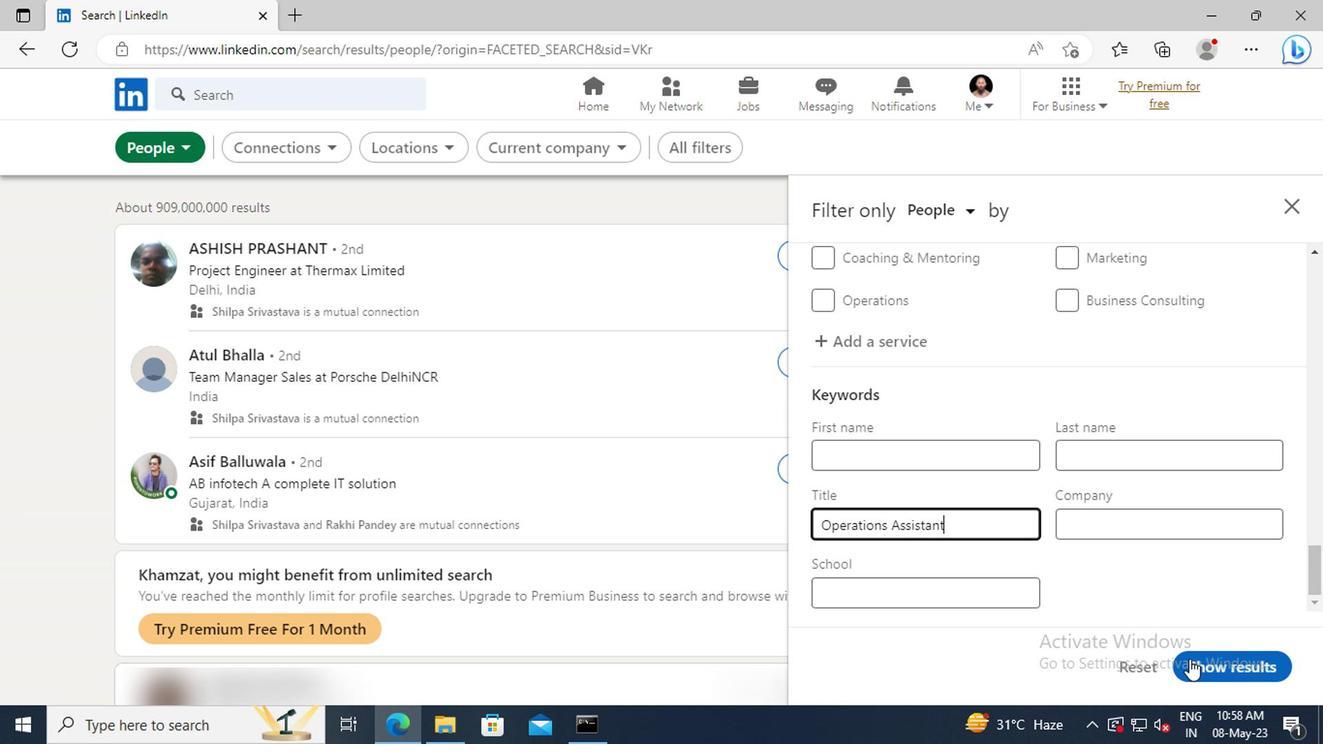 
Action: Mouse moved to (1203, 662)
Screenshot: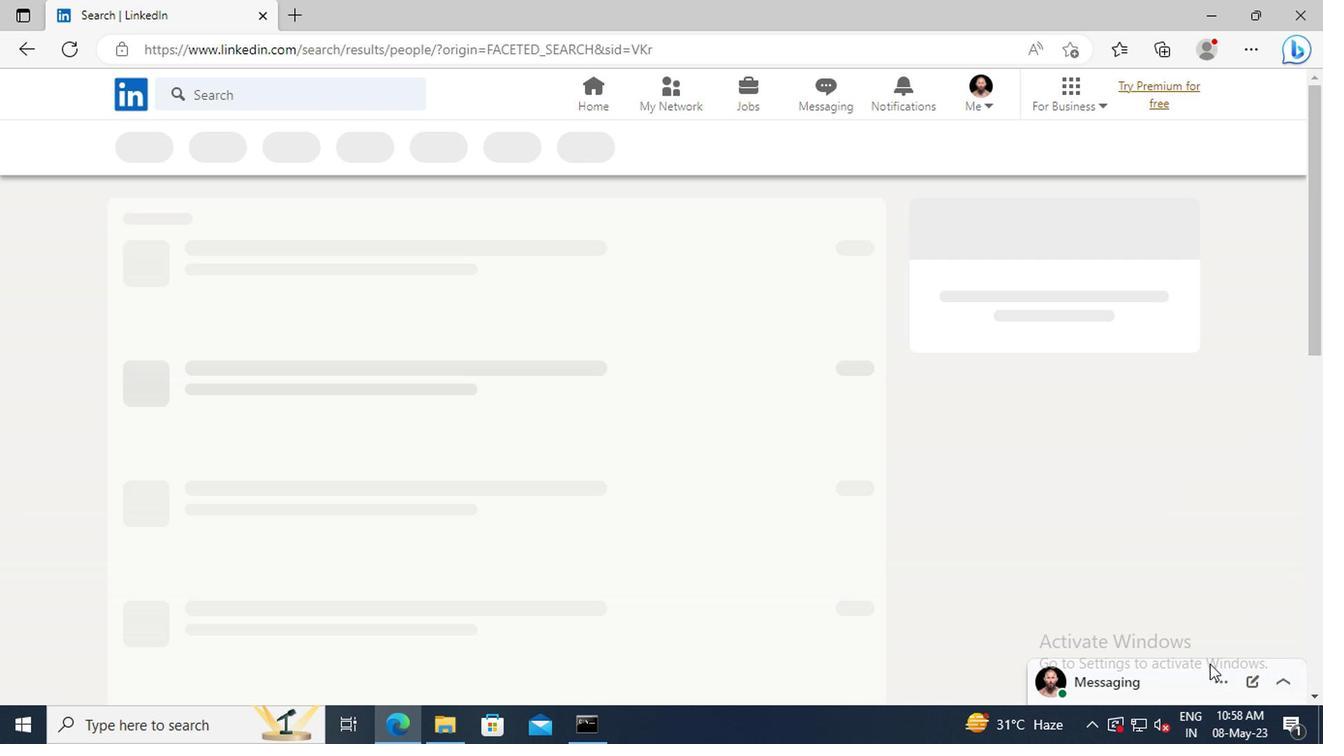 
